 Task: Buy 2 Hot-Air Brushes from Drying Hoods section under best seller category for shipping address: Caroline Robinson, 4548 Long Street, Gainesville, Florida 32653, Cell Number 3522153680. Pay from credit card ending with 5759, CVV 953
Action: Mouse moved to (20, 83)
Screenshot: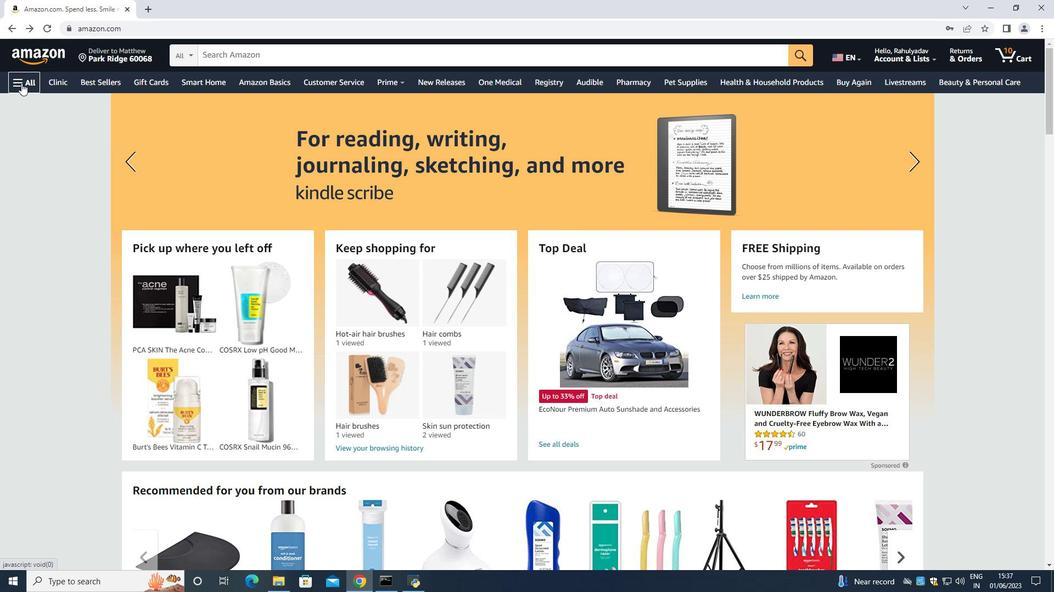 
Action: Mouse pressed left at (20, 83)
Screenshot: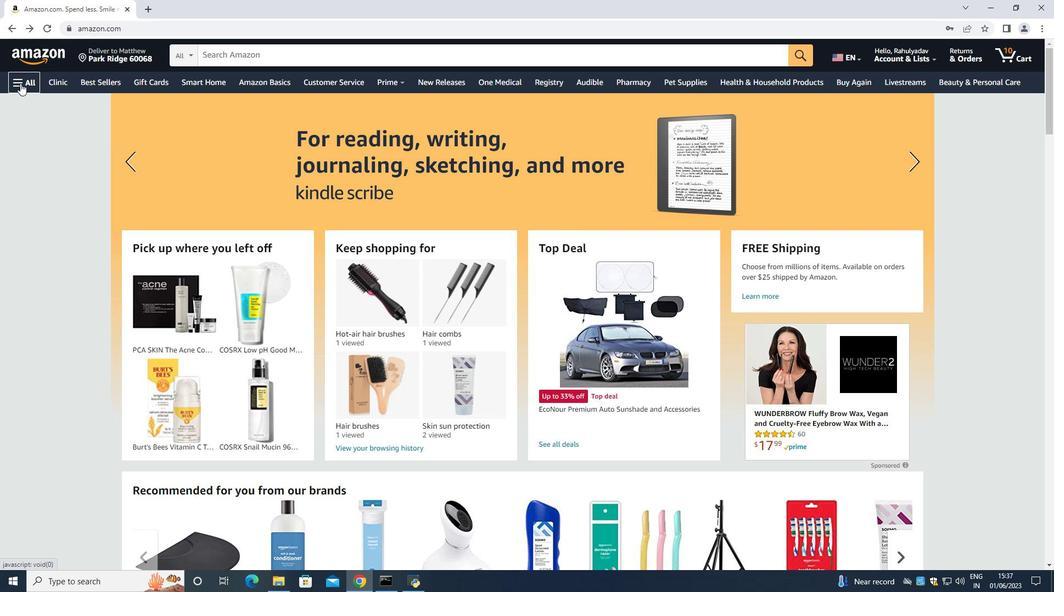
Action: Mouse moved to (52, 103)
Screenshot: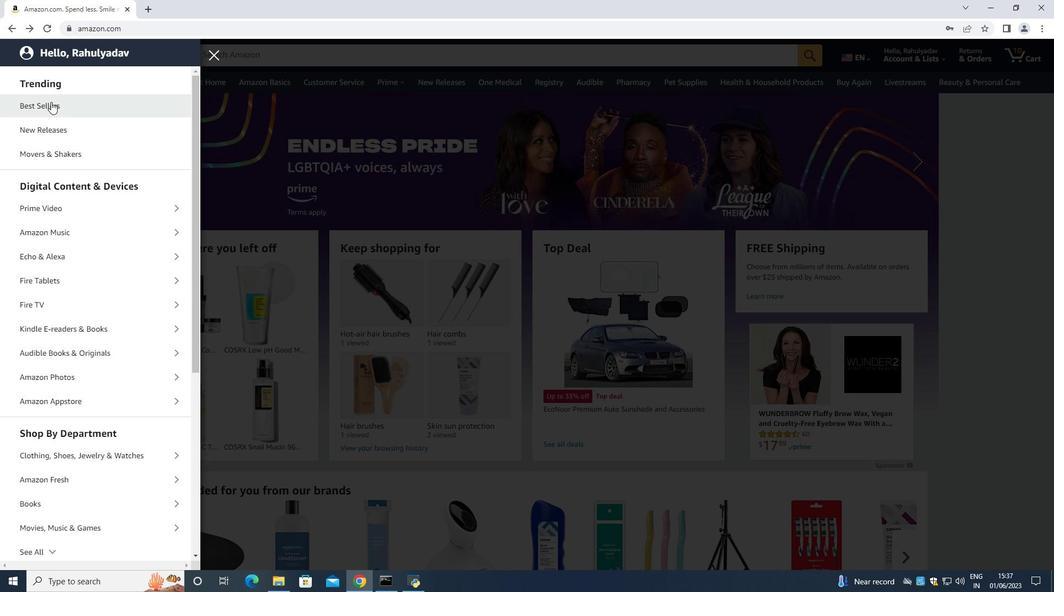 
Action: Mouse pressed left at (52, 103)
Screenshot: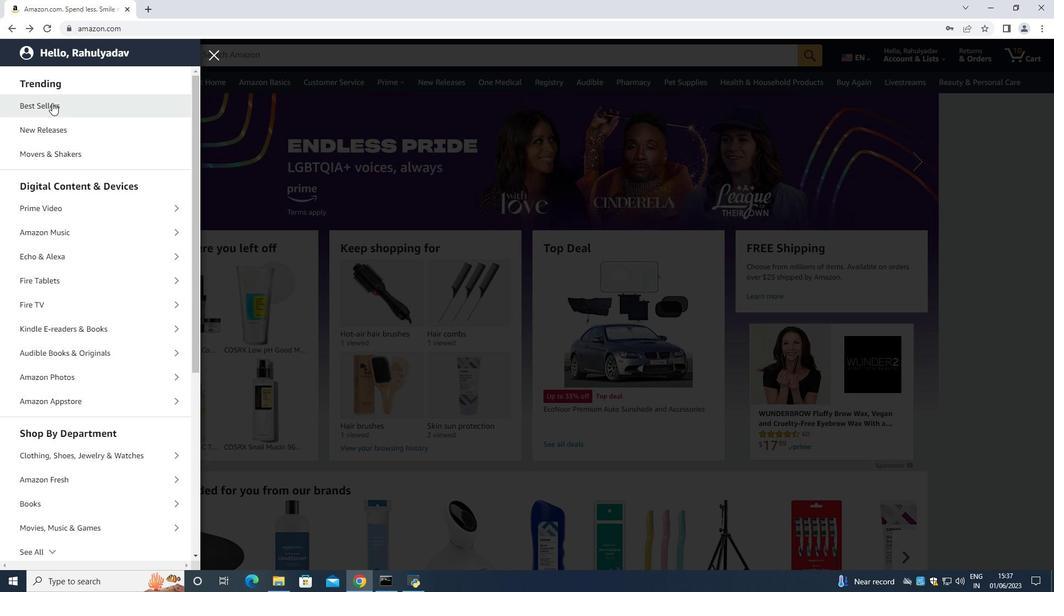 
Action: Mouse moved to (235, 56)
Screenshot: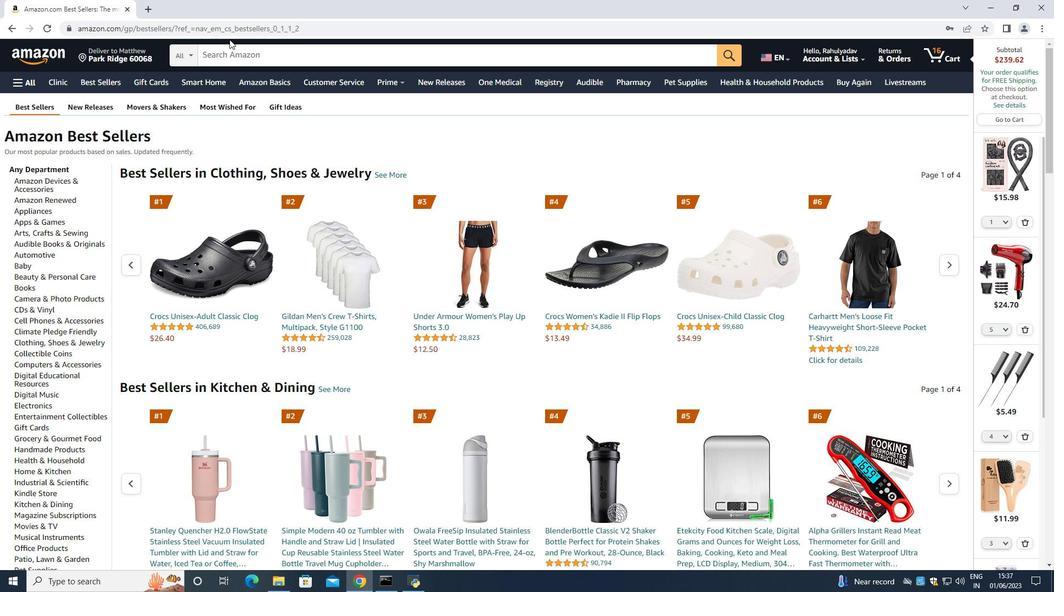 
Action: Mouse pressed left at (235, 56)
Screenshot: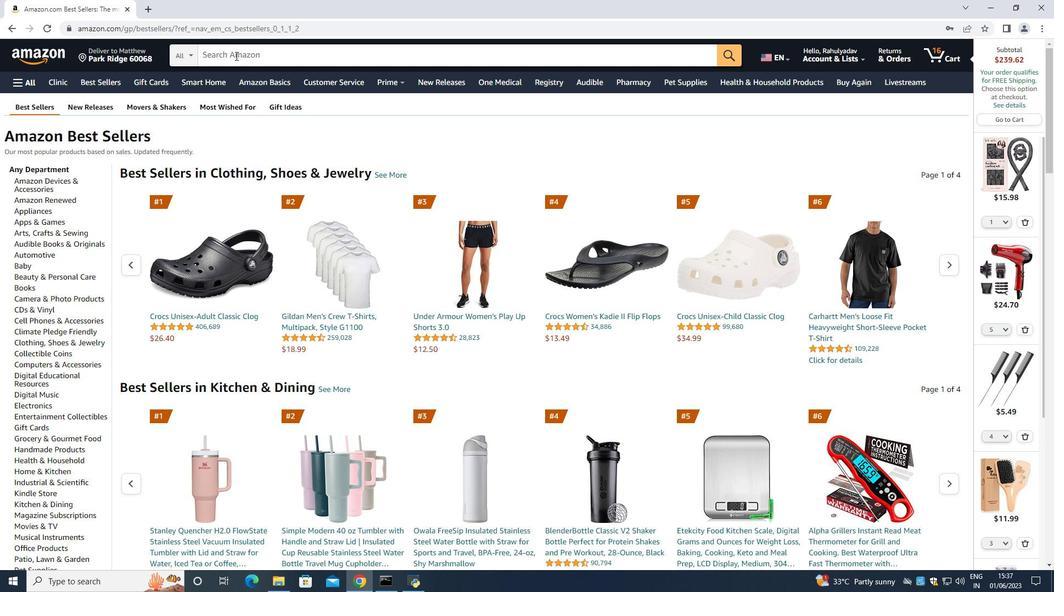 
Action: Mouse moved to (236, 62)
Screenshot: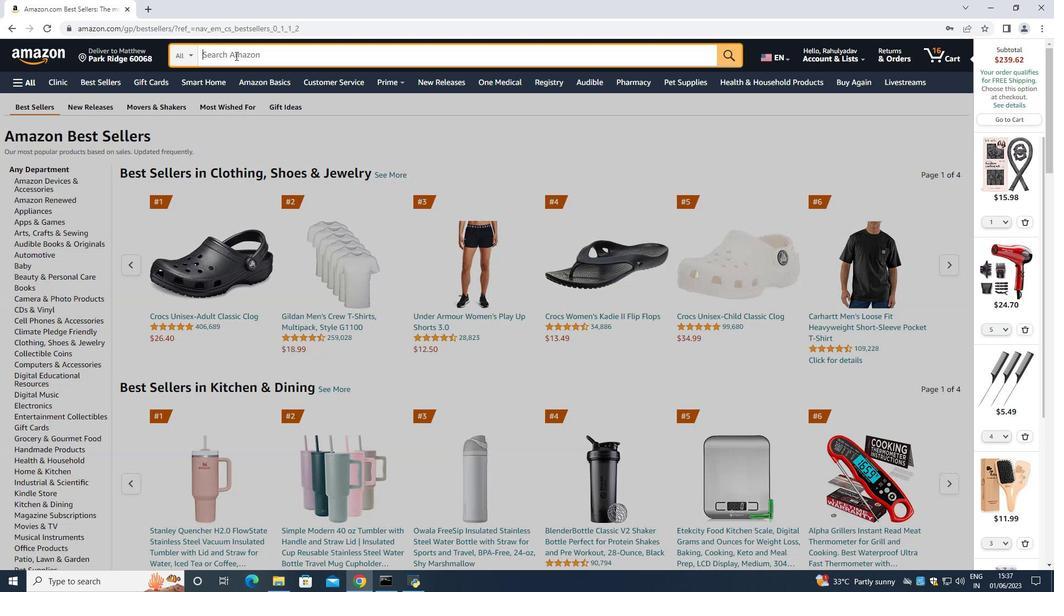 
Action: Key pressed <Key.shift>Hotn<Key.backspace>-<Key.shift>Air<Key.space><Key.shift>Brushes<Key.space><Key.enter>
Screenshot: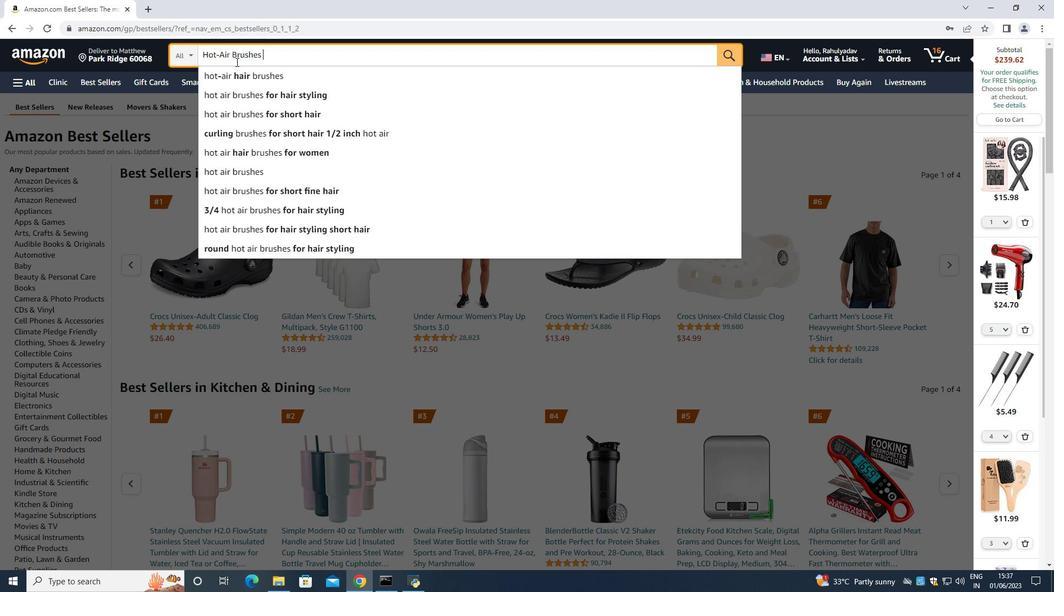 
Action: Mouse moved to (36, 240)
Screenshot: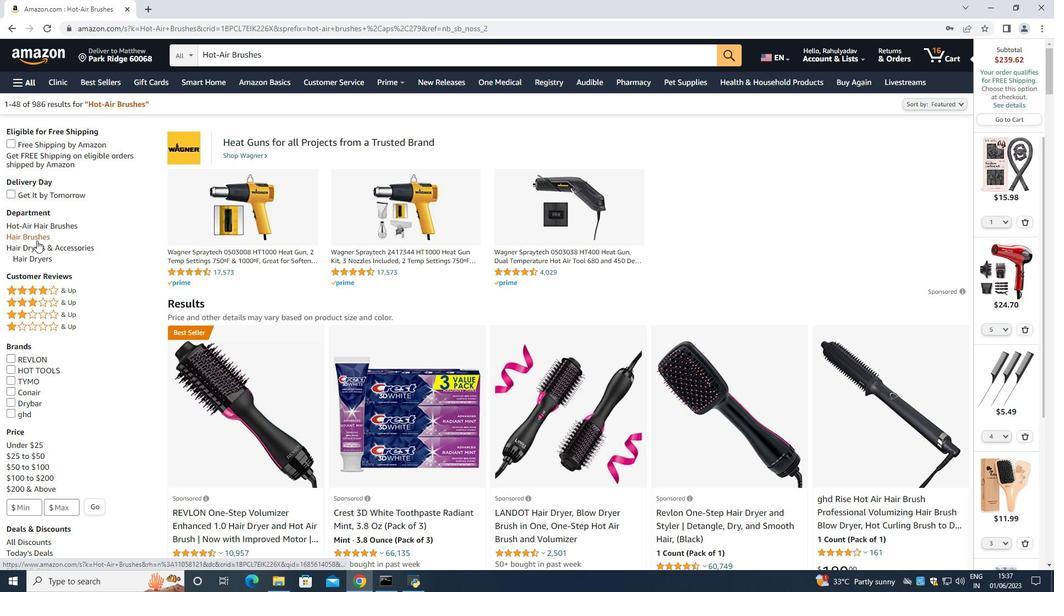 
Action: Mouse pressed left at (36, 240)
Screenshot: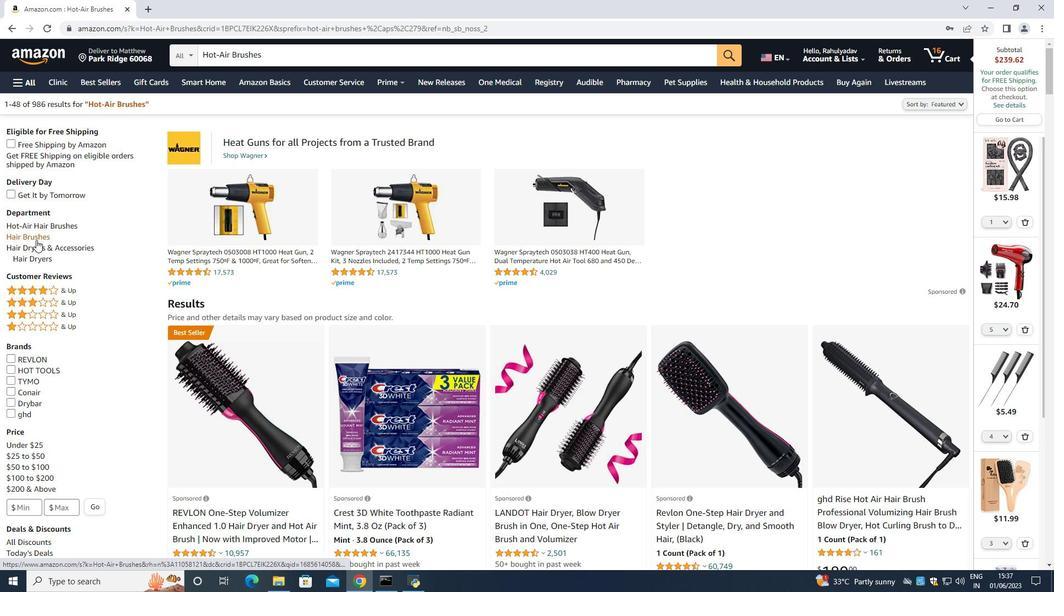 
Action: Mouse moved to (230, 263)
Screenshot: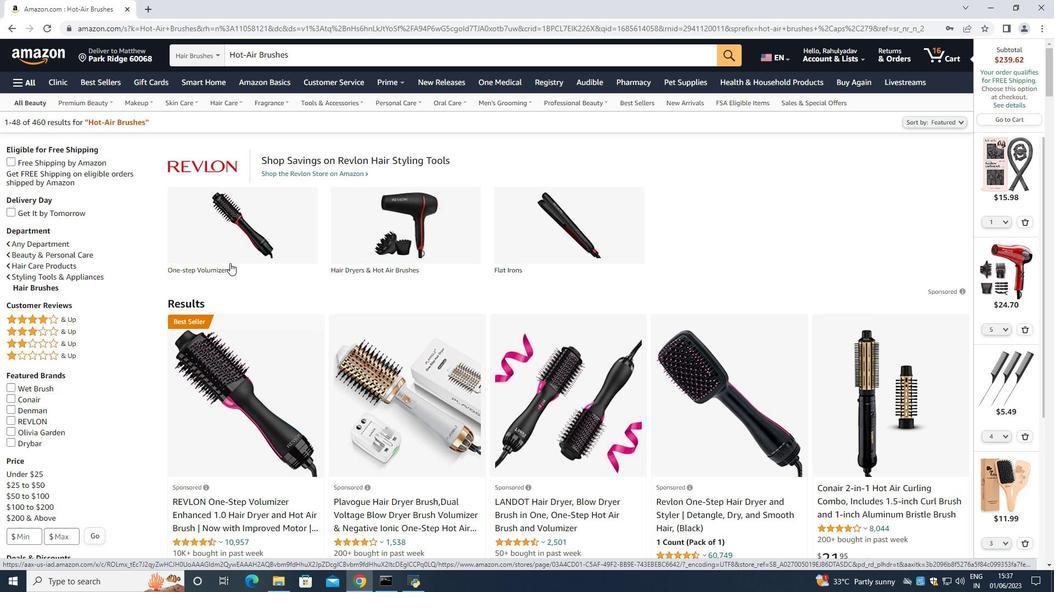 
Action: Mouse scrolled (230, 262) with delta (0, 0)
Screenshot: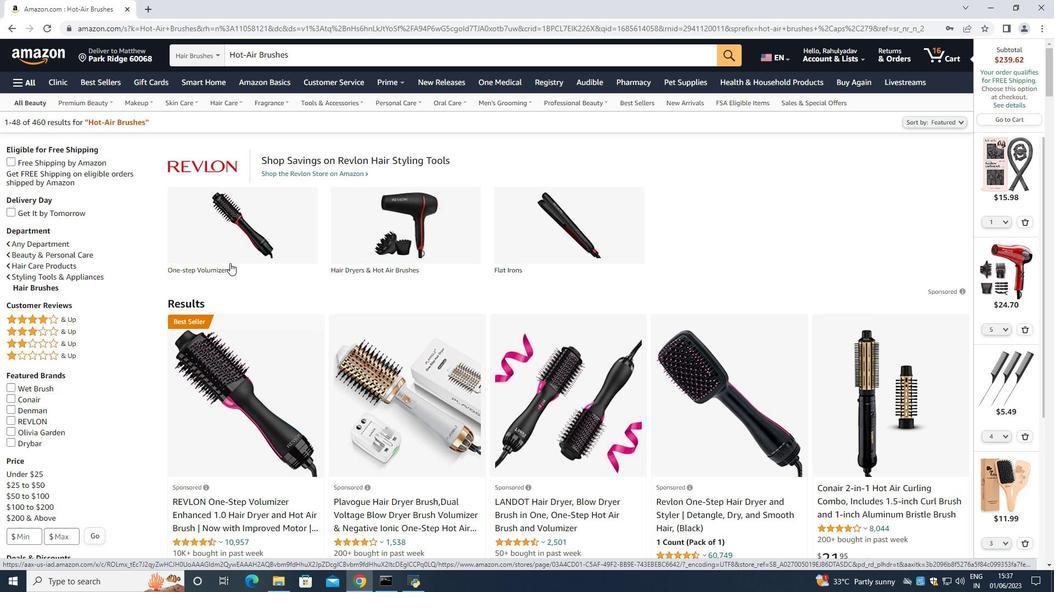 
Action: Mouse moved to (230, 263)
Screenshot: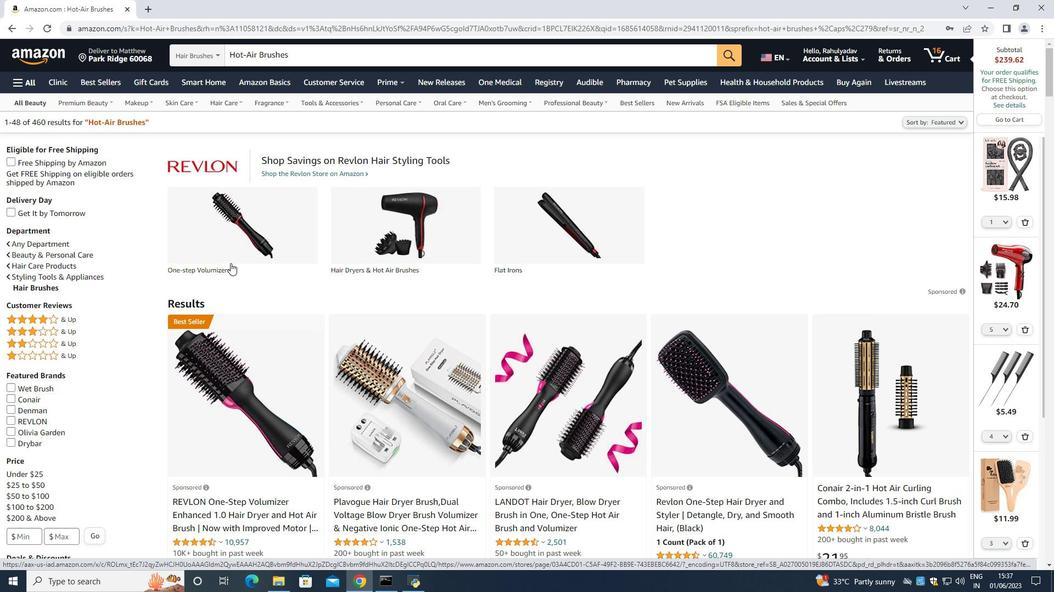
Action: Mouse scrolled (230, 262) with delta (0, 0)
Screenshot: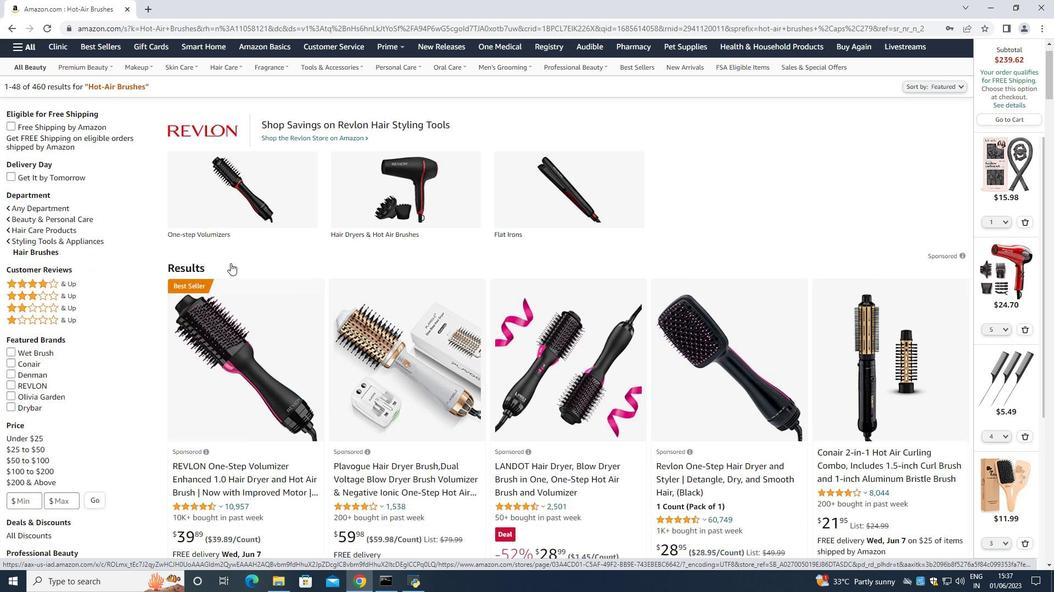 
Action: Mouse moved to (231, 264)
Screenshot: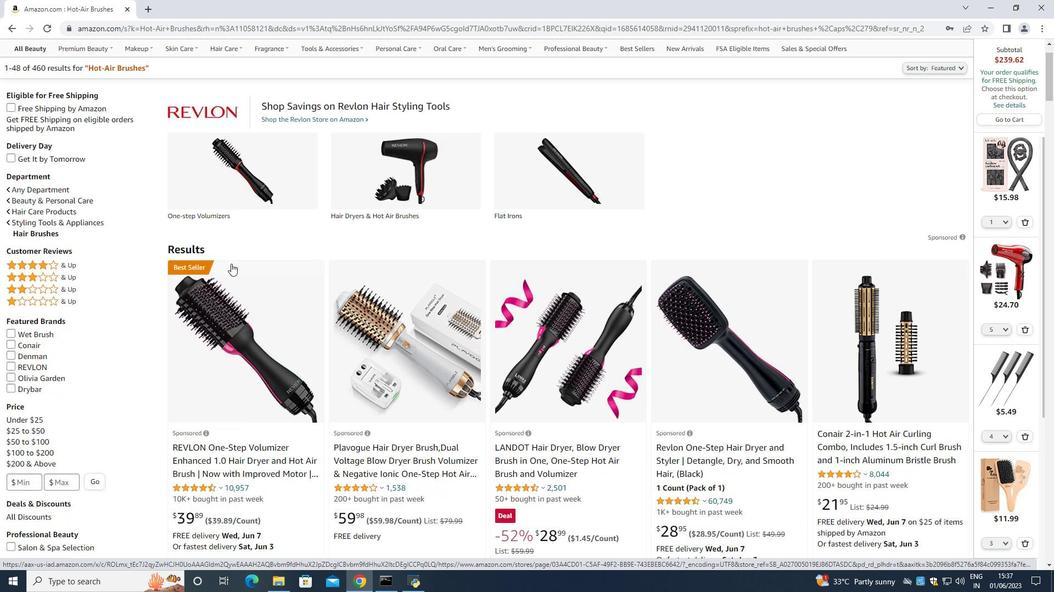 
Action: Mouse scrolled (231, 263) with delta (0, 0)
Screenshot: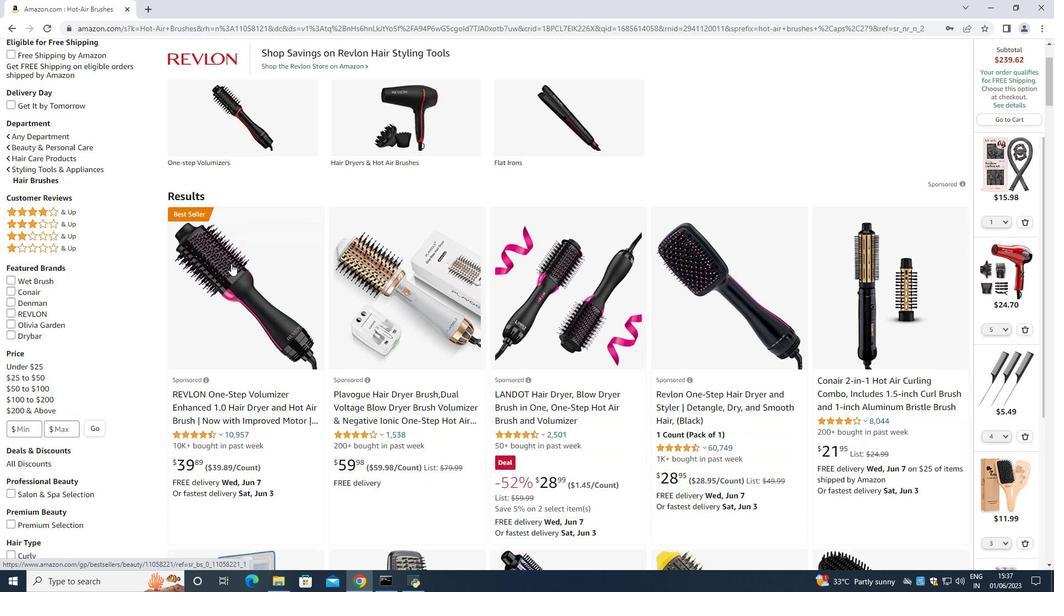 
Action: Mouse moved to (591, 395)
Screenshot: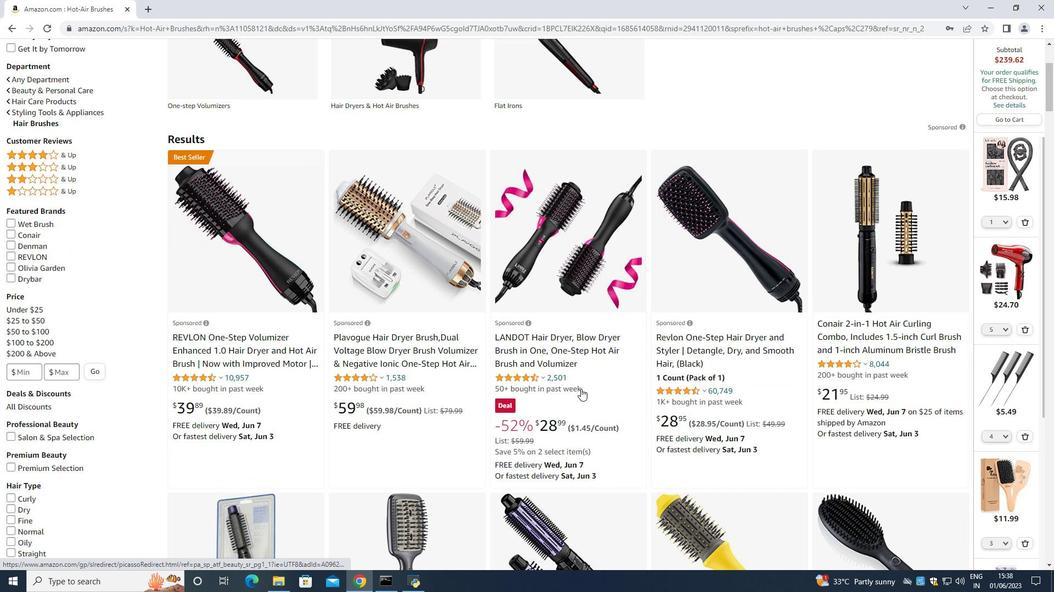 
Action: Mouse scrolled (591, 396) with delta (0, 0)
Screenshot: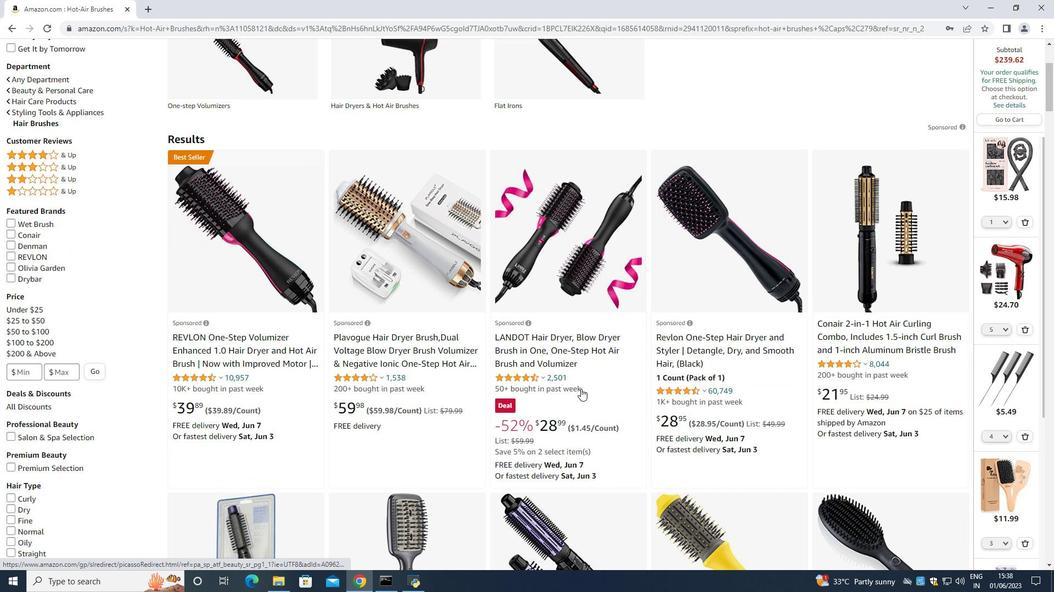 
Action: Mouse moved to (1026, 227)
Screenshot: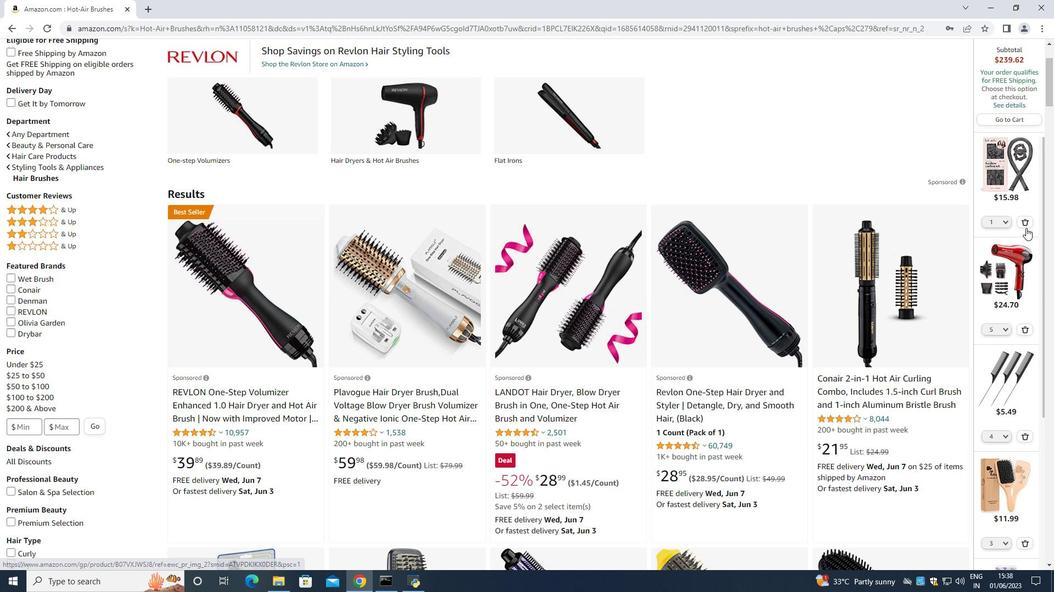 
Action: Mouse pressed left at (1026, 227)
Screenshot: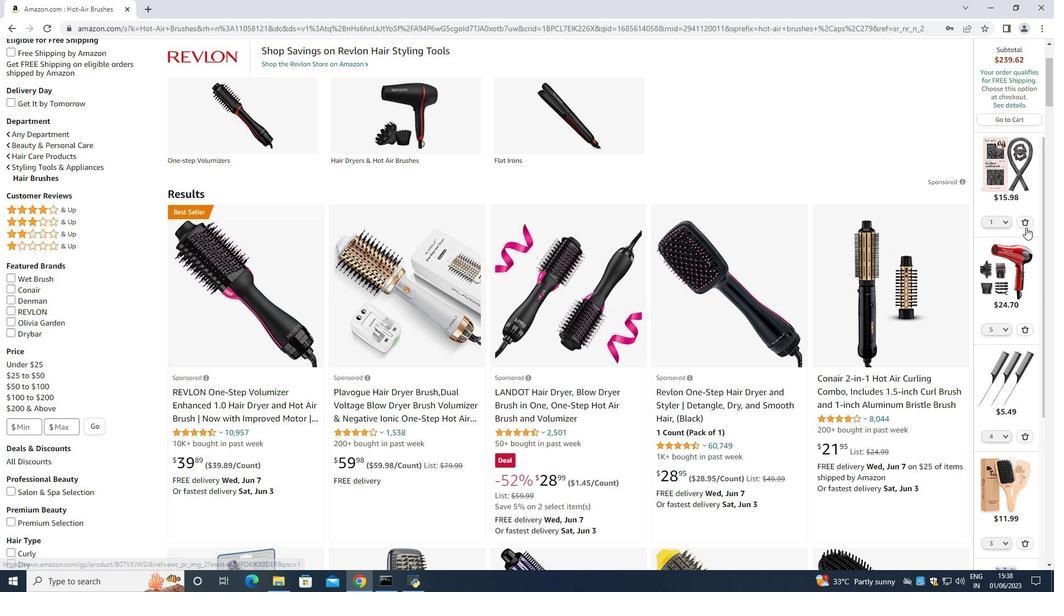 
Action: Mouse moved to (1026, 225)
Screenshot: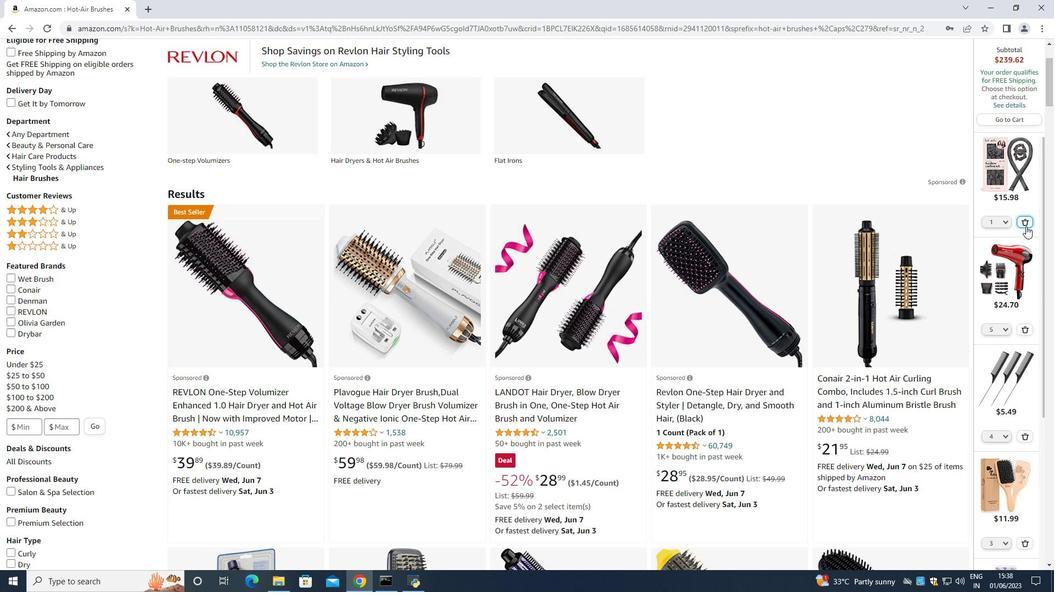 
Action: Mouse pressed left at (1026, 225)
Screenshot: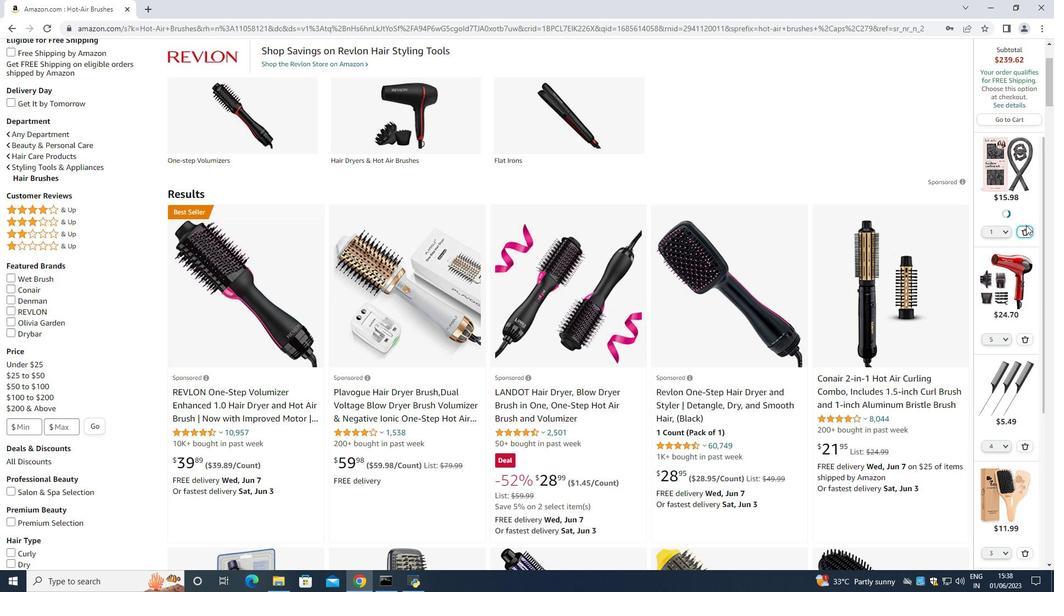 
Action: Mouse moved to (1026, 282)
Screenshot: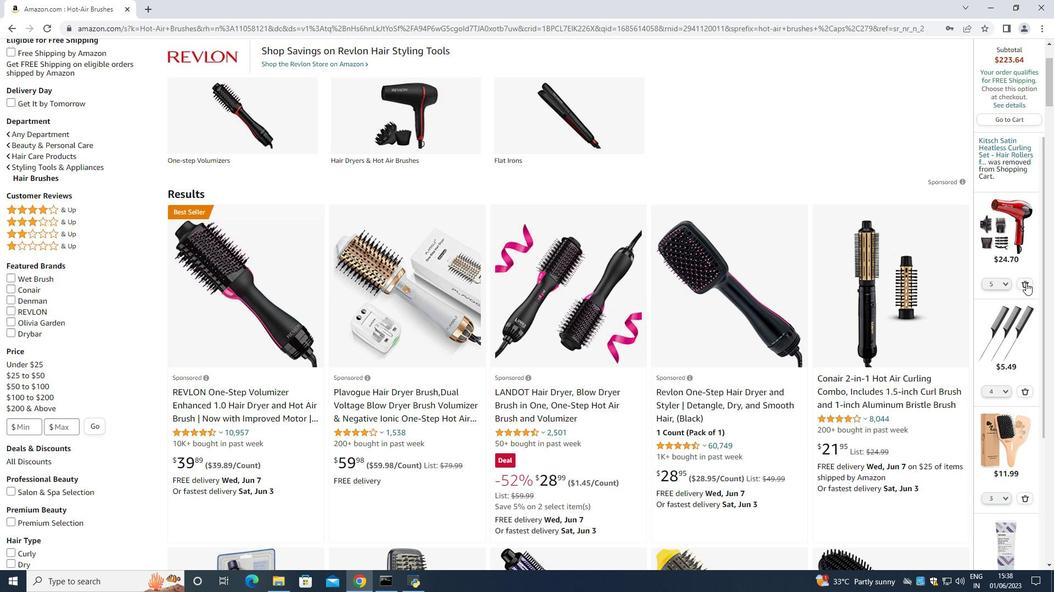 
Action: Mouse pressed left at (1026, 282)
Screenshot: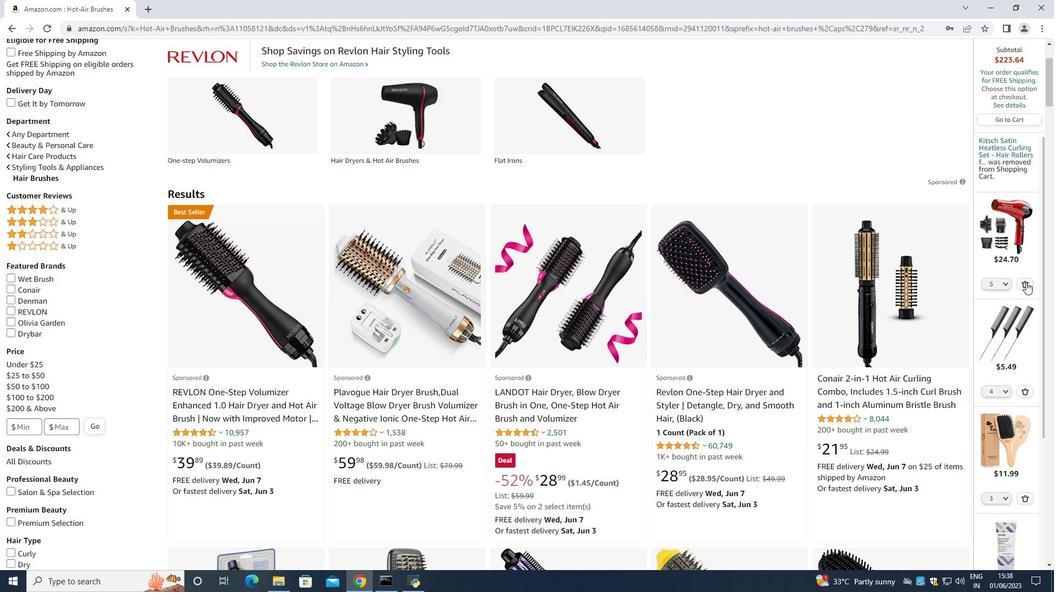 
Action: Mouse moved to (1025, 281)
Screenshot: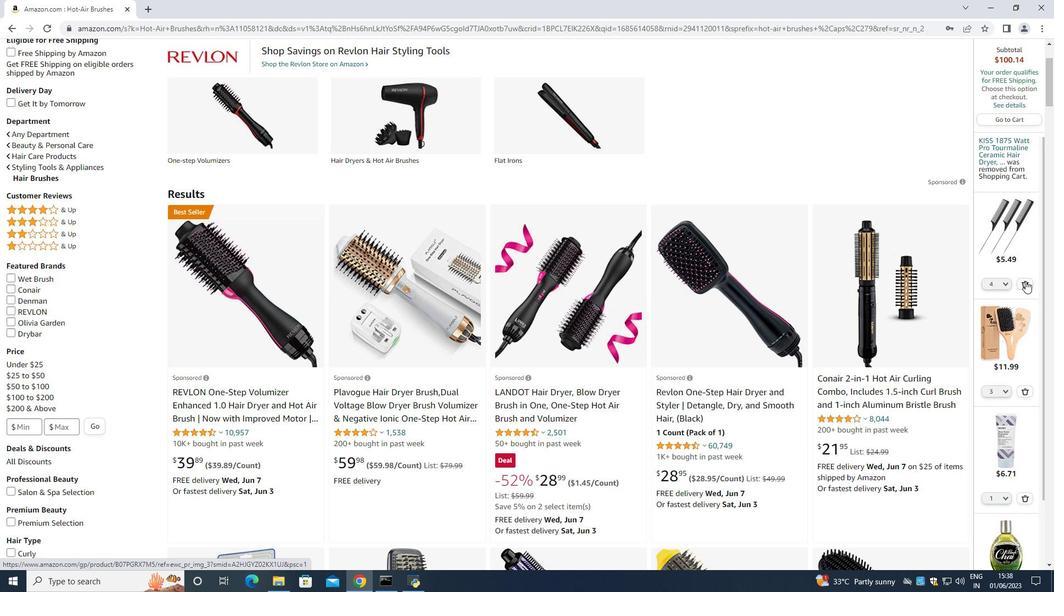 
Action: Mouse pressed left at (1025, 281)
Screenshot: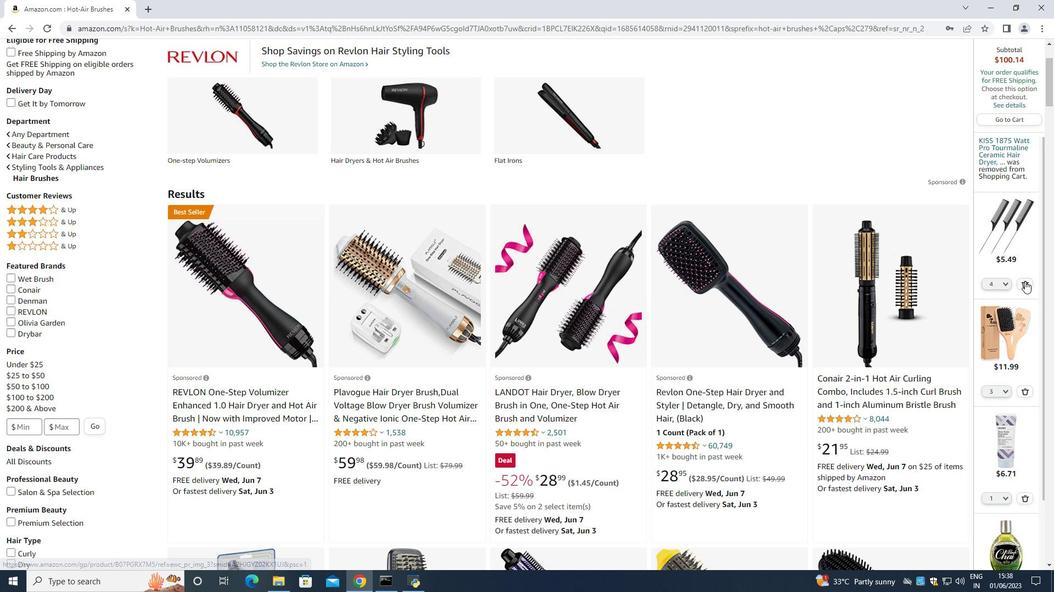 
Action: Mouse moved to (1024, 281)
Screenshot: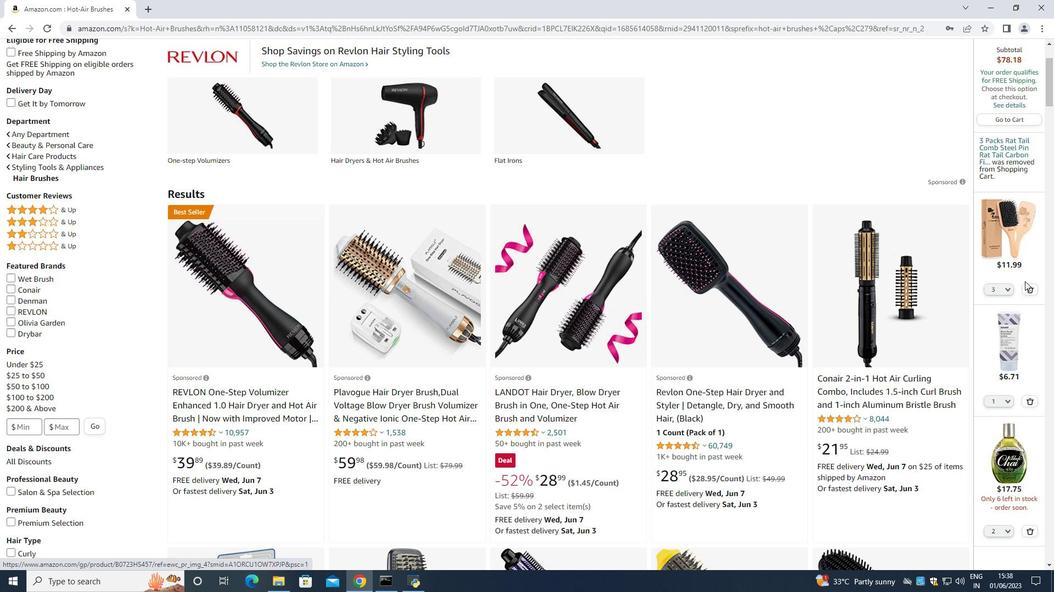 
Action: Mouse pressed left at (1024, 281)
Screenshot: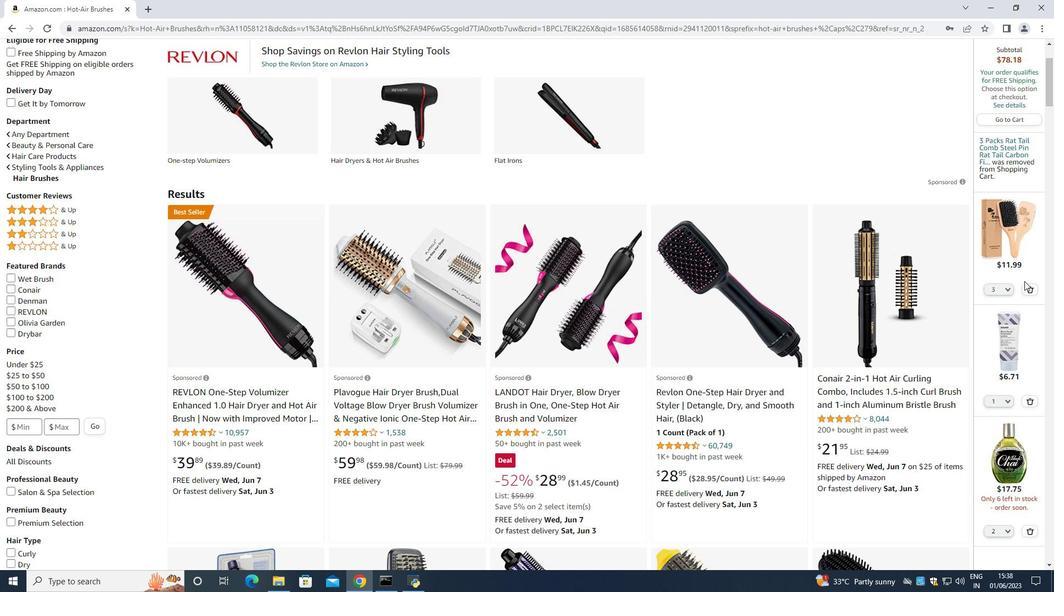 
Action: Mouse moved to (1027, 289)
Screenshot: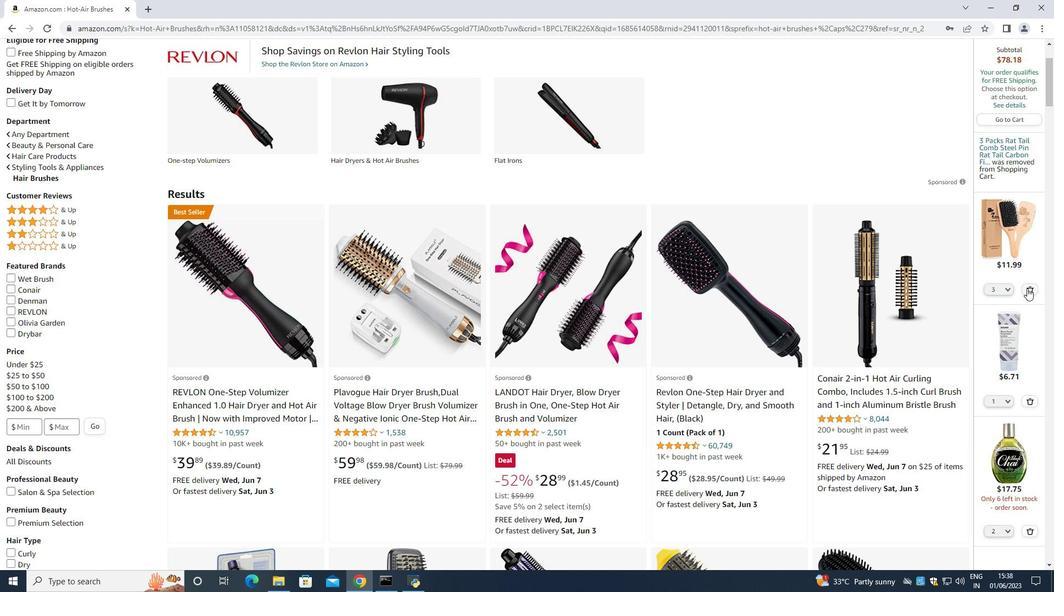 
Action: Mouse pressed left at (1027, 289)
Screenshot: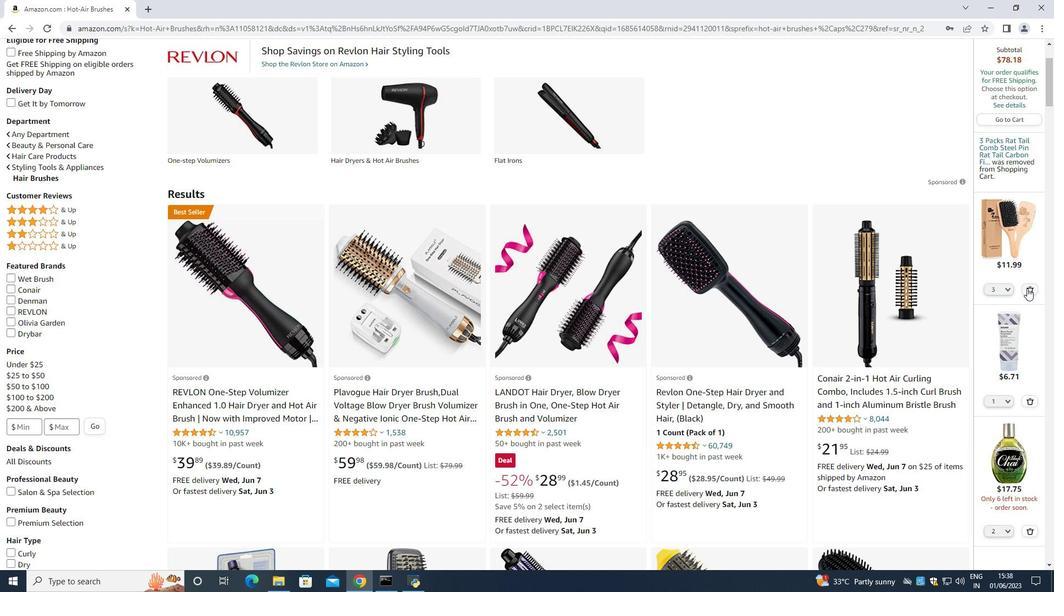
Action: Mouse moved to (1026, 289)
Screenshot: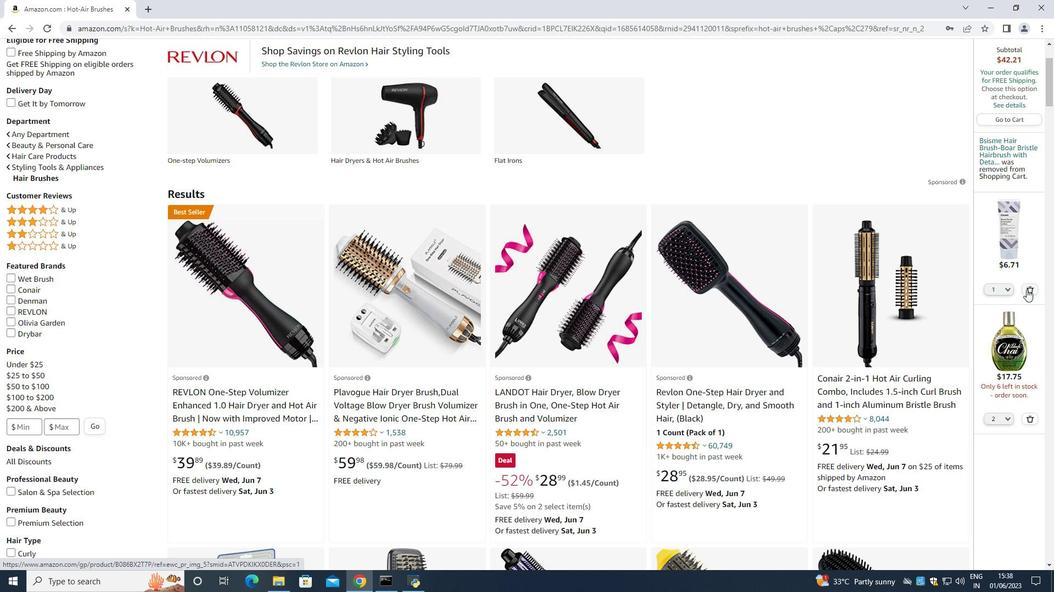 
Action: Mouse pressed left at (1026, 289)
Screenshot: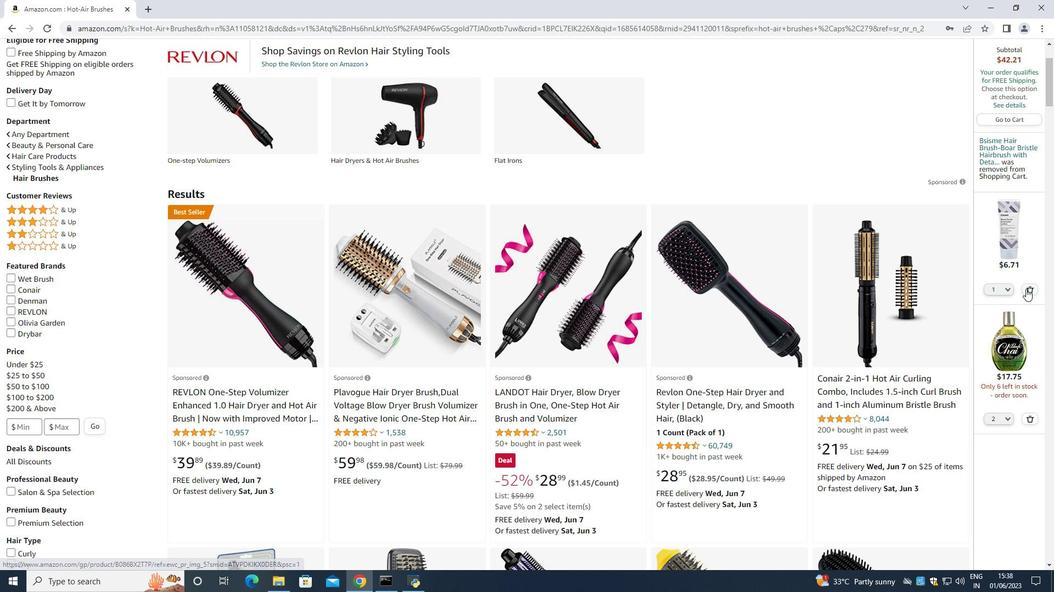 
Action: Mouse moved to (1028, 307)
Screenshot: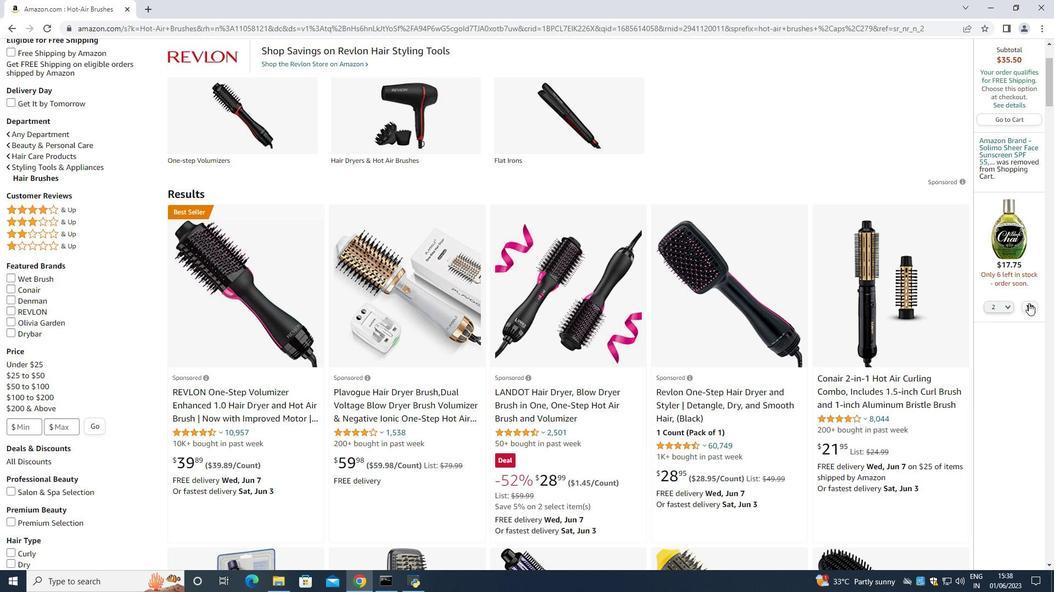 
Action: Mouse pressed left at (1028, 307)
Screenshot: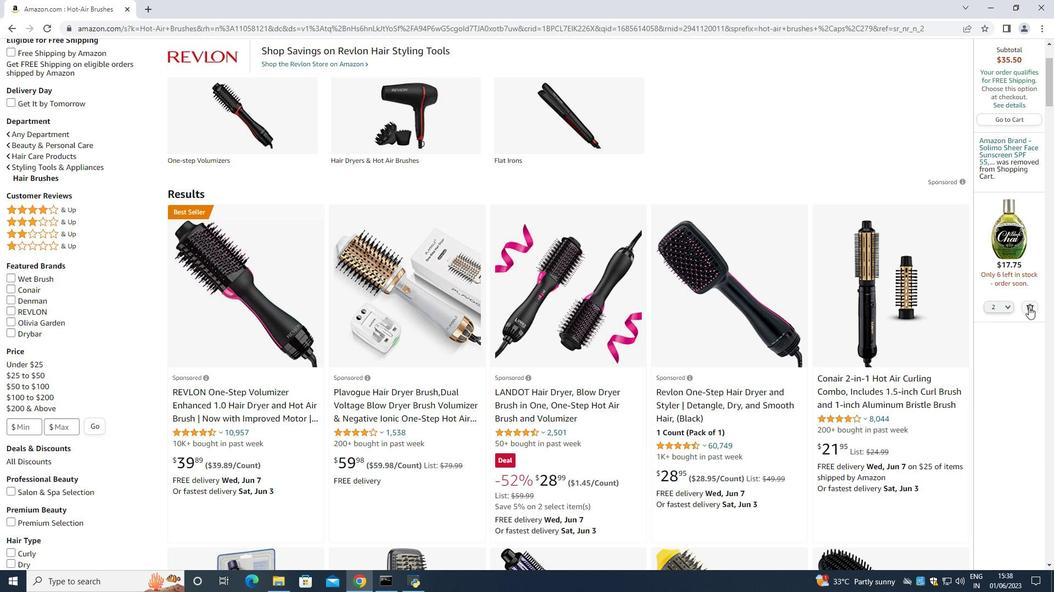 
Action: Mouse moved to (546, 272)
Screenshot: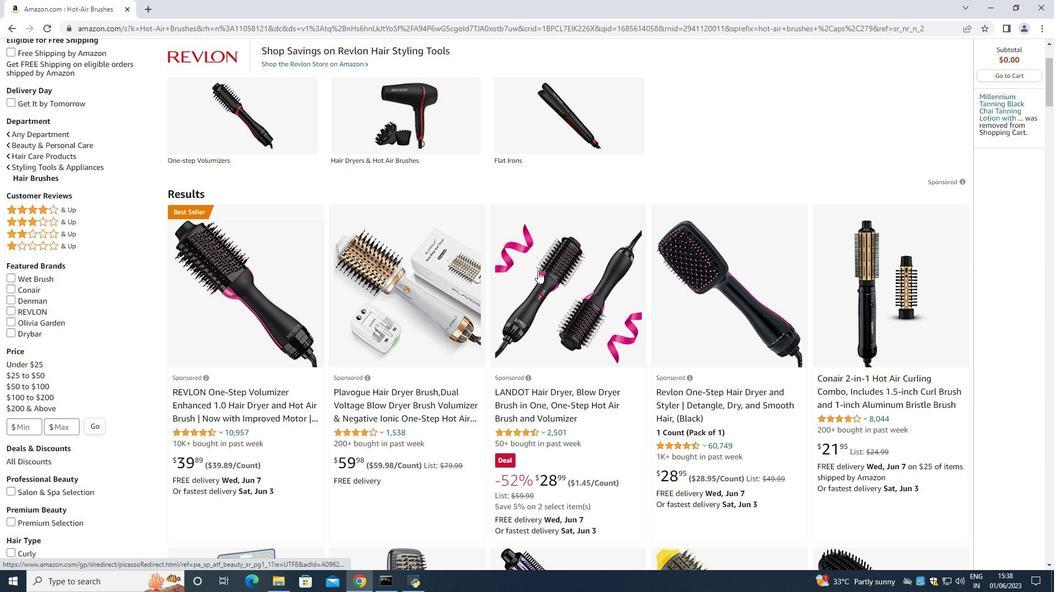 
Action: Mouse scrolled (546, 271) with delta (0, 0)
Screenshot: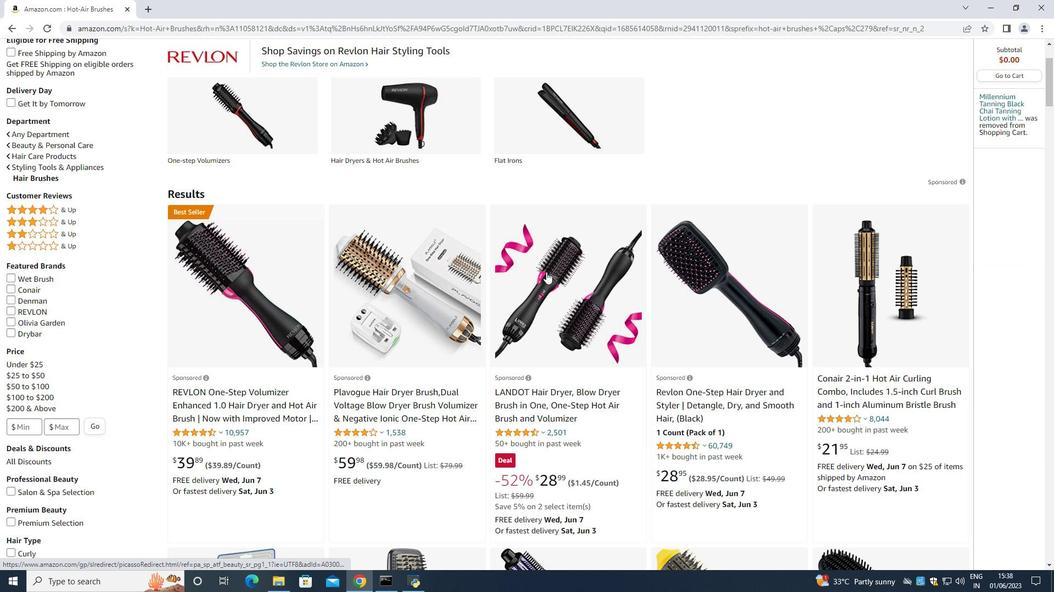 
Action: Mouse scrolled (546, 271) with delta (0, 0)
Screenshot: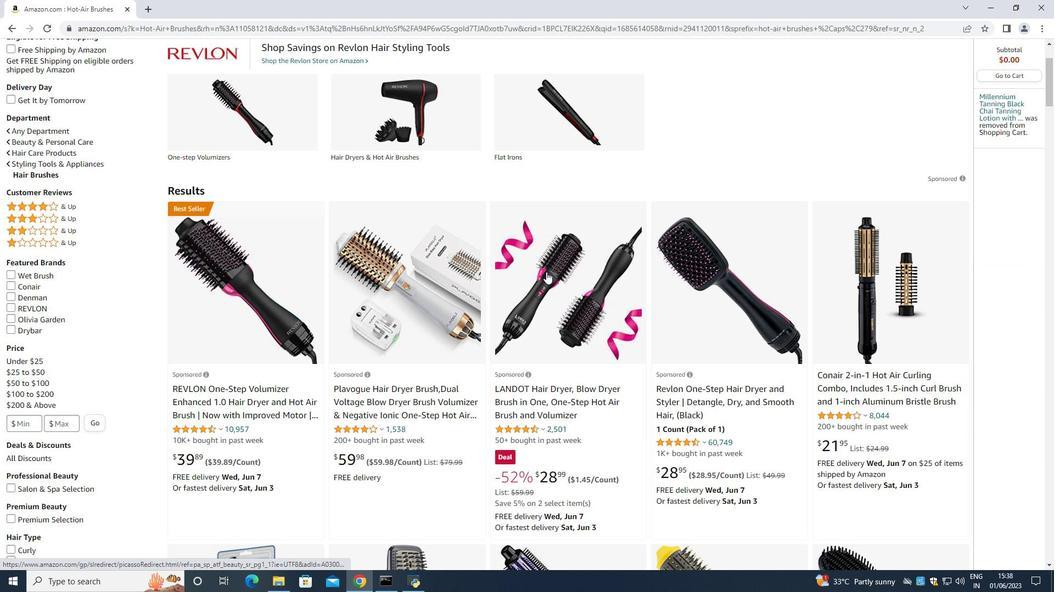 
Action: Mouse scrolled (546, 271) with delta (0, 0)
Screenshot: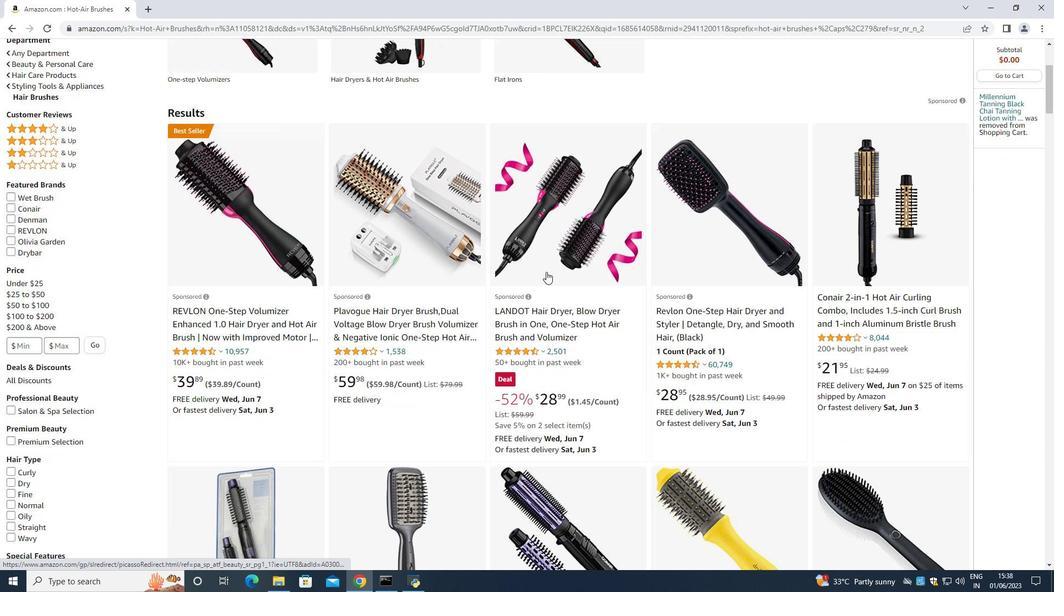 
Action: Mouse scrolled (546, 271) with delta (0, 0)
Screenshot: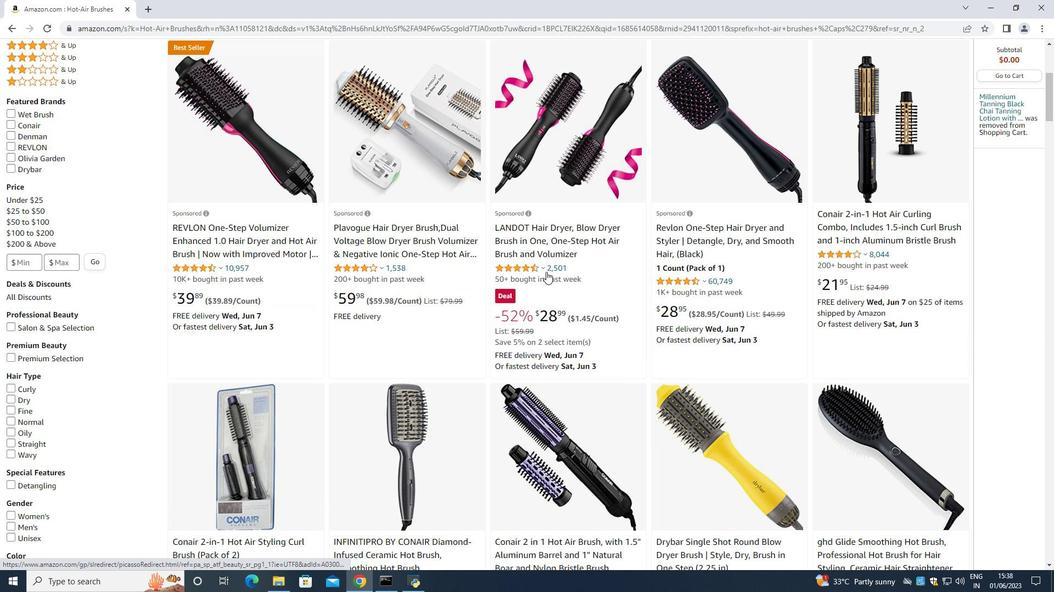 
Action: Mouse scrolled (546, 271) with delta (0, 0)
Screenshot: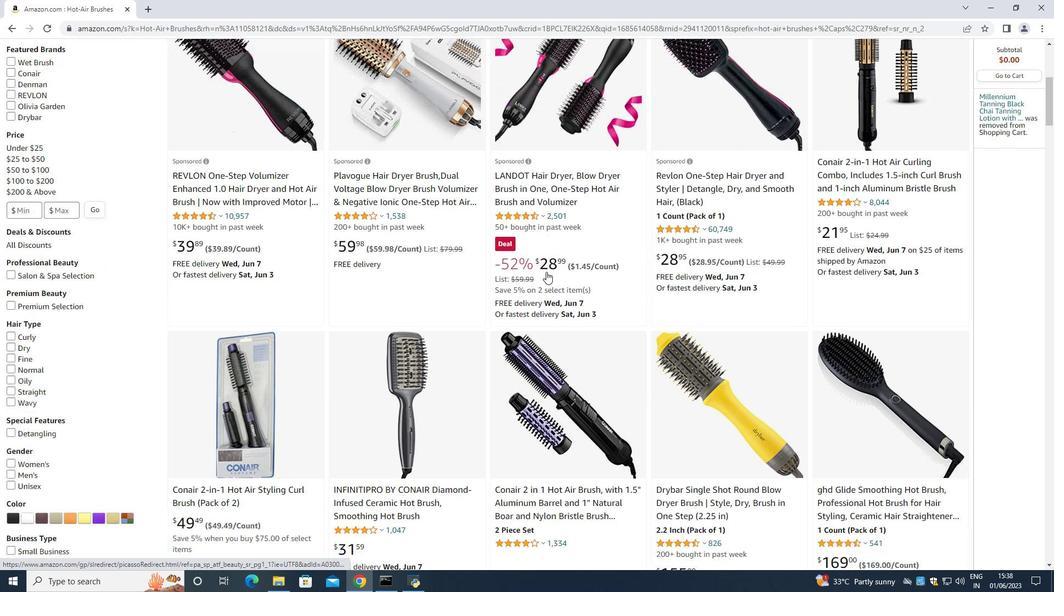 
Action: Mouse moved to (541, 344)
Screenshot: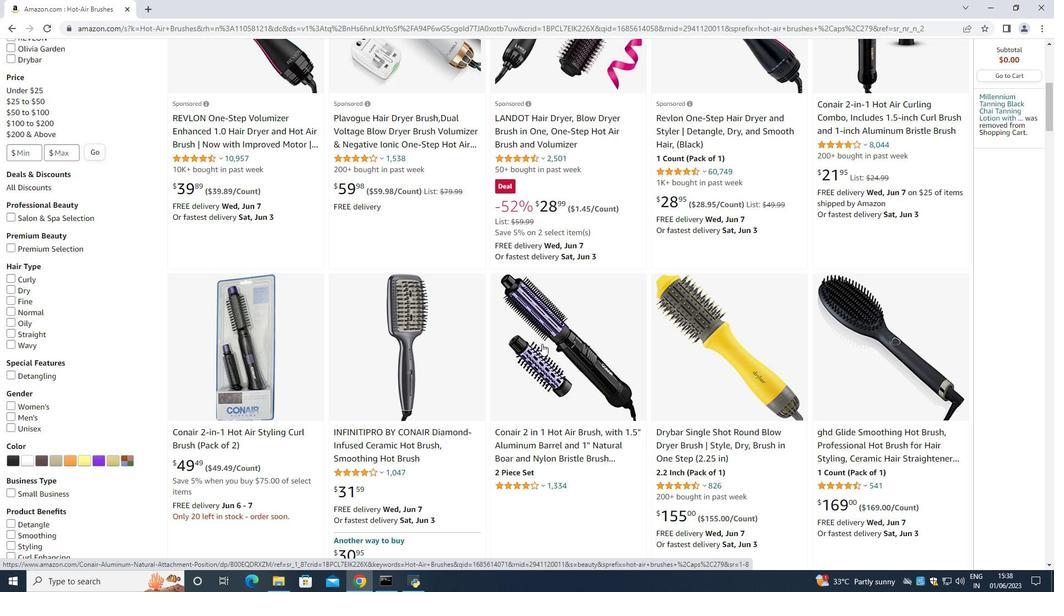 
Action: Mouse scrolled (541, 343) with delta (0, 0)
Screenshot: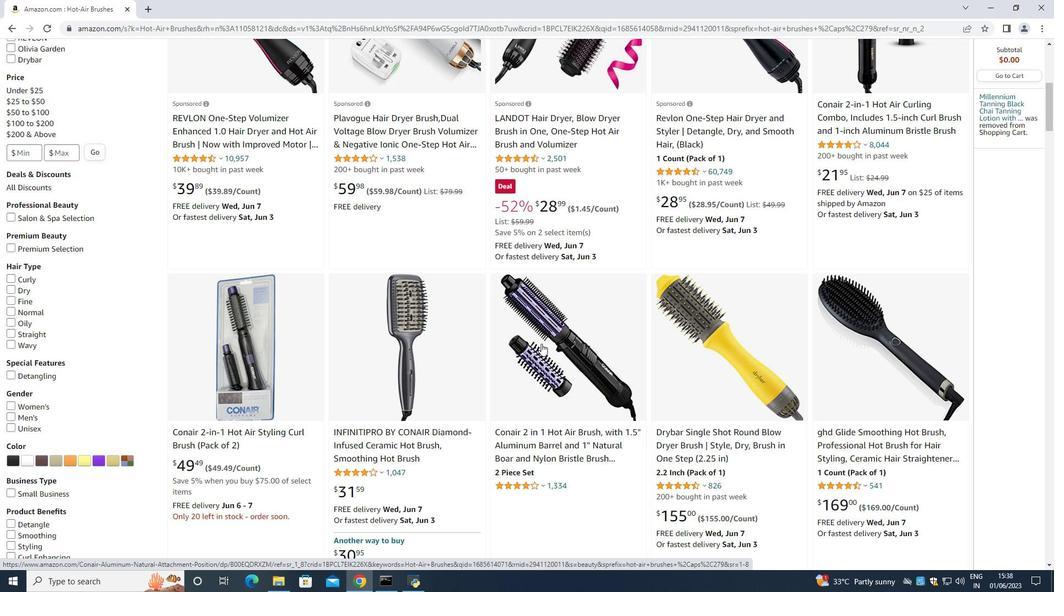 
Action: Mouse moved to (540, 344)
Screenshot: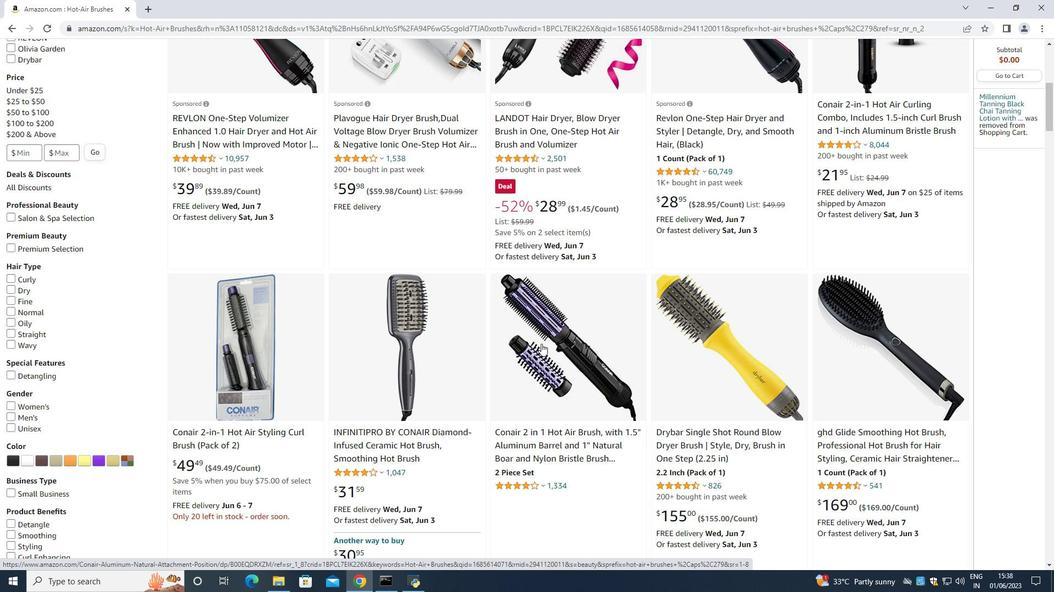
Action: Mouse scrolled (540, 343) with delta (0, 0)
Screenshot: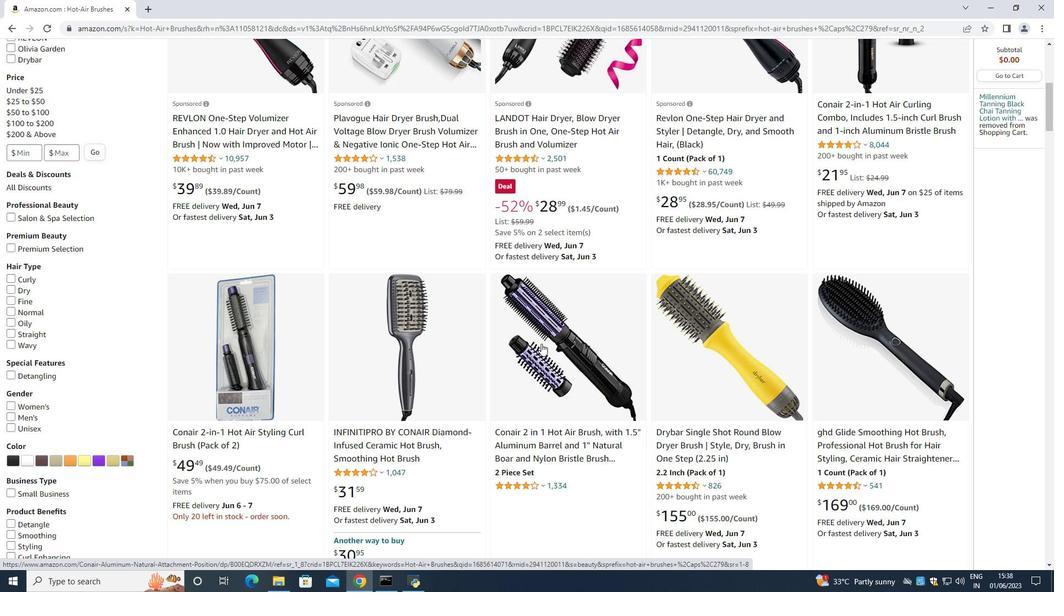 
Action: Mouse scrolled (540, 343) with delta (0, 0)
Screenshot: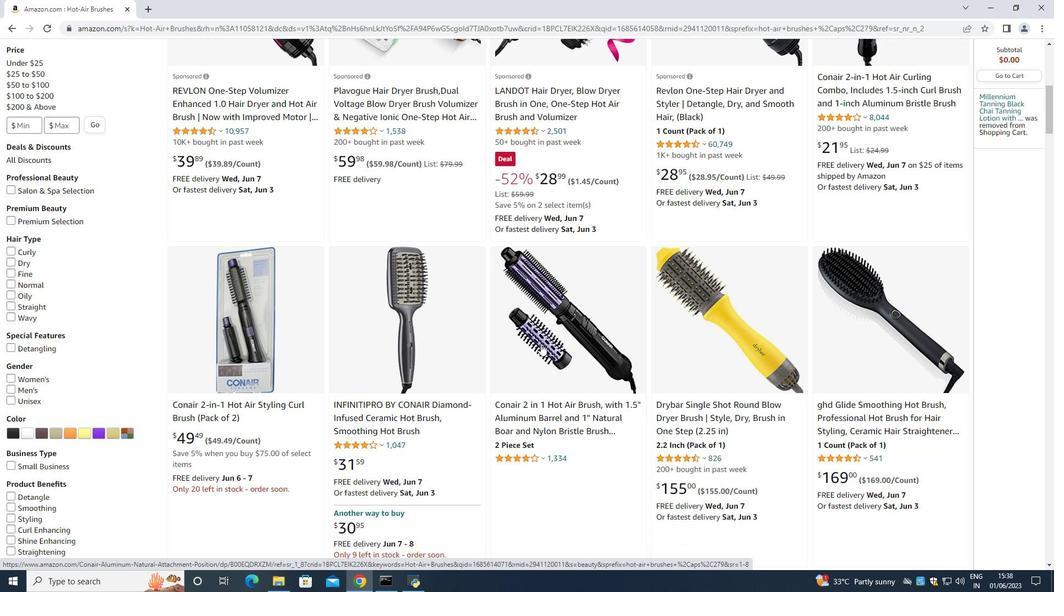 
Action: Mouse moved to (530, 348)
Screenshot: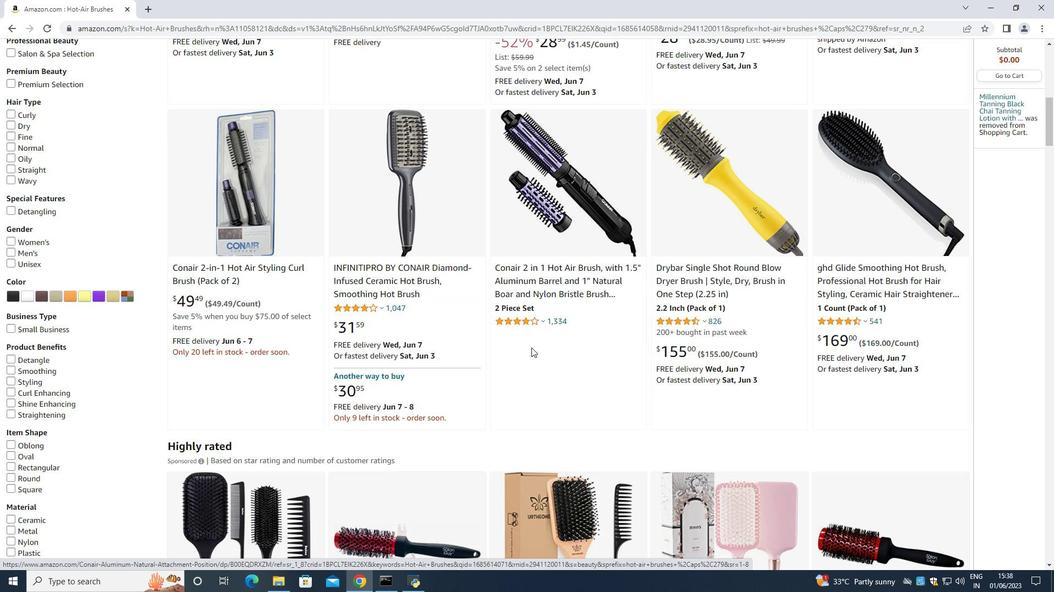 
Action: Mouse scrolled (530, 347) with delta (0, 0)
Screenshot: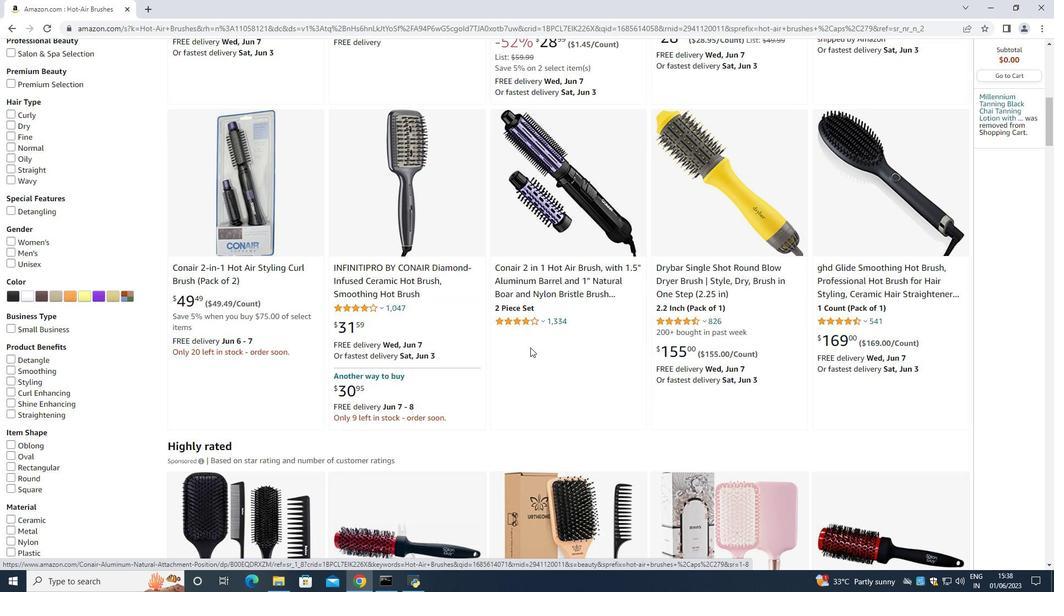 
Action: Mouse scrolled (530, 347) with delta (0, 0)
Screenshot: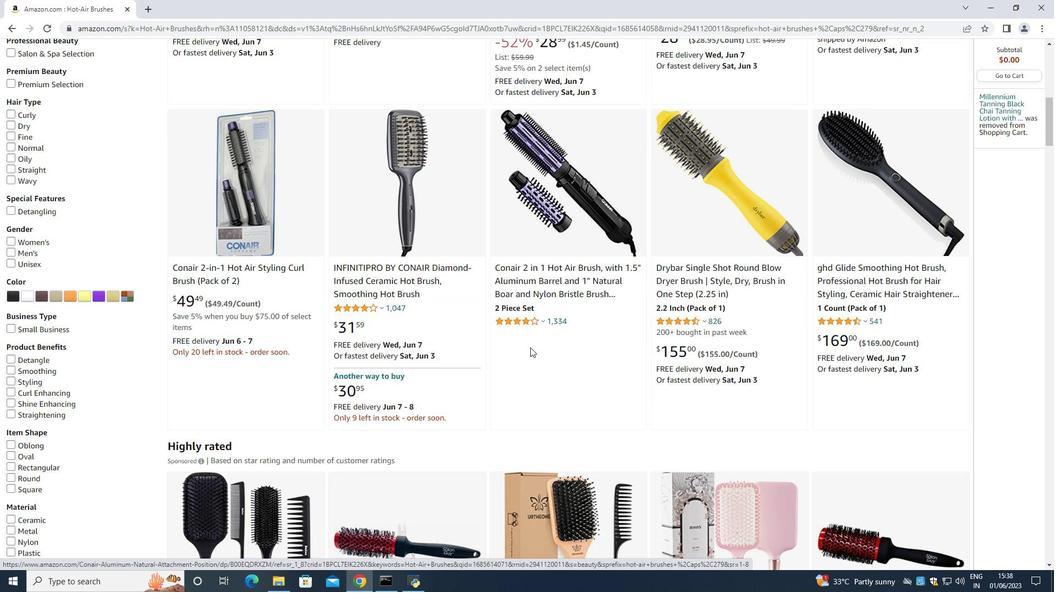 
Action: Mouse moved to (530, 348)
Screenshot: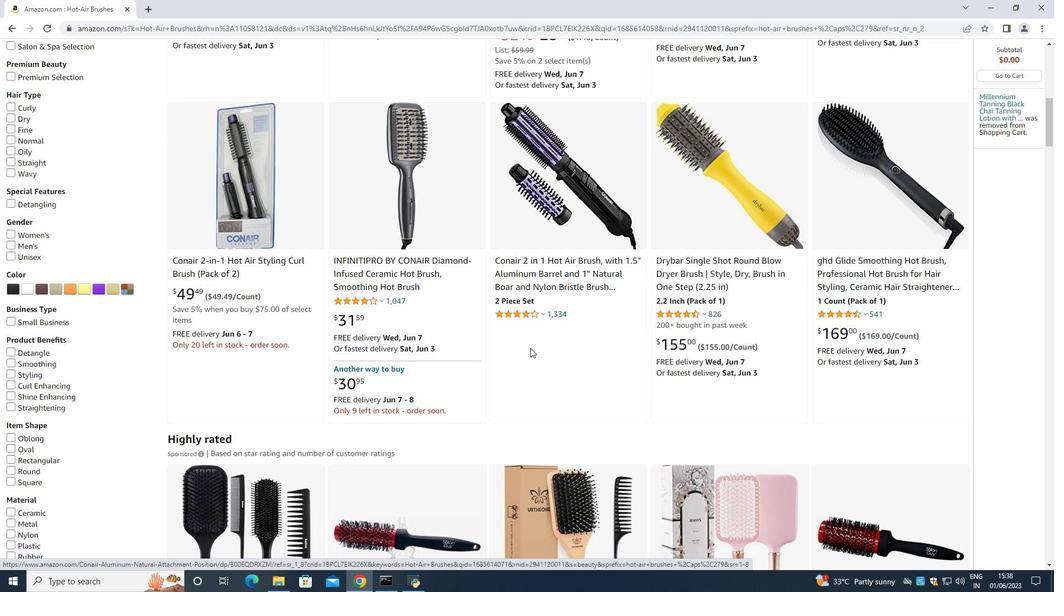 
Action: Mouse scrolled (530, 348) with delta (0, 0)
Screenshot: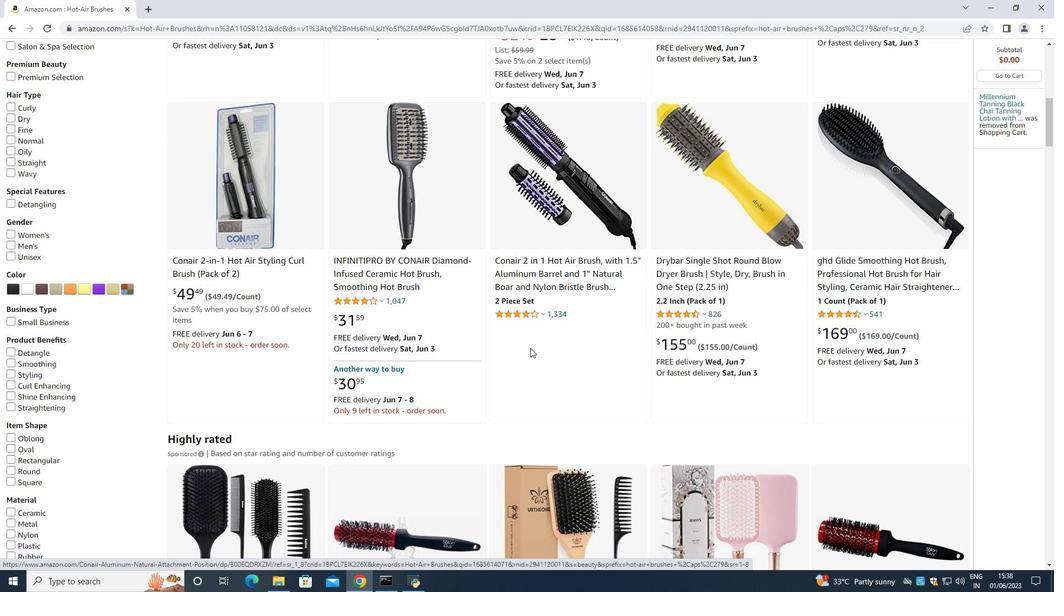 
Action: Mouse moved to (375, 489)
Screenshot: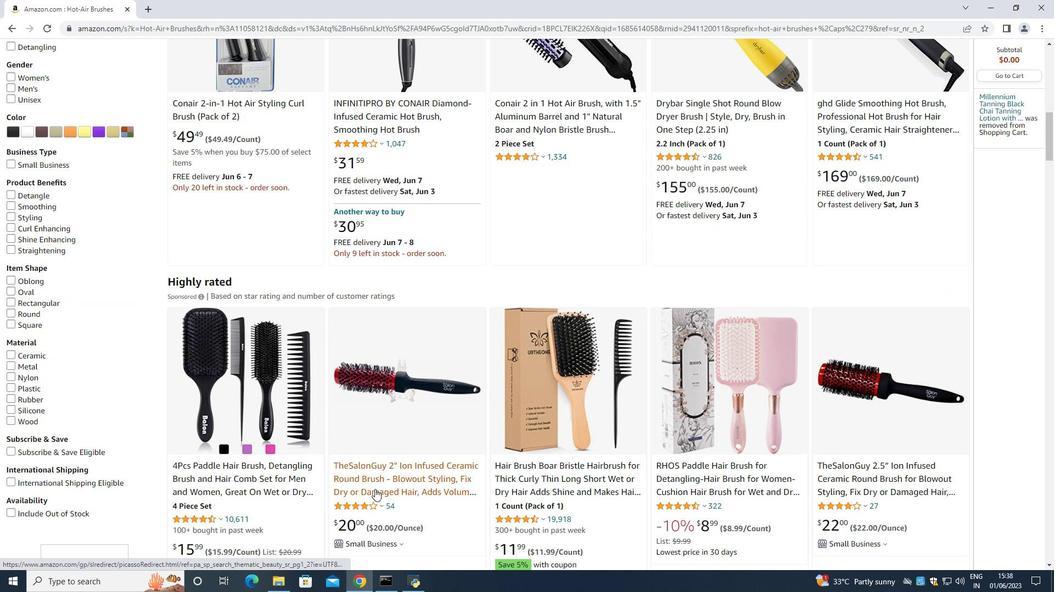
Action: Mouse scrolled (375, 489) with delta (0, 0)
Screenshot: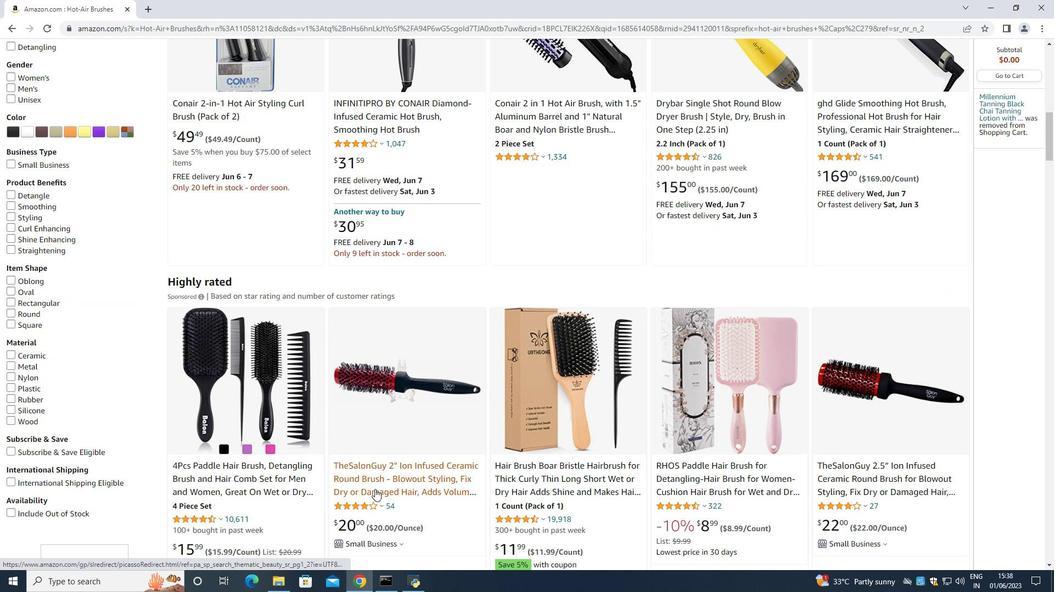 
Action: Mouse scrolled (375, 489) with delta (0, 0)
Screenshot: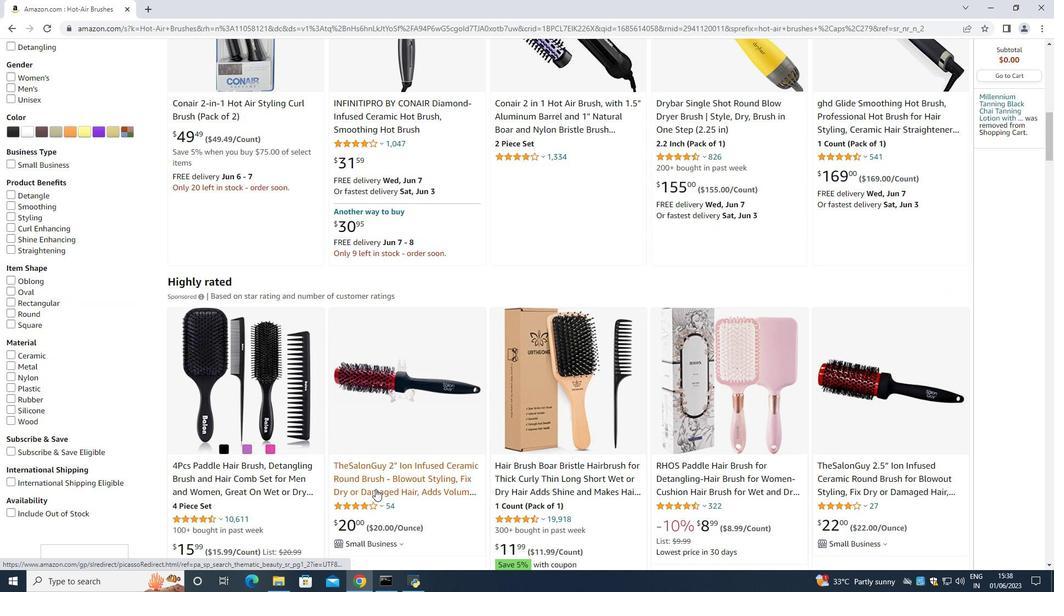 
Action: Mouse scrolled (375, 489) with delta (0, 0)
Screenshot: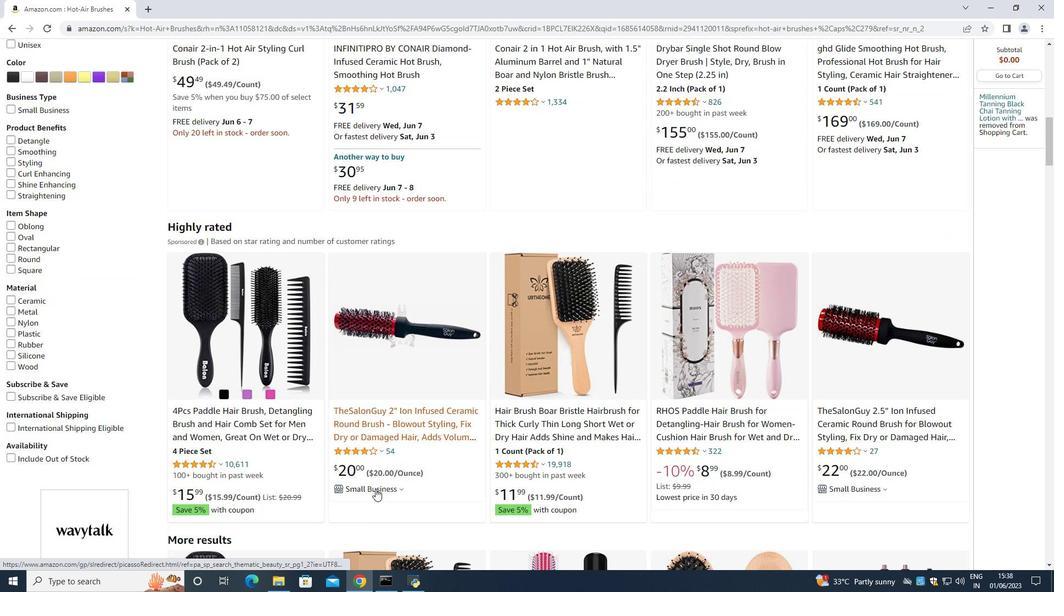 
Action: Mouse scrolled (375, 489) with delta (0, 0)
Screenshot: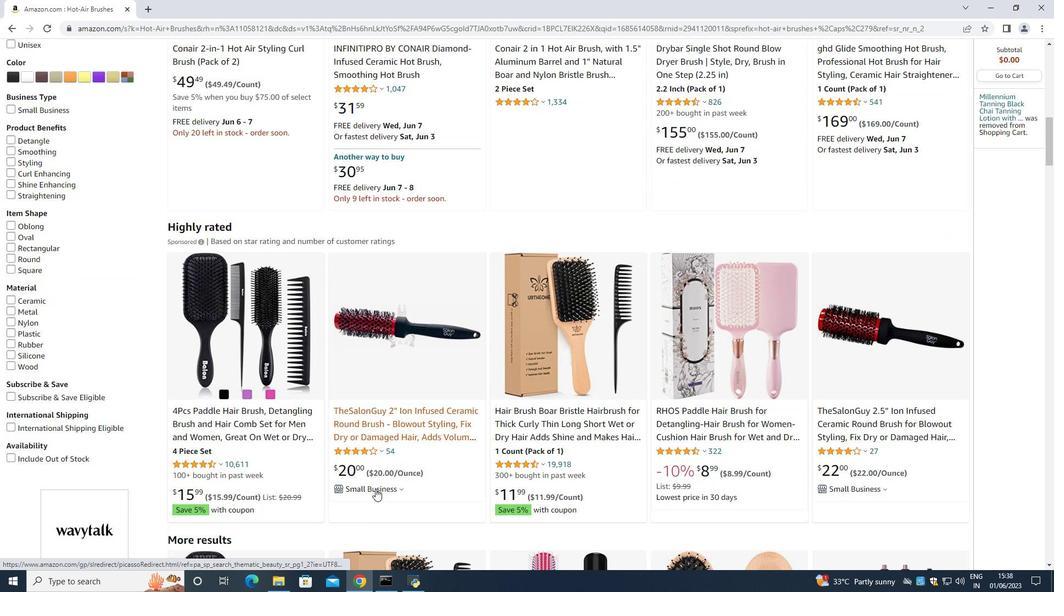 
Action: Mouse moved to (377, 484)
Screenshot: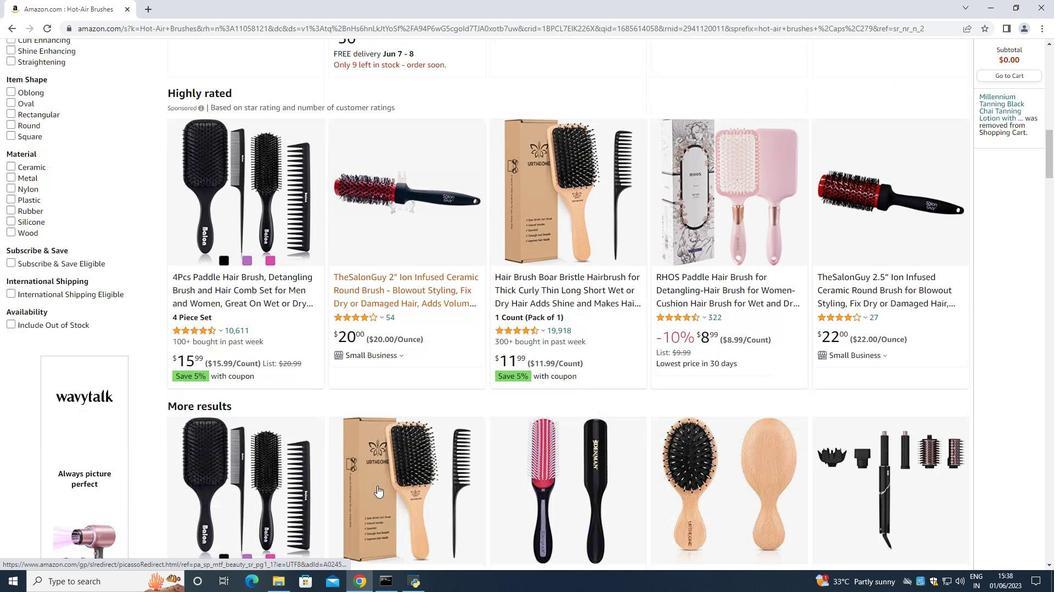 
Action: Mouse scrolled (377, 484) with delta (0, 0)
Screenshot: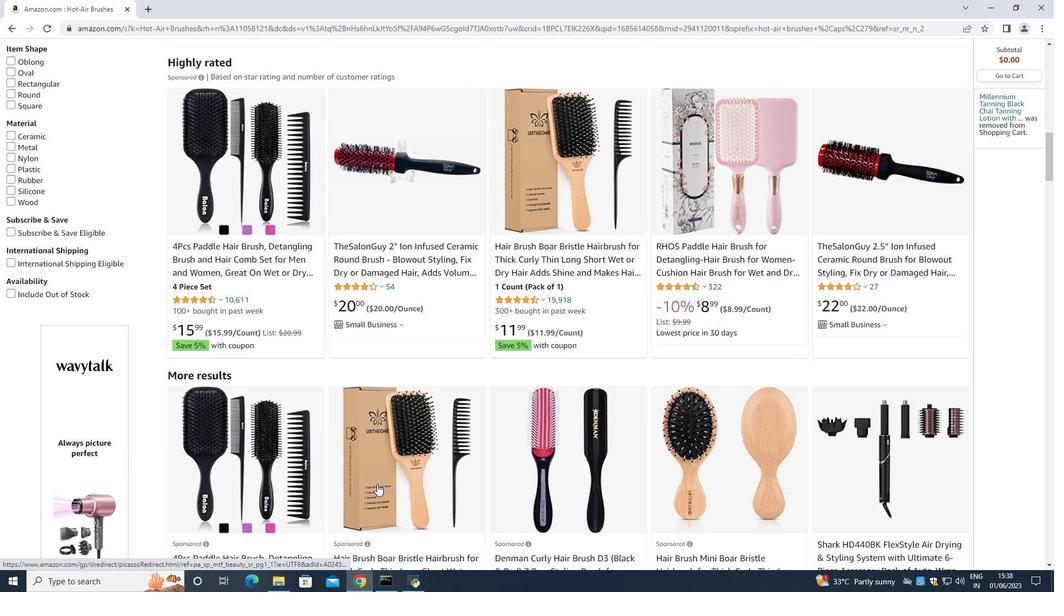 
Action: Mouse scrolled (377, 484) with delta (0, 0)
Screenshot: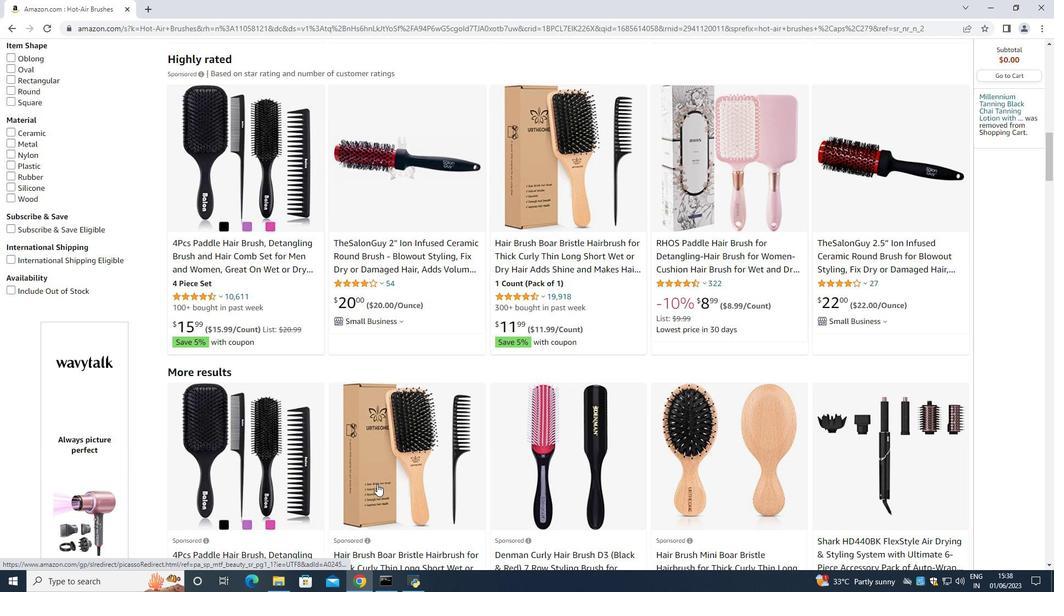 
Action: Mouse scrolled (377, 484) with delta (0, 0)
Screenshot: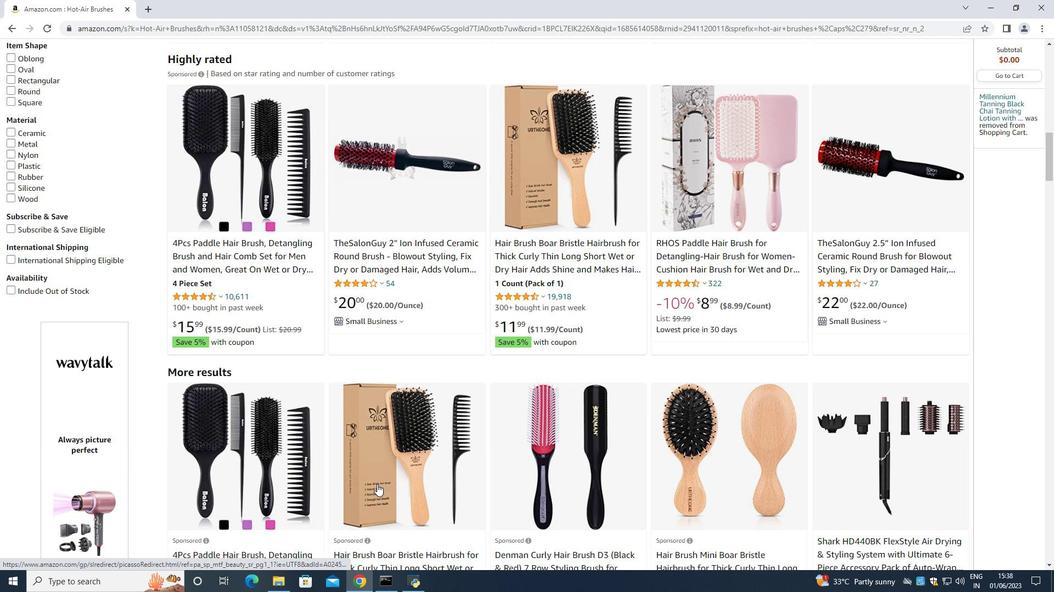 
Action: Mouse scrolled (377, 484) with delta (0, 0)
Screenshot: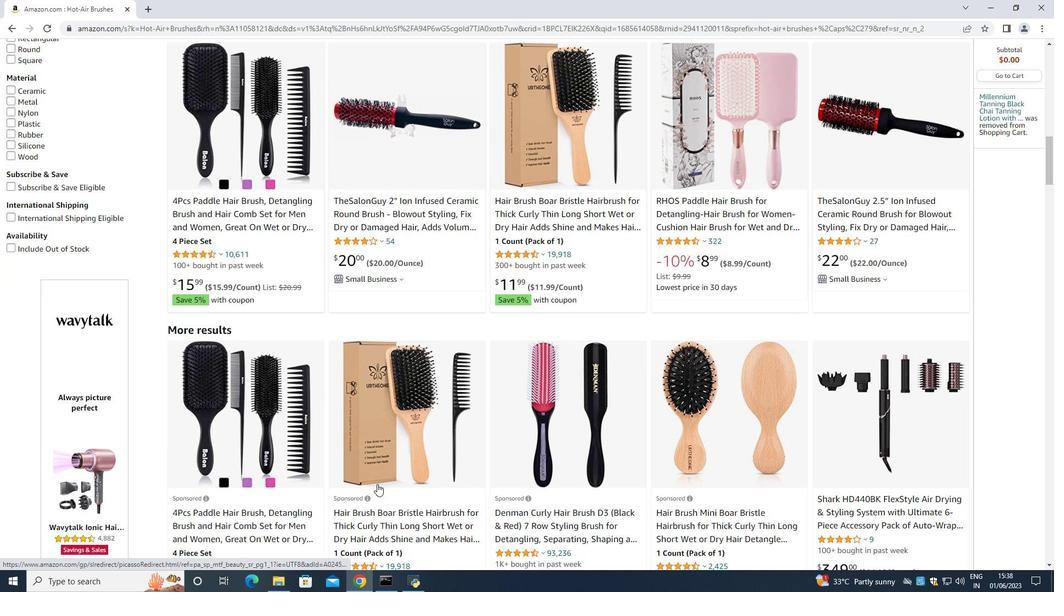 
Action: Mouse scrolled (377, 484) with delta (0, 0)
Screenshot: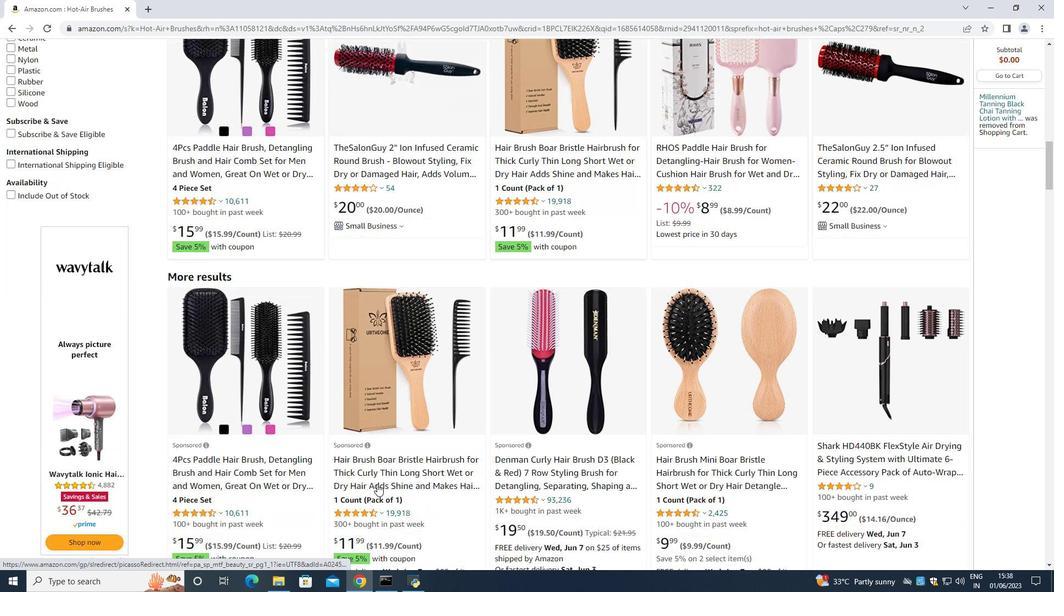 
Action: Mouse scrolled (377, 484) with delta (0, 0)
Screenshot: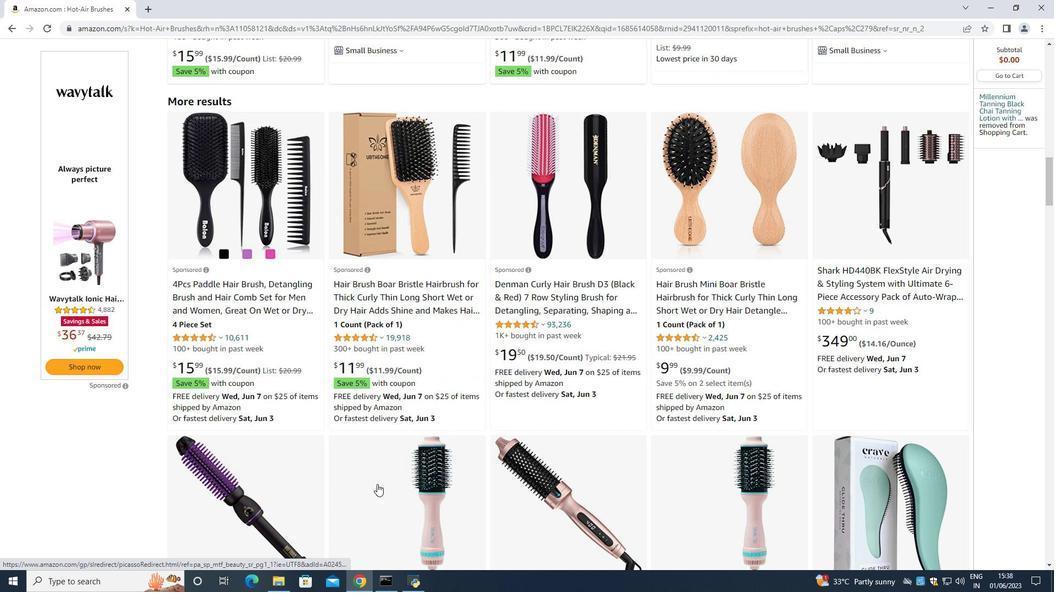 
Action: Mouse scrolled (377, 484) with delta (0, 0)
Screenshot: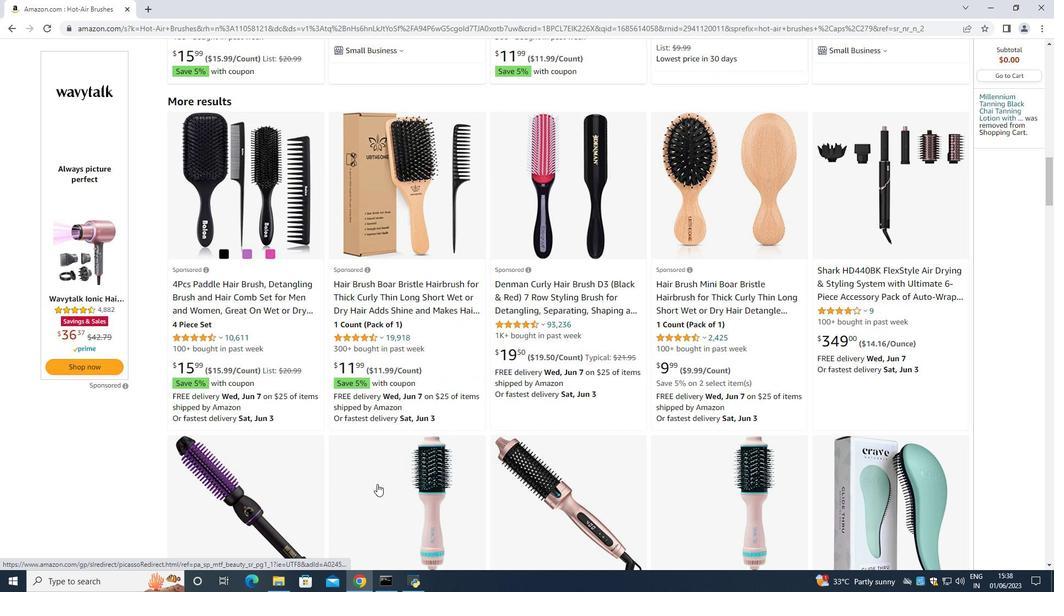 
Action: Mouse scrolled (377, 484) with delta (0, 0)
Screenshot: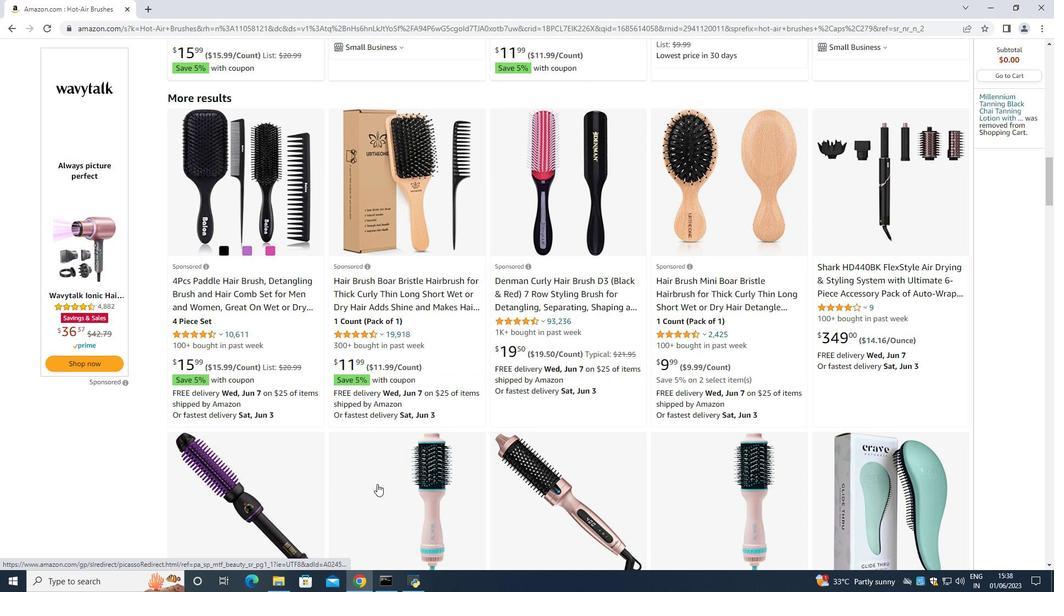 
Action: Mouse moved to (510, 374)
Screenshot: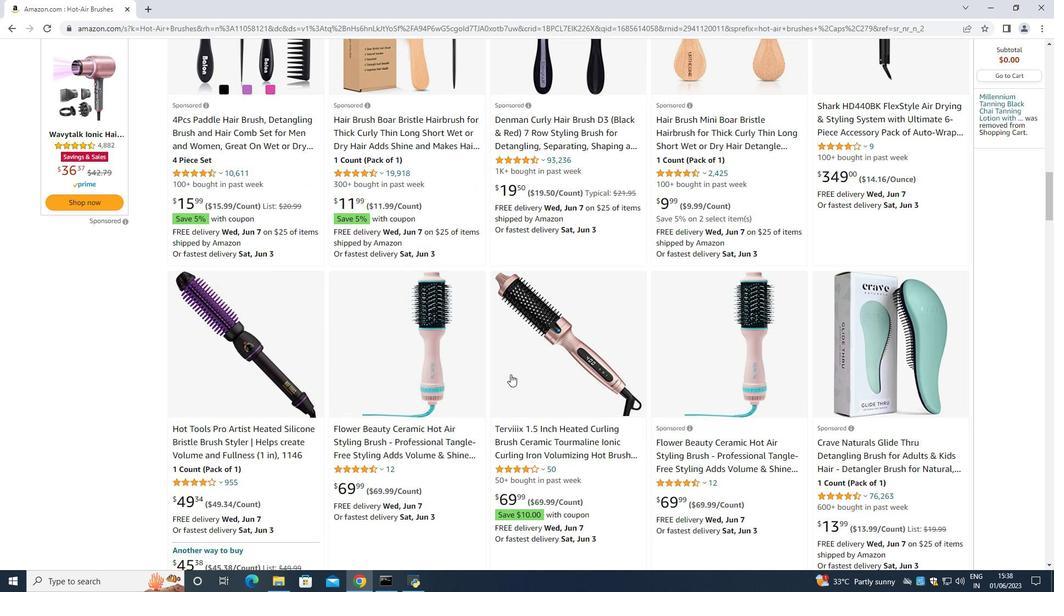
Action: Mouse scrolled (510, 373) with delta (0, 0)
Screenshot: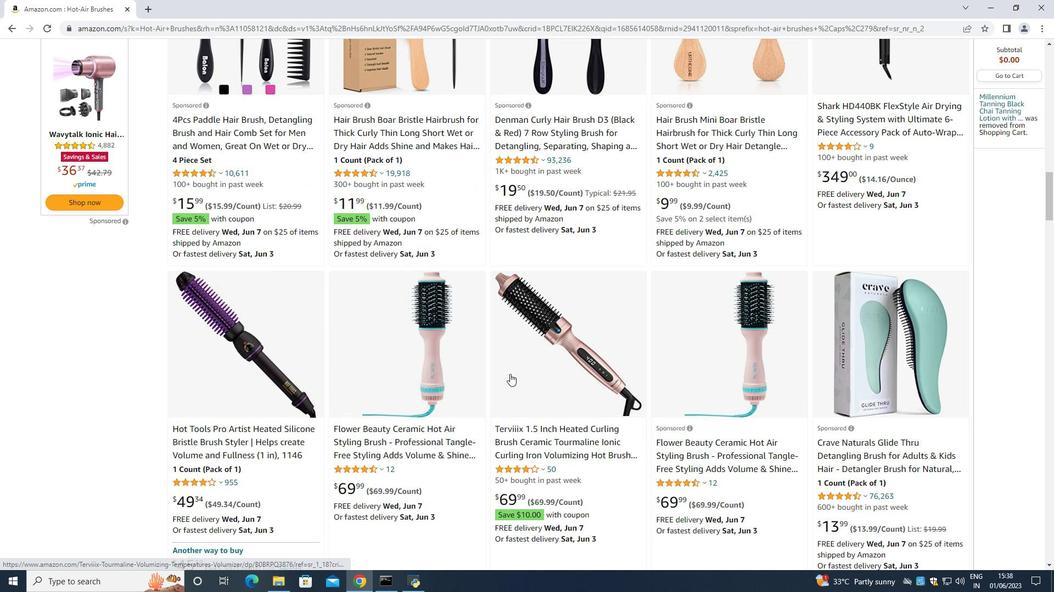 
Action: Mouse scrolled (510, 373) with delta (0, 0)
Screenshot: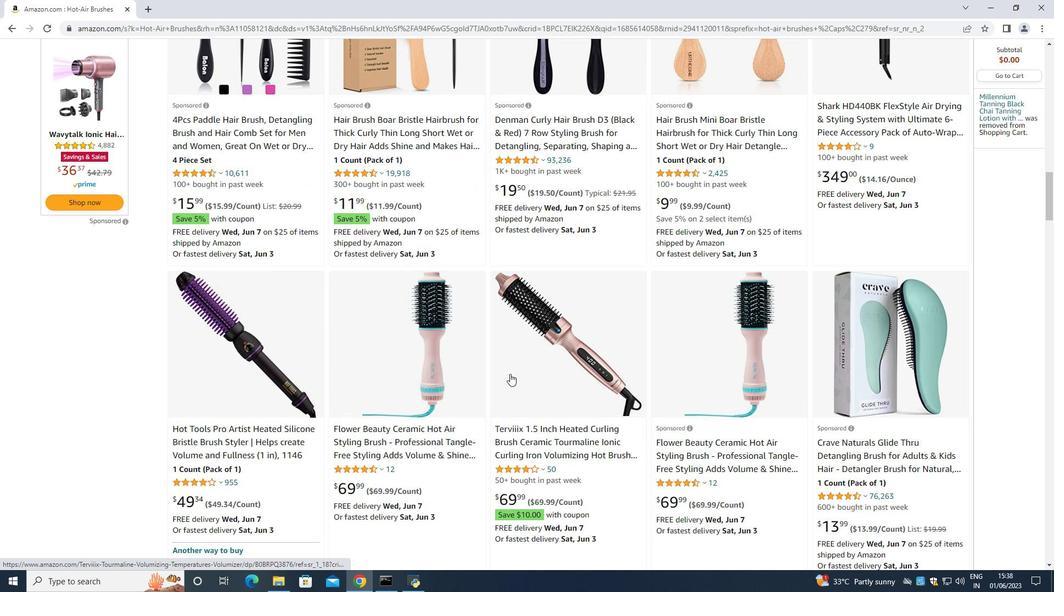 
Action: Mouse moved to (612, 392)
Screenshot: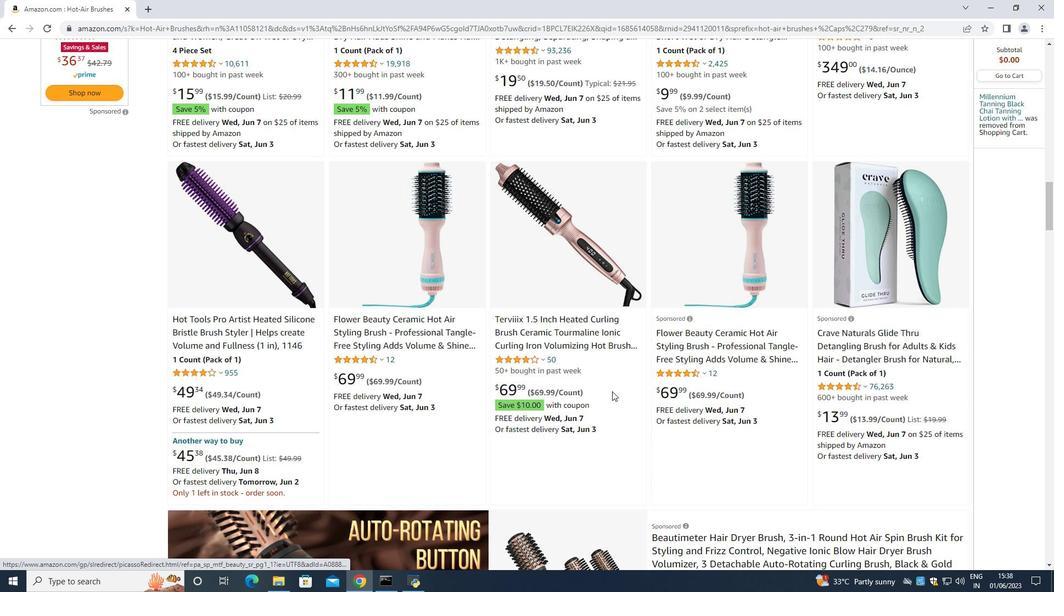 
Action: Mouse scrolled (612, 392) with delta (0, 0)
Screenshot: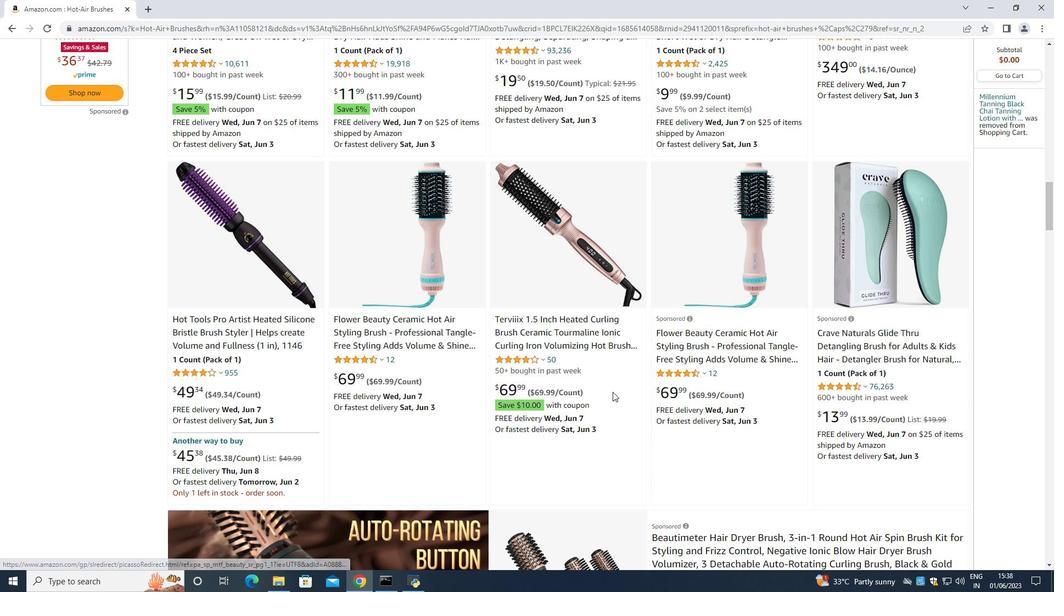 
Action: Mouse moved to (423, 339)
Screenshot: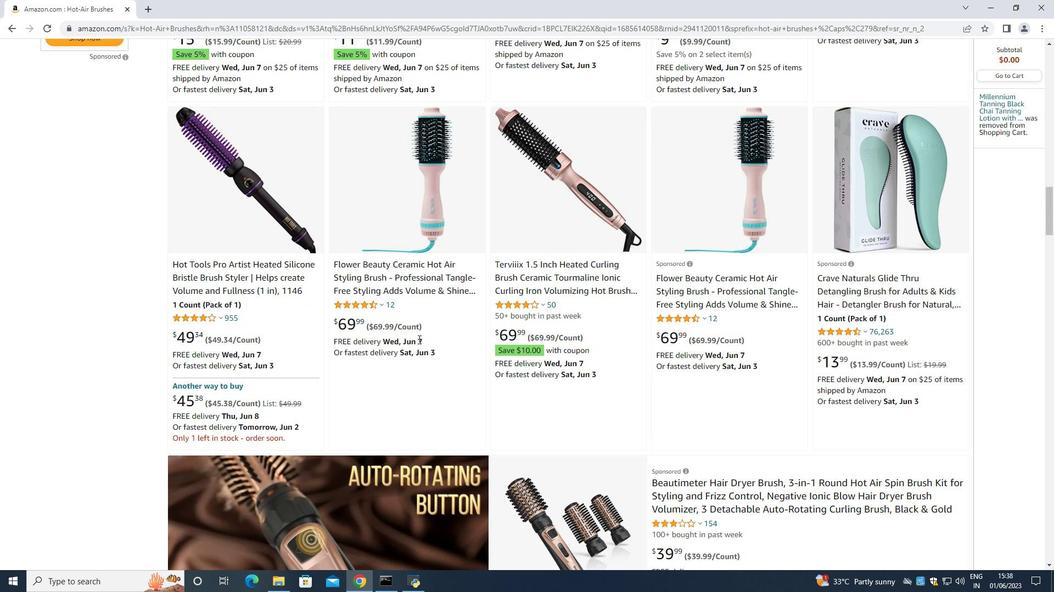 
Action: Mouse scrolled (423, 339) with delta (0, 0)
Screenshot: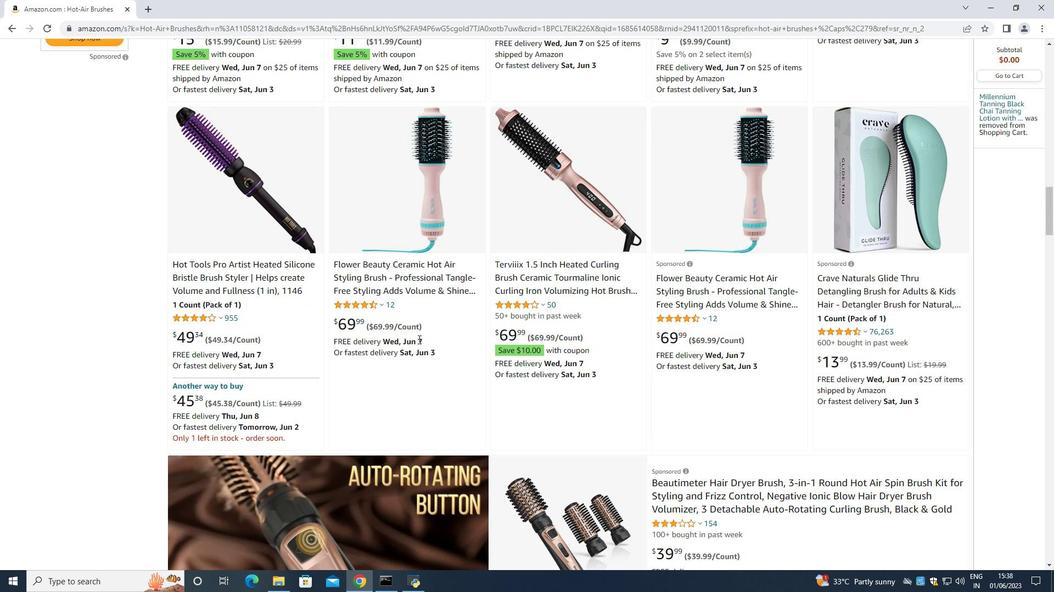 
Action: Mouse moved to (429, 340)
Screenshot: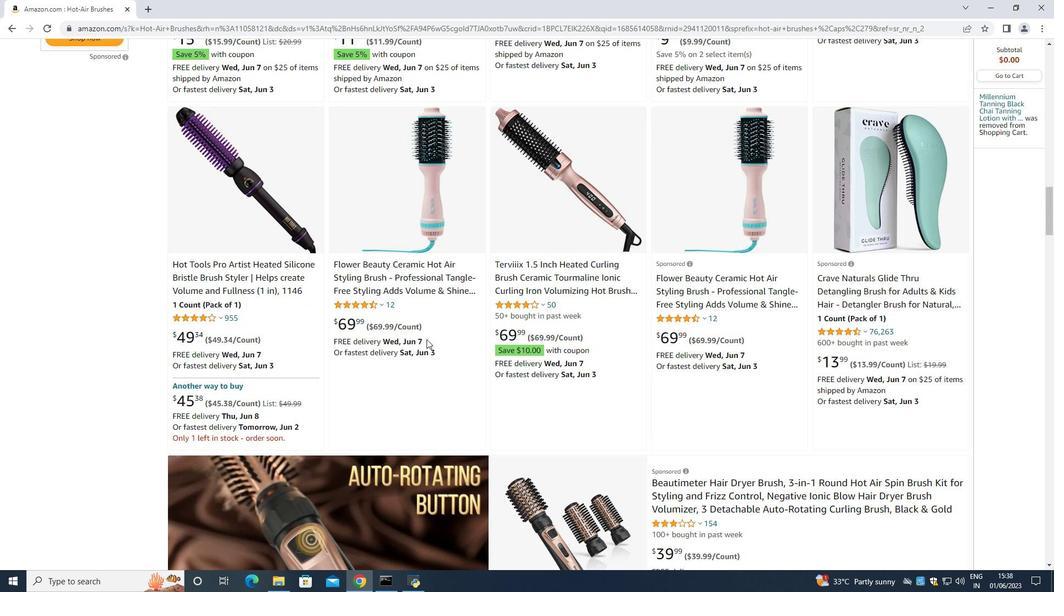 
Action: Mouse scrolled (429, 340) with delta (0, 0)
Screenshot: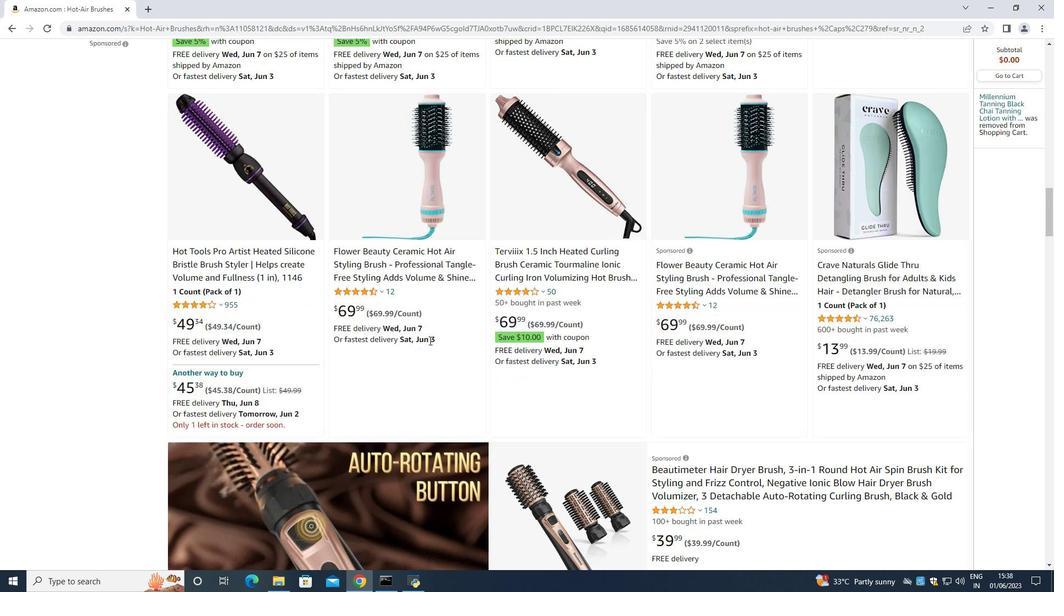 
Action: Mouse moved to (435, 339)
Screenshot: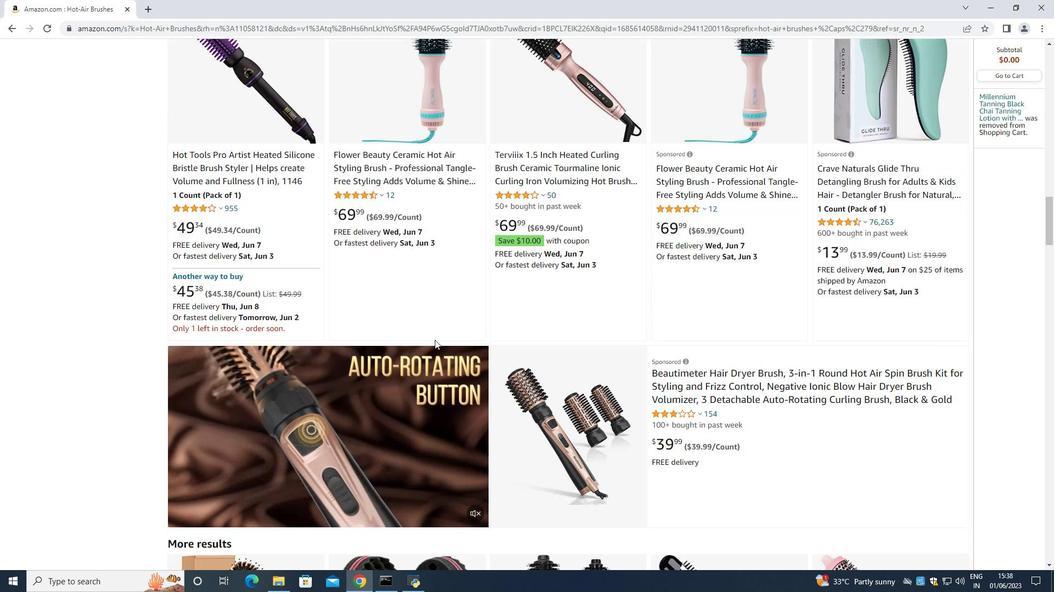 
Action: Mouse scrolled (435, 339) with delta (0, 0)
Screenshot: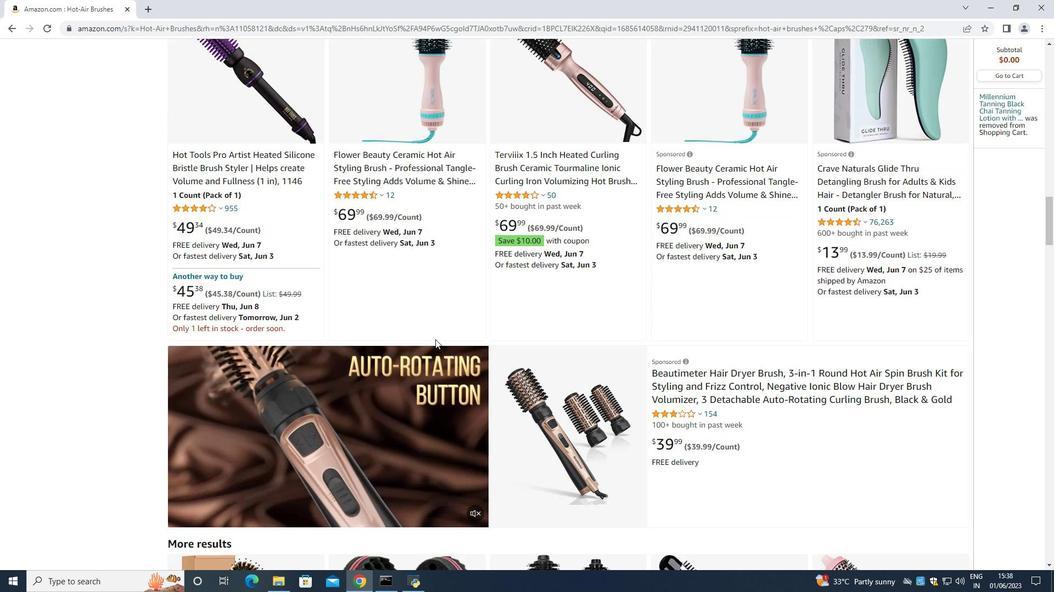 
Action: Mouse moved to (437, 339)
Screenshot: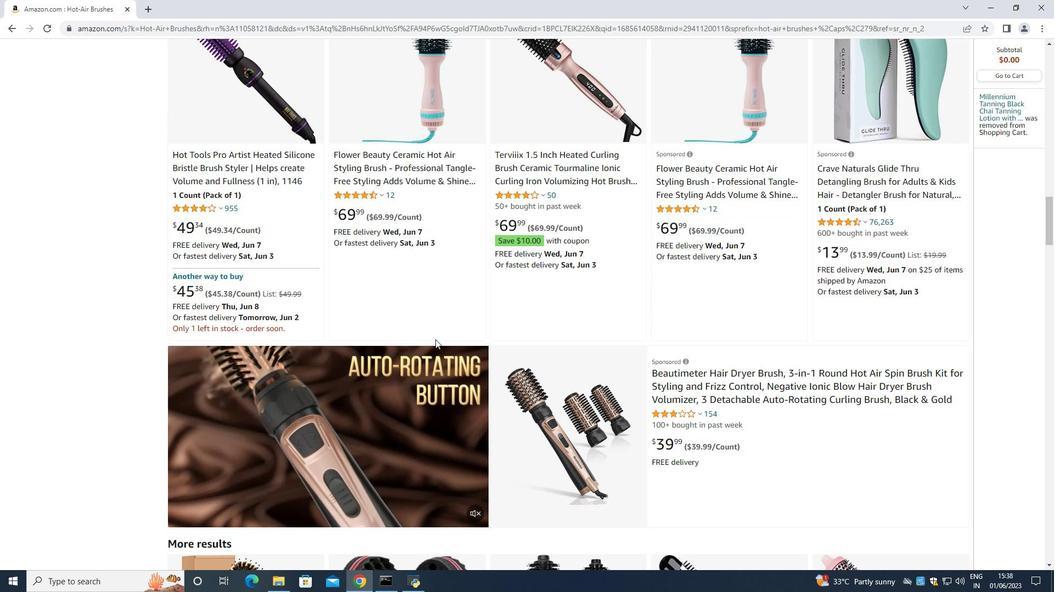 
Action: Mouse scrolled (437, 338) with delta (0, 0)
Screenshot: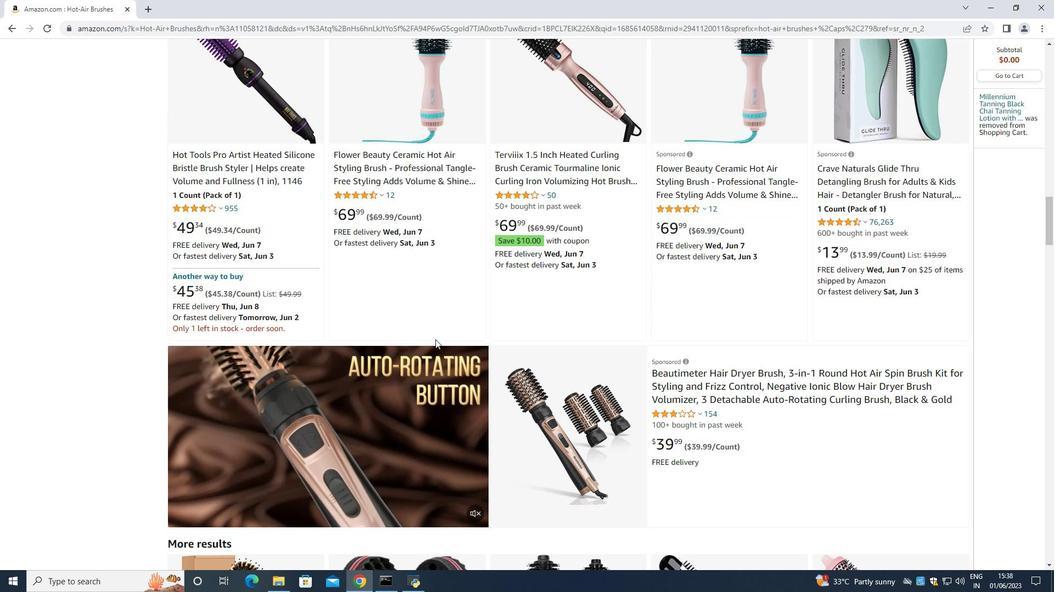 
Action: Mouse scrolled (437, 338) with delta (0, 0)
Screenshot: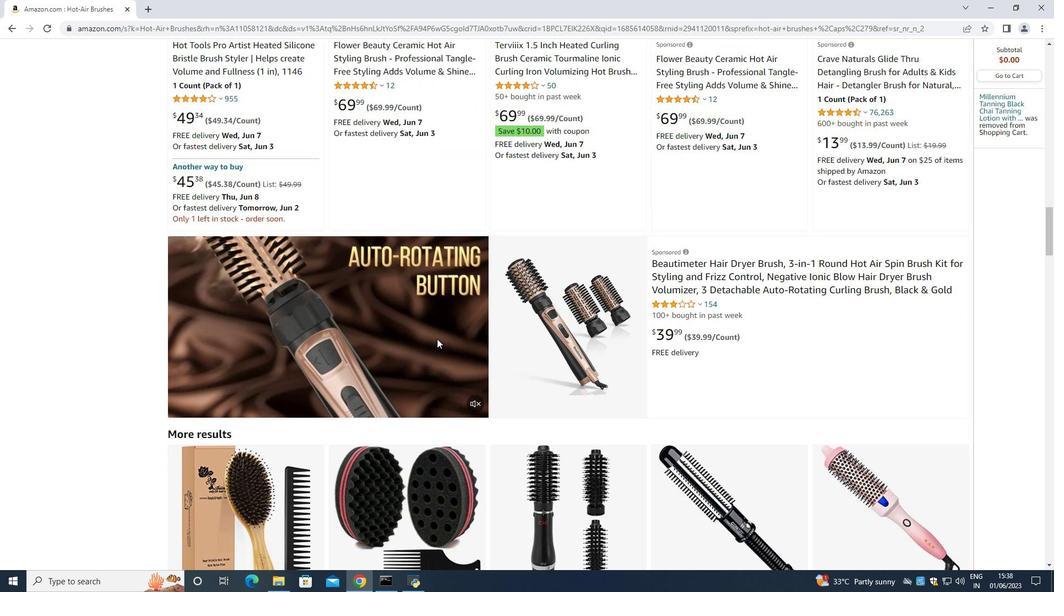 
Action: Mouse scrolled (437, 338) with delta (0, 0)
Screenshot: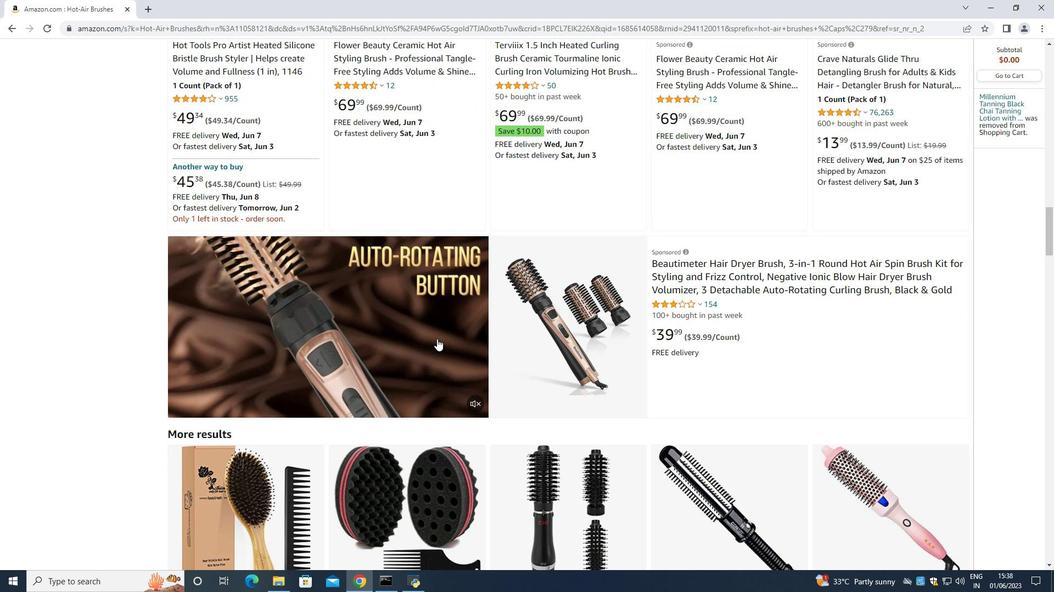 
Action: Mouse scrolled (437, 338) with delta (0, 0)
Screenshot: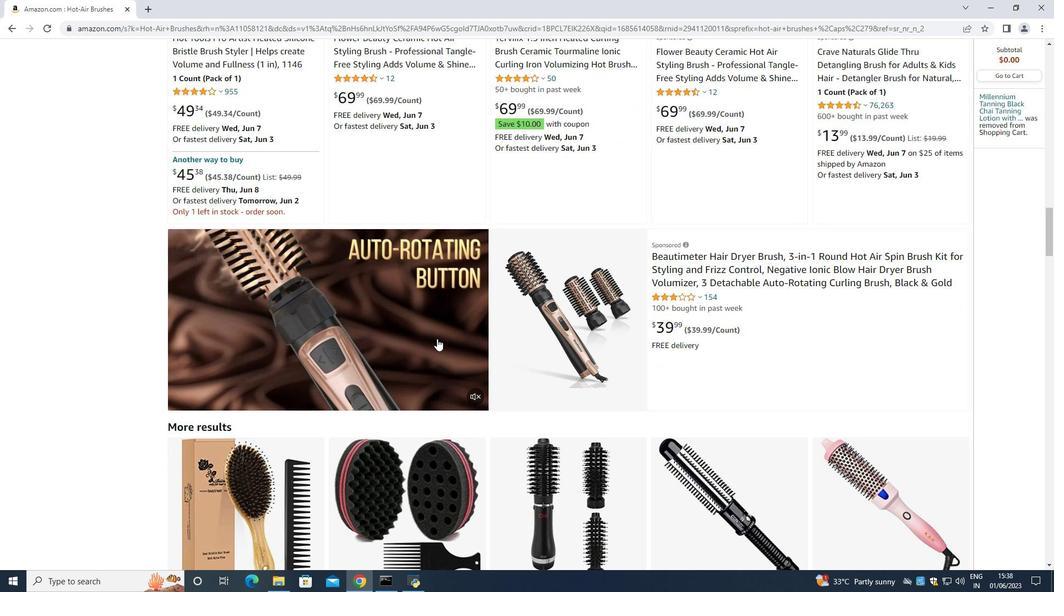 
Action: Mouse moved to (437, 339)
Screenshot: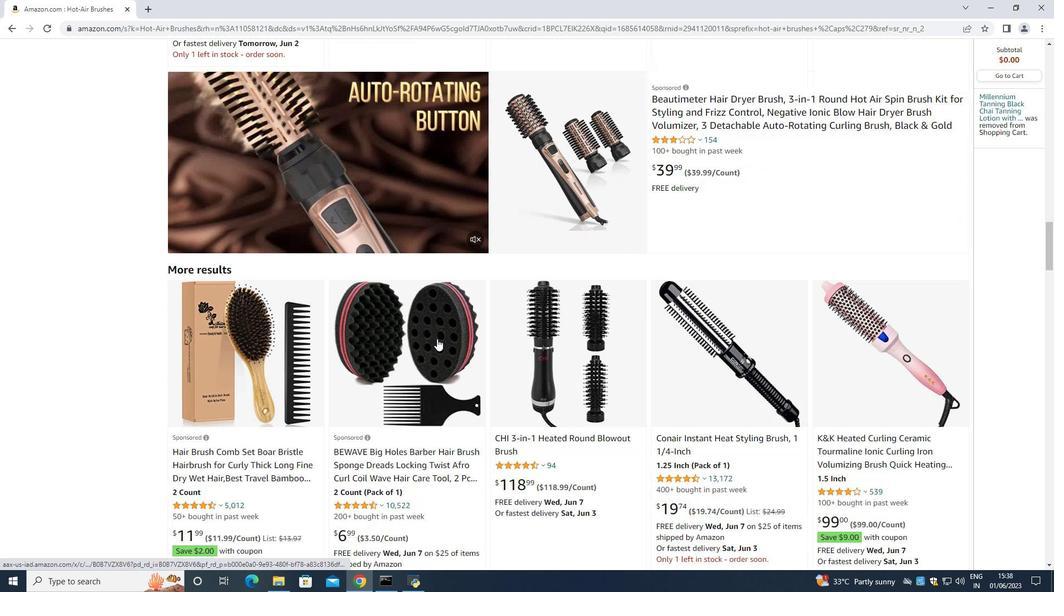 
Action: Mouse scrolled (437, 338) with delta (0, 0)
Screenshot: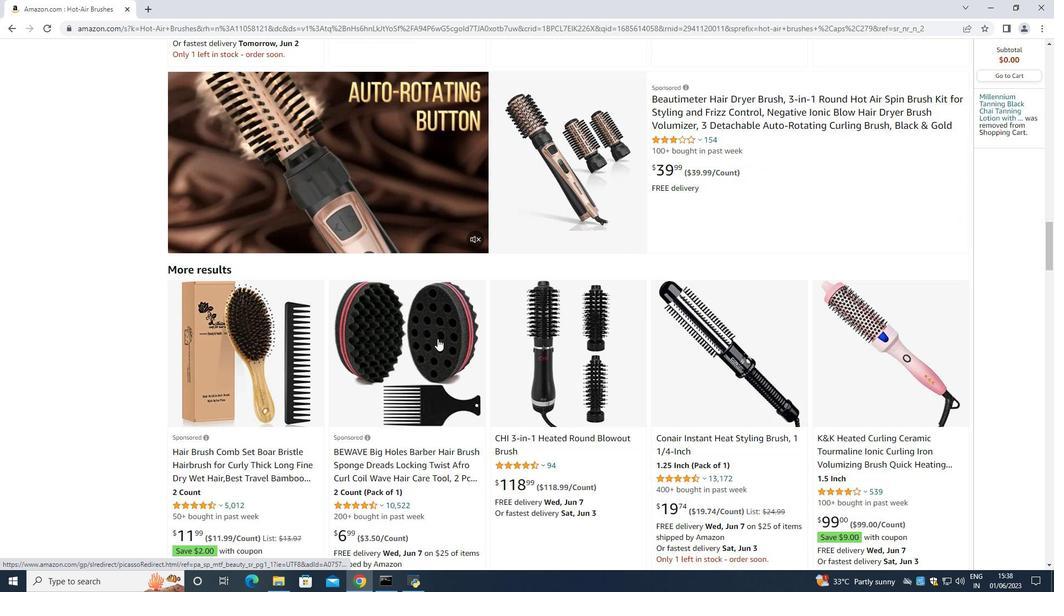 
Action: Mouse scrolled (437, 338) with delta (0, 0)
Screenshot: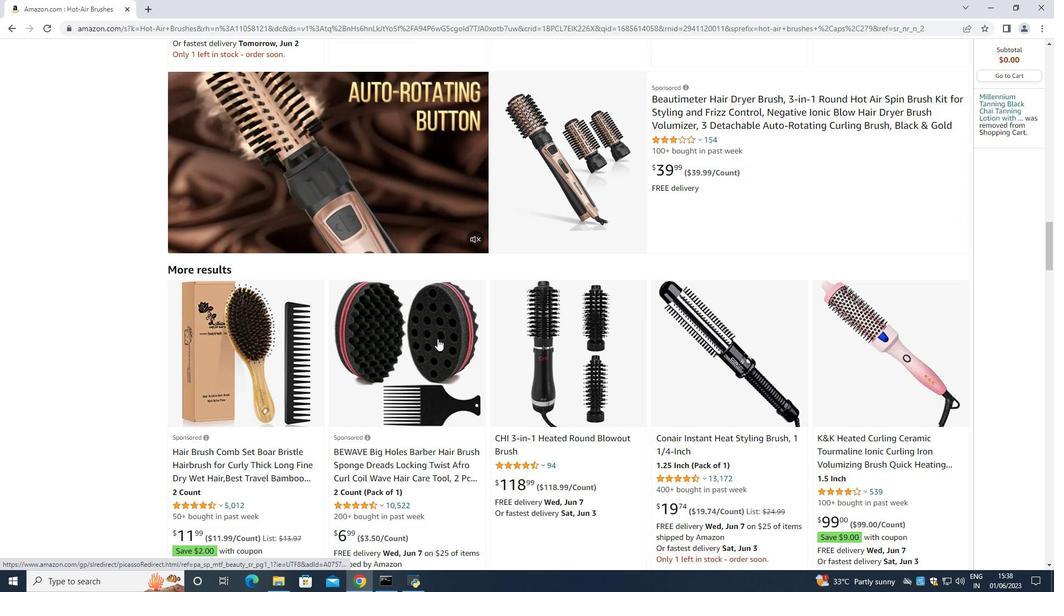 
Action: Mouse scrolled (437, 338) with delta (0, 0)
Screenshot: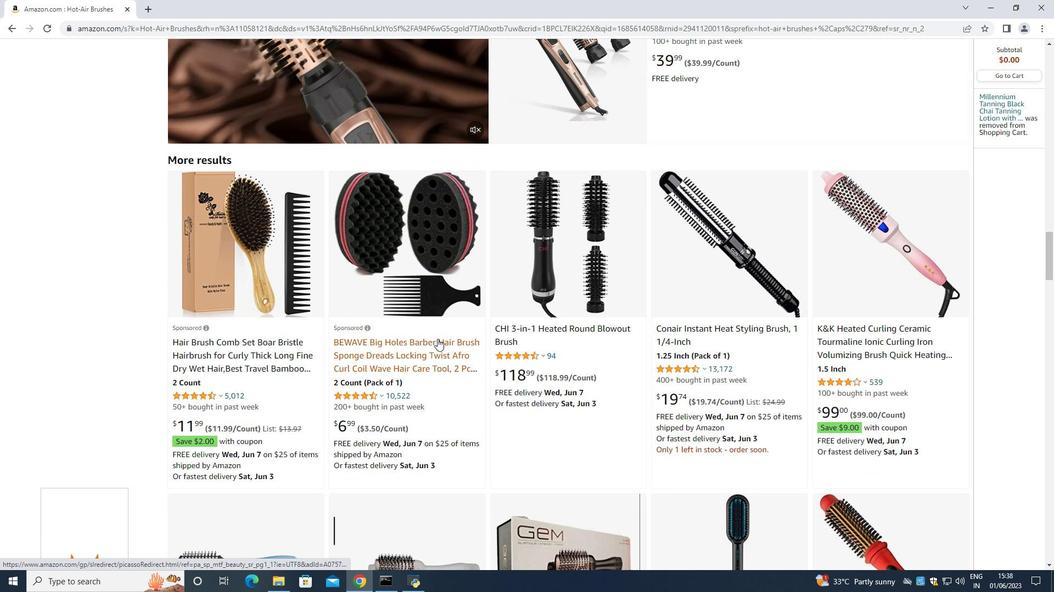 
Action: Mouse scrolled (437, 338) with delta (0, 0)
Screenshot: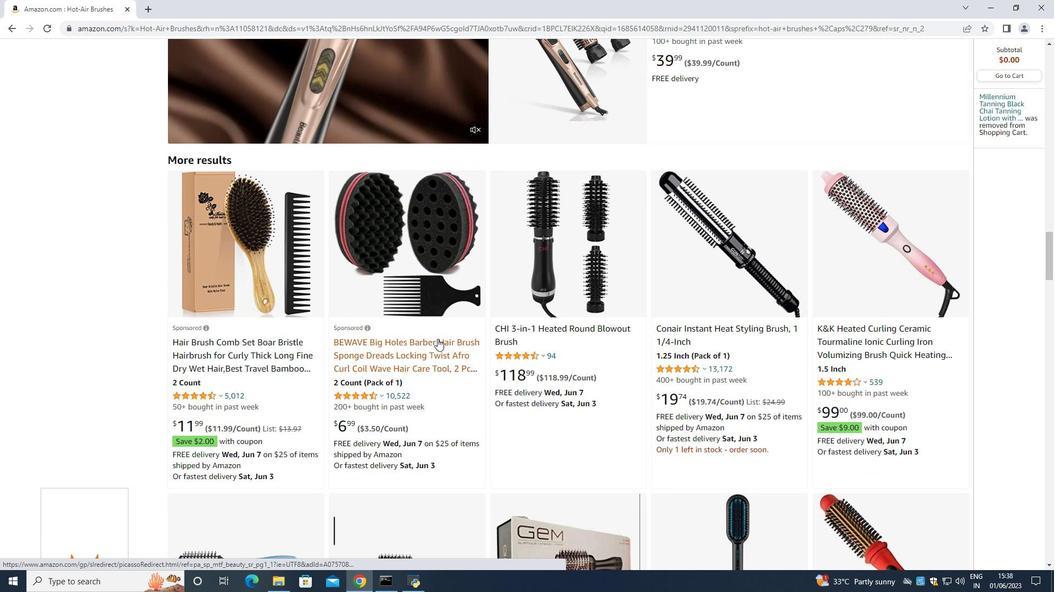 
Action: Mouse scrolled (437, 338) with delta (0, 0)
Screenshot: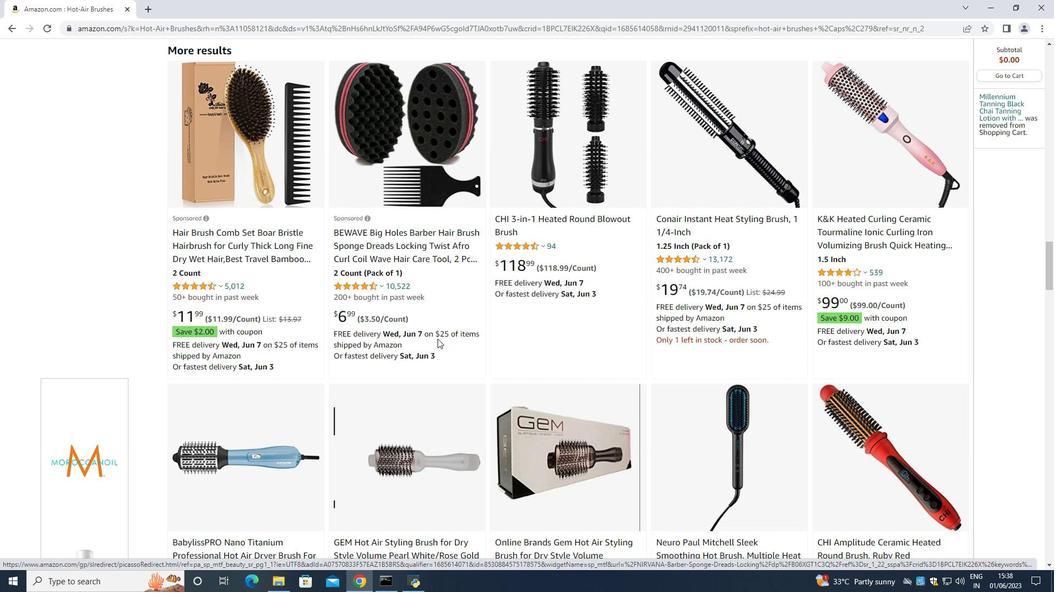 
Action: Mouse scrolled (437, 338) with delta (0, 0)
Screenshot: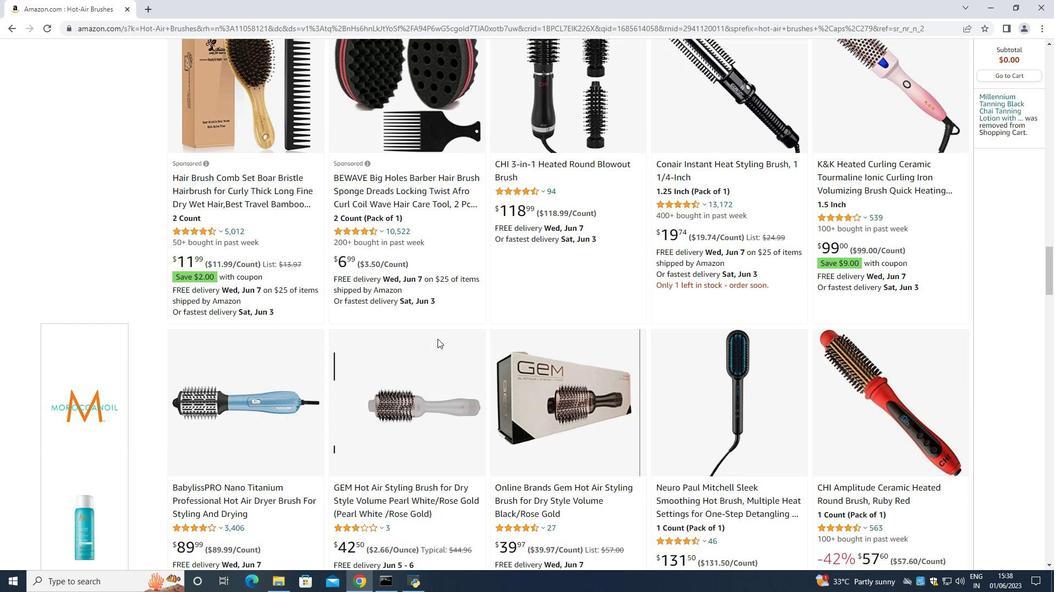
Action: Mouse scrolled (437, 338) with delta (0, 0)
Screenshot: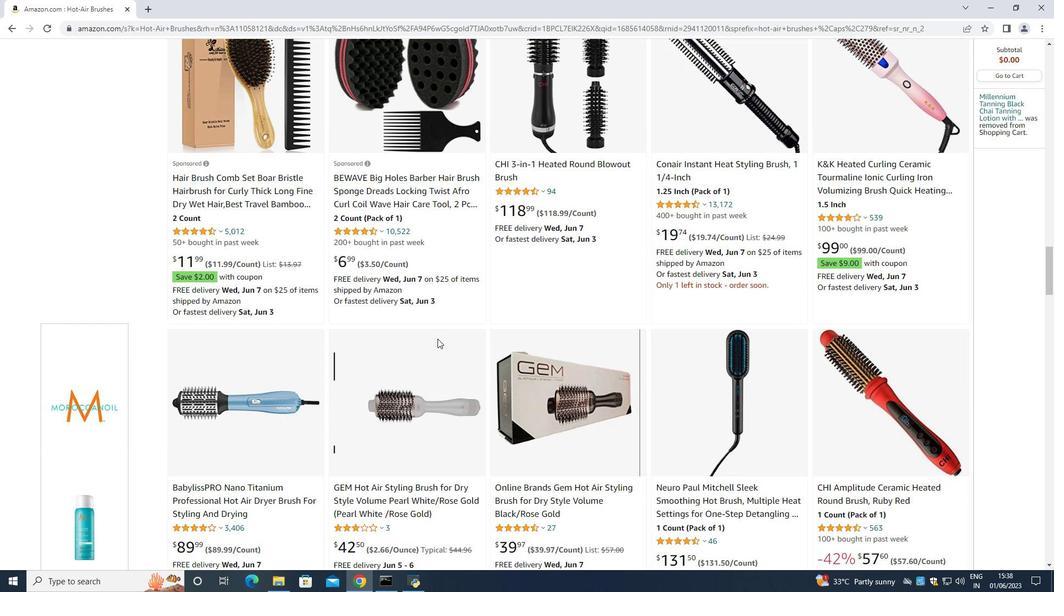 
Action: Mouse moved to (588, 384)
Screenshot: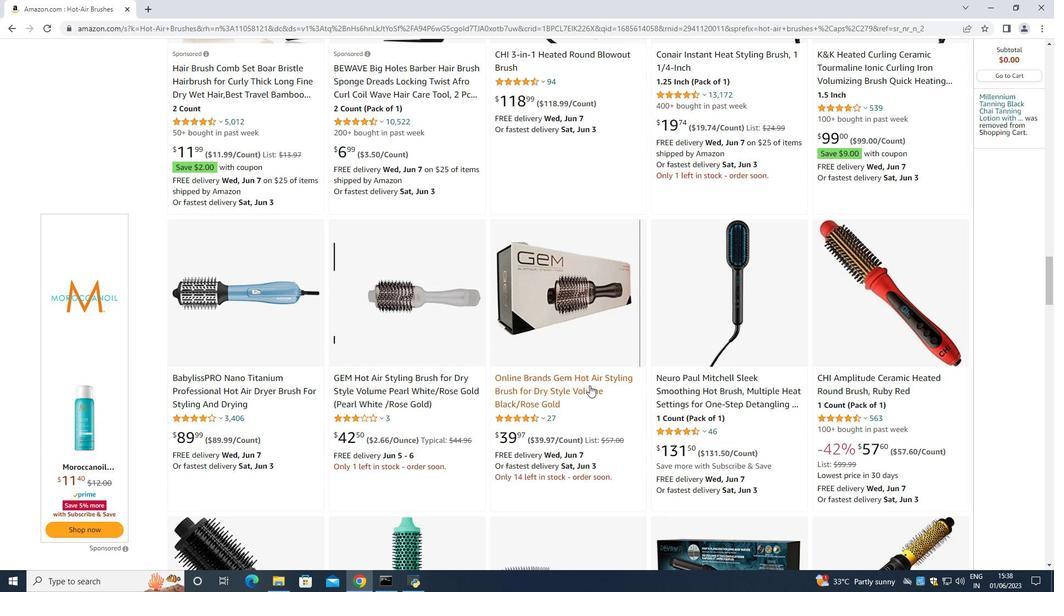 
Action: Mouse scrolled (588, 385) with delta (0, 0)
Screenshot: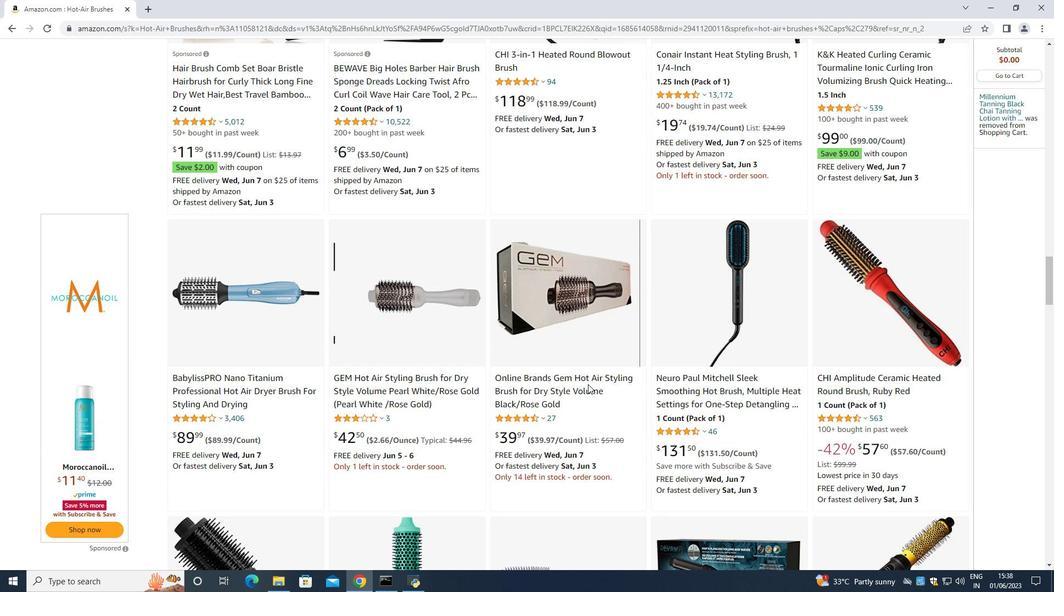 
Action: Mouse moved to (588, 384)
Screenshot: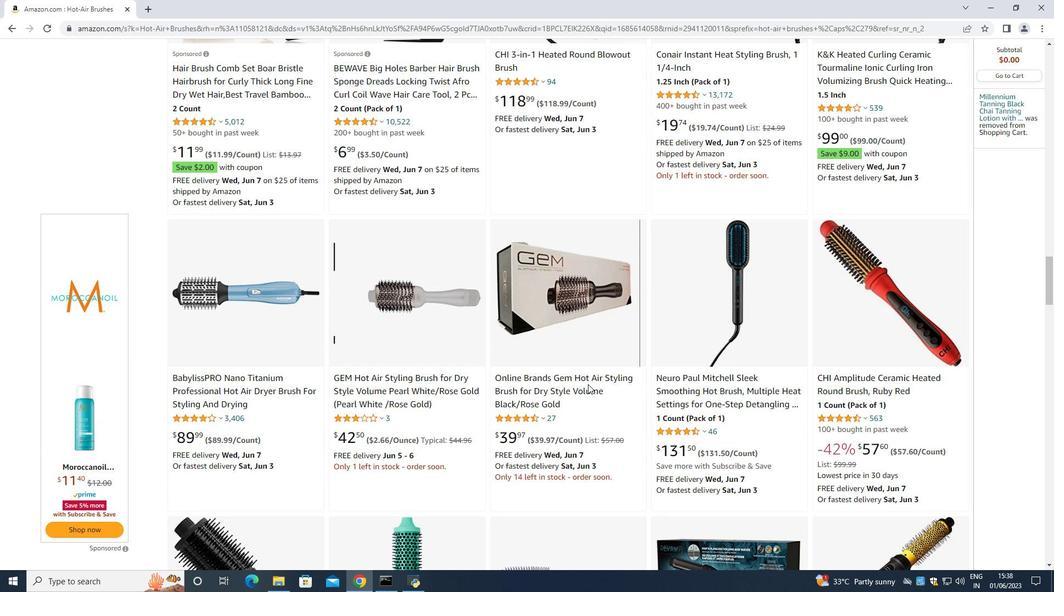 
Action: Mouse scrolled (588, 384) with delta (0, 0)
Screenshot: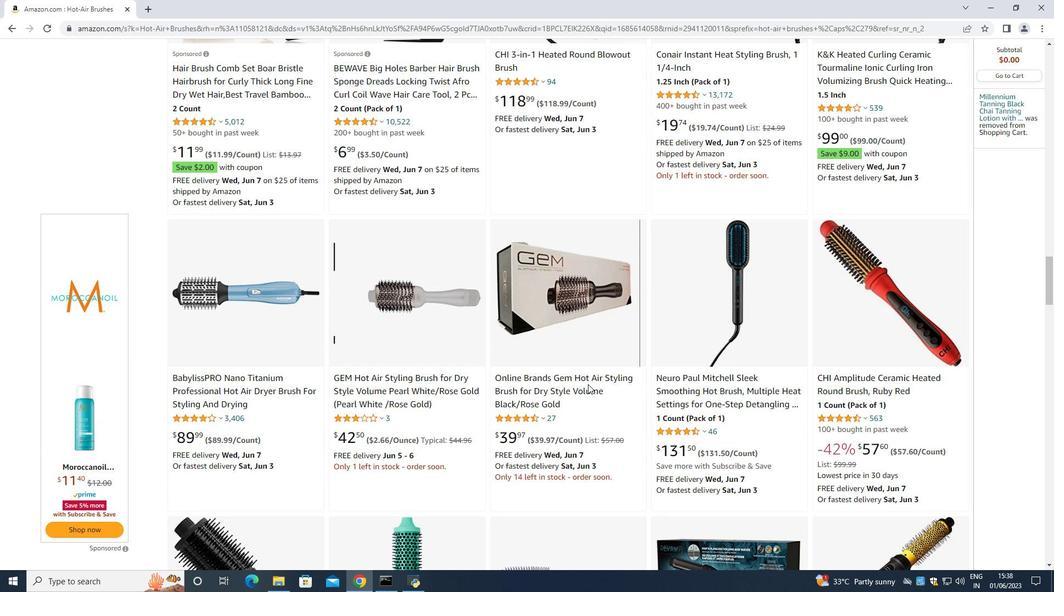 
Action: Mouse scrolled (588, 384) with delta (0, 0)
Screenshot: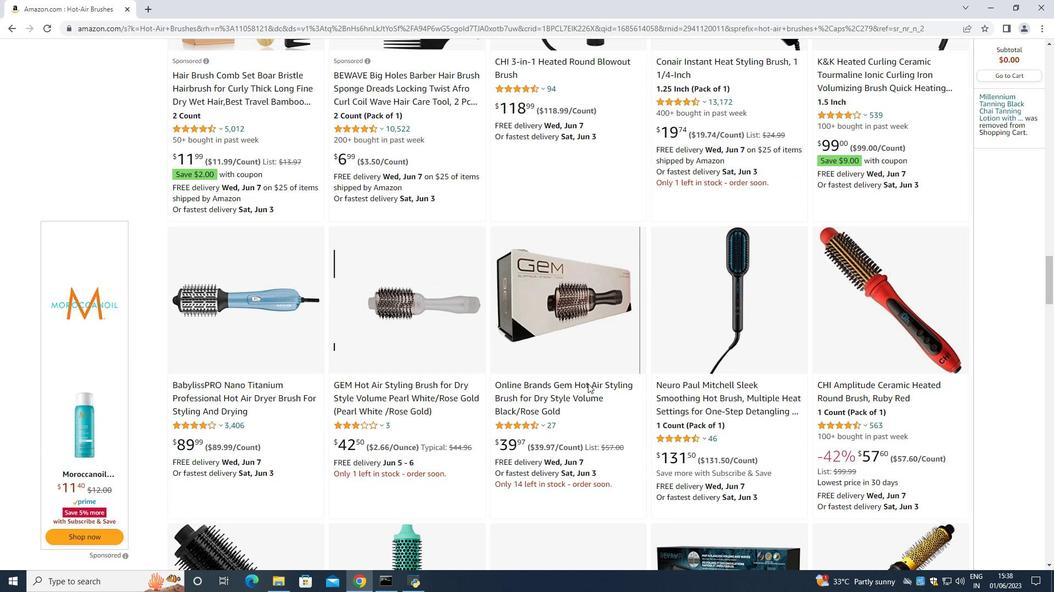 
Action: Mouse moved to (588, 383)
Screenshot: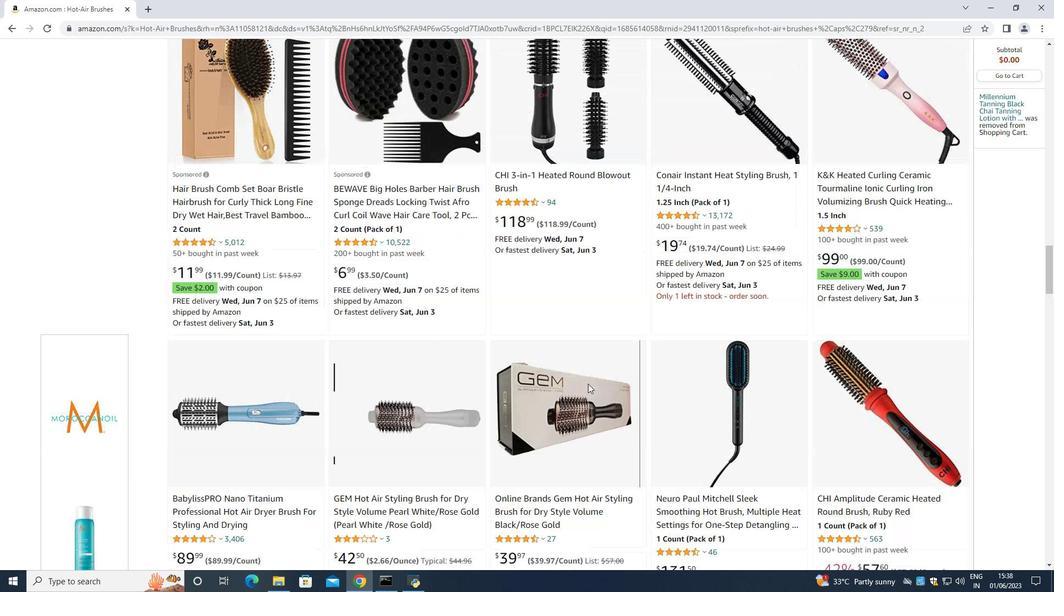 
Action: Mouse scrolled (588, 384) with delta (0, 0)
Screenshot: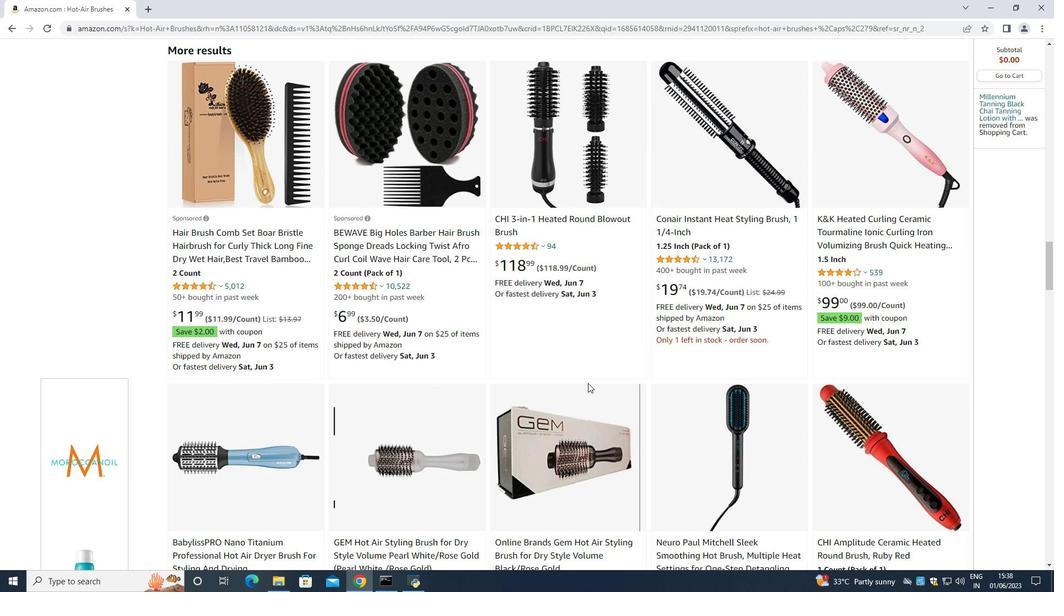 
Action: Mouse scrolled (588, 384) with delta (0, 0)
Screenshot: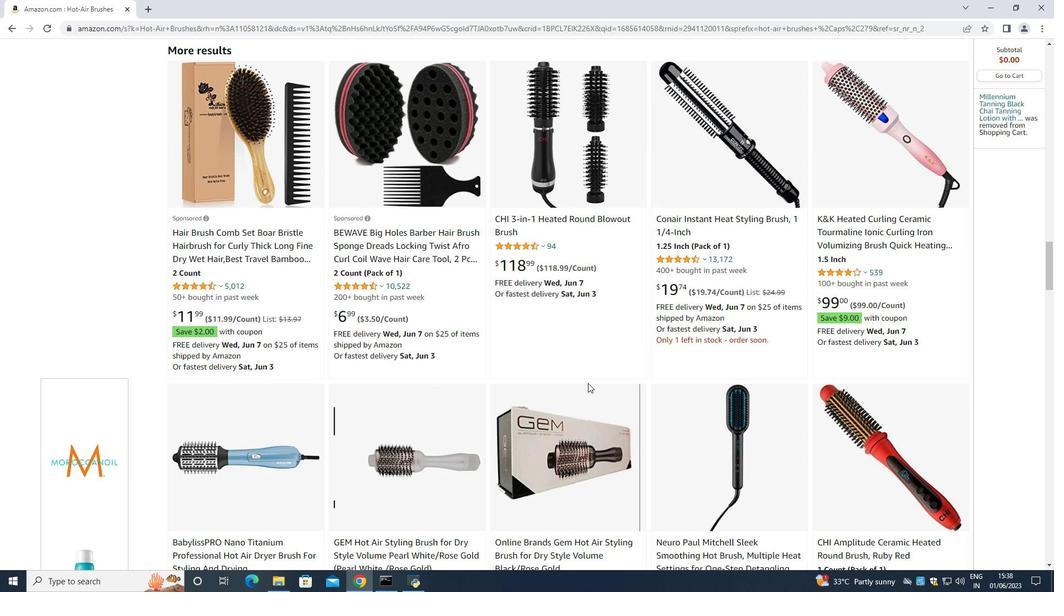 
Action: Mouse scrolled (588, 384) with delta (0, 0)
Screenshot: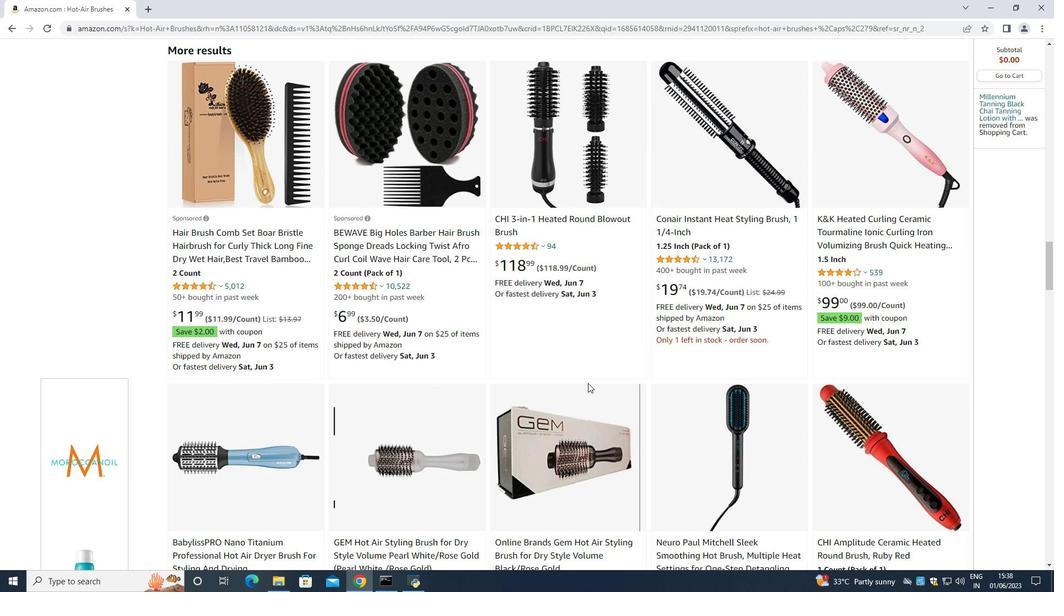 
Action: Mouse scrolled (588, 384) with delta (0, 0)
Screenshot: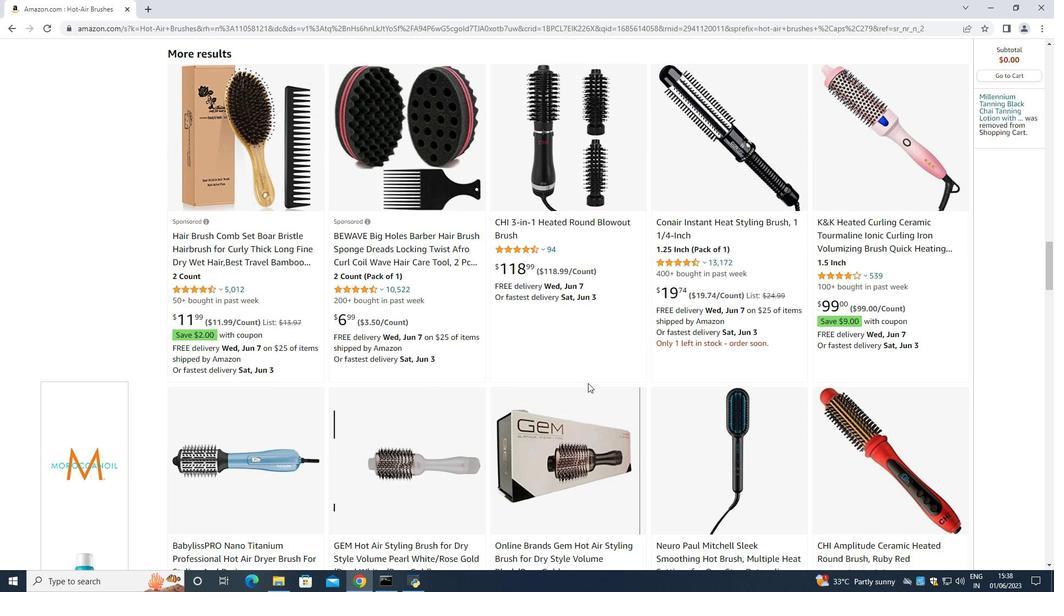 
Action: Mouse moved to (588, 383)
Screenshot: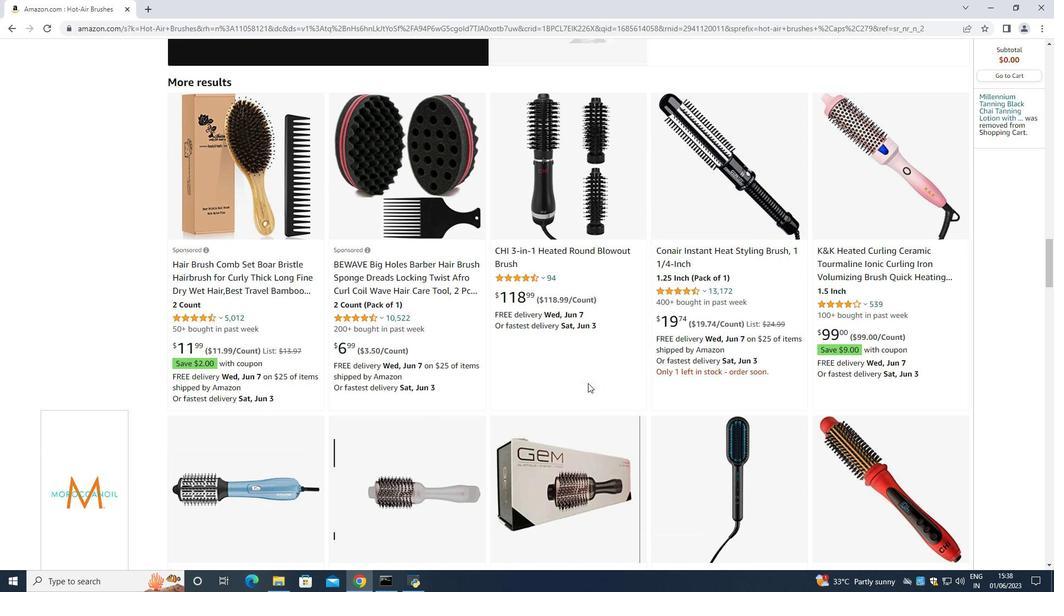 
Action: Mouse scrolled (588, 383) with delta (0, 0)
Screenshot: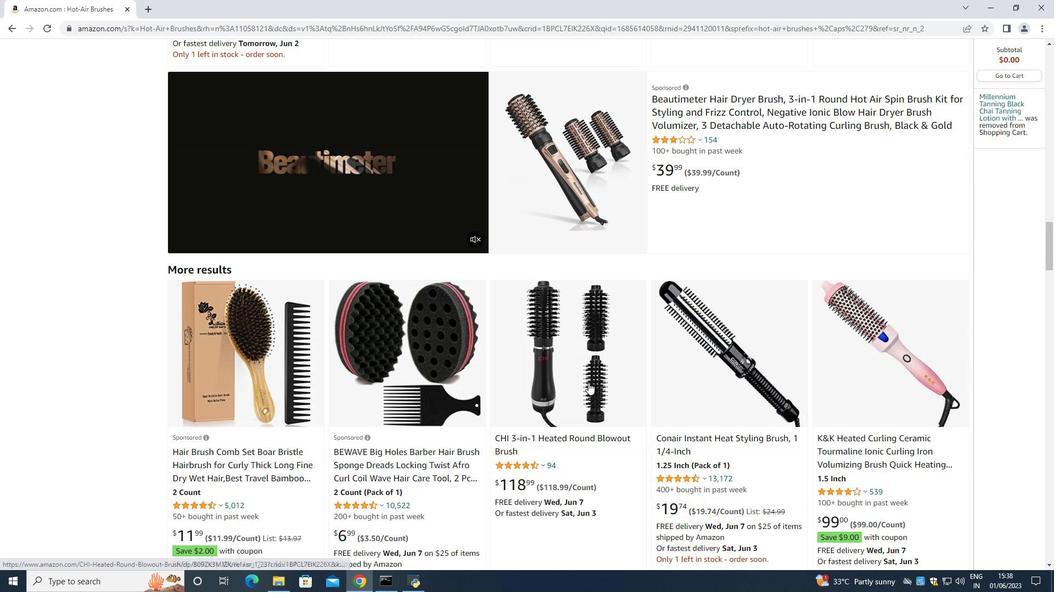 
Action: Mouse scrolled (588, 383) with delta (0, 0)
Screenshot: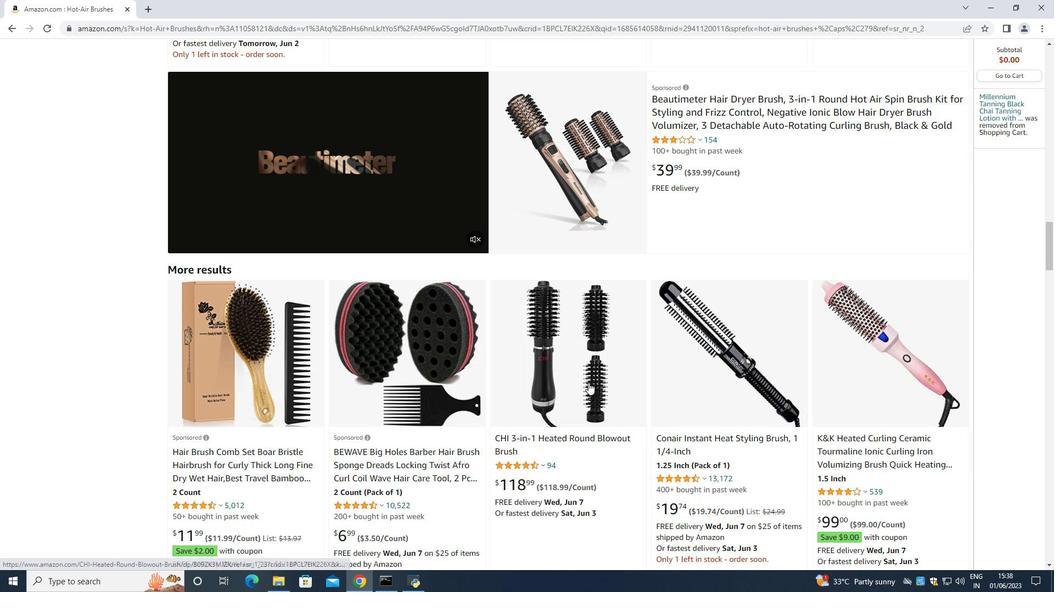 
Action: Mouse scrolled (588, 383) with delta (0, 0)
Screenshot: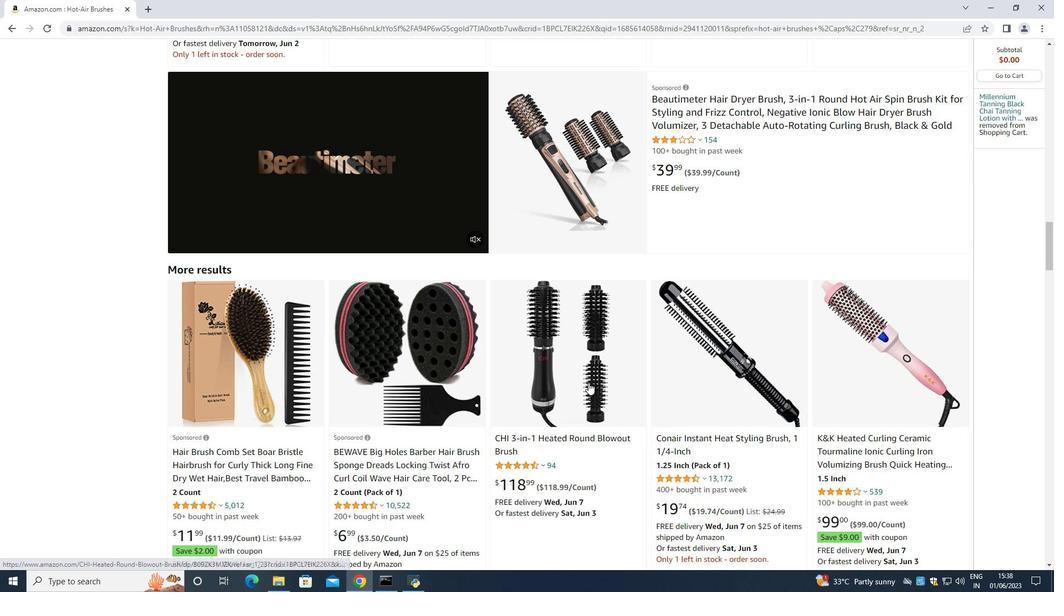 
Action: Mouse scrolled (588, 383) with delta (0, 0)
Screenshot: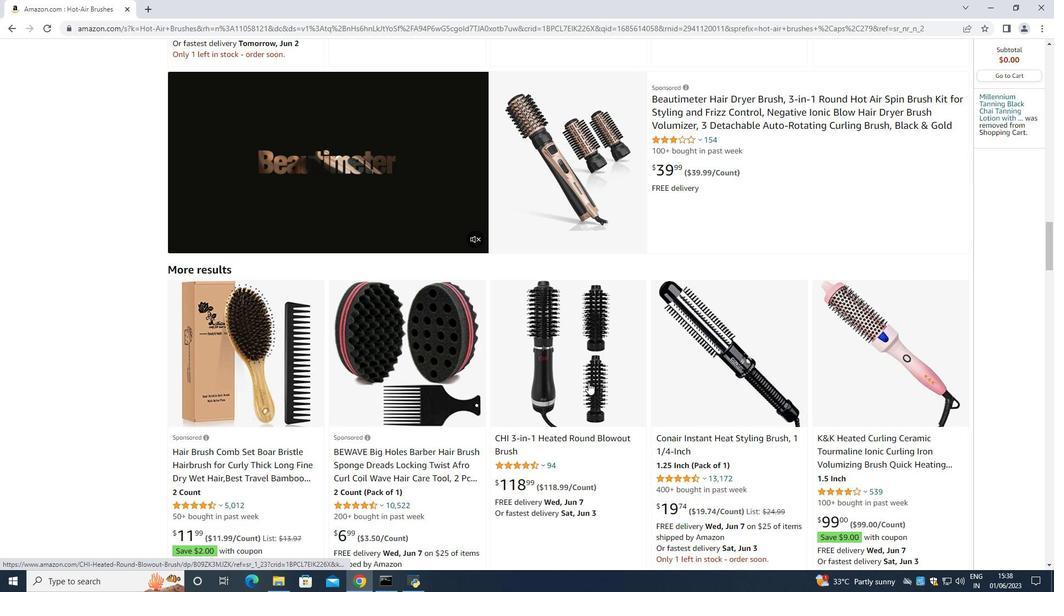 
Action: Mouse moved to (588, 382)
Screenshot: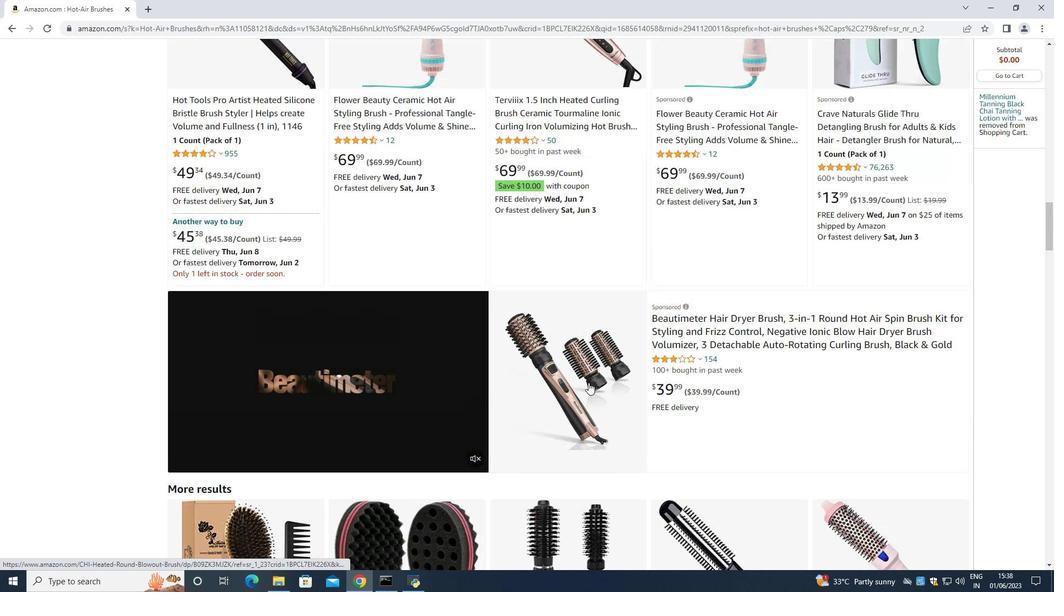
Action: Mouse scrolled (588, 382) with delta (0, 0)
Screenshot: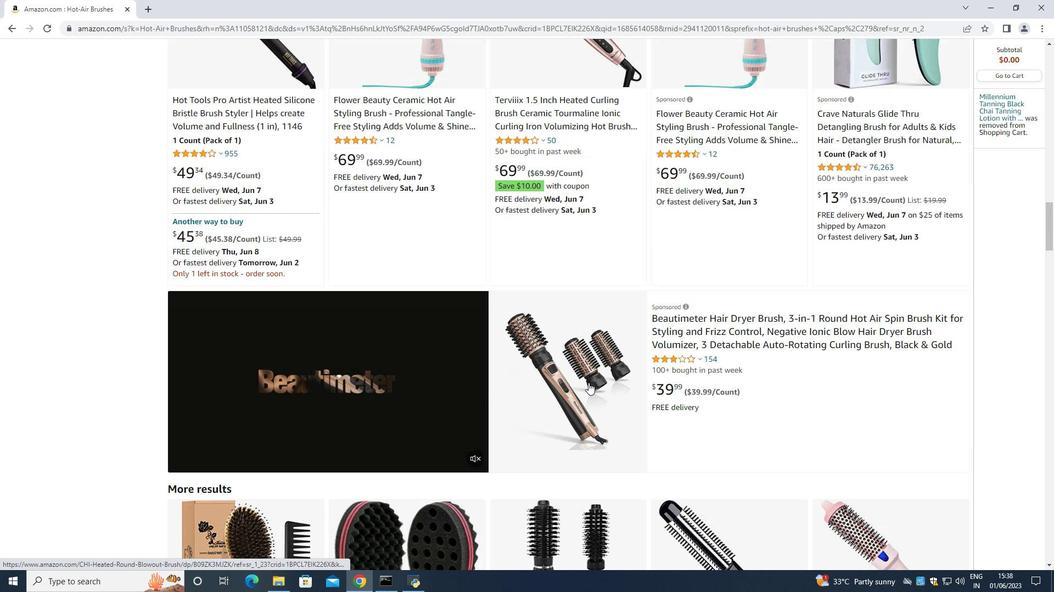 
Action: Mouse scrolled (588, 382) with delta (0, 0)
Screenshot: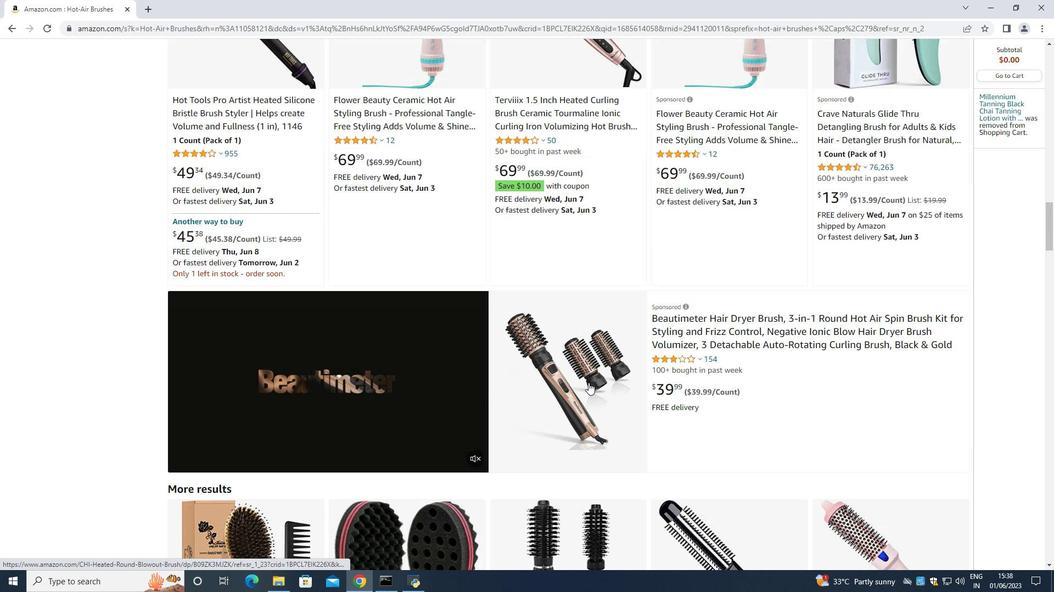 
Action: Mouse scrolled (588, 382) with delta (0, 0)
Screenshot: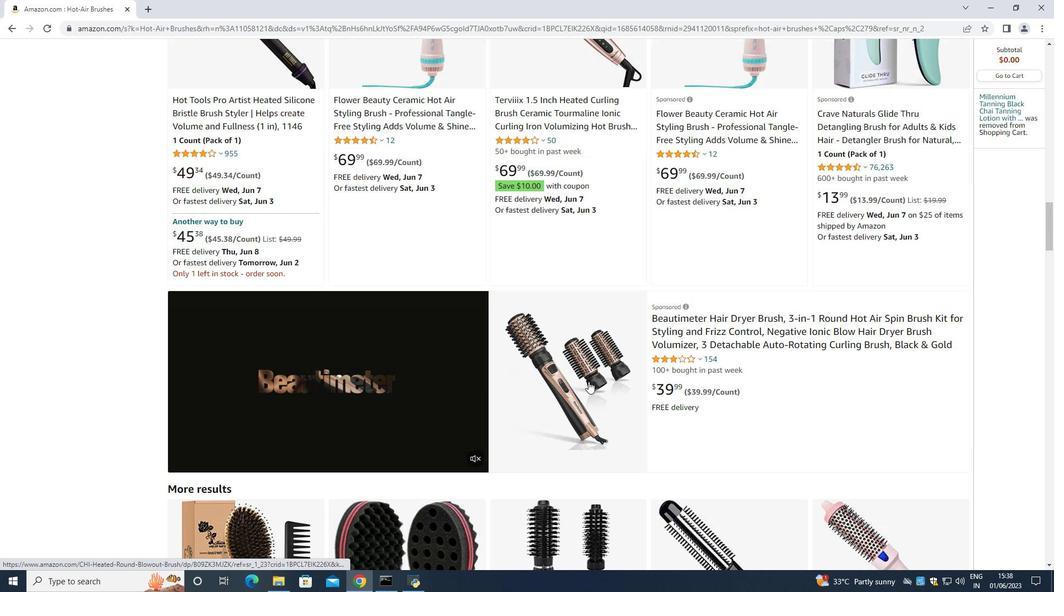 
Action: Mouse scrolled (588, 382) with delta (0, 0)
Screenshot: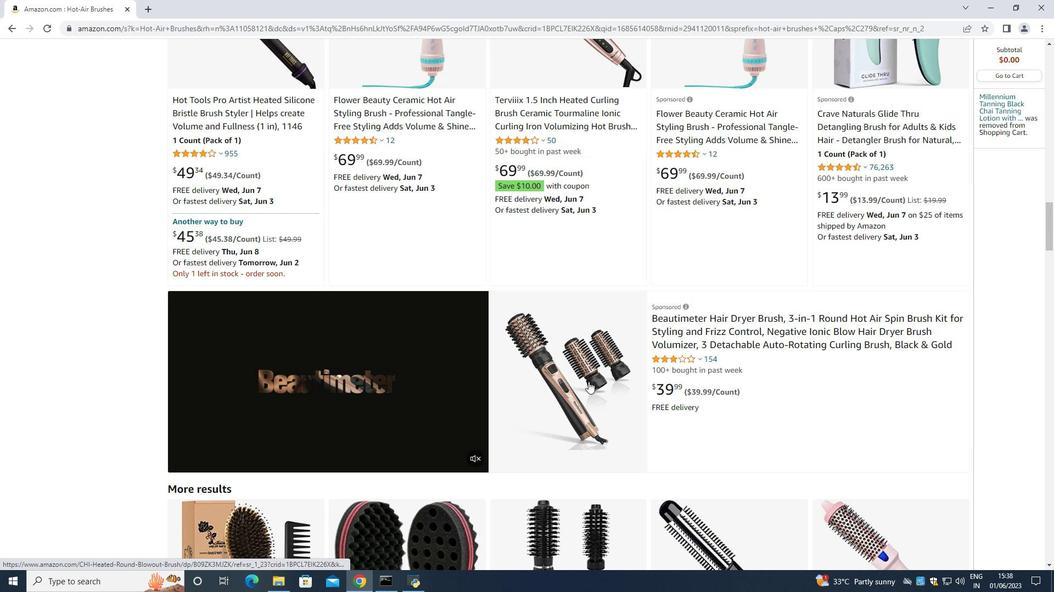 
Action: Mouse moved to (588, 381)
Screenshot: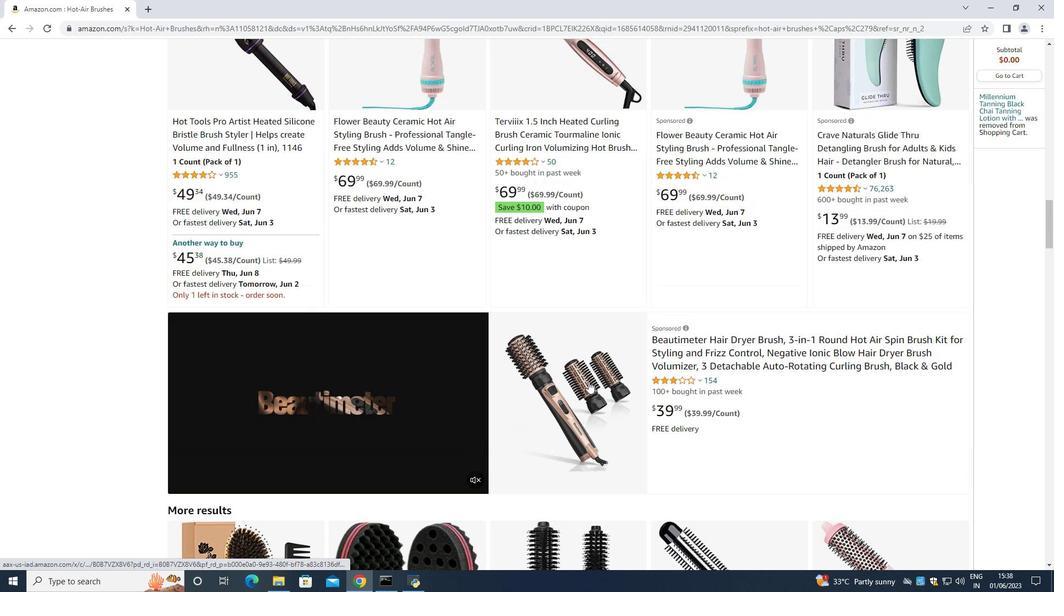 
Action: Mouse scrolled (588, 382) with delta (0, 0)
Screenshot: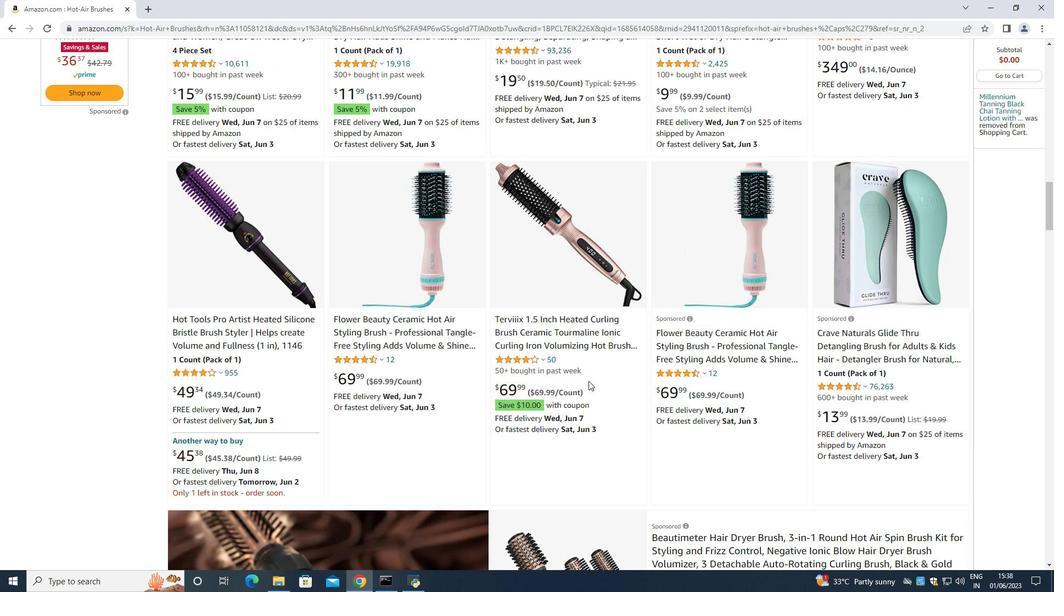 
Action: Mouse scrolled (588, 382) with delta (0, 0)
Screenshot: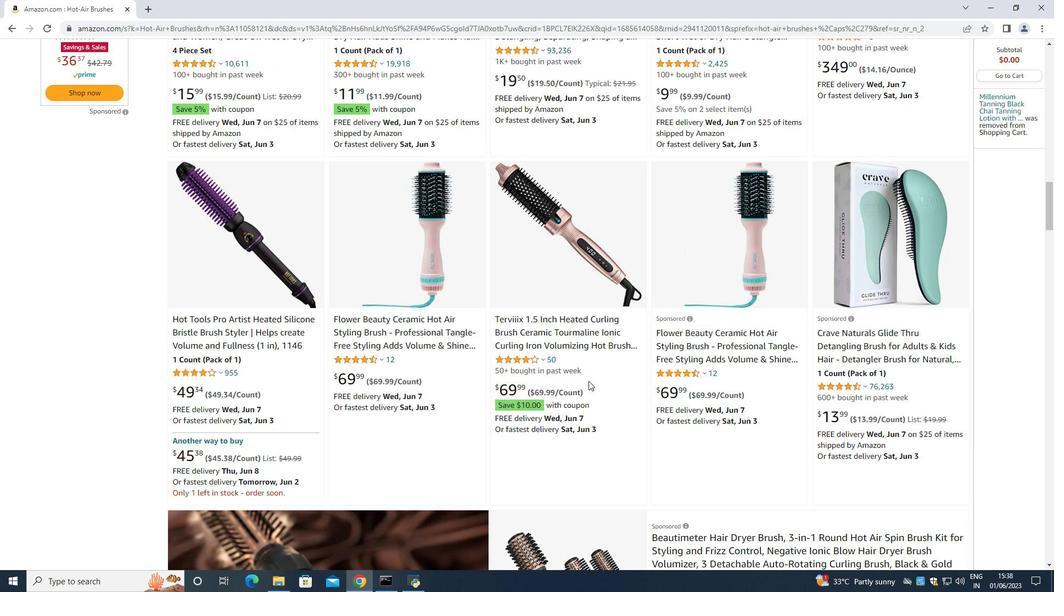 
Action: Mouse scrolled (588, 382) with delta (0, 0)
Screenshot: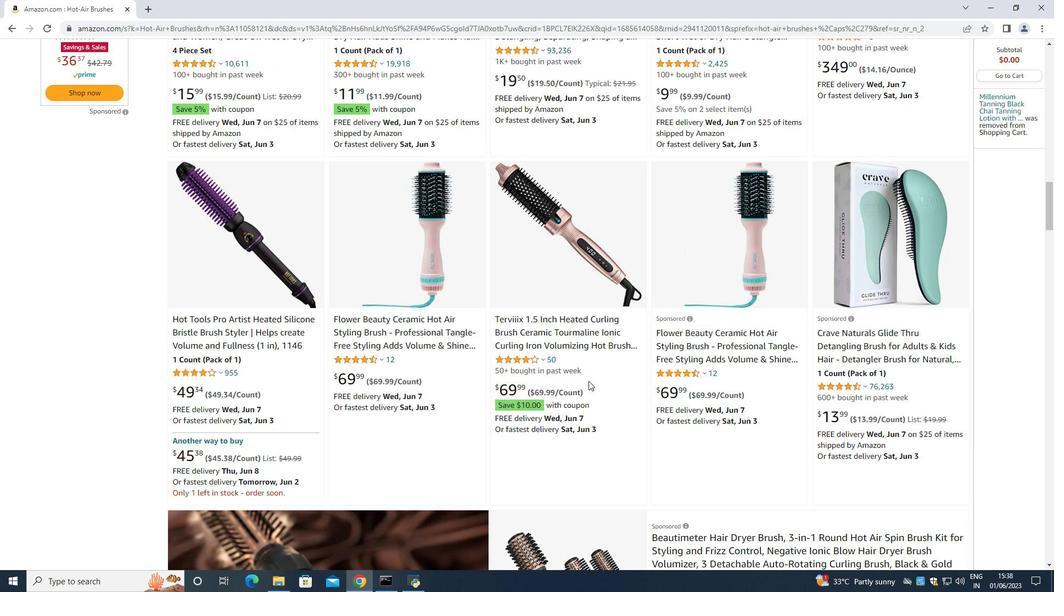 
Action: Mouse scrolled (588, 382) with delta (0, 0)
Screenshot: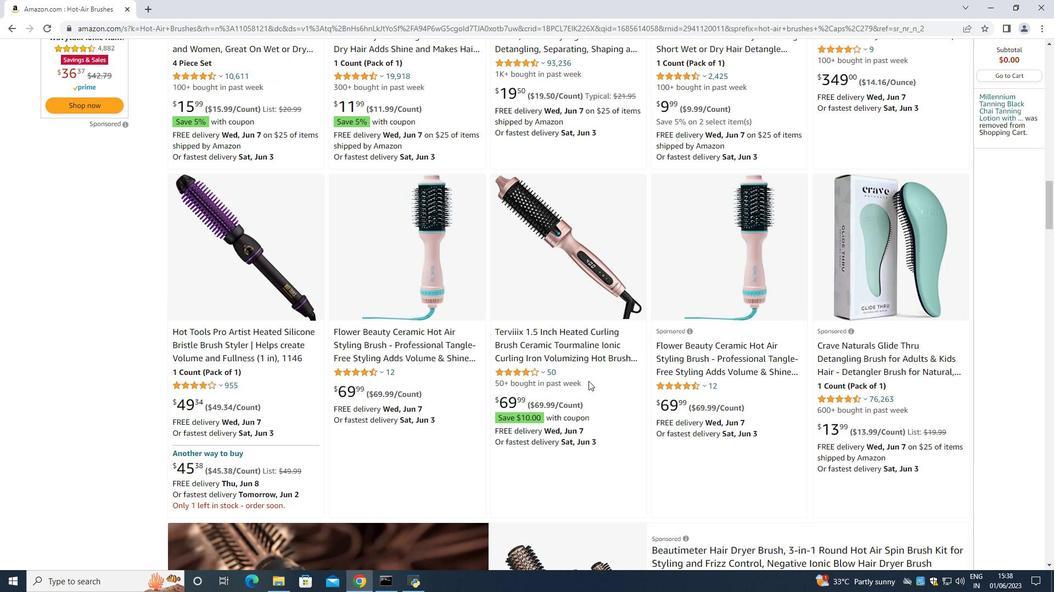 
Action: Mouse scrolled (588, 382) with delta (0, 0)
Screenshot: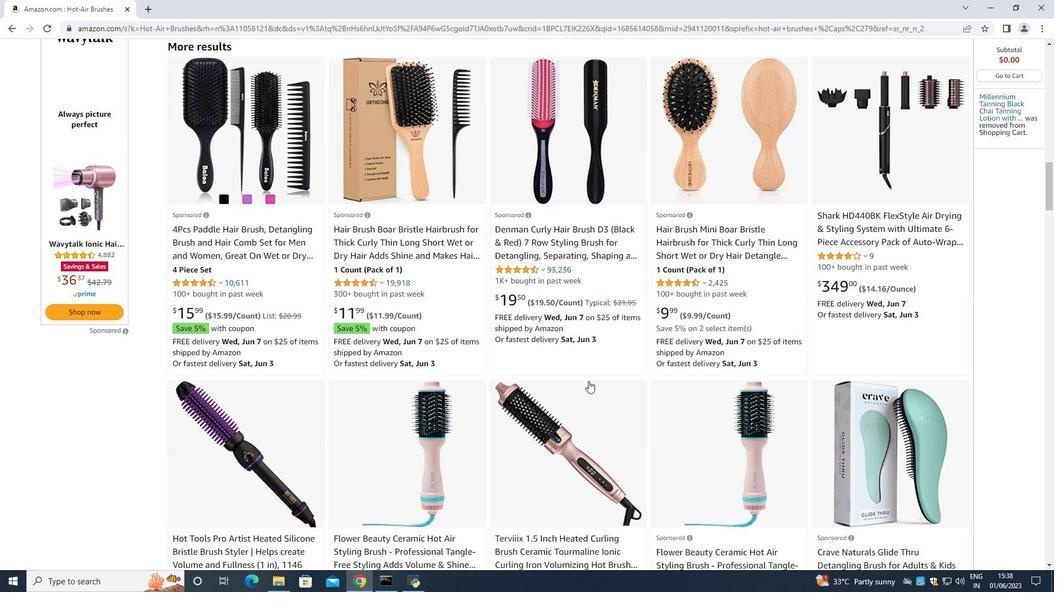 
Action: Mouse scrolled (588, 382) with delta (0, 0)
Screenshot: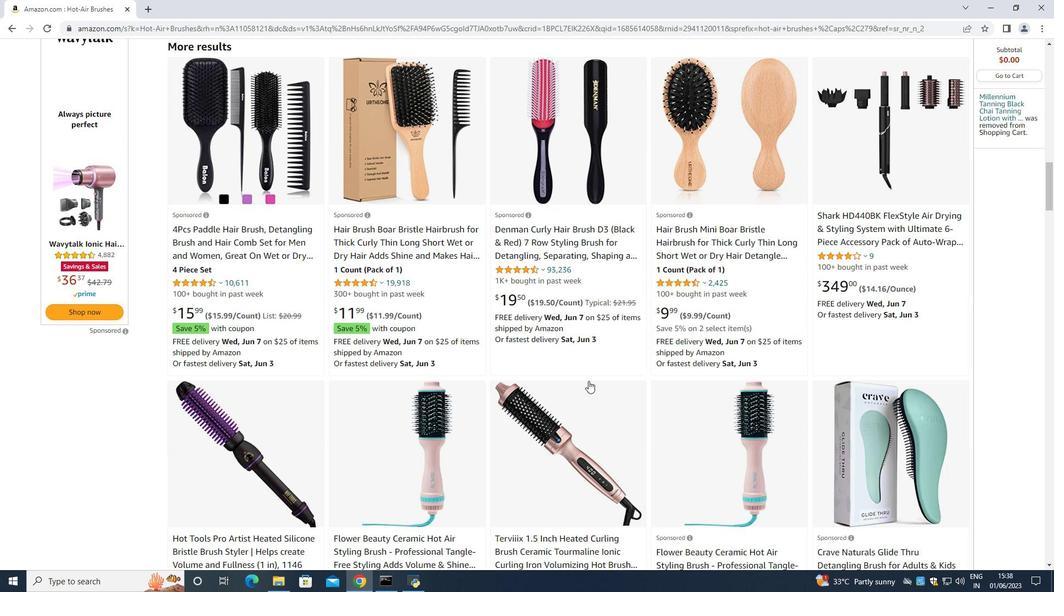 
Action: Mouse scrolled (588, 382) with delta (0, 0)
Screenshot: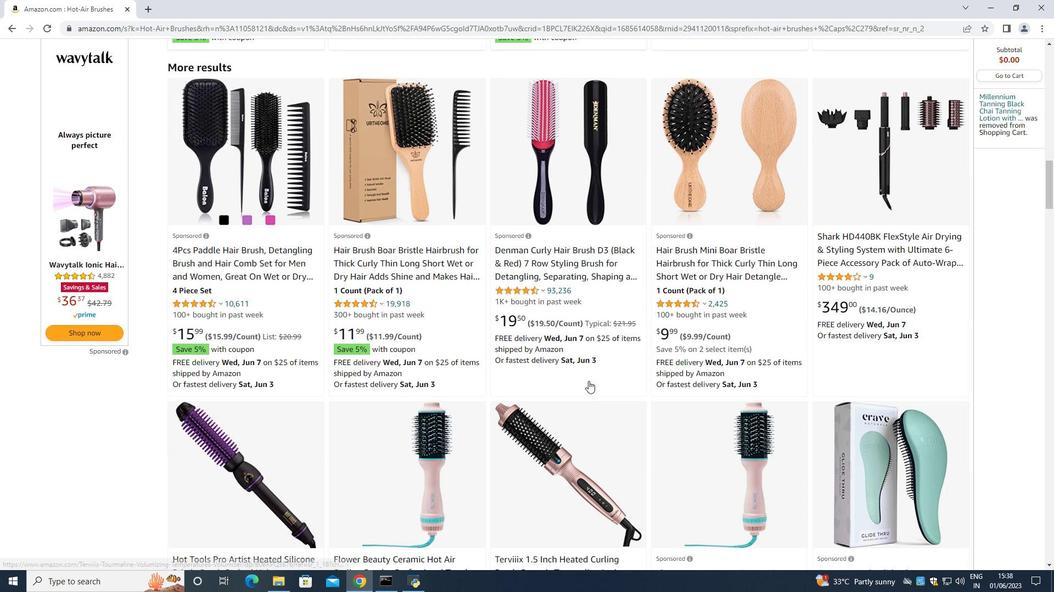 
Action: Mouse scrolled (588, 381) with delta (0, 0)
Screenshot: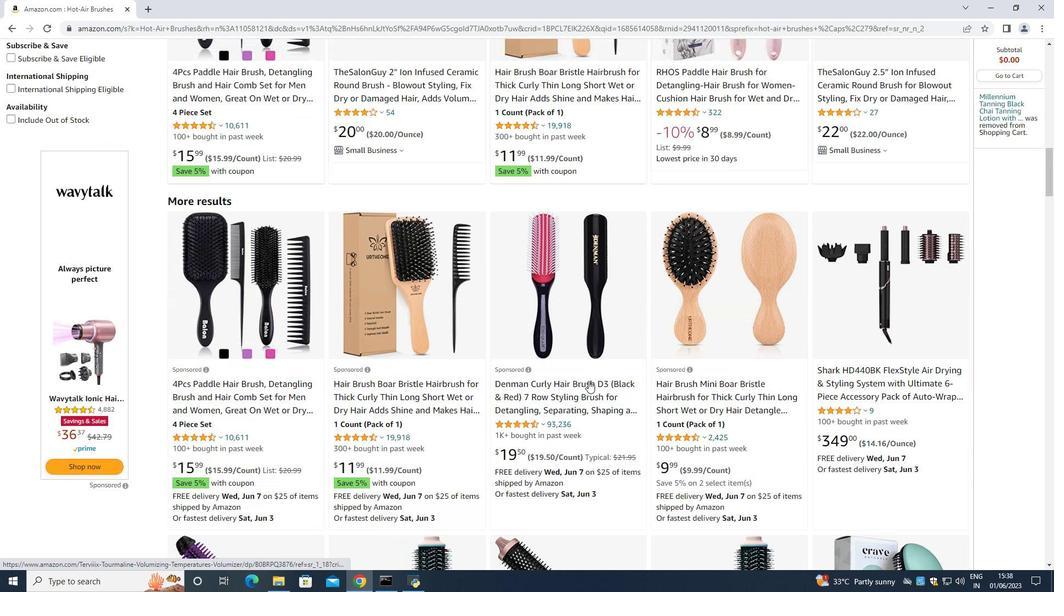 
Action: Mouse scrolled (588, 381) with delta (0, 0)
Screenshot: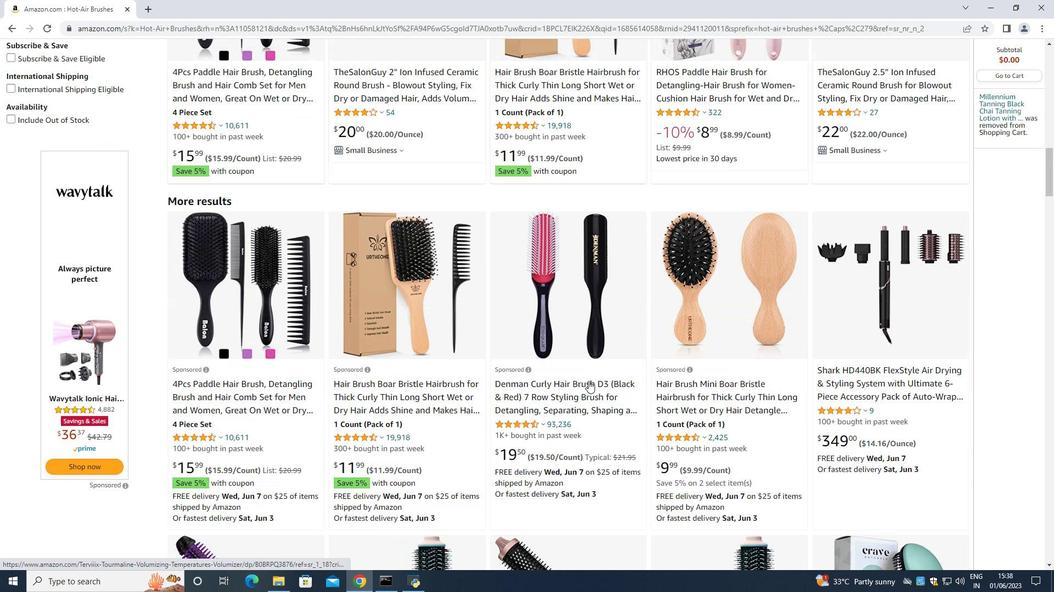 
Action: Mouse moved to (594, 372)
Screenshot: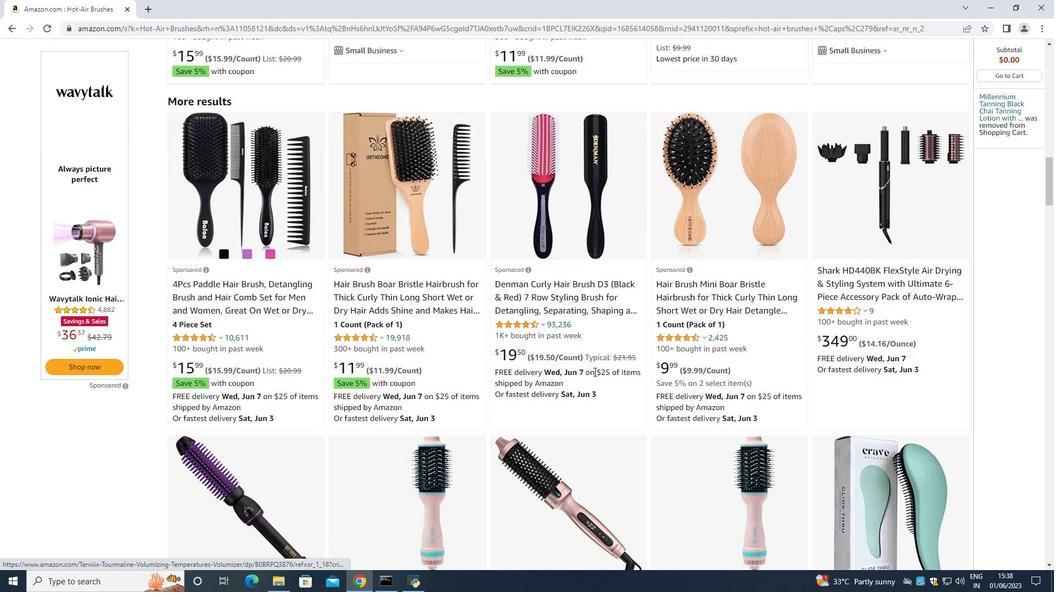
Action: Mouse scrolled (594, 371) with delta (0, 0)
Screenshot: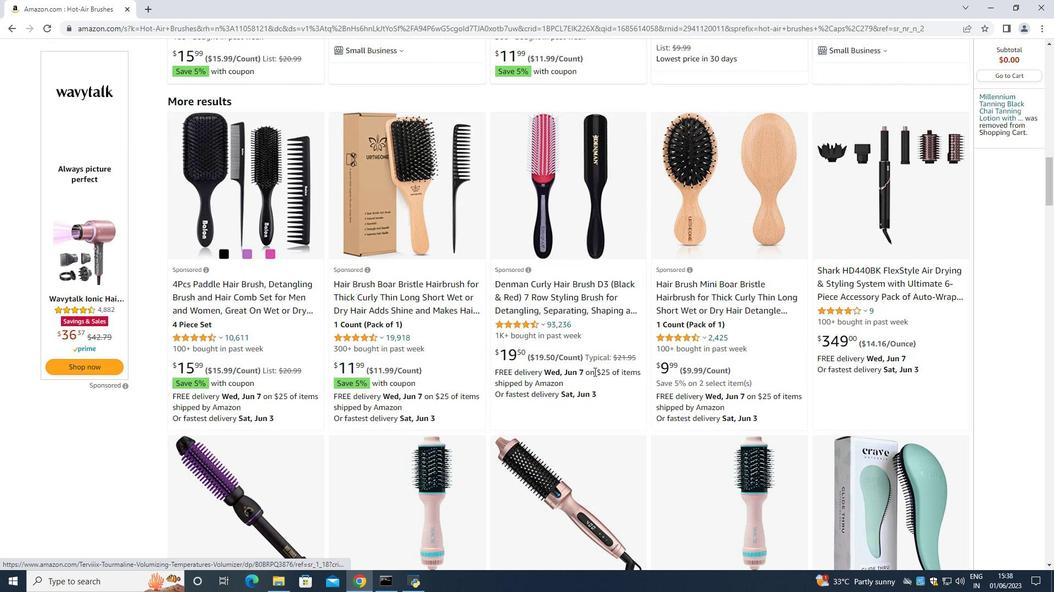 
Action: Mouse scrolled (594, 371) with delta (0, 0)
Screenshot: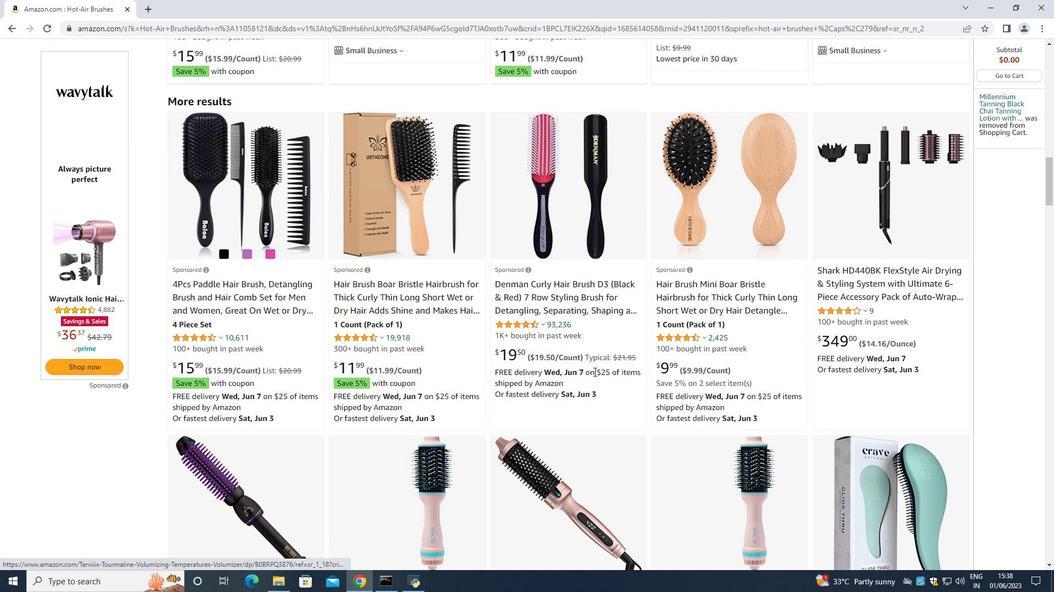 
Action: Mouse moved to (735, 460)
Screenshot: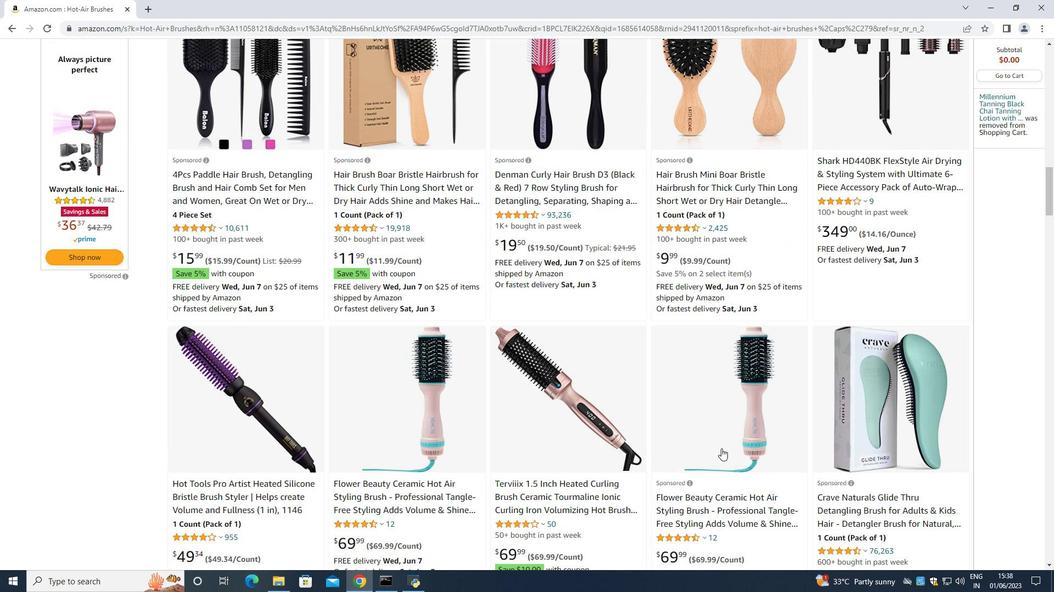 
Action: Mouse scrolled (735, 460) with delta (0, 0)
Screenshot: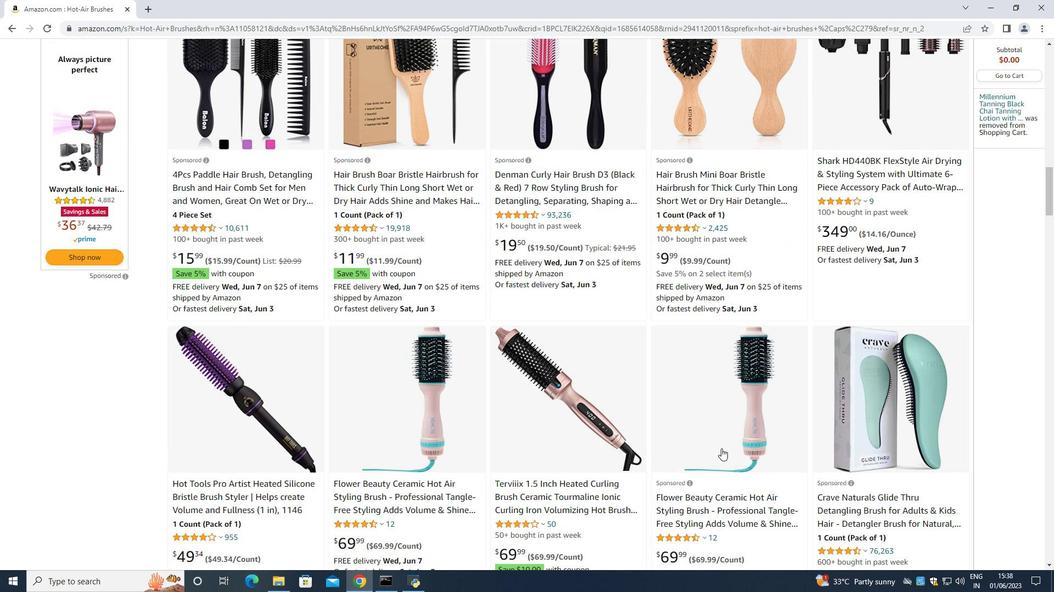 
Action: Mouse moved to (720, 449)
Screenshot: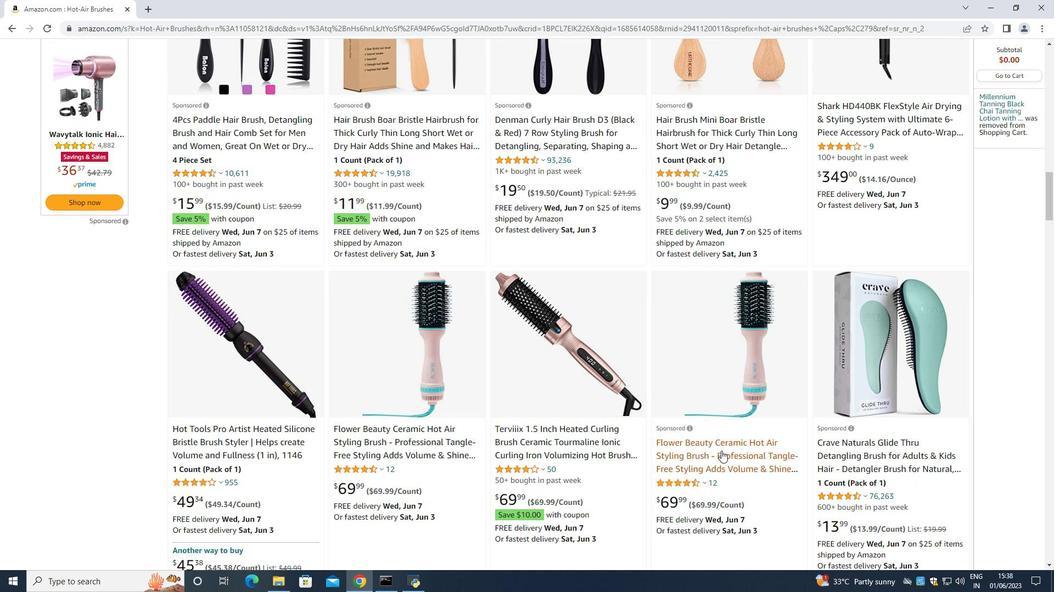 
Action: Mouse pressed left at (720, 449)
Screenshot: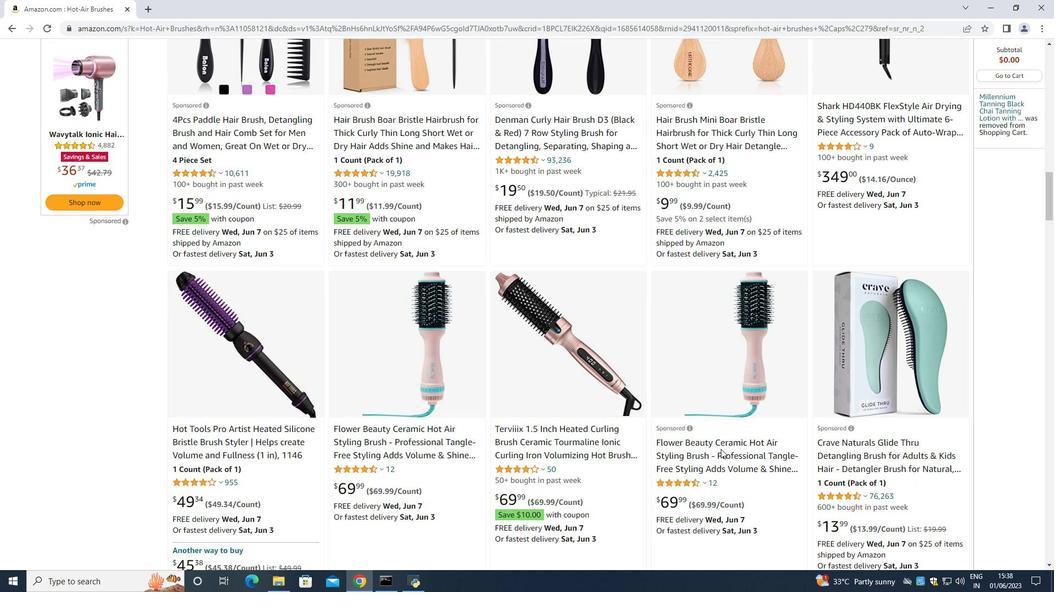 
Action: Mouse moved to (720, 454)
Screenshot: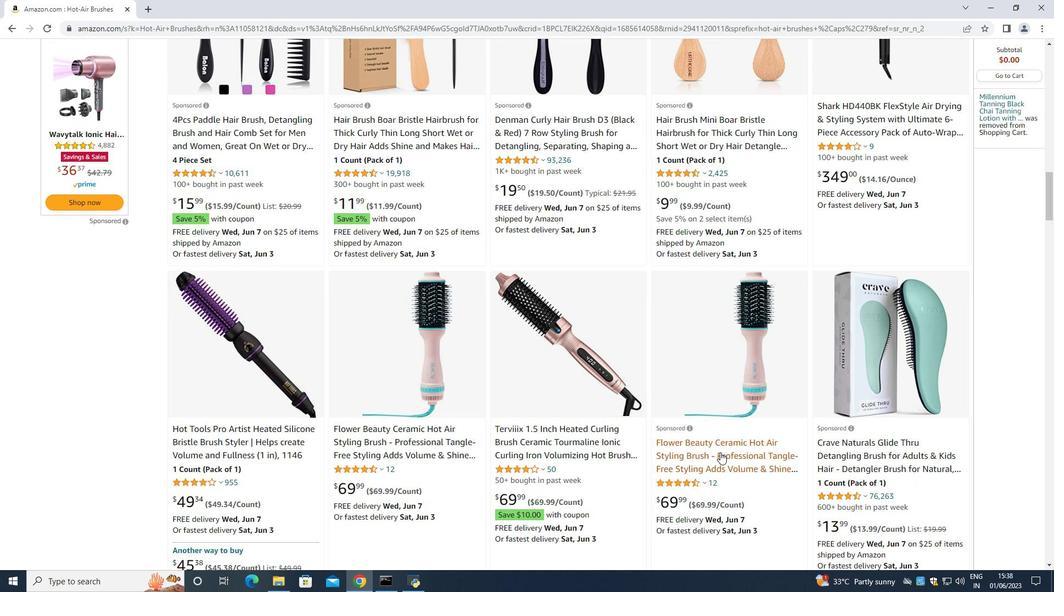 
Action: Mouse pressed left at (720, 454)
Screenshot: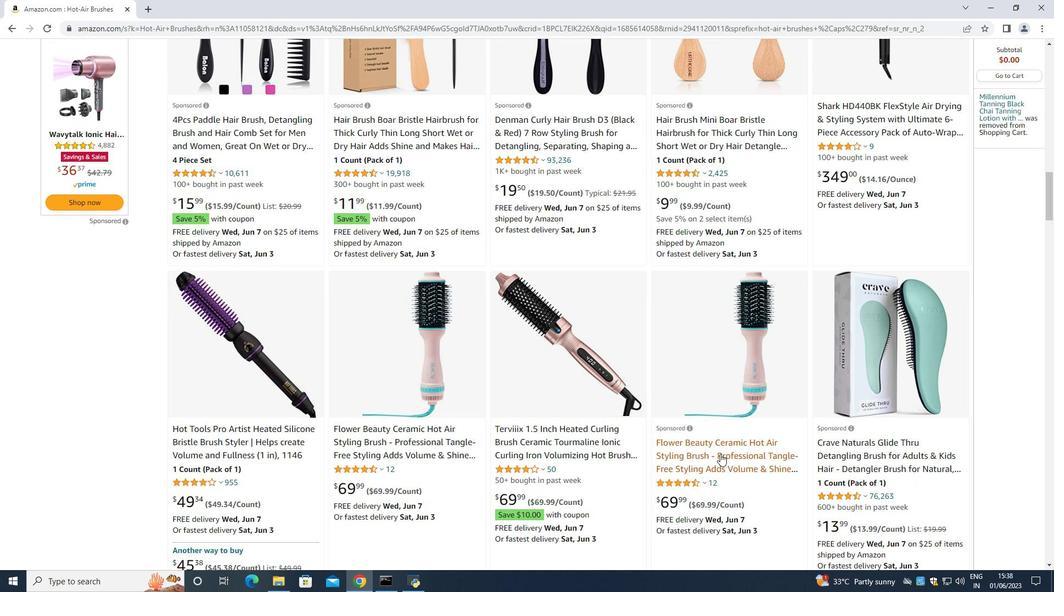 
Action: Mouse moved to (562, 262)
Screenshot: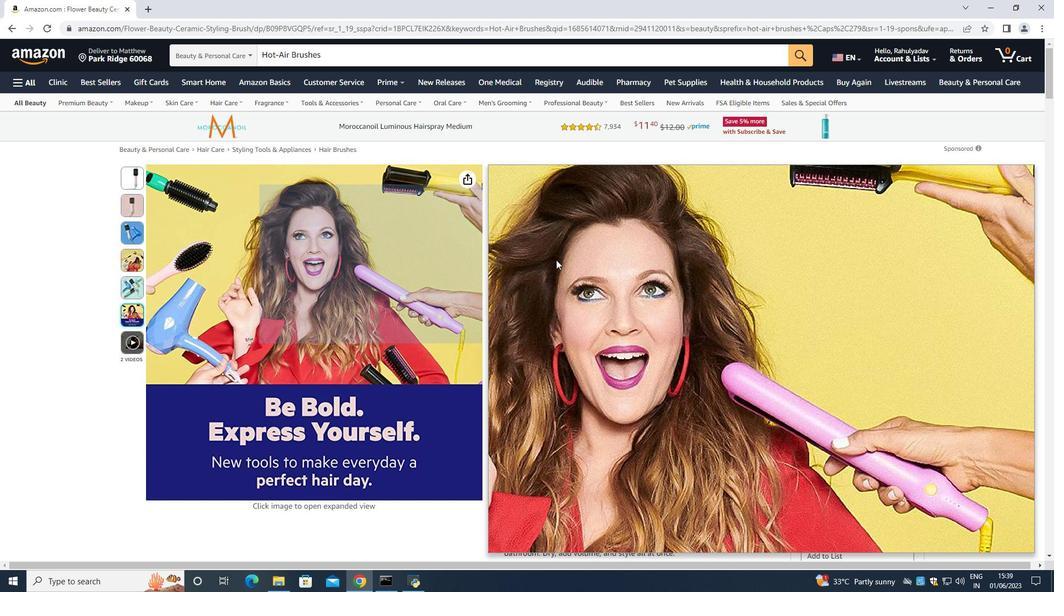 
Action: Mouse scrolled (562, 261) with delta (0, 0)
Screenshot: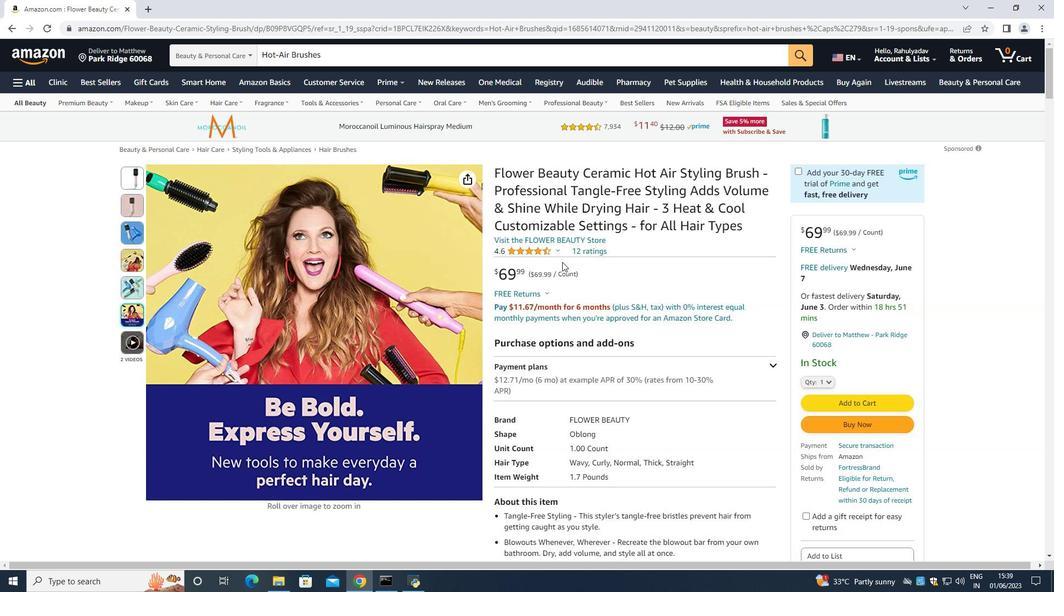 
Action: Mouse moved to (562, 264)
Screenshot: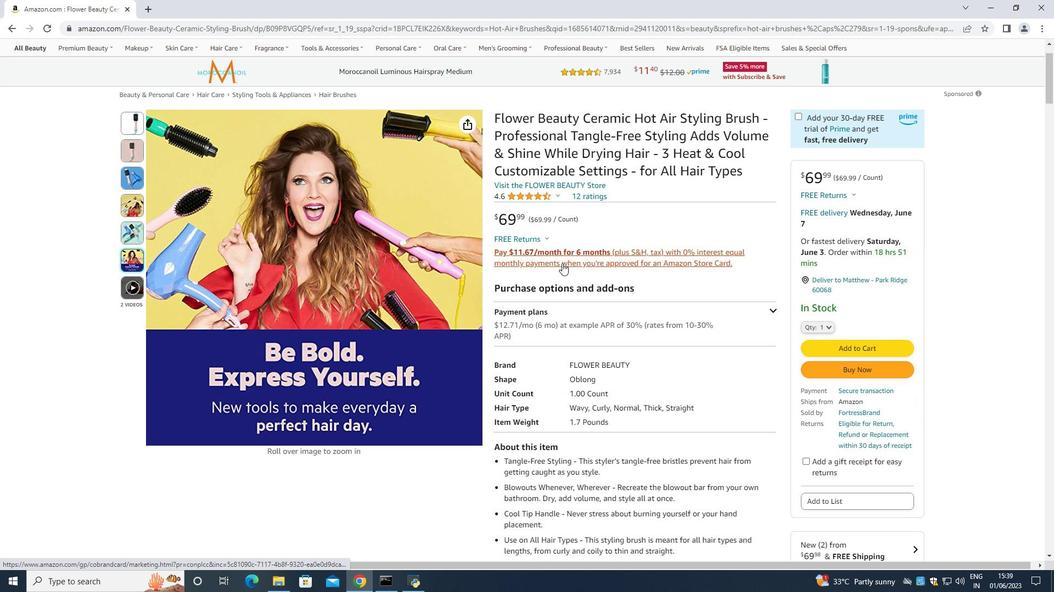 
Action: Mouse scrolled (562, 263) with delta (0, 0)
Screenshot: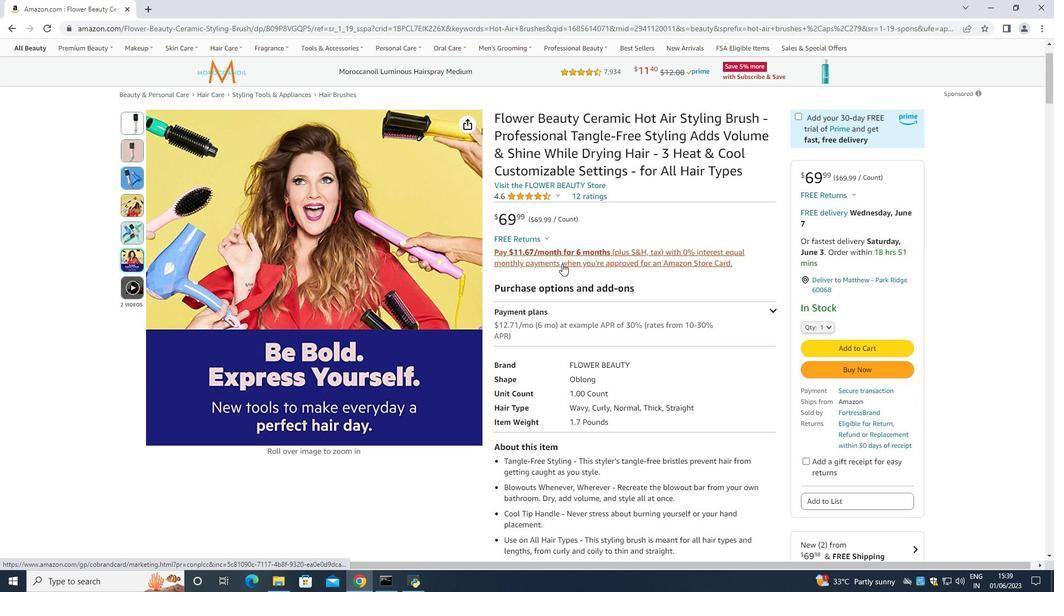 
Action: Mouse scrolled (562, 263) with delta (0, 0)
Screenshot: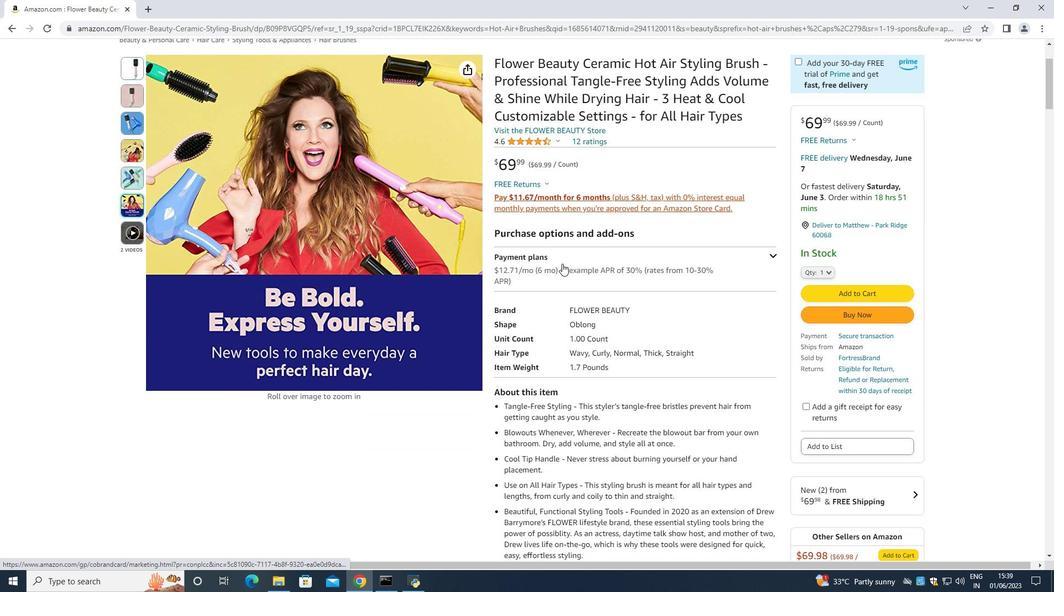 
Action: Mouse scrolled (562, 263) with delta (0, 0)
Screenshot: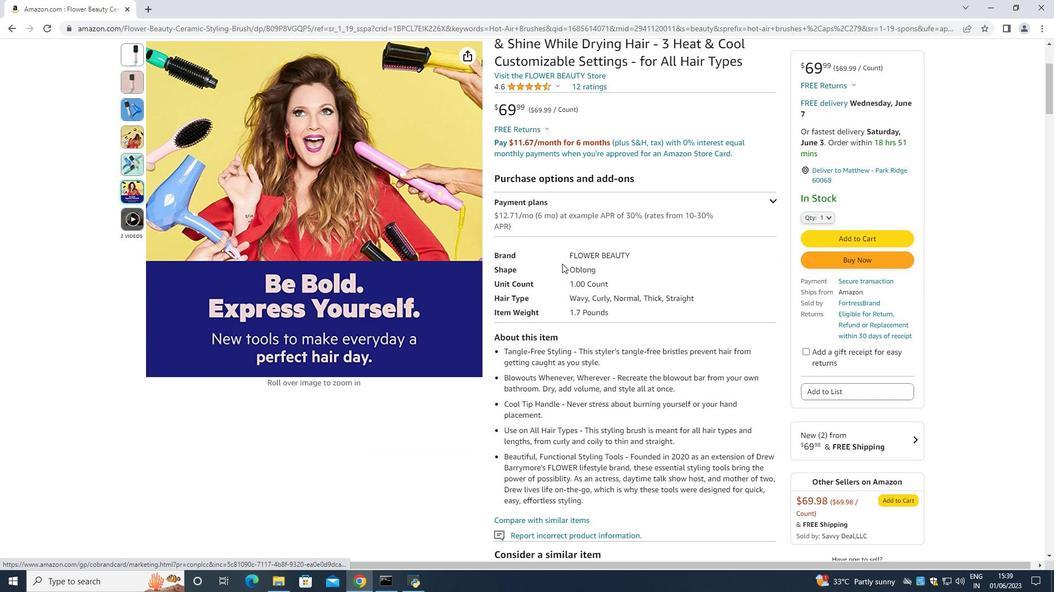
Action: Mouse scrolled (562, 263) with delta (0, 0)
Screenshot: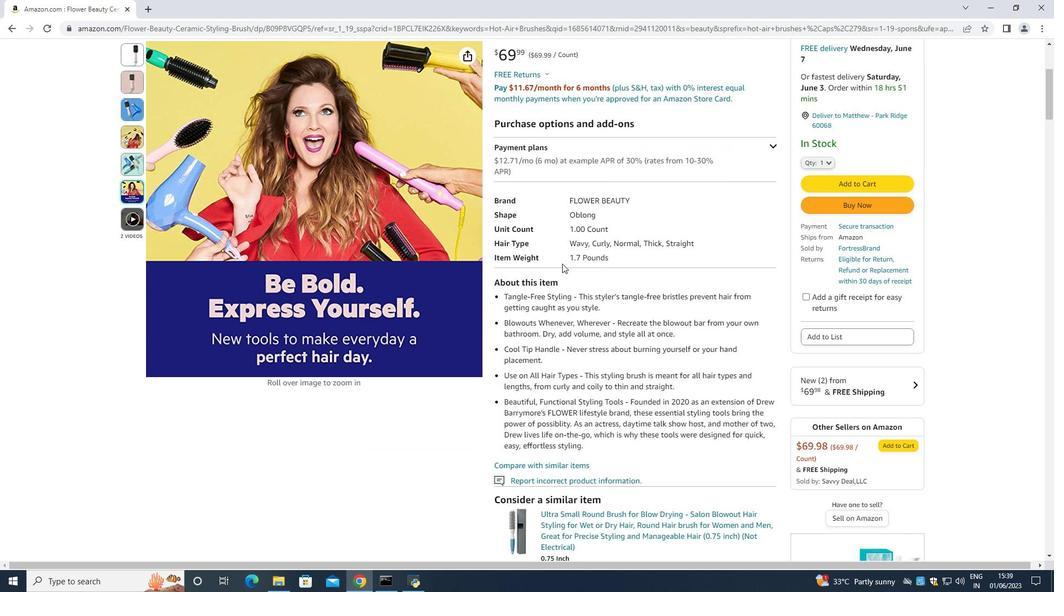 
Action: Mouse scrolled (562, 263) with delta (0, 0)
Screenshot: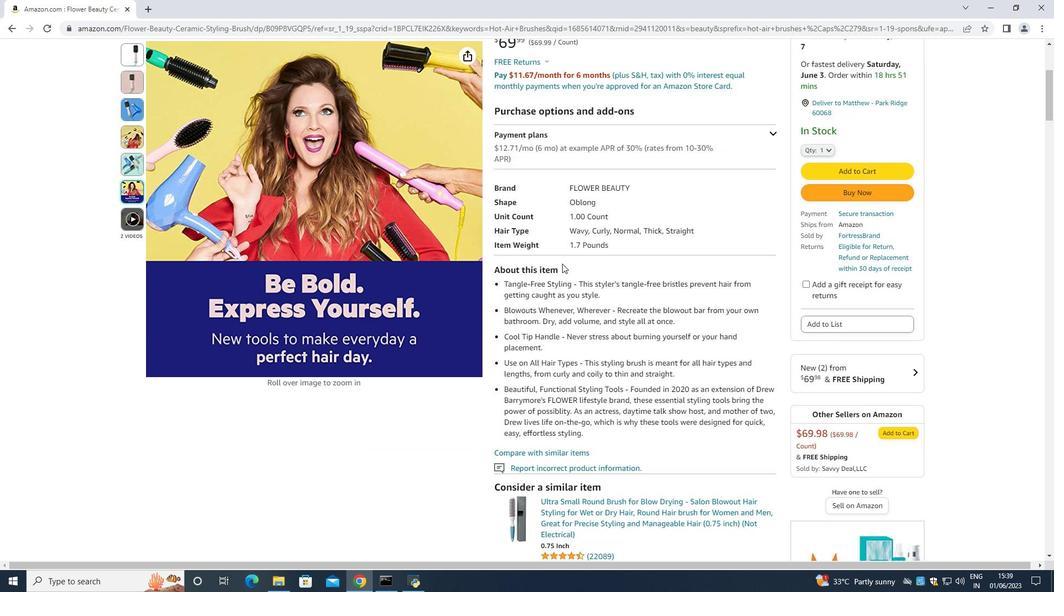 
Action: Mouse scrolled (562, 263) with delta (0, 0)
Screenshot: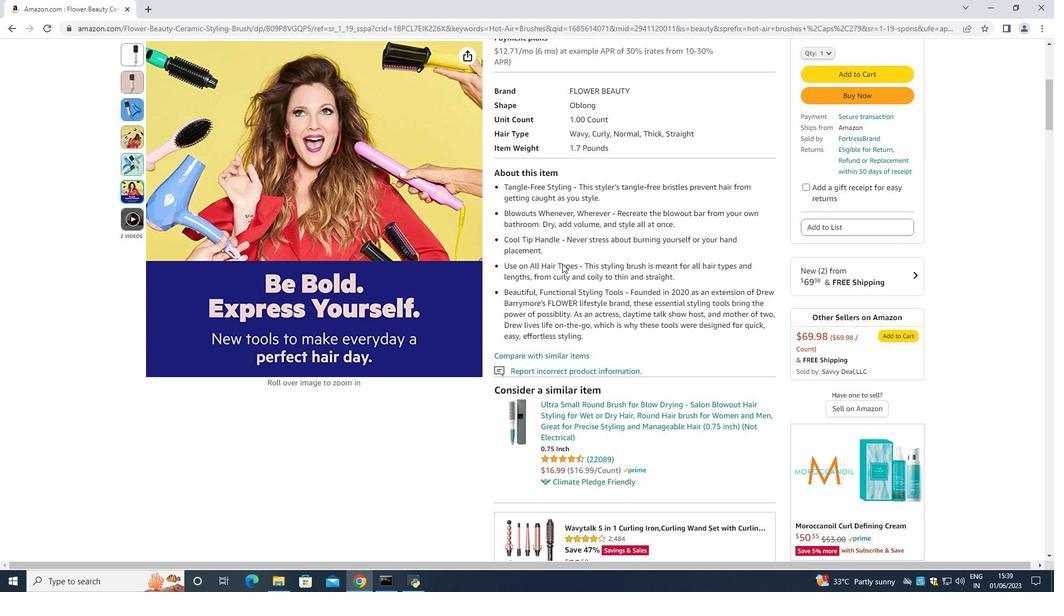 
Action: Mouse scrolled (562, 263) with delta (0, 0)
Screenshot: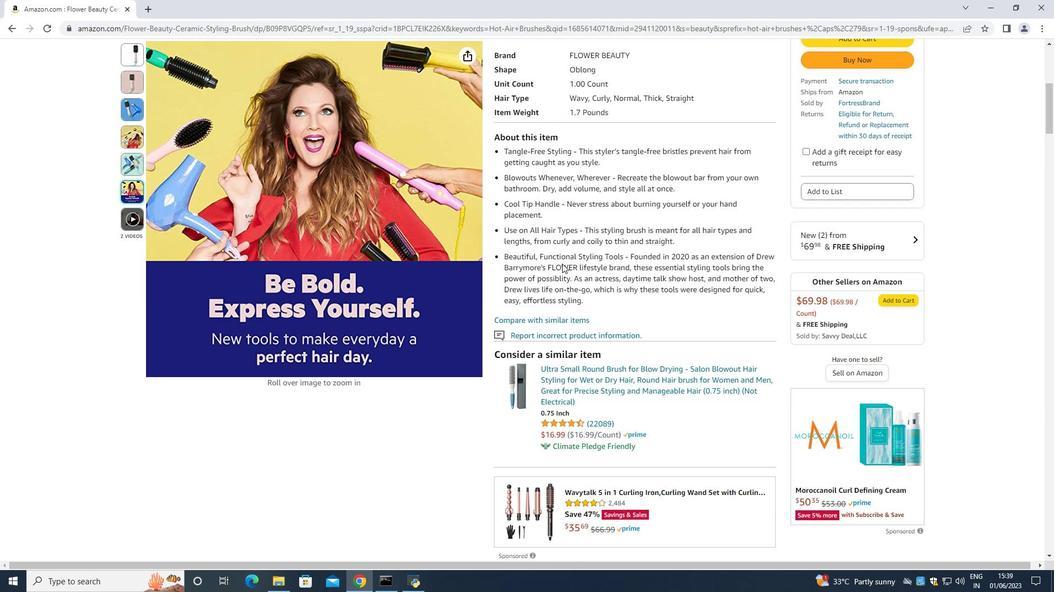 
Action: Mouse scrolled (562, 263) with delta (0, 0)
Screenshot: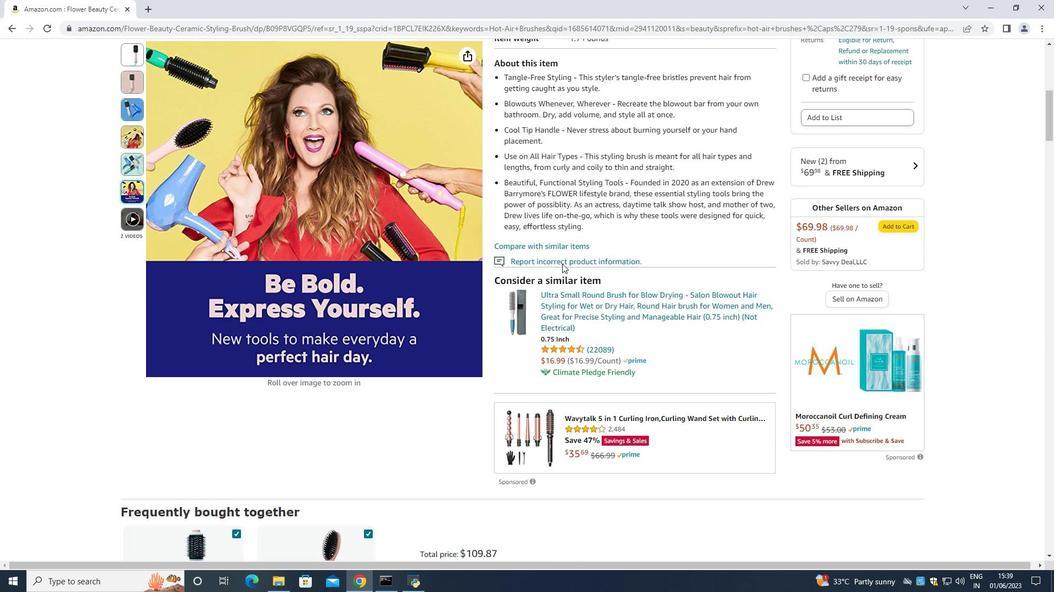 
Action: Mouse scrolled (562, 263) with delta (0, 0)
Screenshot: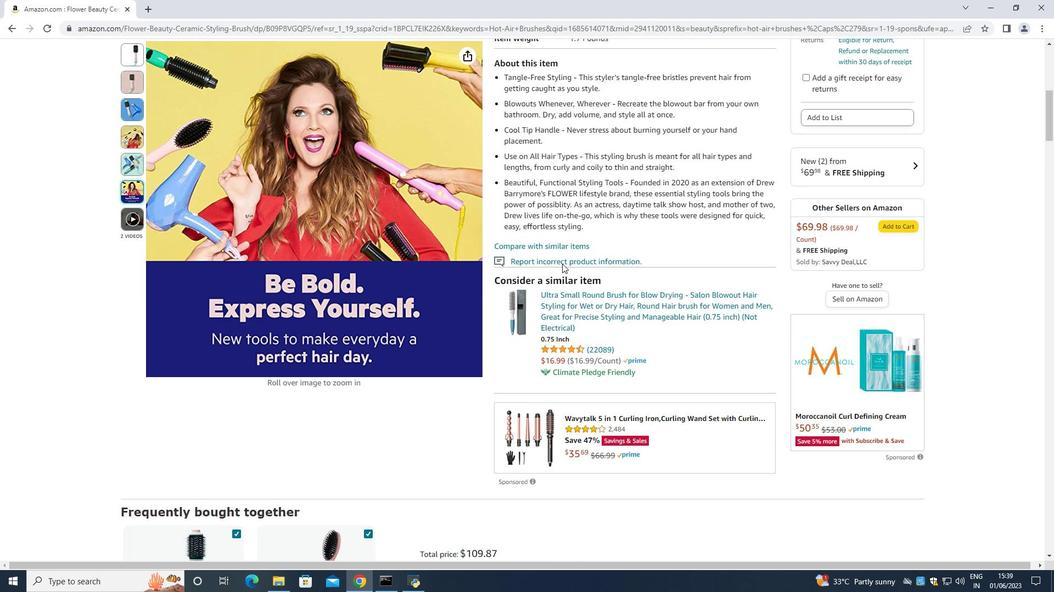 
Action: Mouse scrolled (562, 263) with delta (0, 0)
Screenshot: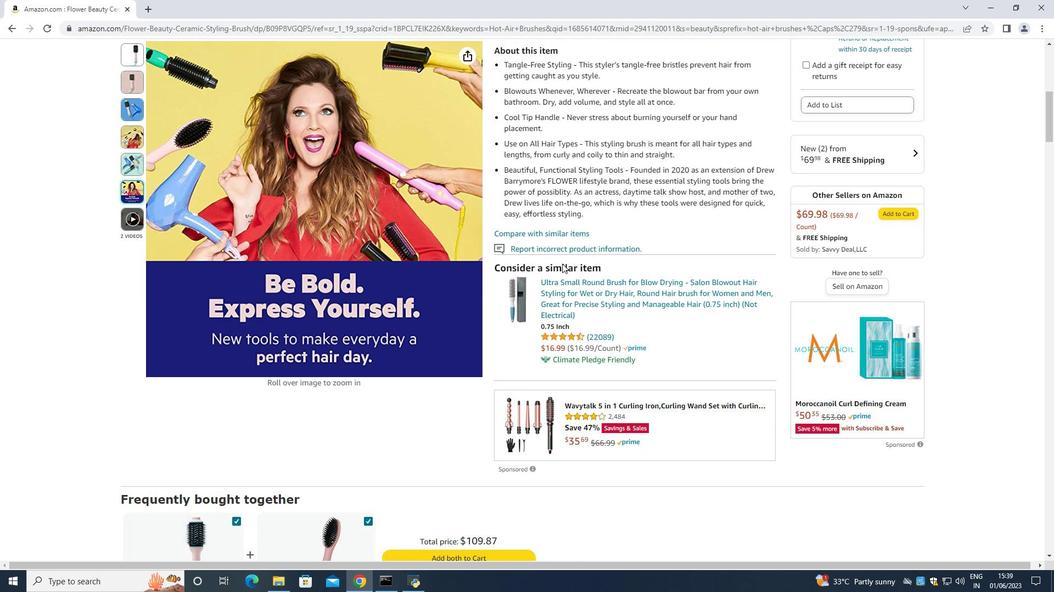 
Action: Mouse scrolled (562, 263) with delta (0, 0)
Screenshot: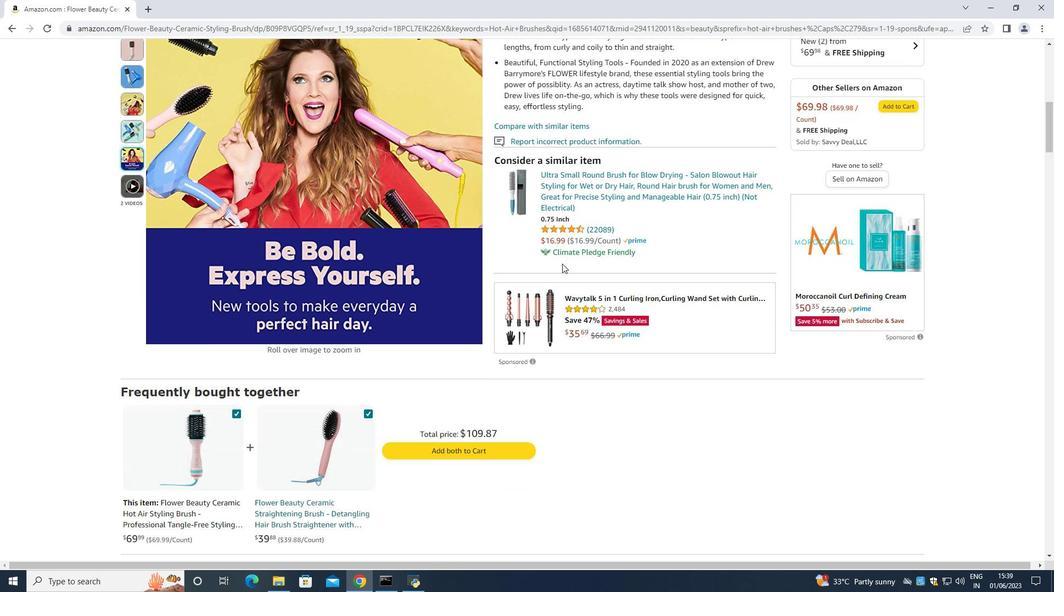 
Action: Mouse scrolled (562, 263) with delta (0, 0)
Screenshot: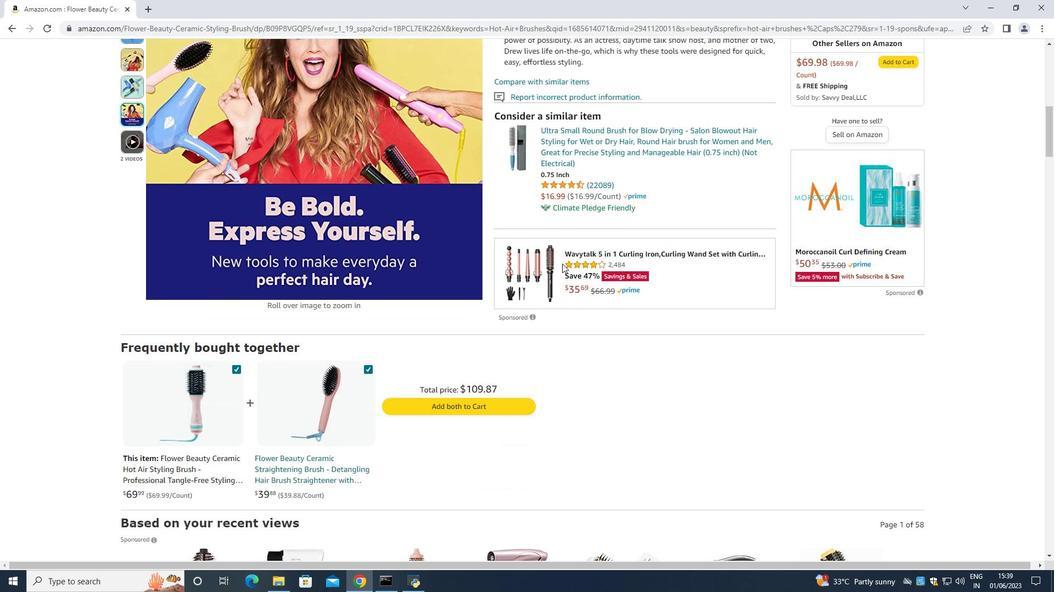 
Action: Mouse scrolled (562, 263) with delta (0, 0)
Screenshot: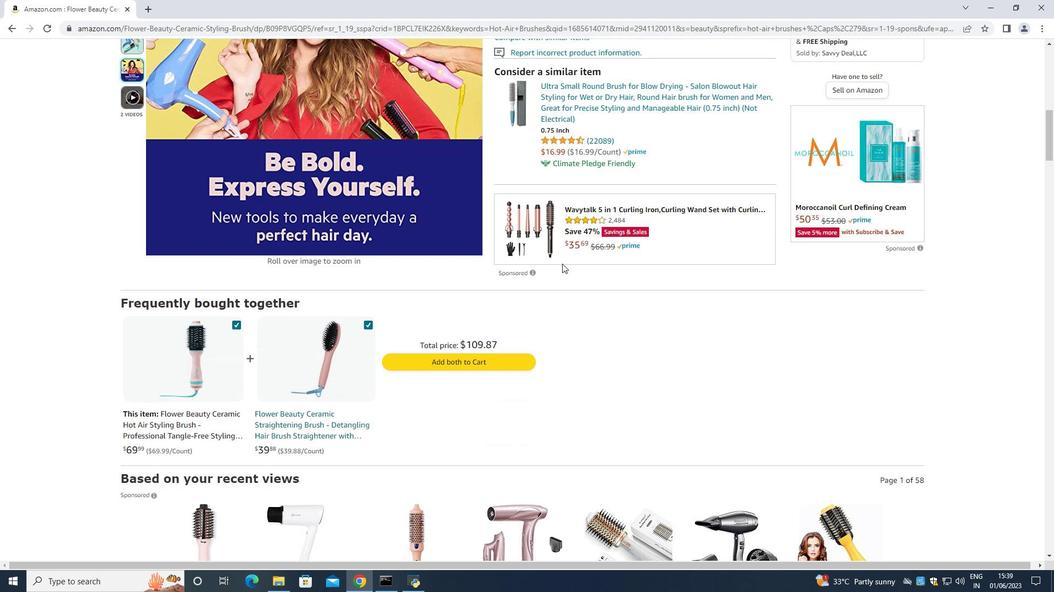 
Action: Mouse scrolled (562, 263) with delta (0, 0)
Screenshot: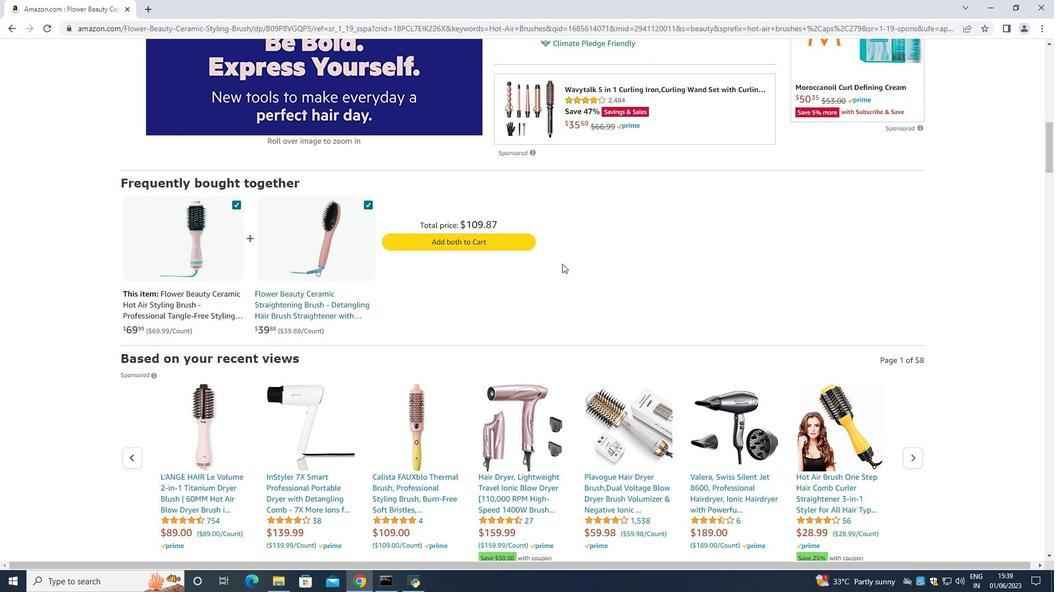 
Action: Mouse scrolled (562, 263) with delta (0, 0)
Screenshot: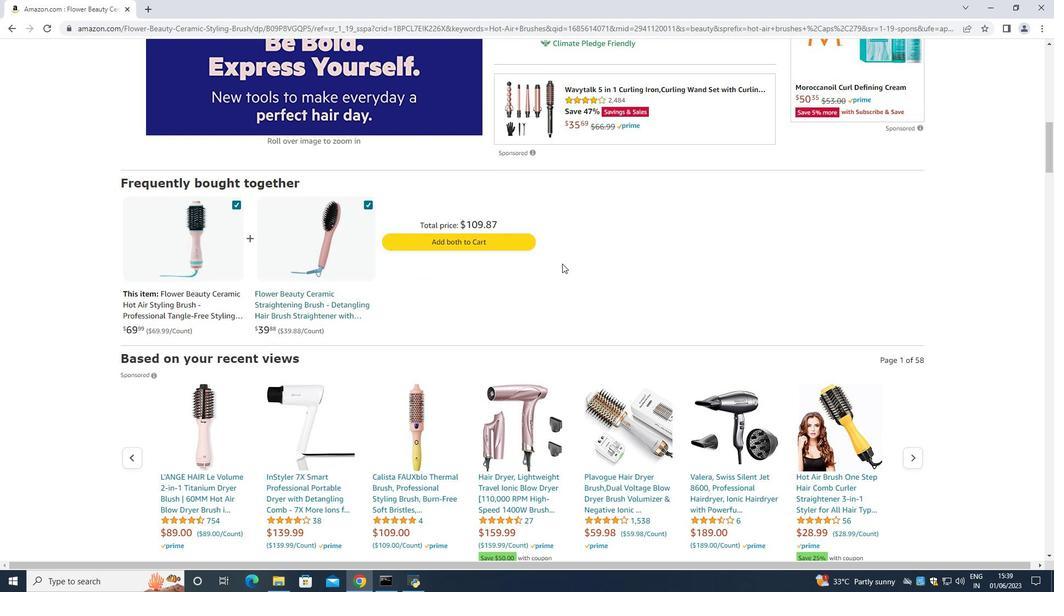 
Action: Mouse scrolled (562, 263) with delta (0, 0)
Screenshot: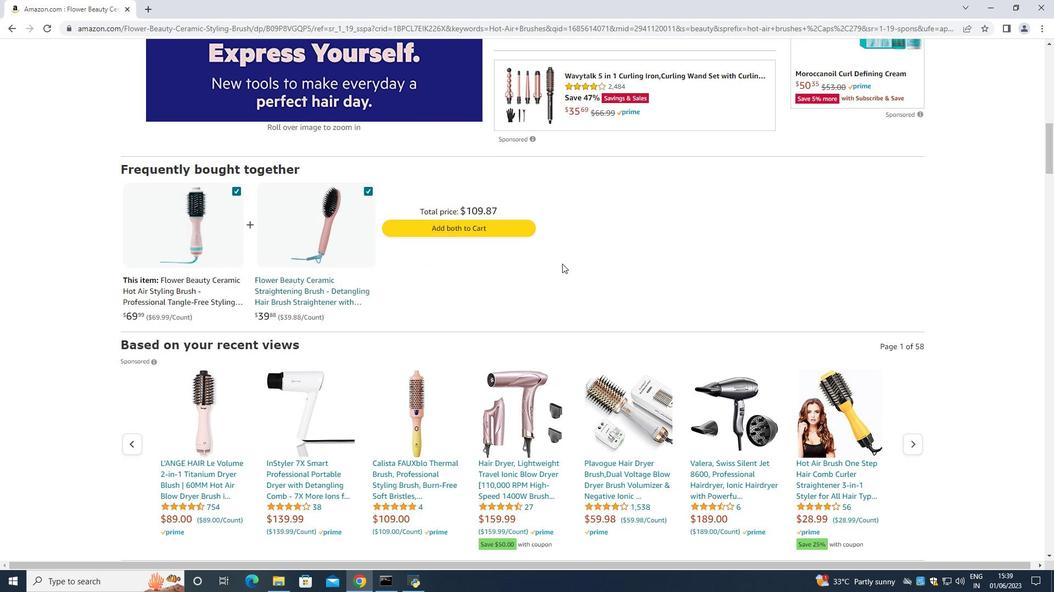 
Action: Mouse scrolled (562, 263) with delta (0, 0)
Screenshot: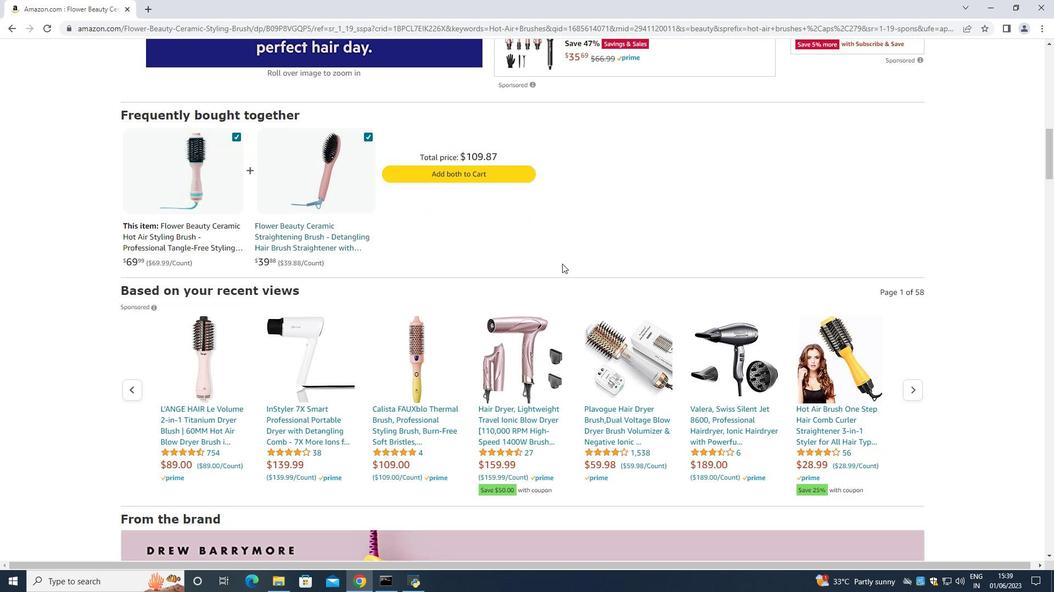 
Action: Mouse scrolled (562, 263) with delta (0, 0)
Screenshot: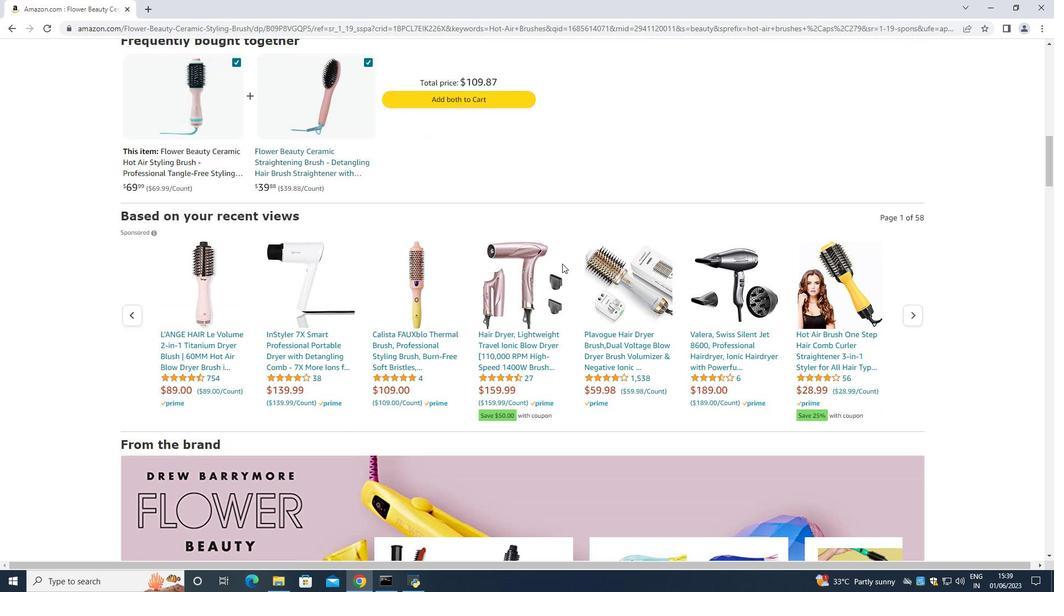 
Action: Mouse scrolled (562, 263) with delta (0, 0)
Screenshot: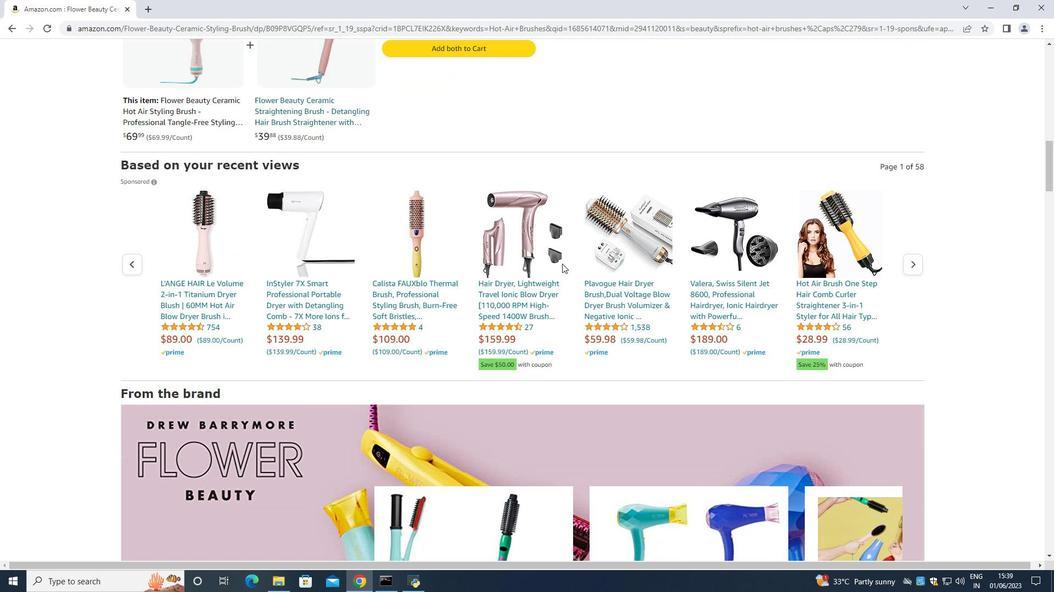 
Action: Mouse scrolled (562, 263) with delta (0, 0)
Screenshot: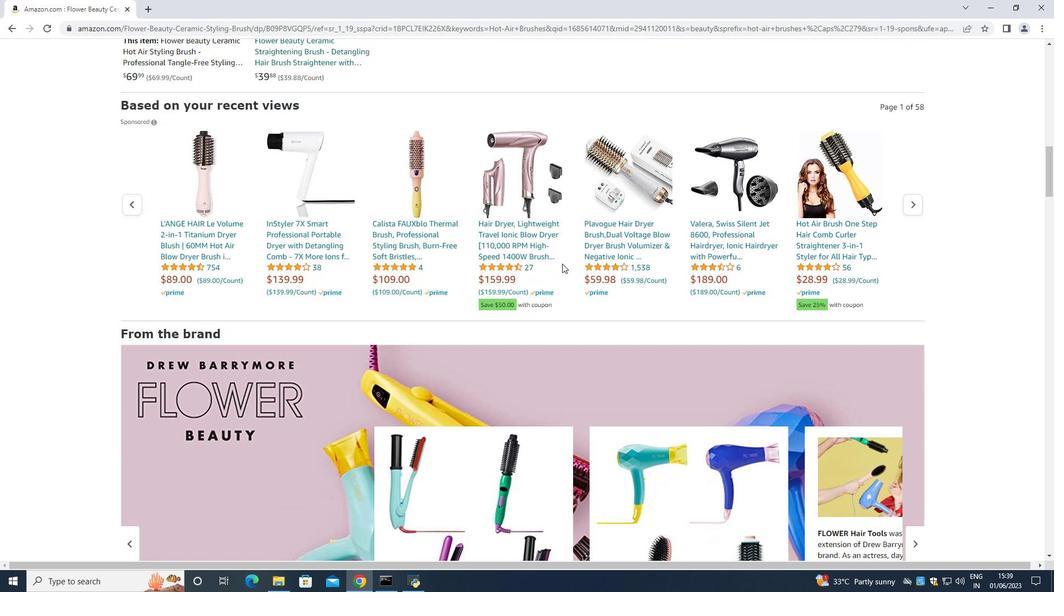 
Action: Mouse scrolled (562, 263) with delta (0, 0)
Screenshot: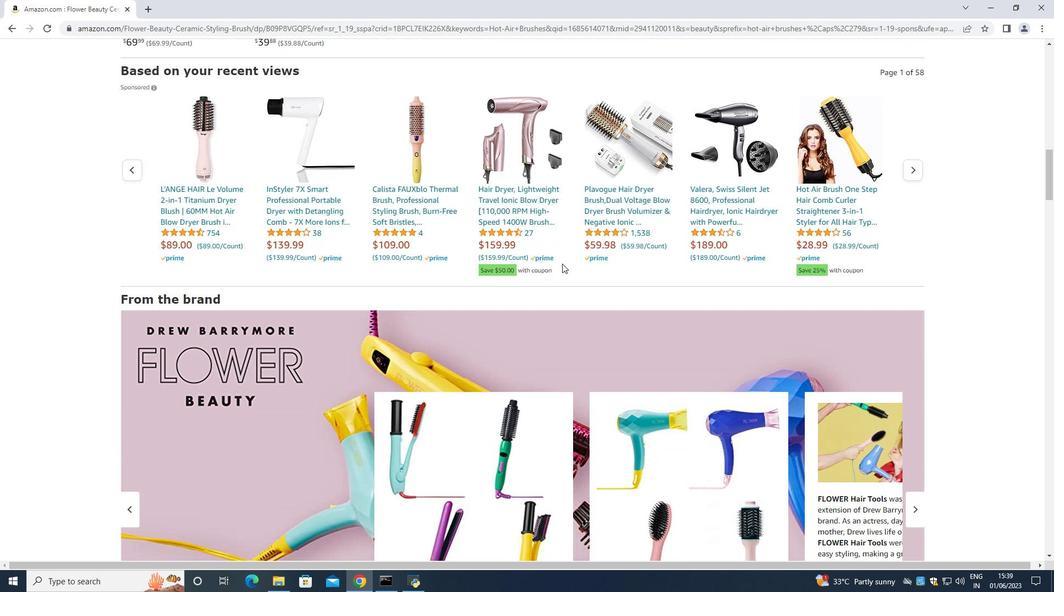 
Action: Mouse scrolled (562, 263) with delta (0, 0)
Screenshot: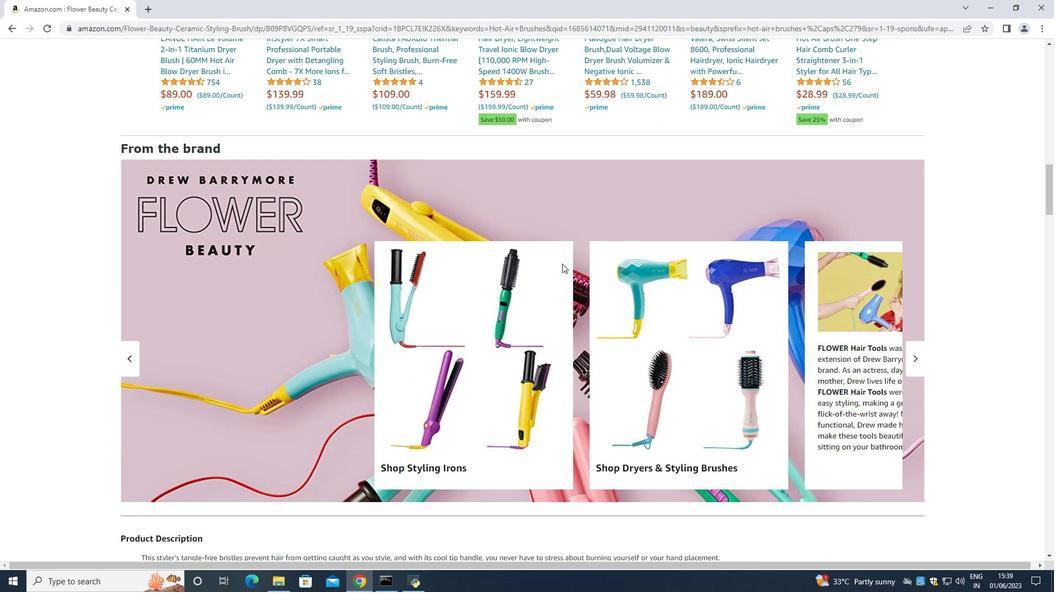 
Action: Mouse moved to (909, 314)
Screenshot: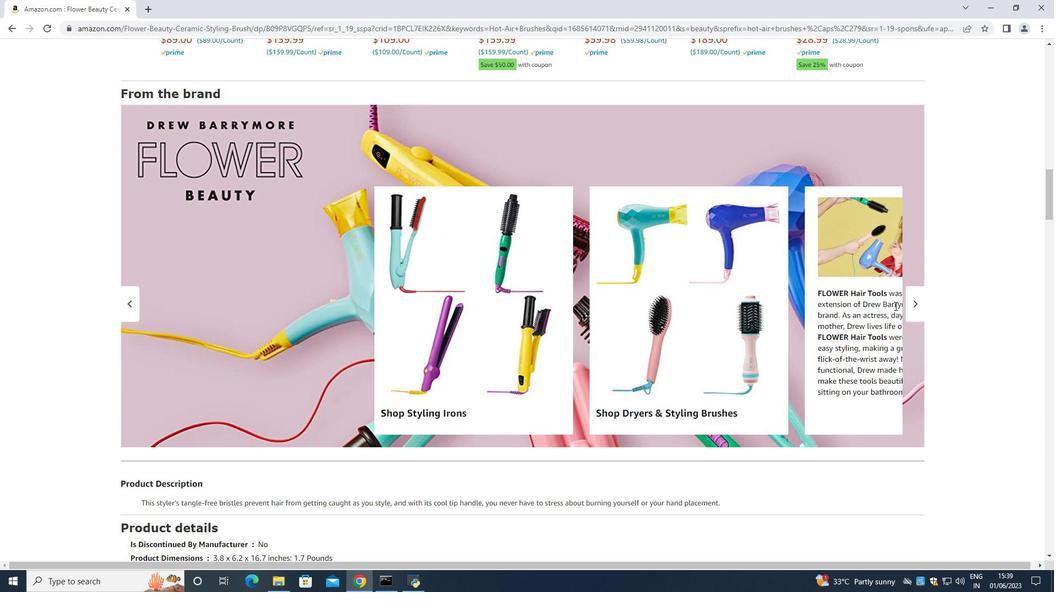 
Action: Mouse pressed left at (909, 314)
Screenshot: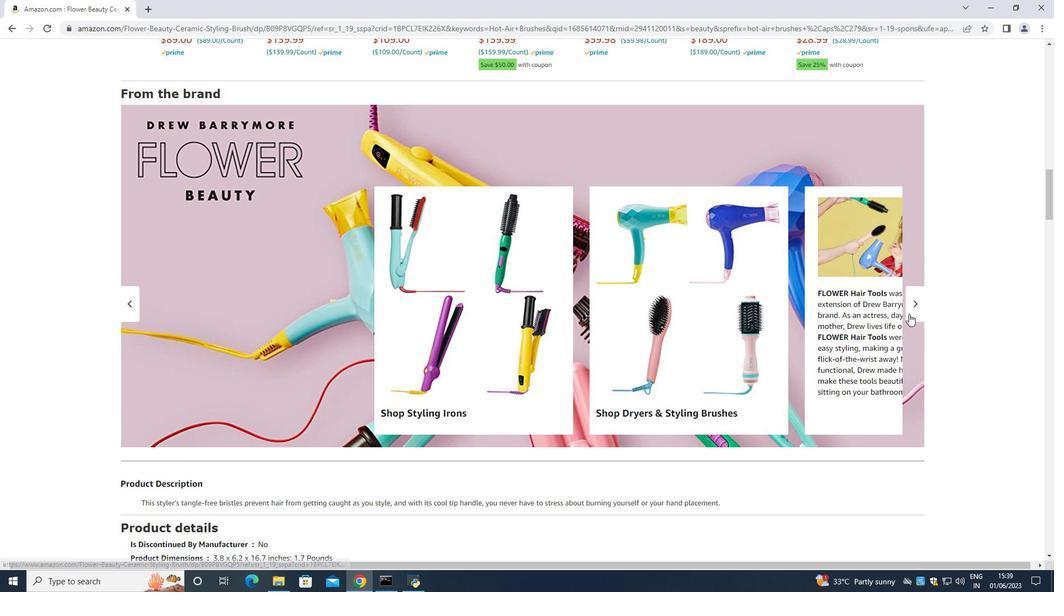
Action: Mouse moved to (449, 134)
Screenshot: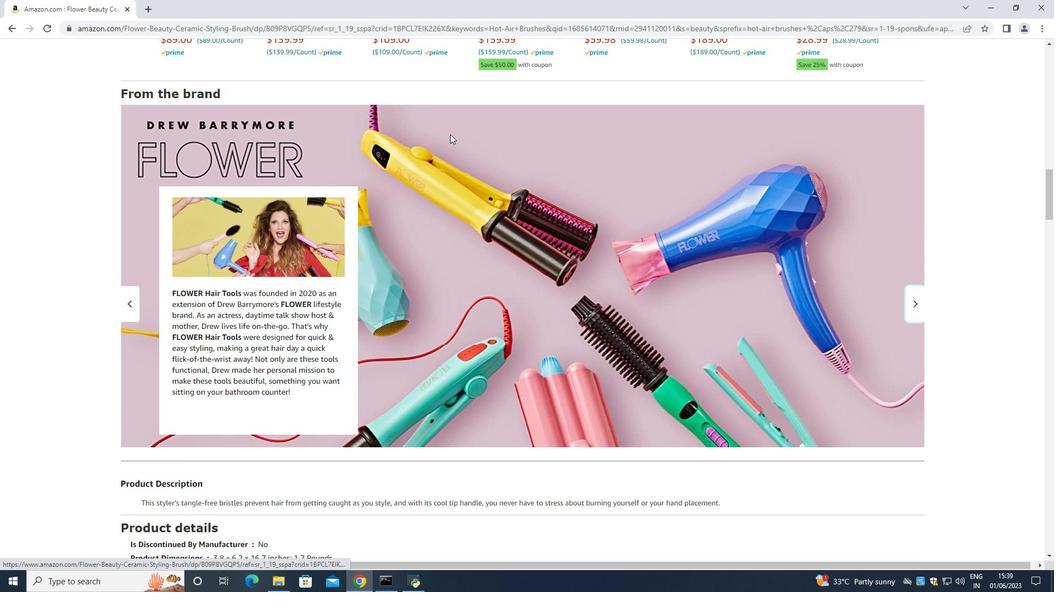 
Action: Mouse scrolled (449, 133) with delta (0, 0)
Screenshot: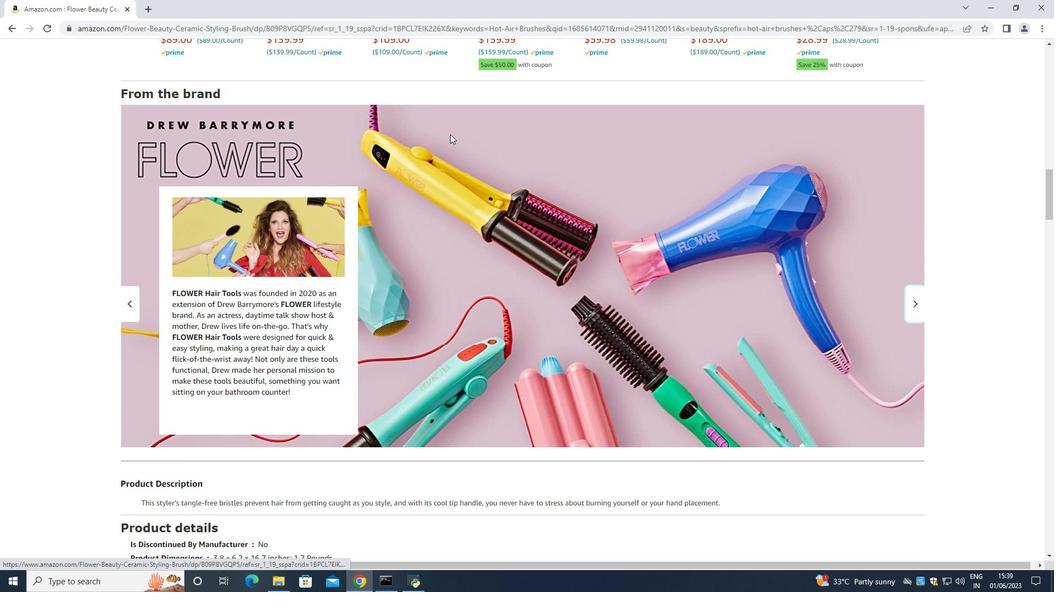
Action: Mouse moved to (448, 134)
Screenshot: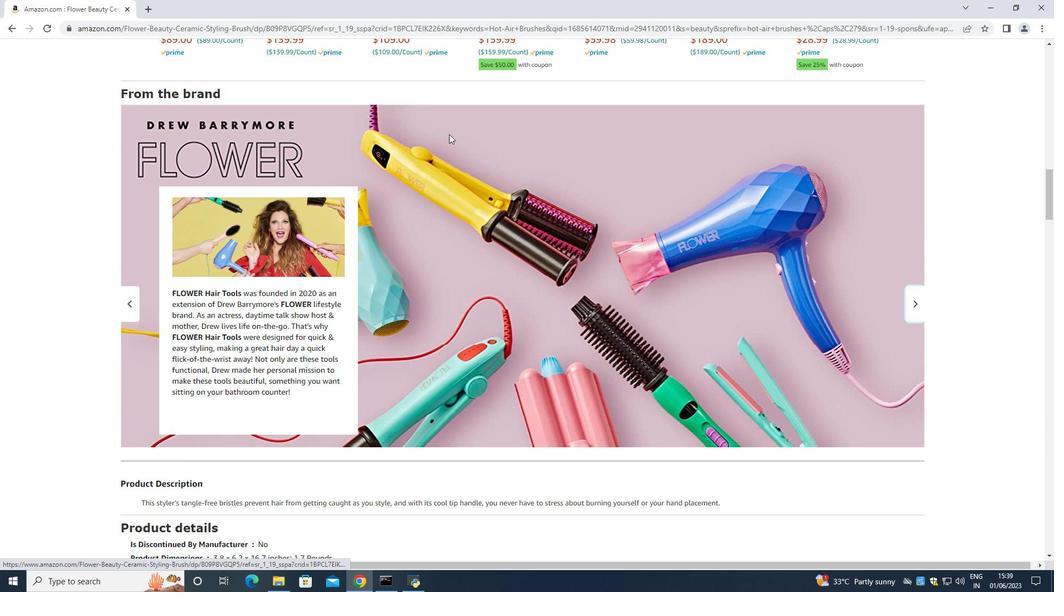 
Action: Mouse scrolled (448, 133) with delta (0, 0)
Screenshot: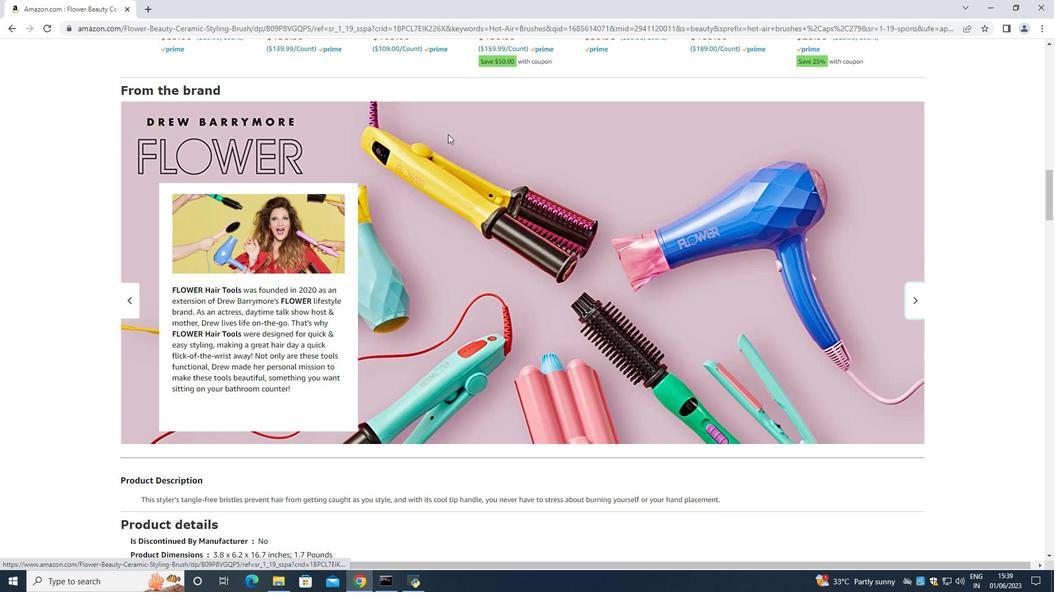 
Action: Mouse moved to (447, 135)
Screenshot: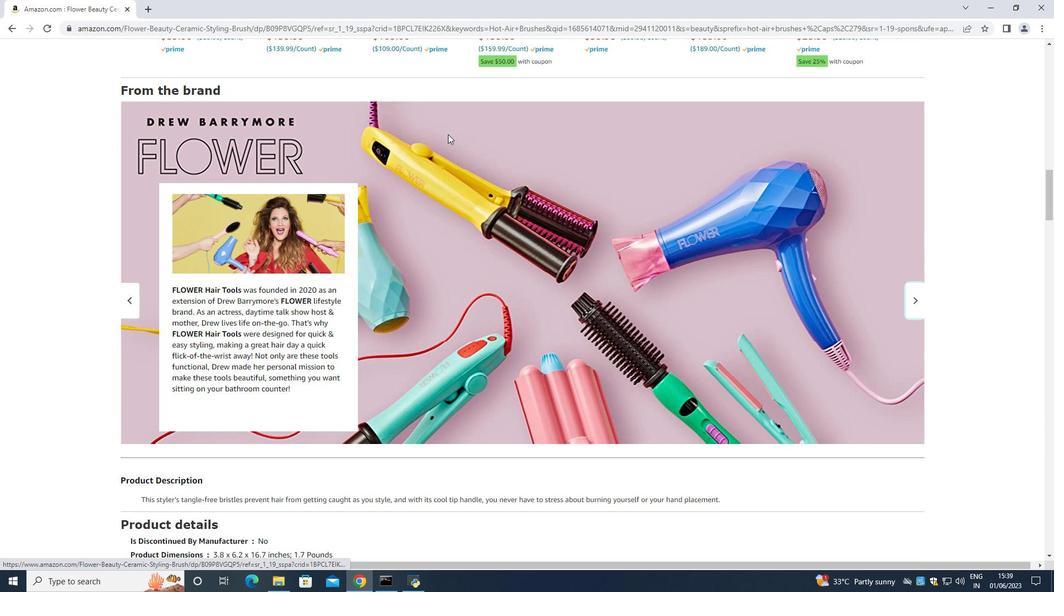 
Action: Mouse scrolled (447, 134) with delta (0, 0)
Screenshot: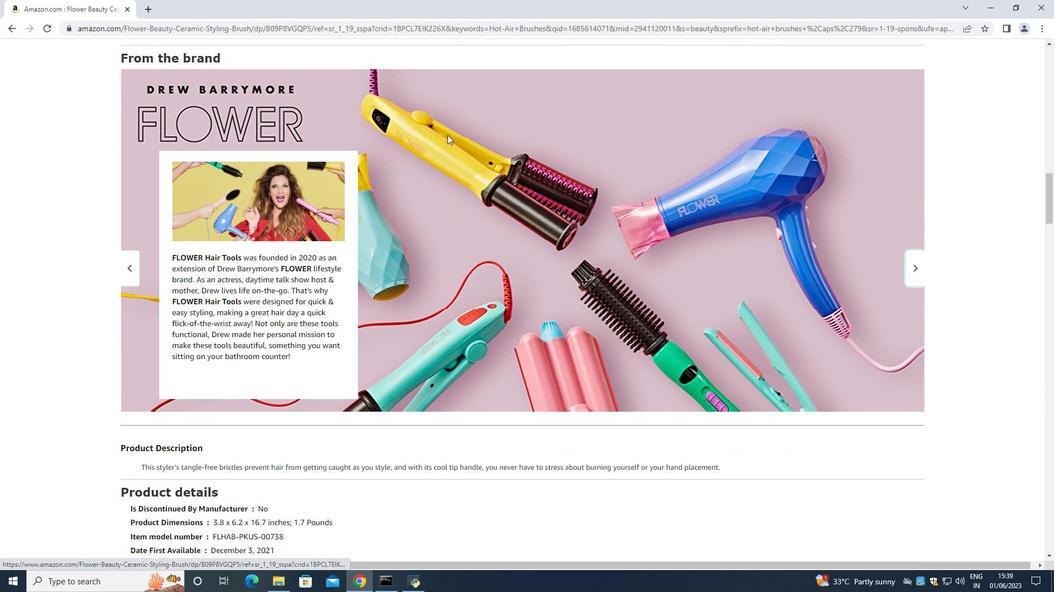 
Action: Mouse scrolled (447, 134) with delta (0, 0)
Screenshot: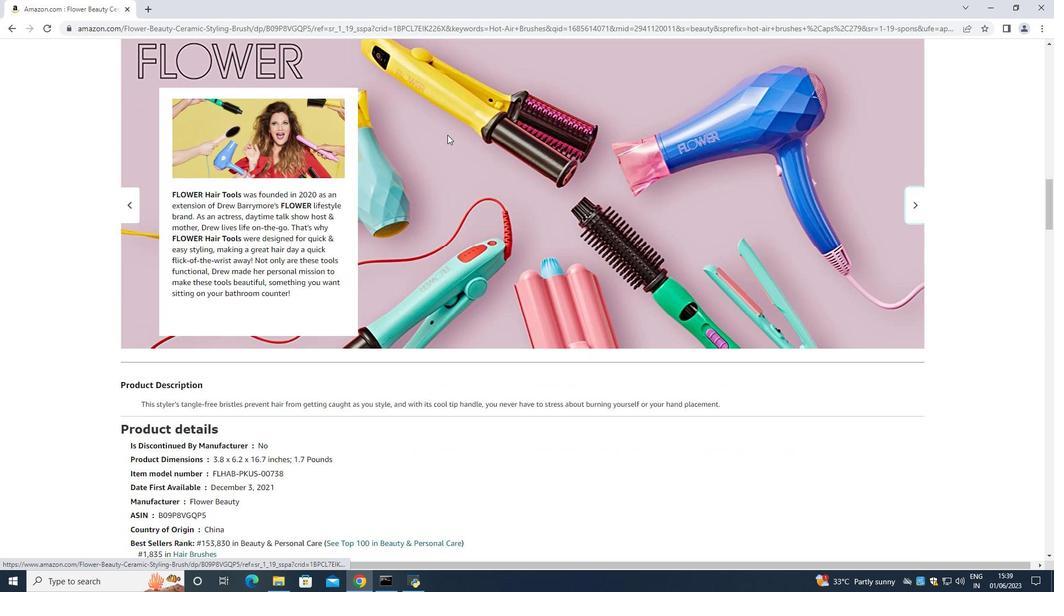
Action: Mouse scrolled (447, 134) with delta (0, 0)
Screenshot: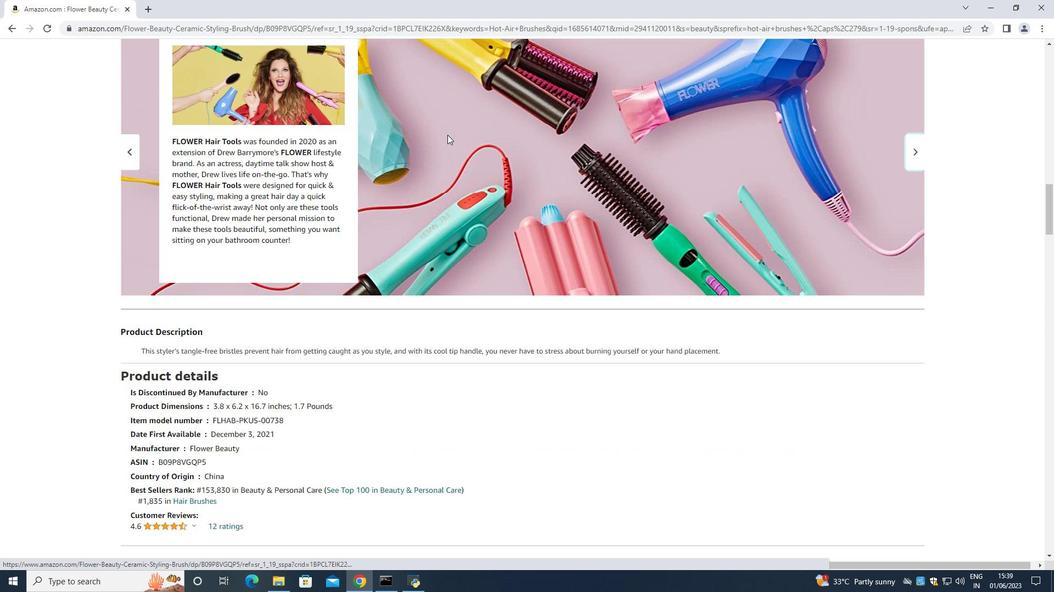 
Action: Mouse scrolled (447, 134) with delta (0, 0)
Screenshot: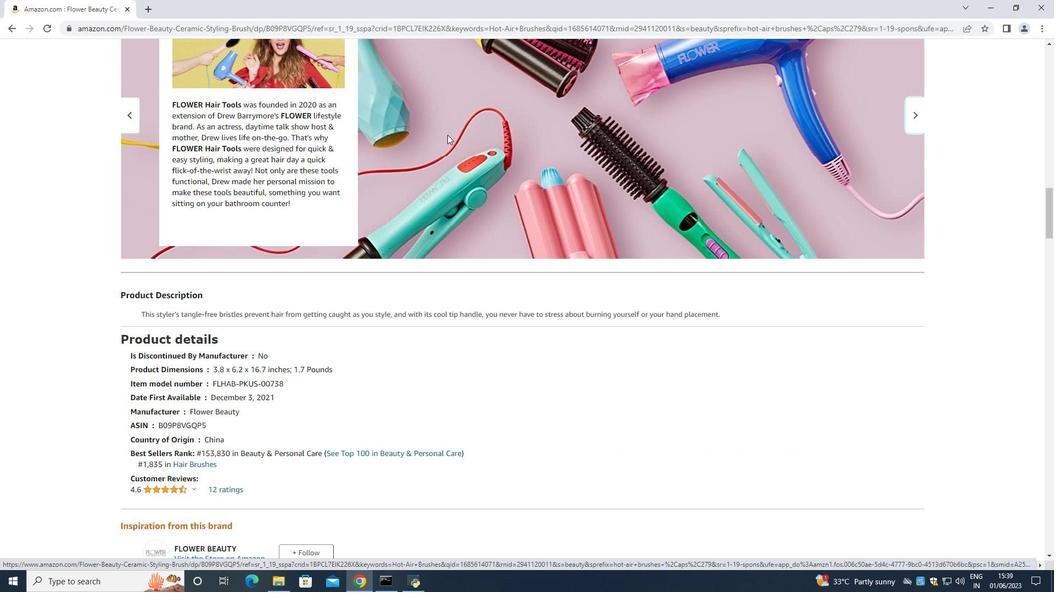 
Action: Mouse scrolled (447, 134) with delta (0, 0)
Screenshot: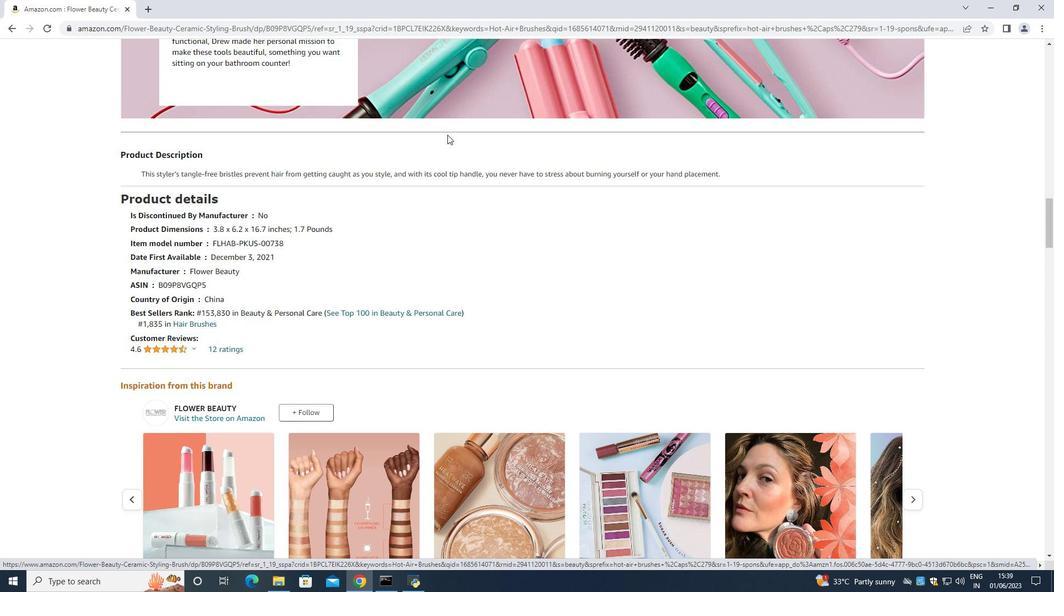 
Action: Mouse moved to (446, 135)
Screenshot: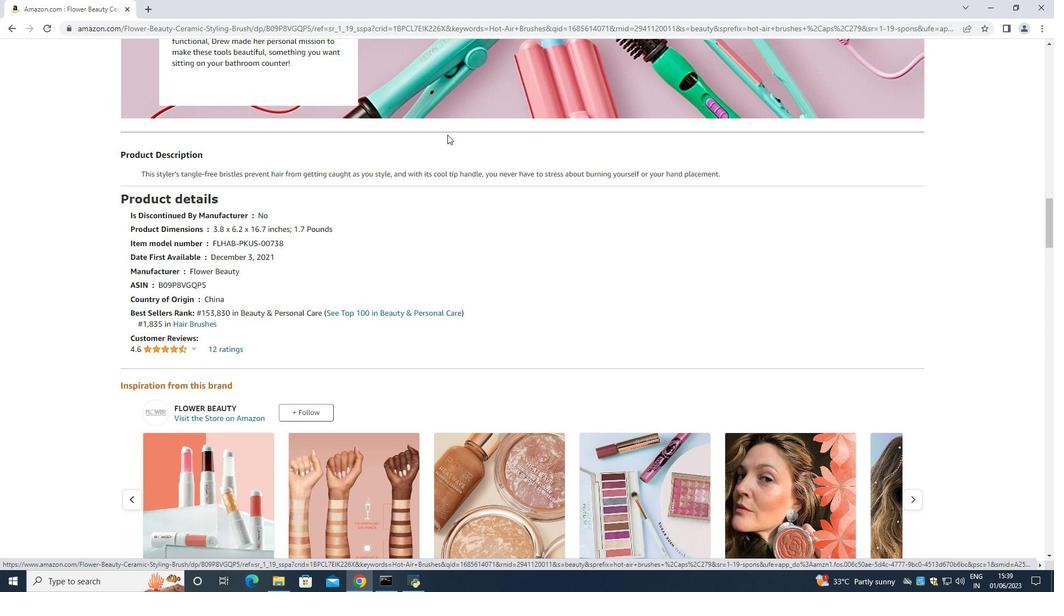 
Action: Mouse scrolled (446, 135) with delta (0, 0)
Screenshot: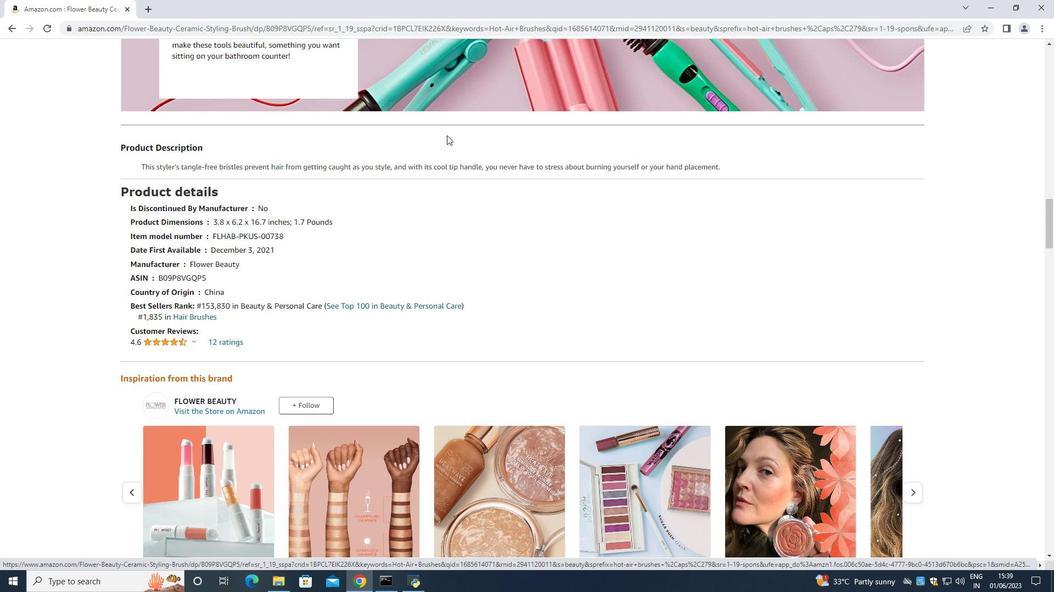 
Action: Mouse moved to (446, 136)
Screenshot: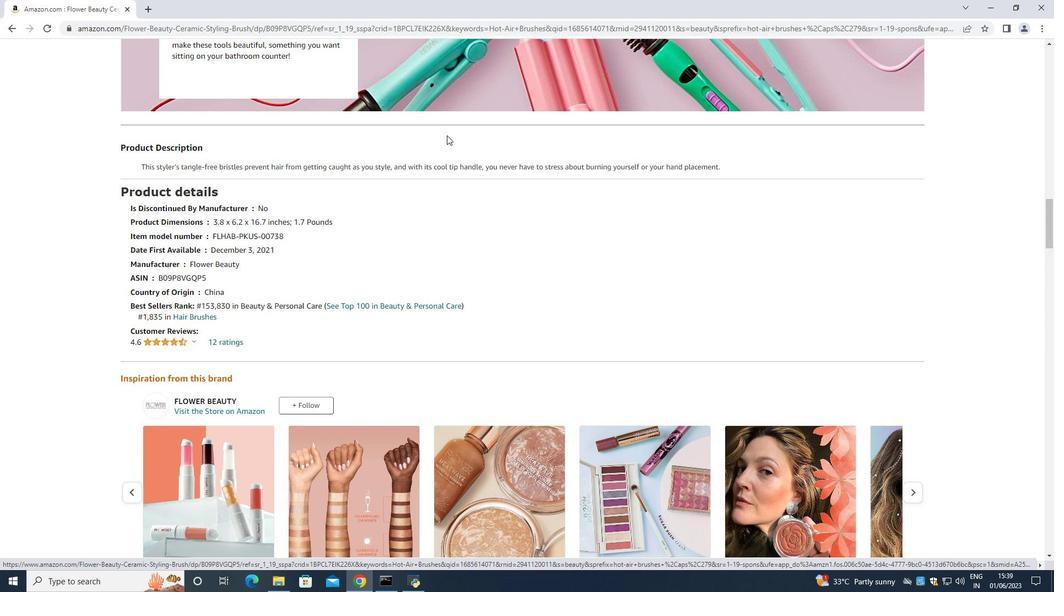 
Action: Mouse scrolled (446, 135) with delta (0, 0)
Screenshot: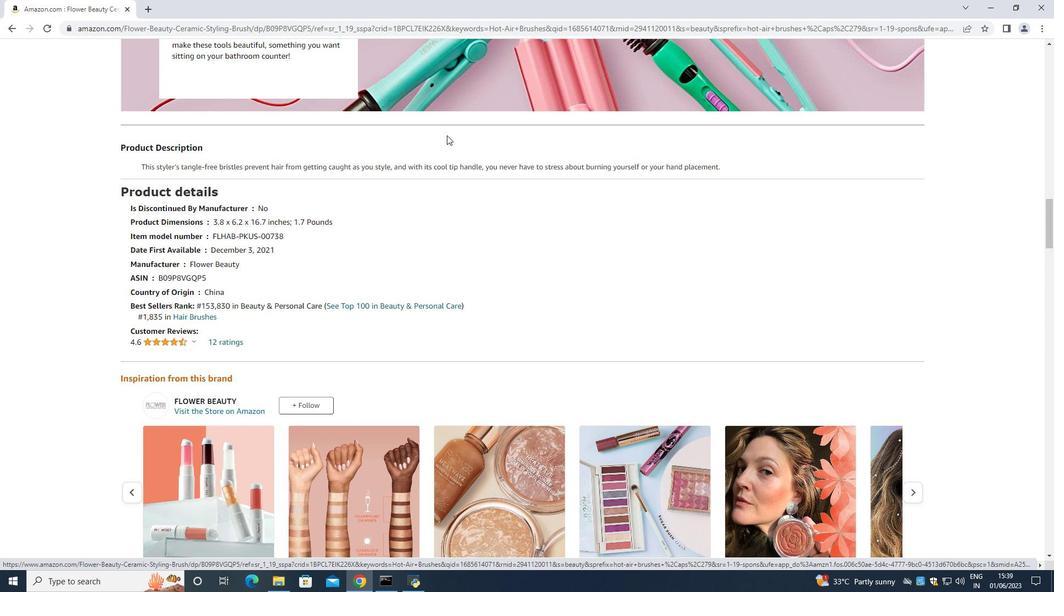 
Action: Mouse moved to (446, 137)
Screenshot: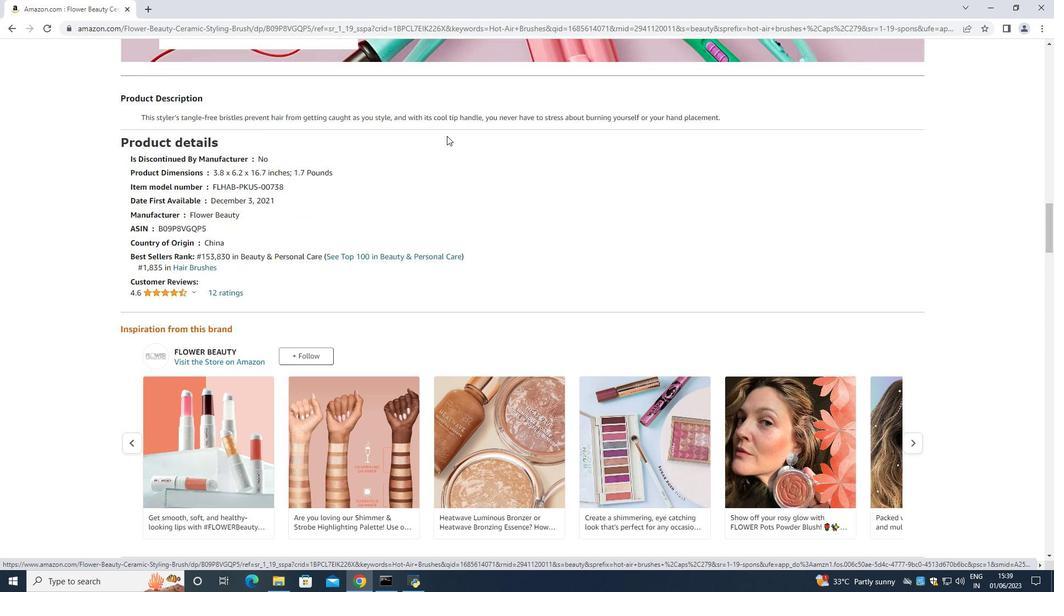 
Action: Mouse scrolled (446, 136) with delta (0, 0)
Screenshot: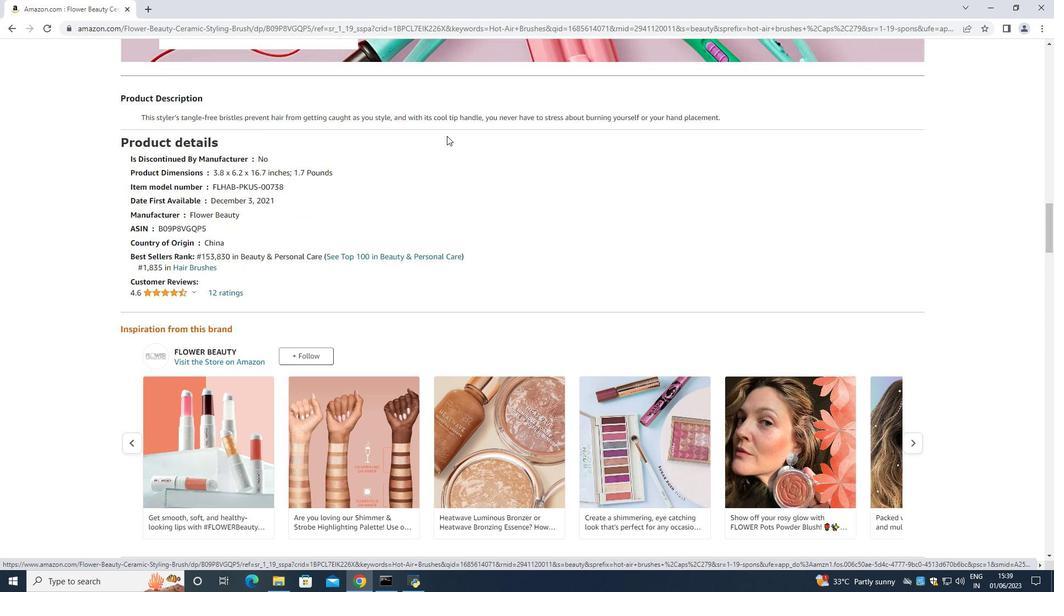 
Action: Mouse scrolled (446, 136) with delta (0, 0)
Screenshot: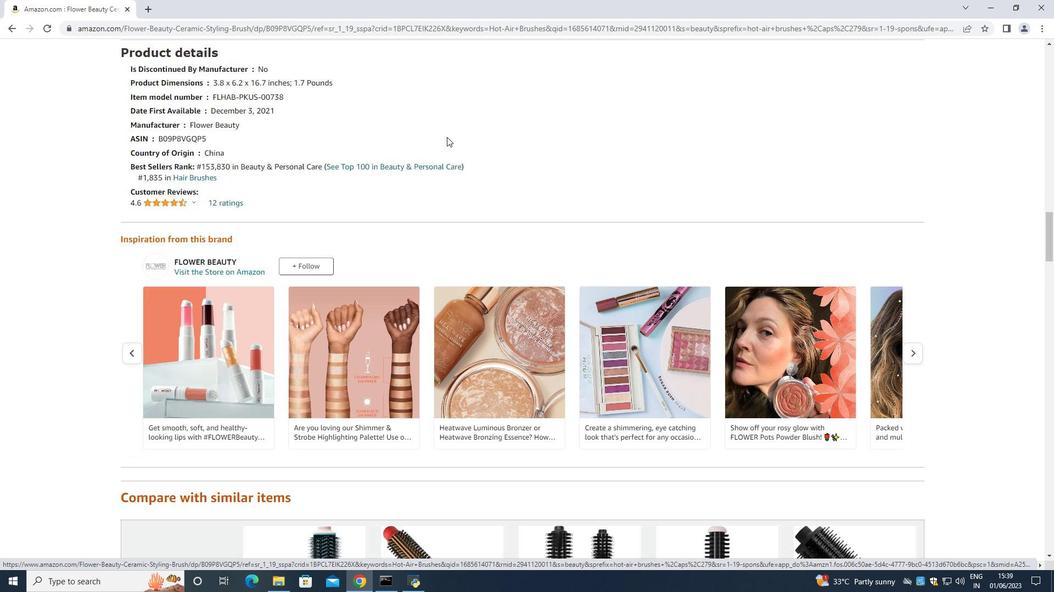 
Action: Mouse scrolled (446, 136) with delta (0, 0)
Screenshot: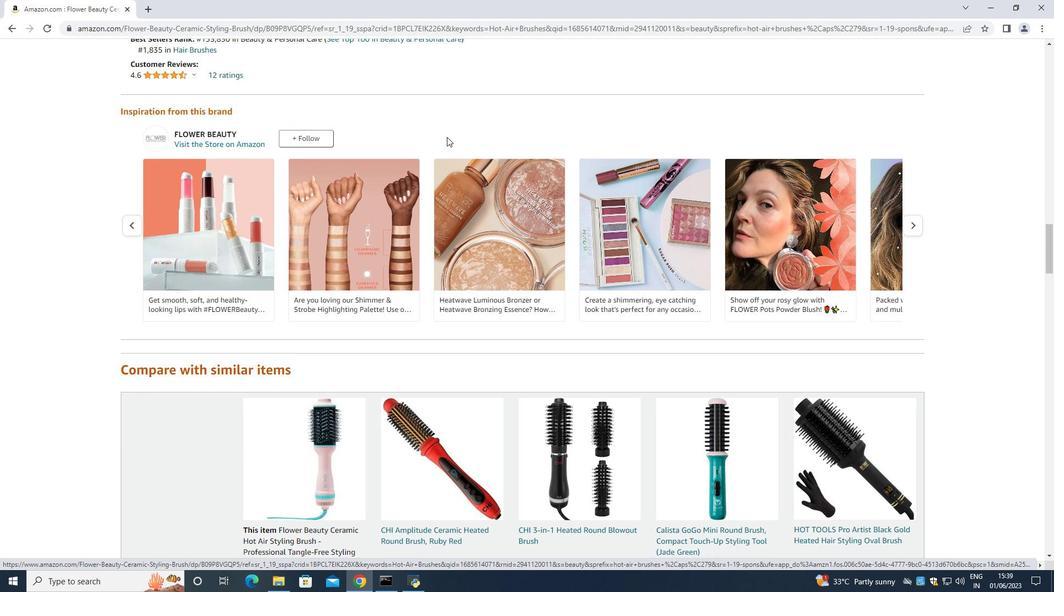
Action: Mouse scrolled (446, 136) with delta (0, 0)
Screenshot: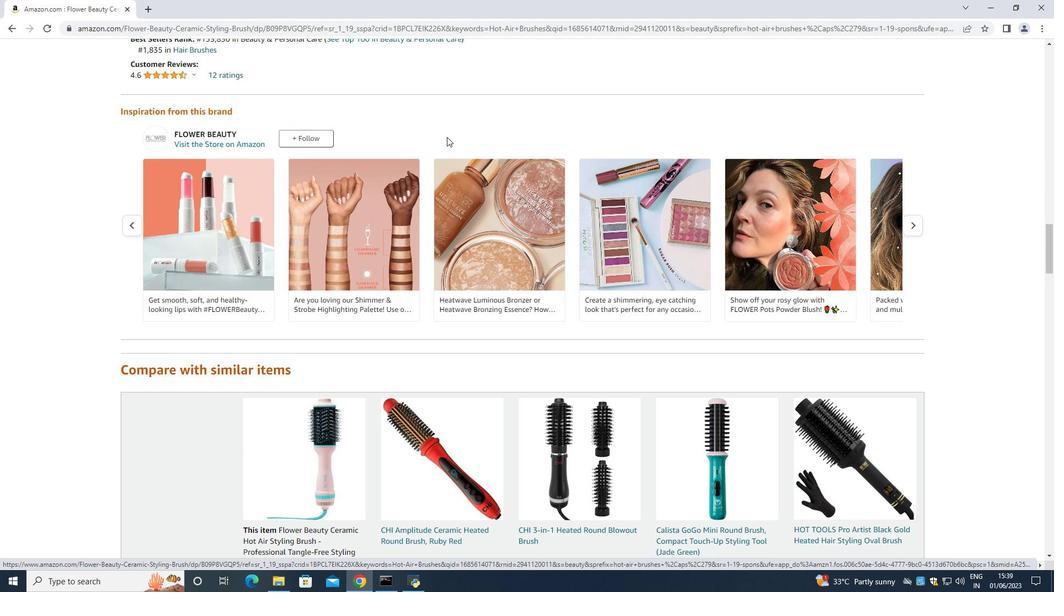 
Action: Mouse moved to (446, 137)
Screenshot: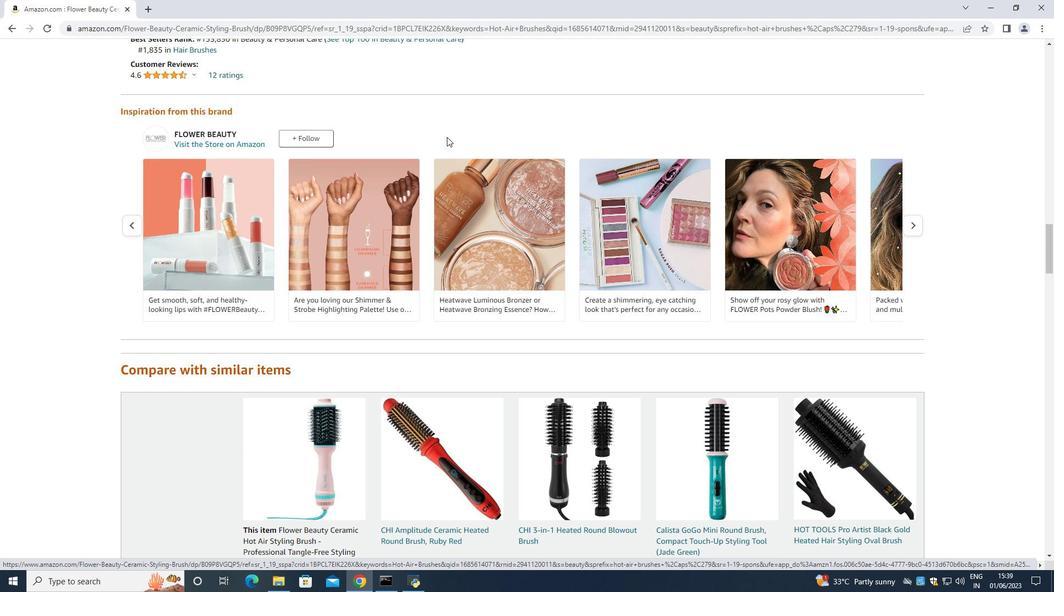 
Action: Mouse scrolled (446, 137) with delta (0, 0)
Screenshot: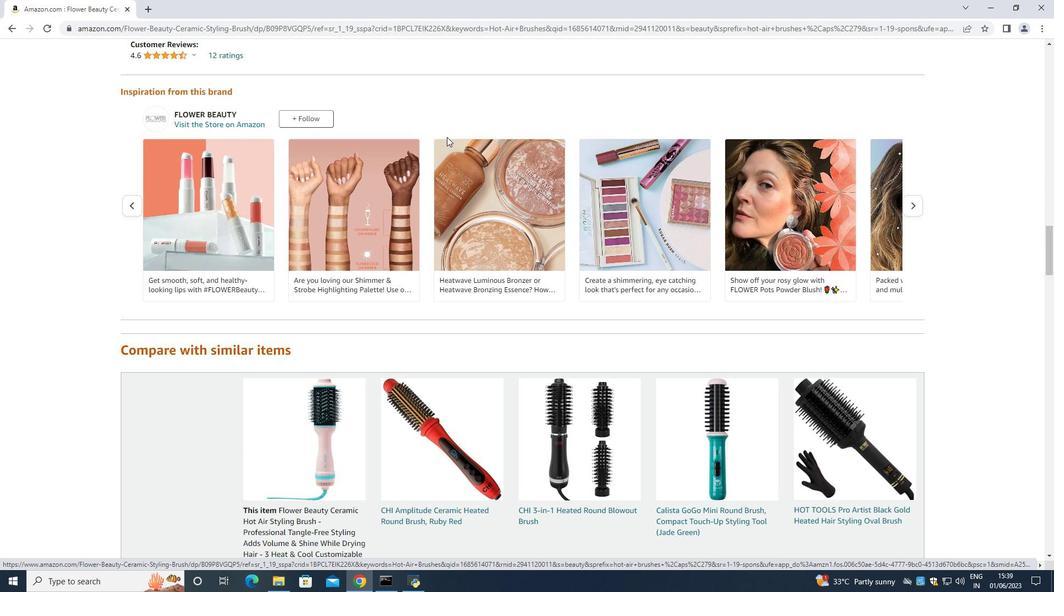 
Action: Mouse moved to (446, 138)
Screenshot: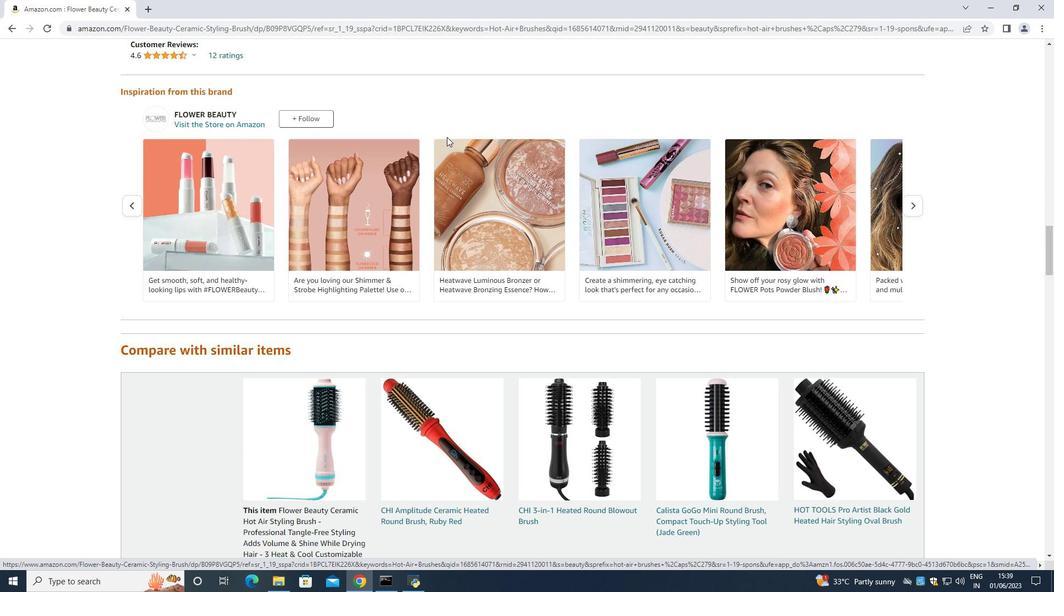 
Action: Mouse scrolled (446, 137) with delta (0, 0)
Screenshot: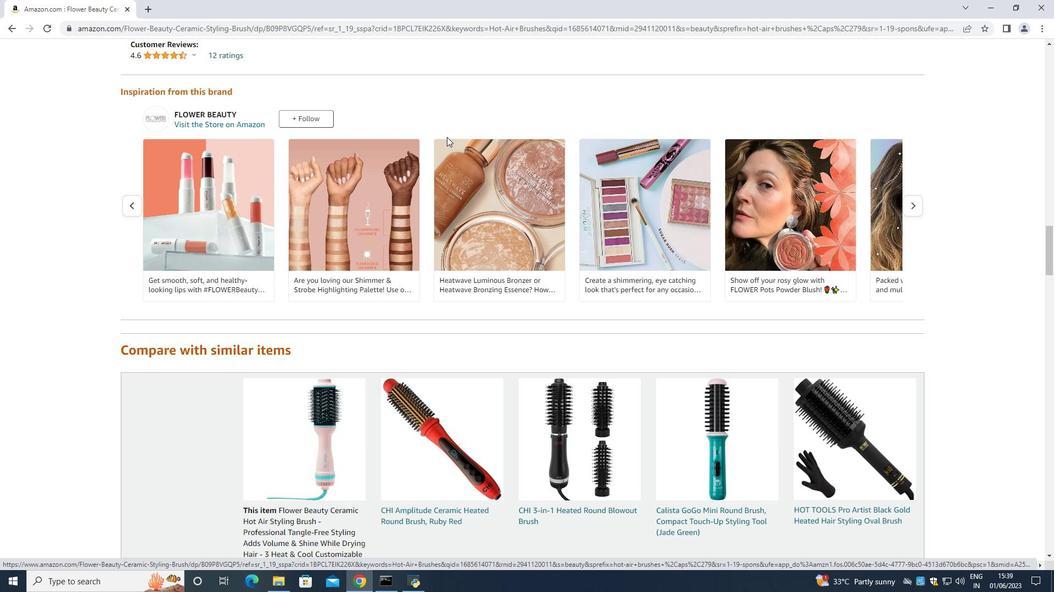 
Action: Mouse scrolled (446, 137) with delta (0, 0)
Screenshot: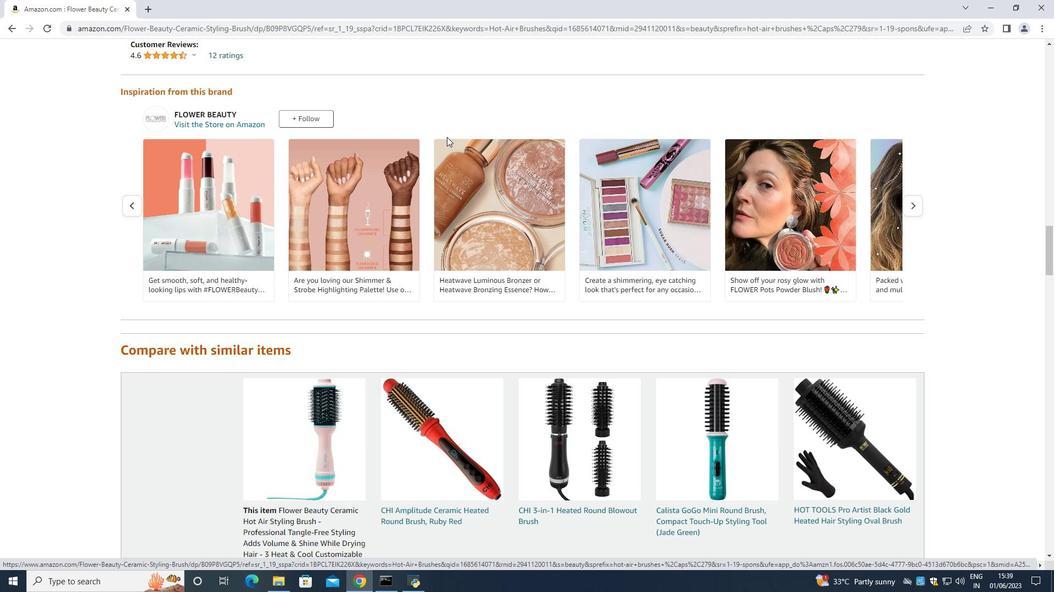
Action: Mouse moved to (446, 138)
Screenshot: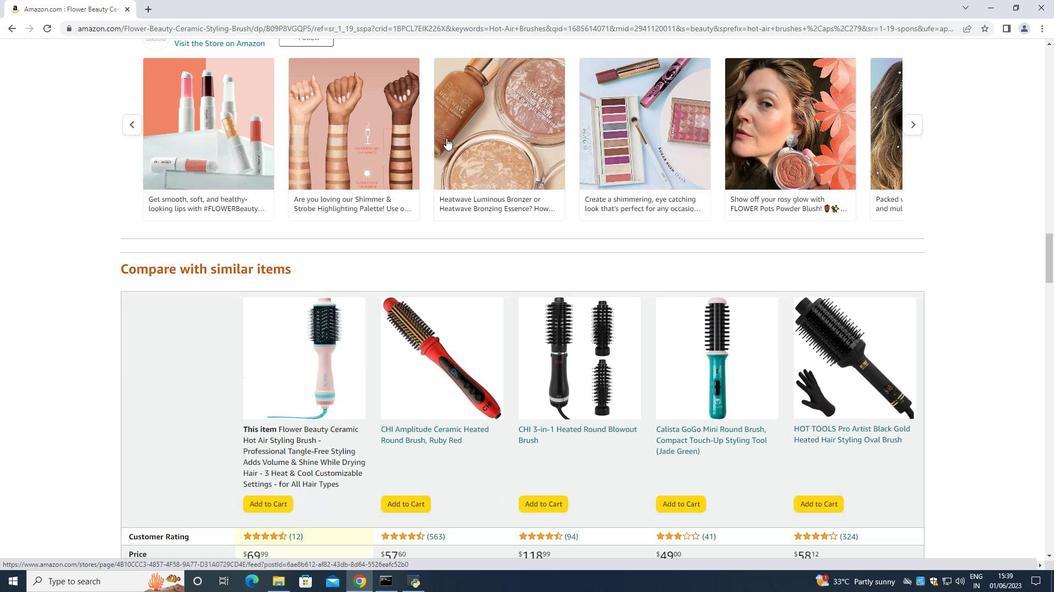 
Action: Mouse scrolled (446, 138) with delta (0, 0)
Screenshot: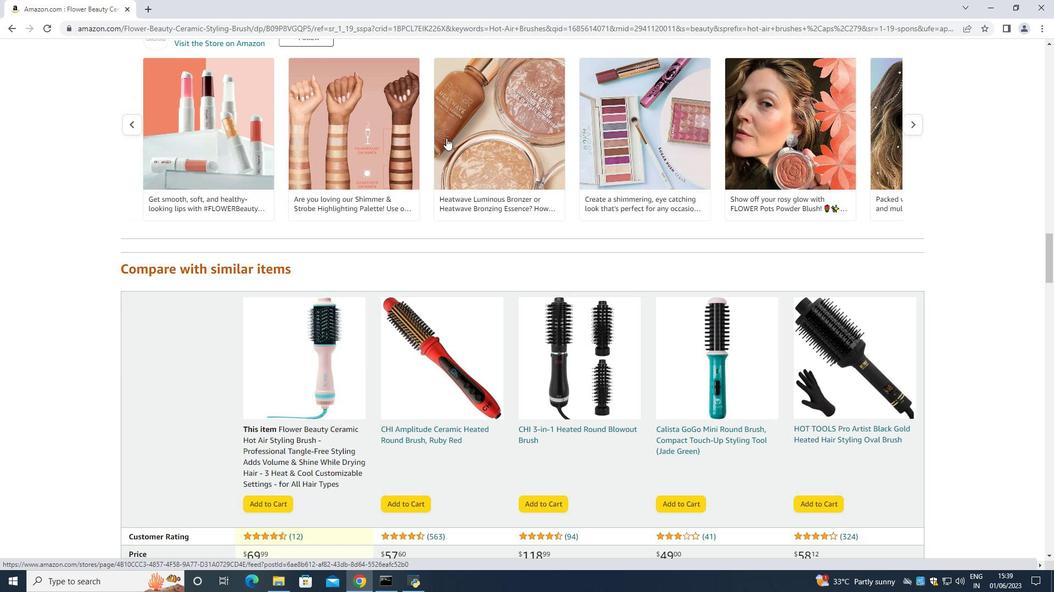 
Action: Mouse scrolled (446, 138) with delta (0, 0)
Screenshot: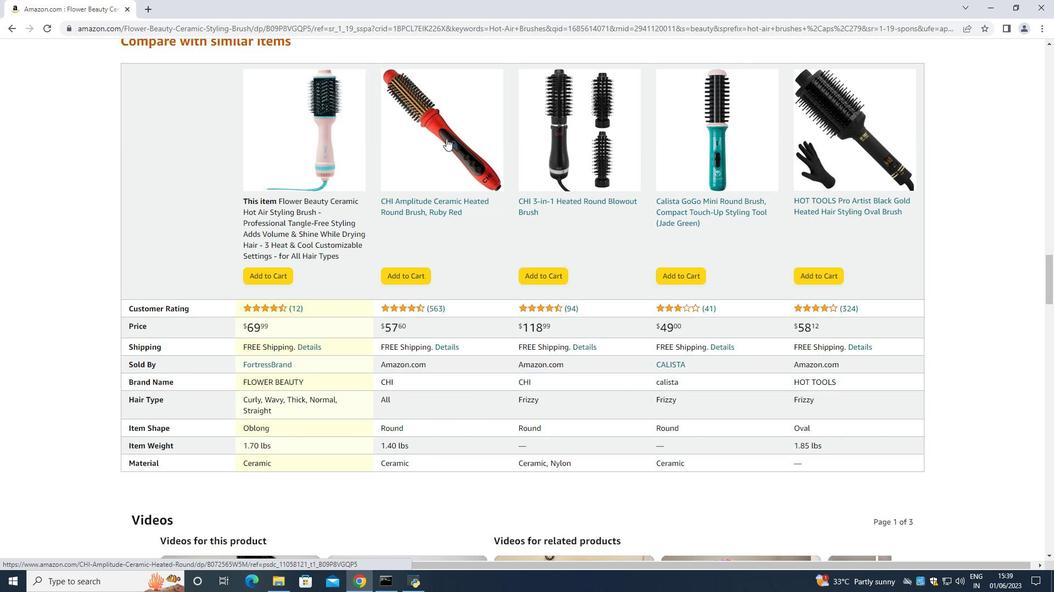 
Action: Mouse scrolled (446, 138) with delta (0, 0)
Screenshot: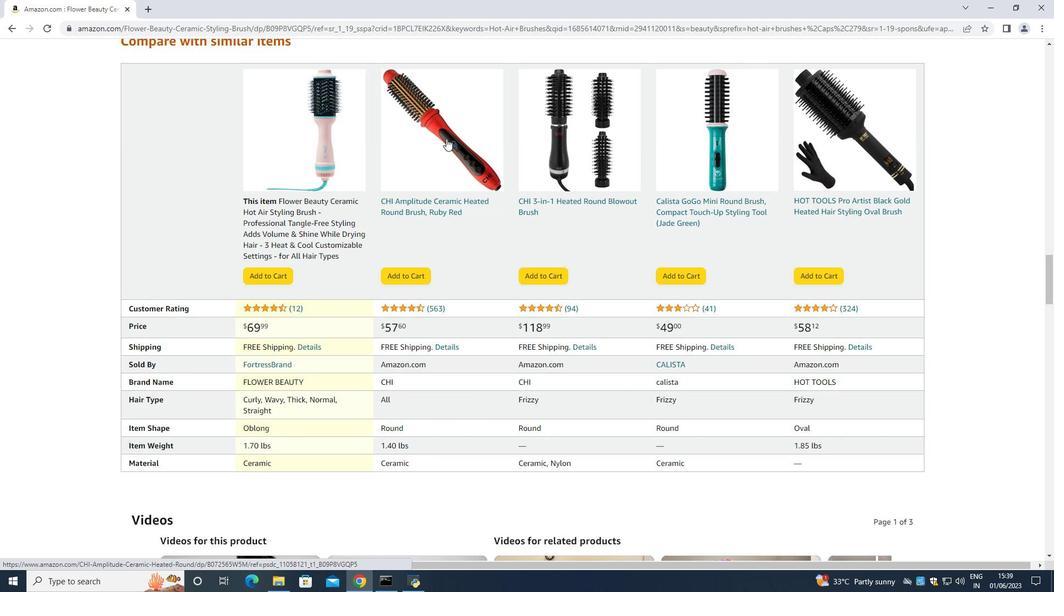 
Action: Mouse scrolled (446, 138) with delta (0, 0)
Screenshot: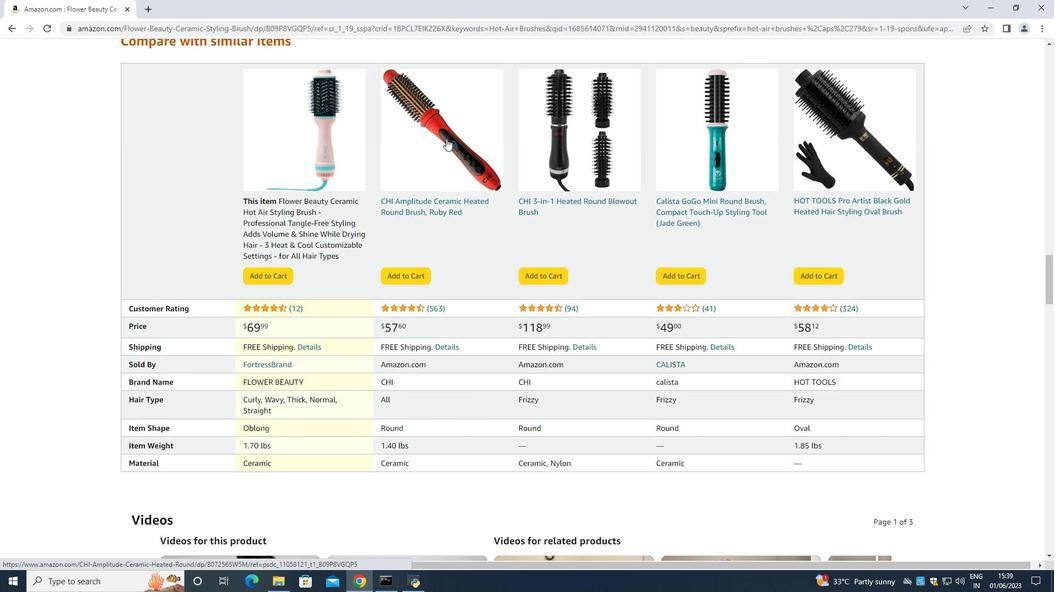 
Action: Mouse scrolled (446, 138) with delta (0, 0)
Screenshot: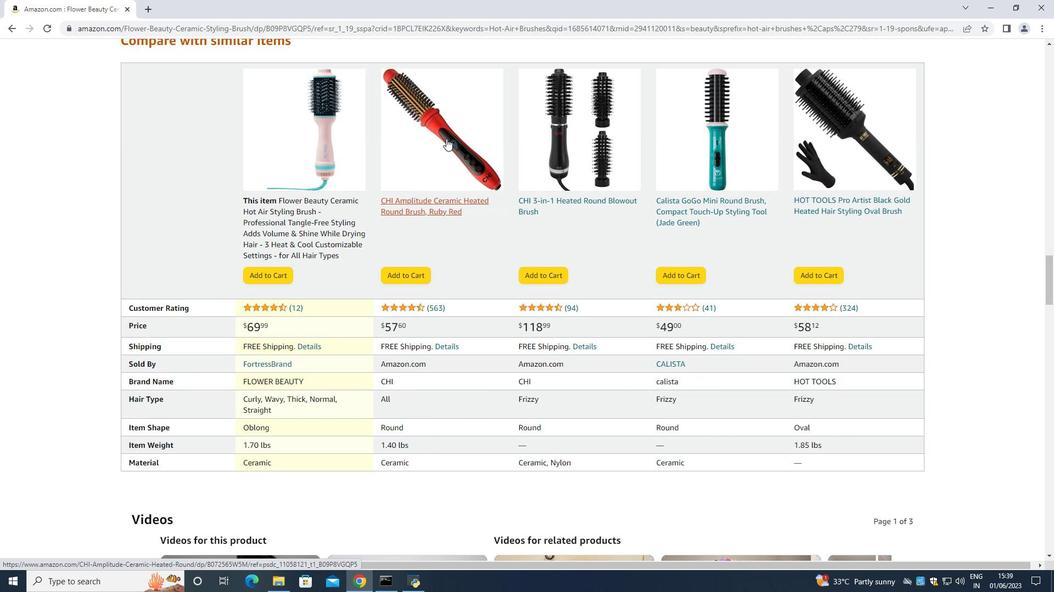 
Action: Mouse scrolled (446, 138) with delta (0, 0)
Screenshot: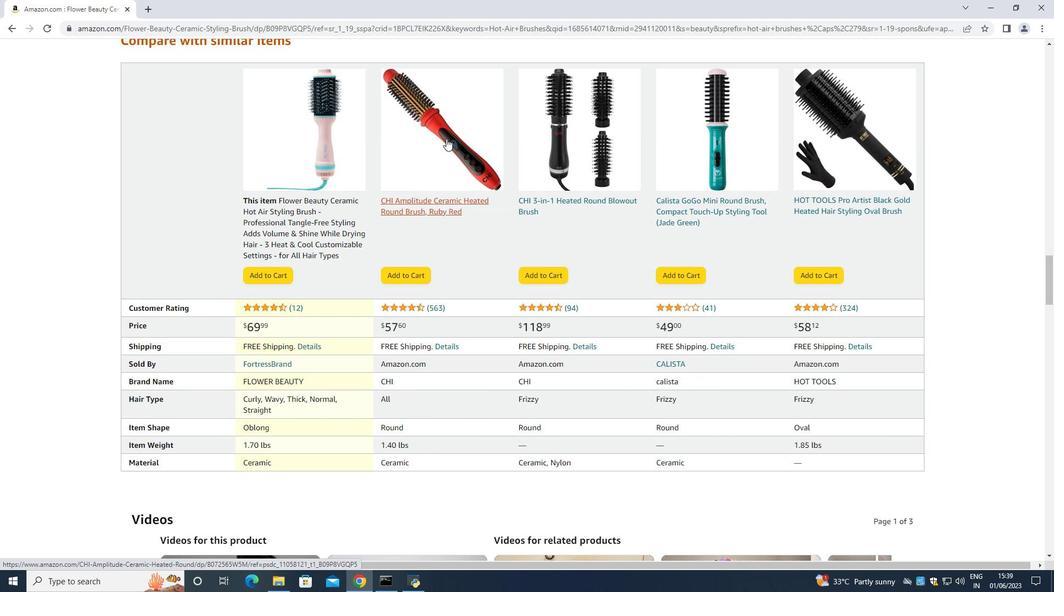 
Action: Mouse scrolled (446, 138) with delta (0, 0)
Screenshot: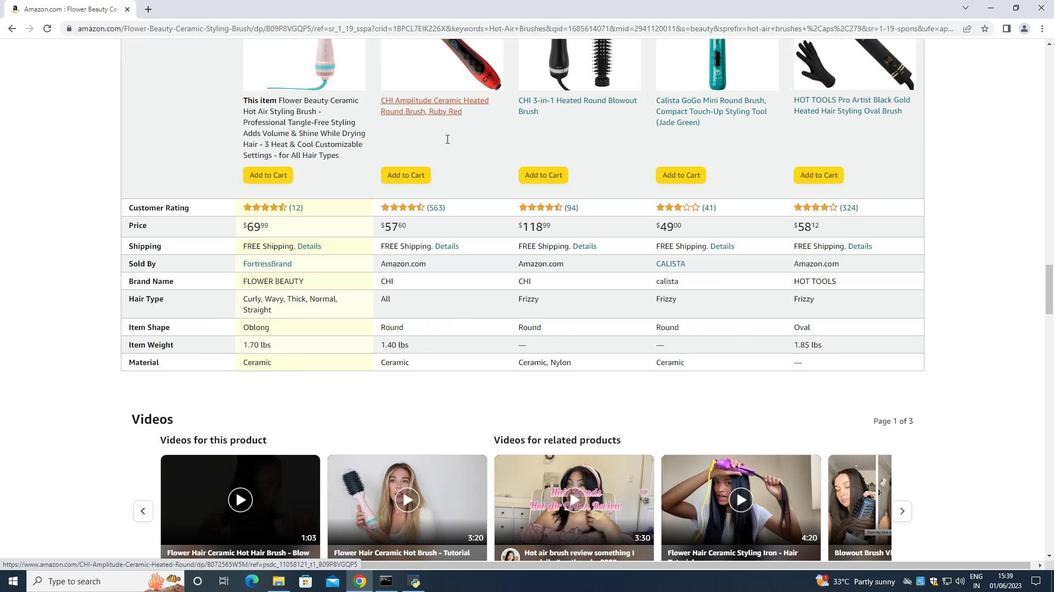 
Action: Mouse moved to (446, 139)
Screenshot: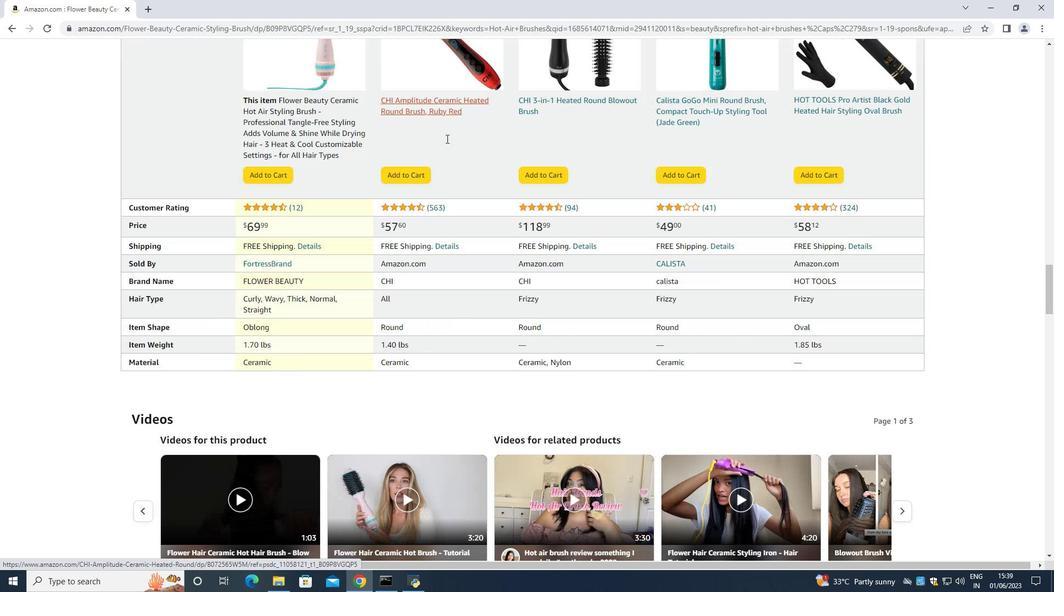 
Action: Mouse scrolled (446, 138) with delta (0, 0)
Screenshot: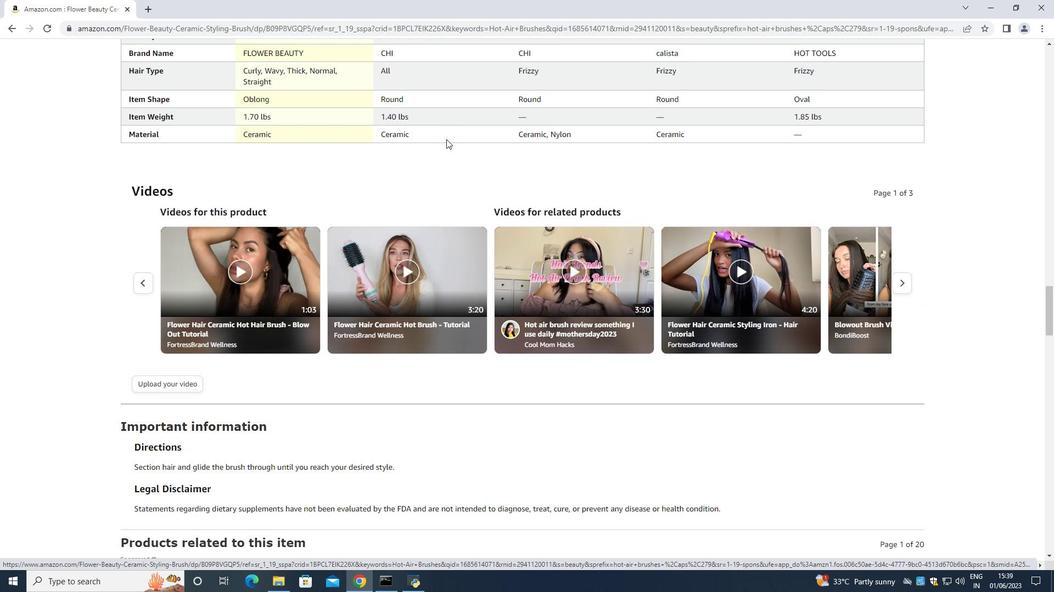 
Action: Mouse scrolled (446, 138) with delta (0, 0)
Screenshot: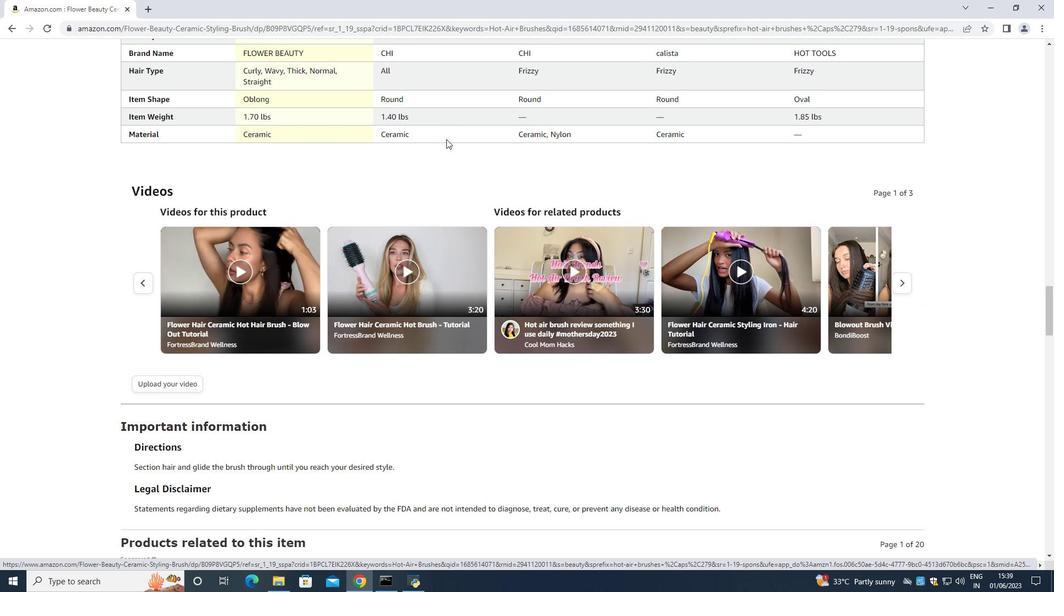 
Action: Mouse scrolled (446, 138) with delta (0, 0)
Screenshot: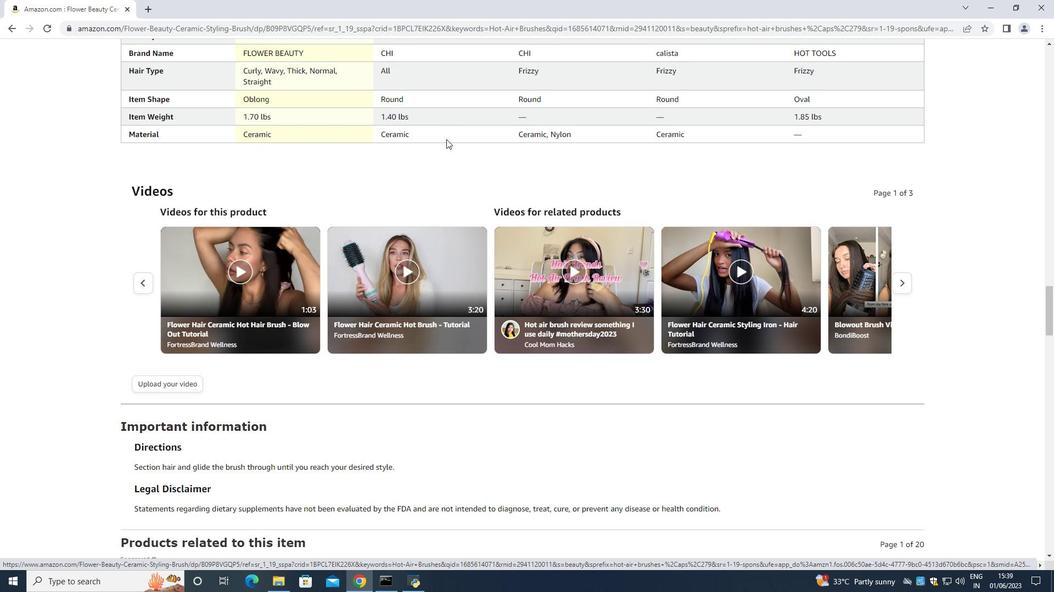 
Action: Mouse scrolled (446, 138) with delta (0, 0)
Screenshot: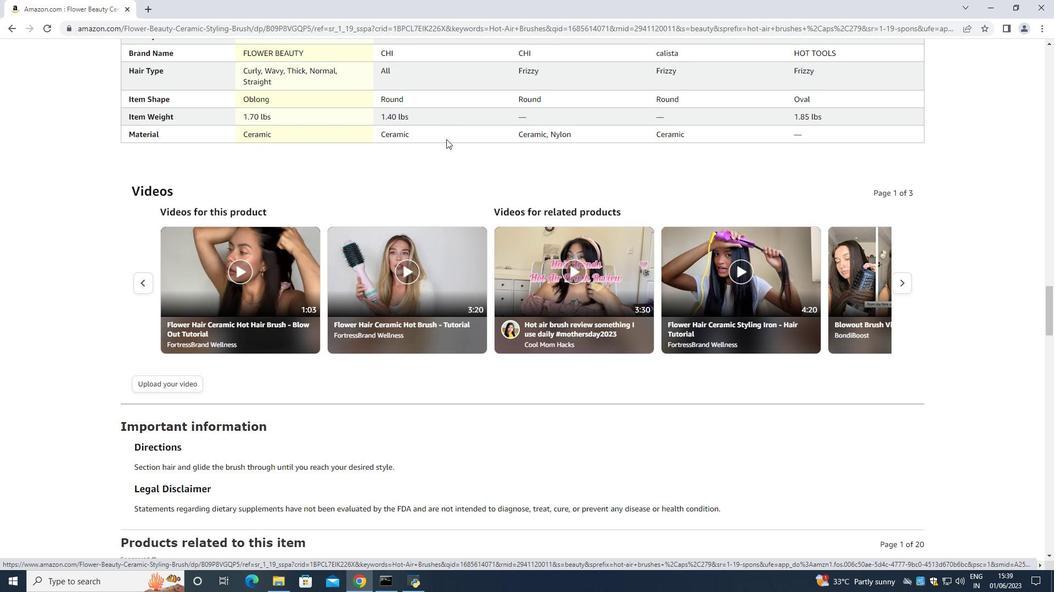 
Action: Mouse scrolled (446, 138) with delta (0, 0)
Screenshot: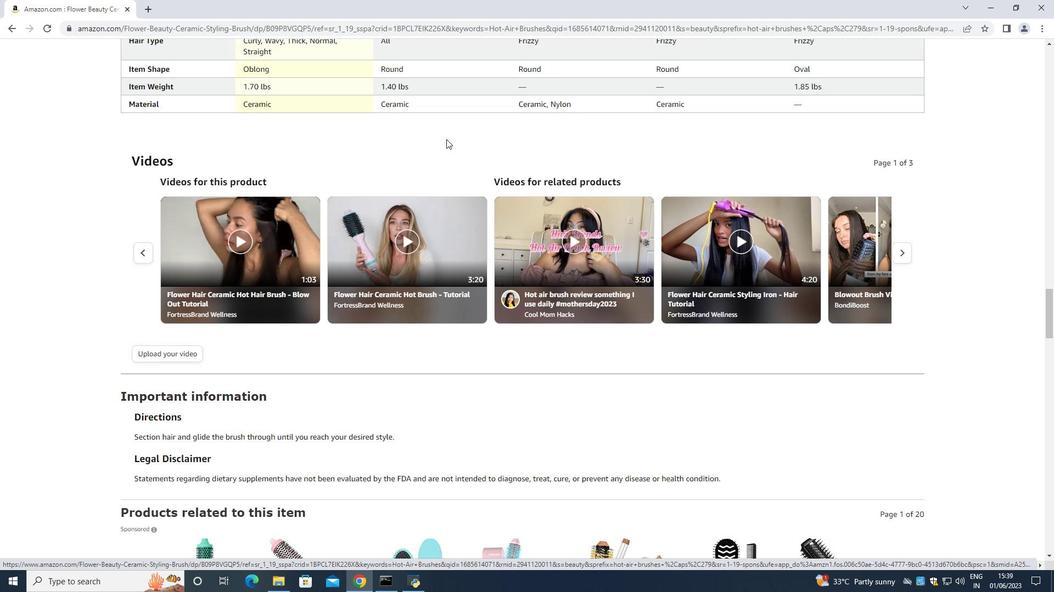 
Action: Mouse scrolled (446, 138) with delta (0, 0)
Screenshot: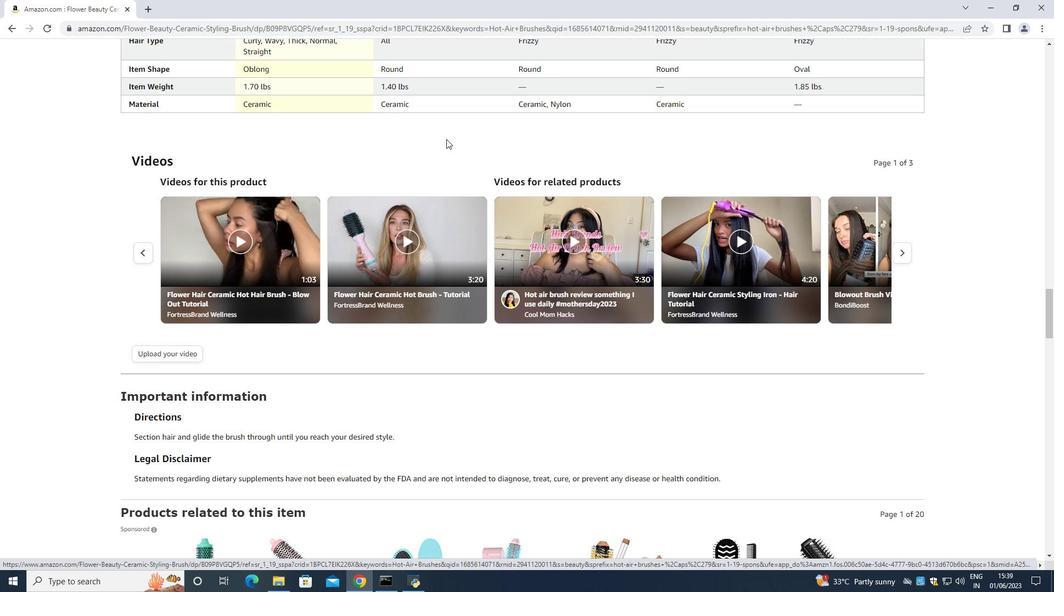 
Action: Mouse scrolled (446, 138) with delta (0, 0)
Screenshot: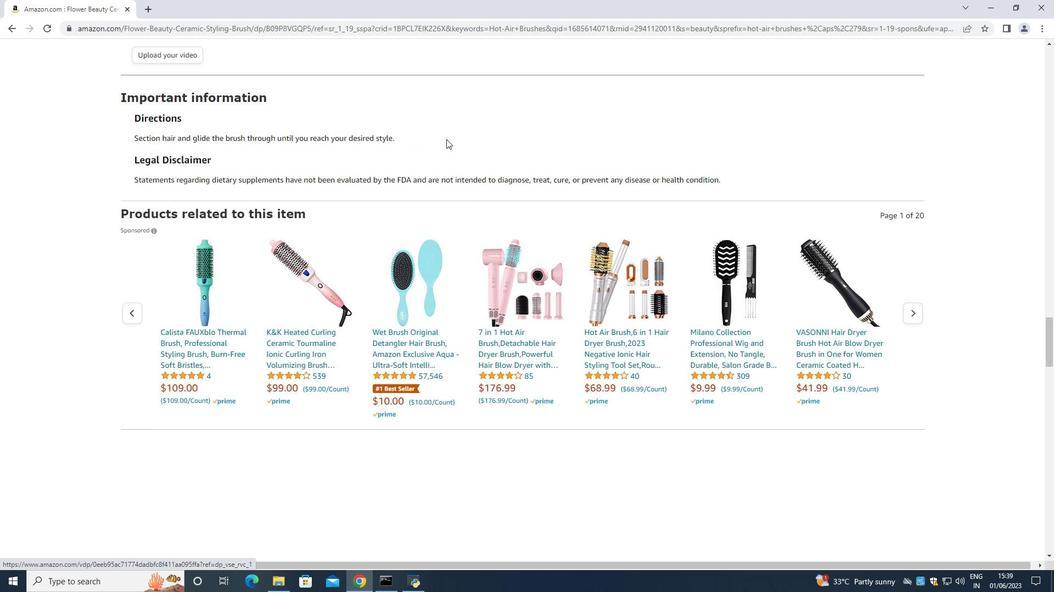 
Action: Mouse scrolled (446, 138) with delta (0, 0)
Screenshot: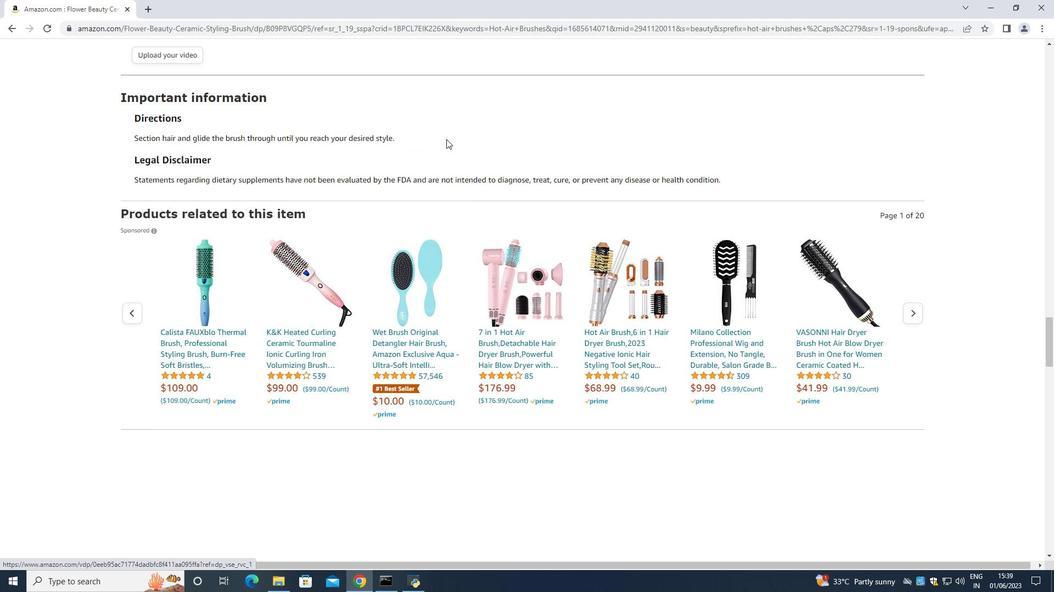 
Action: Mouse scrolled (446, 138) with delta (0, 0)
Screenshot: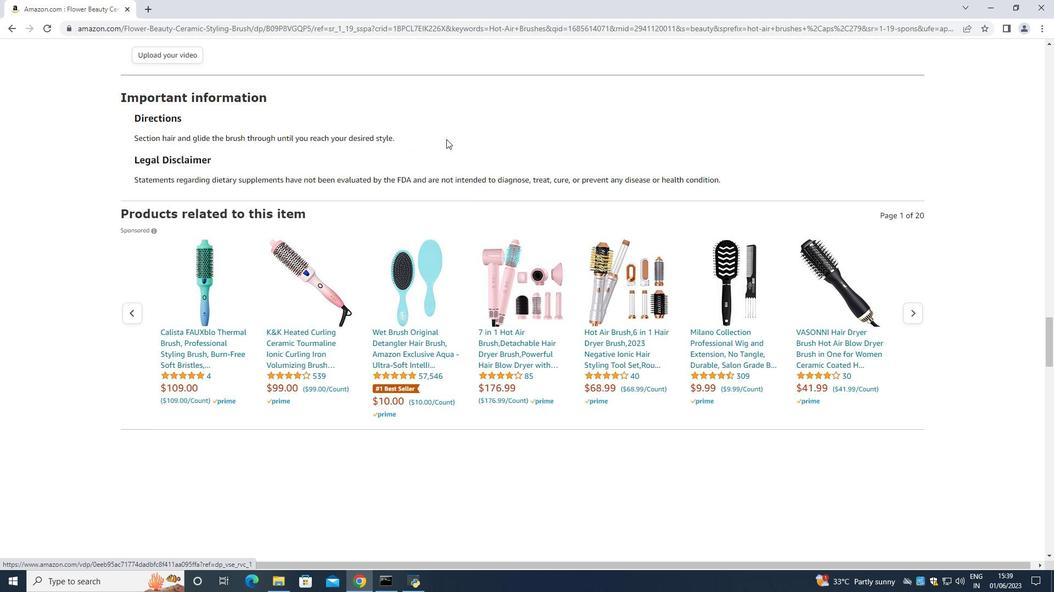 
Action: Mouse scrolled (446, 138) with delta (0, 0)
Screenshot: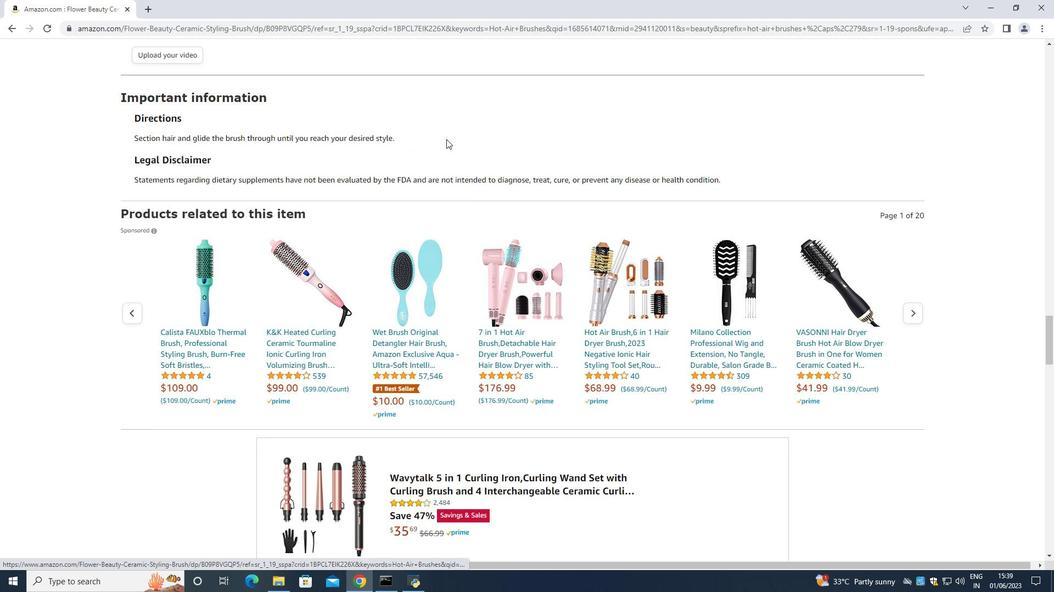 
Action: Mouse scrolled (446, 138) with delta (0, 0)
Screenshot: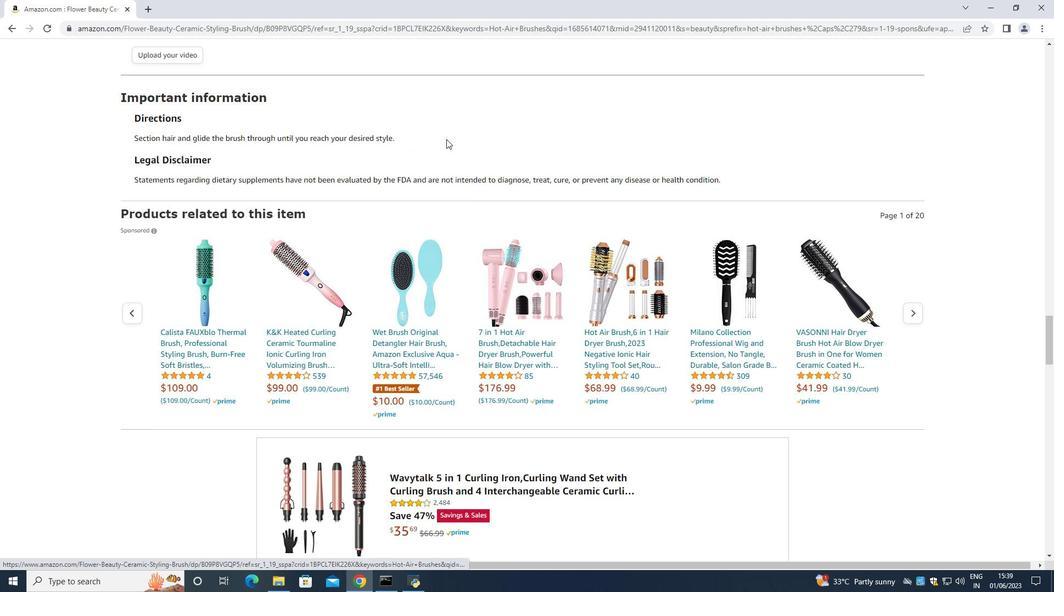 
Action: Mouse scrolled (446, 138) with delta (0, 0)
Screenshot: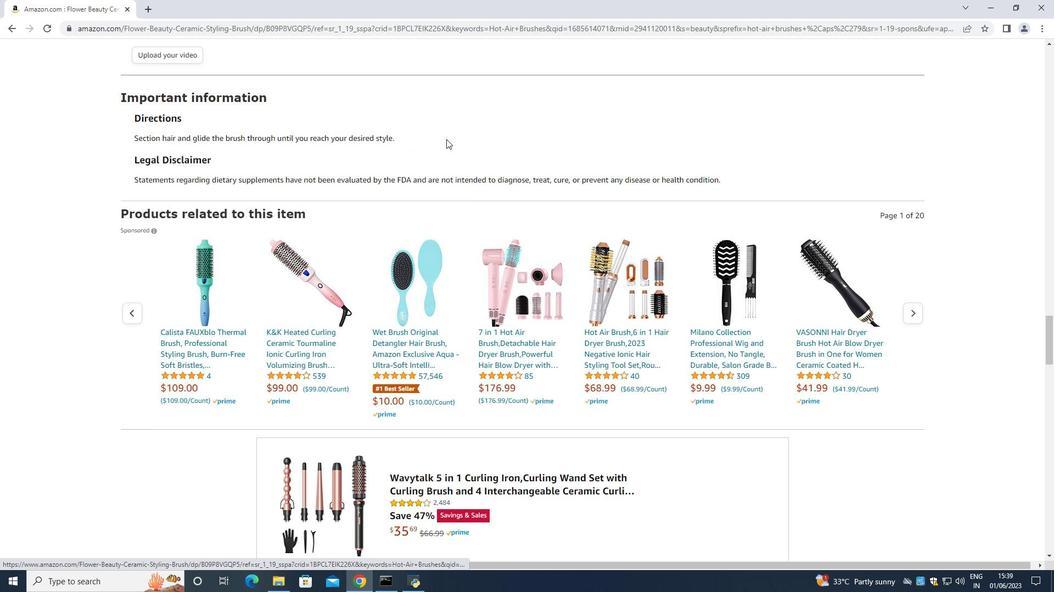 
Action: Mouse moved to (446, 139)
Screenshot: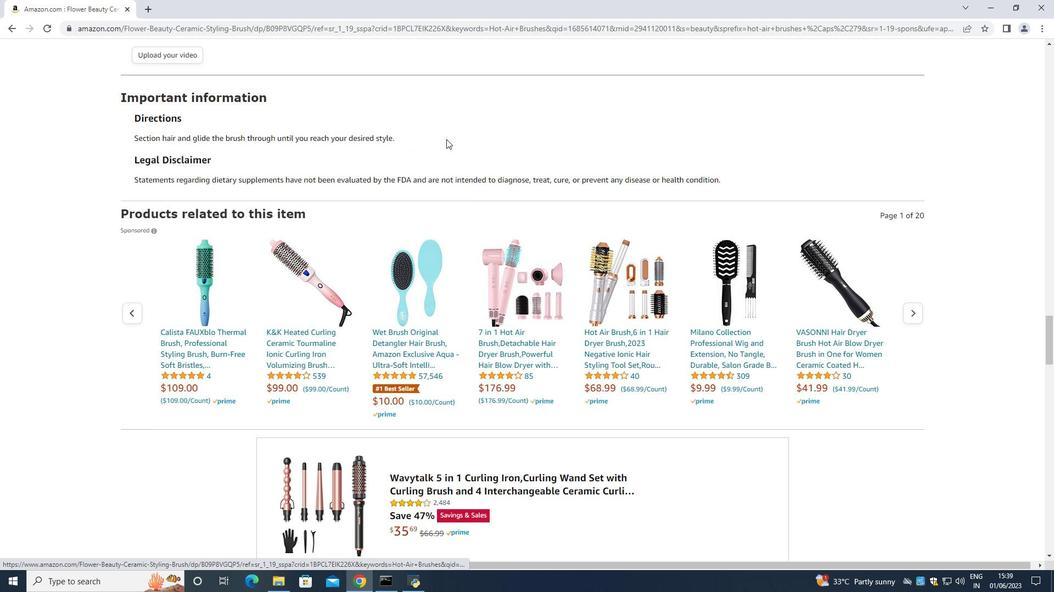 
Action: Mouse scrolled (446, 138) with delta (0, 0)
Screenshot: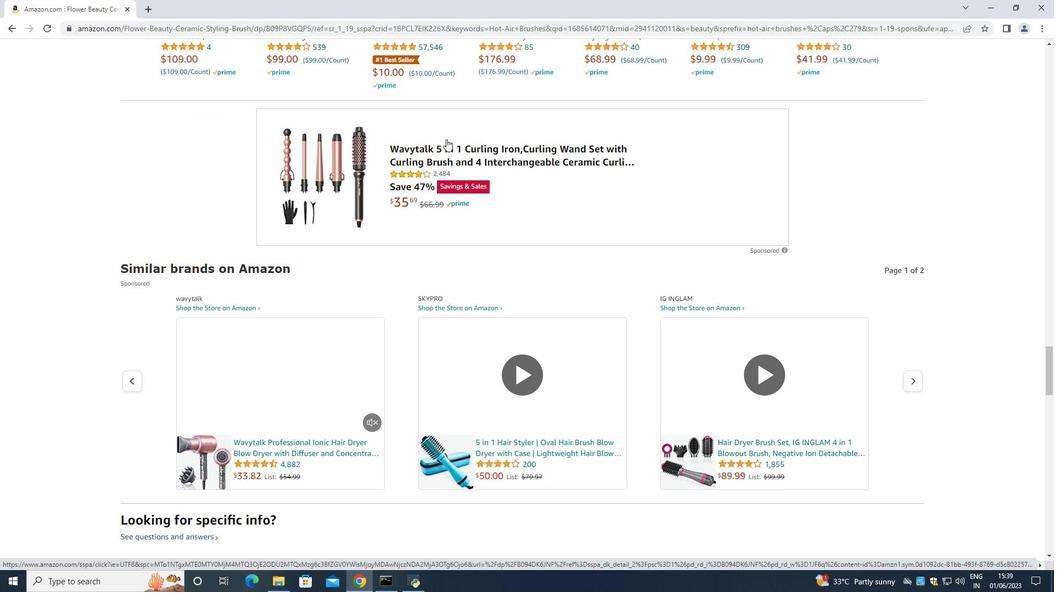
Action: Mouse scrolled (446, 138) with delta (0, 0)
Screenshot: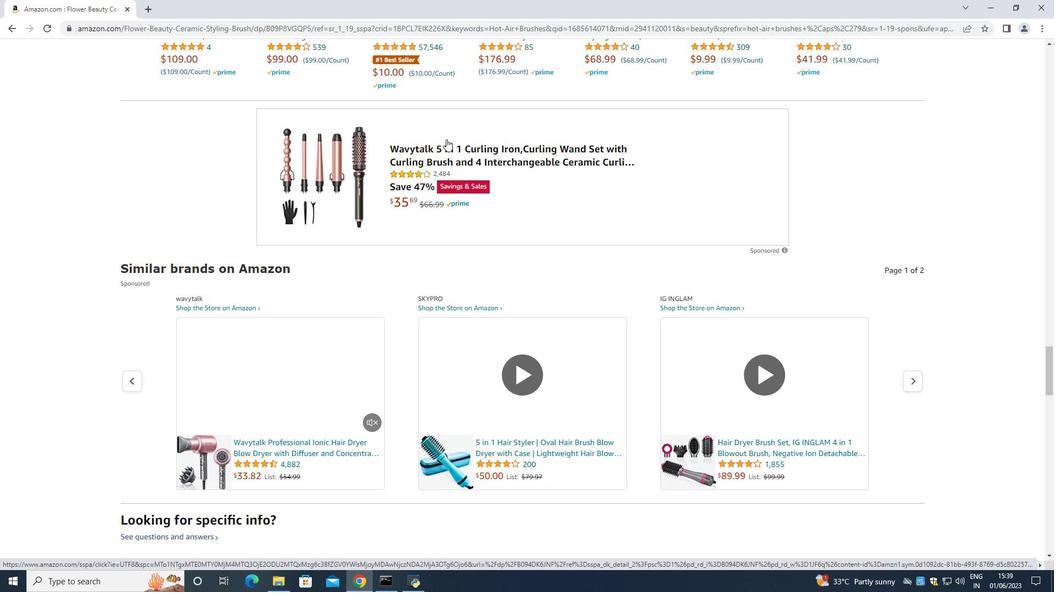 
Action: Mouse scrolled (446, 138) with delta (0, 0)
Screenshot: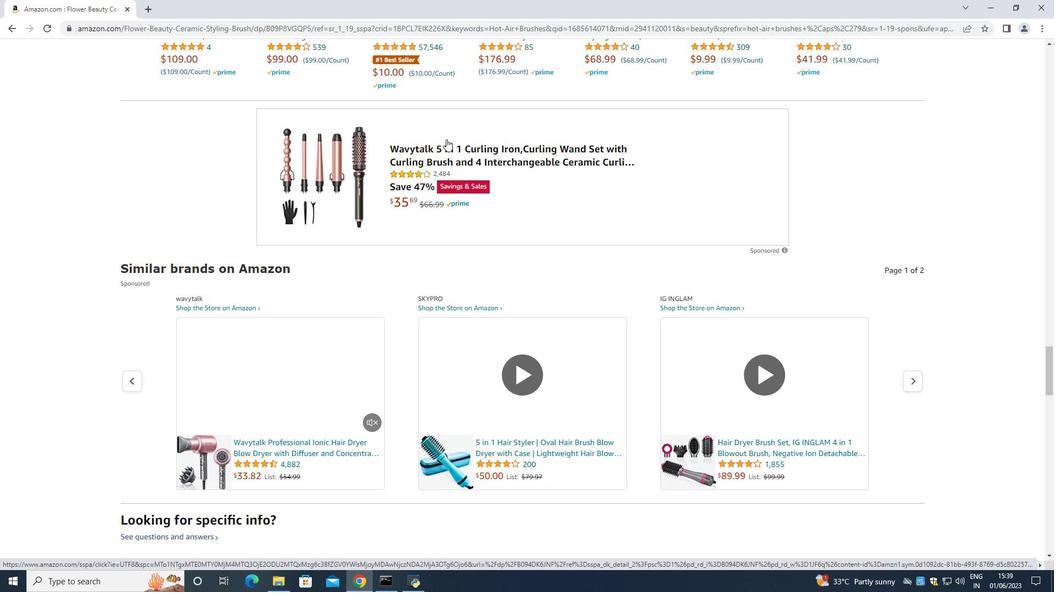 
Action: Mouse scrolled (446, 138) with delta (0, 0)
Screenshot: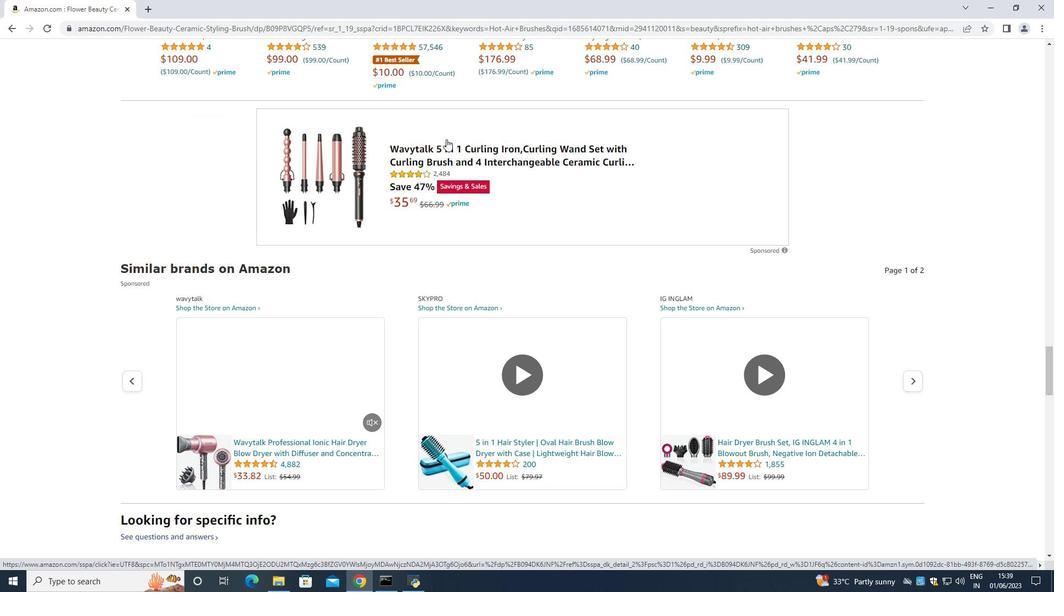 
Action: Mouse moved to (445, 140)
Screenshot: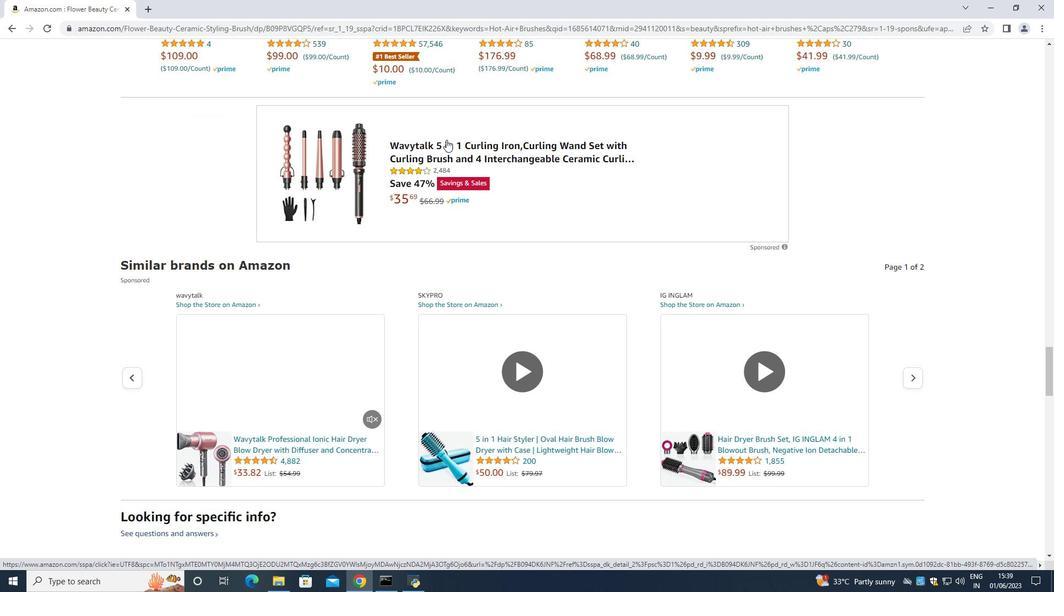 
Action: Mouse scrolled (445, 139) with delta (0, 0)
Screenshot: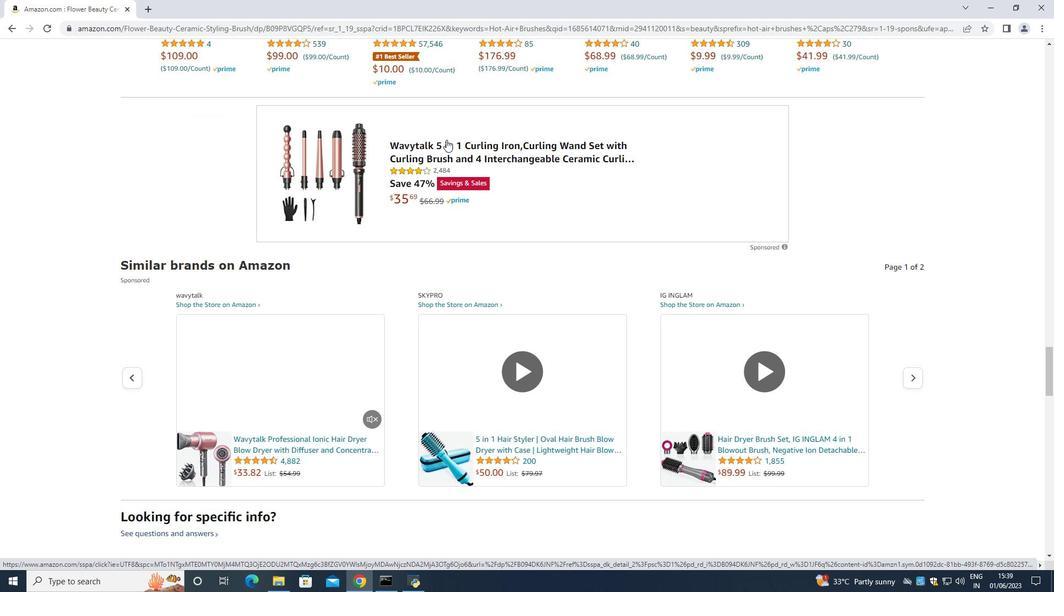 
Action: Mouse scrolled (445, 139) with delta (0, 0)
Screenshot: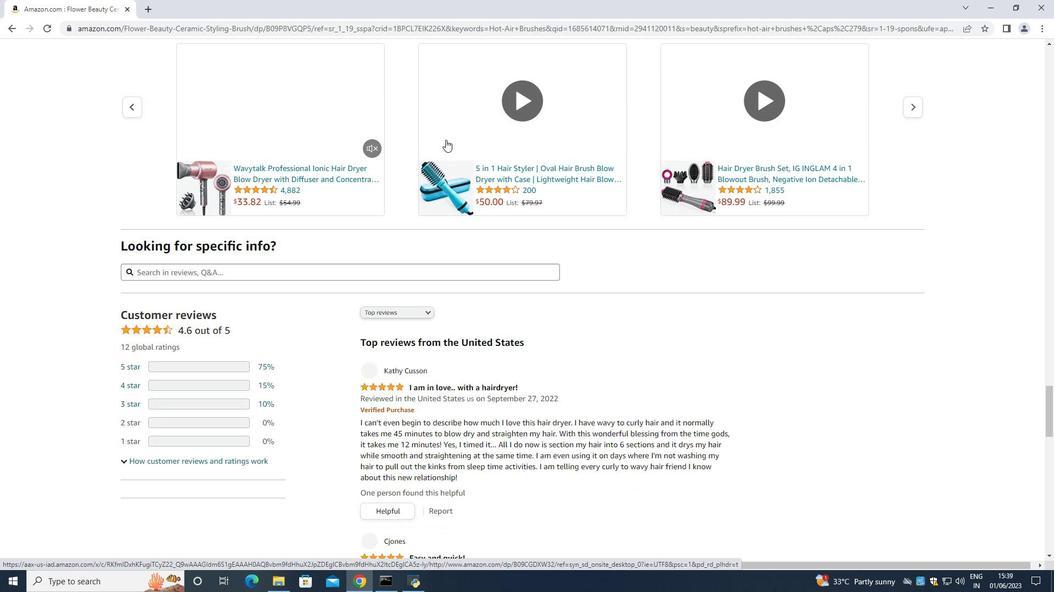 
Action: Mouse scrolled (445, 139) with delta (0, 0)
Screenshot: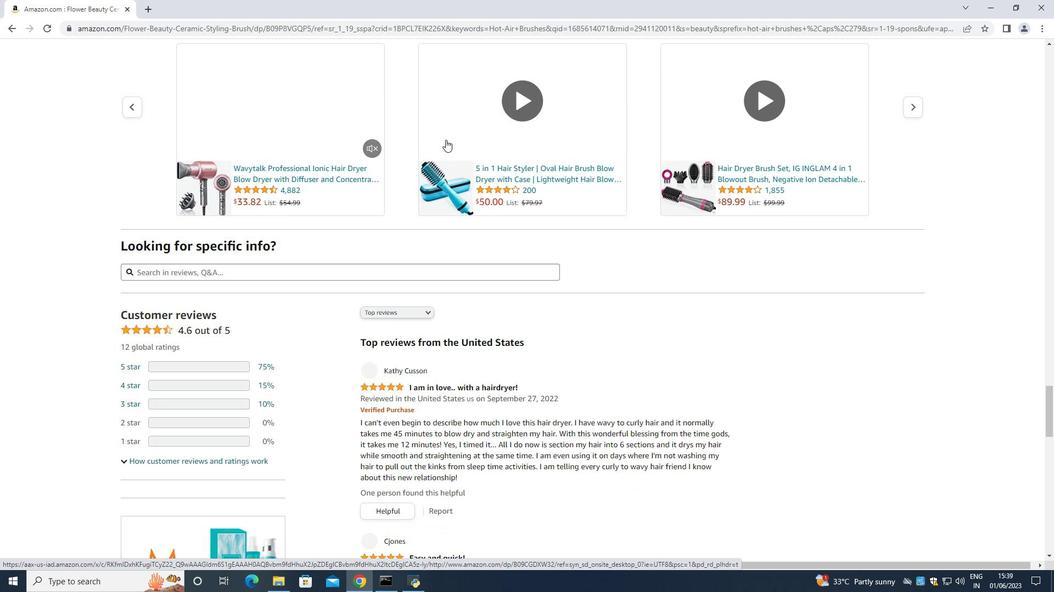 
Action: Mouse scrolled (445, 139) with delta (0, 0)
Screenshot: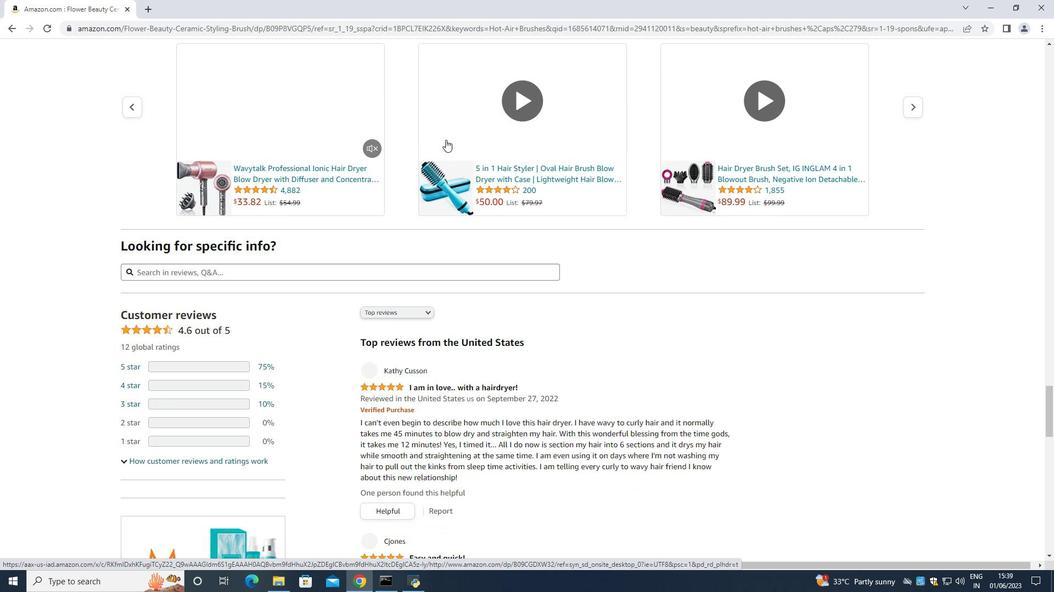 
Action: Mouse scrolled (445, 139) with delta (0, 0)
Screenshot: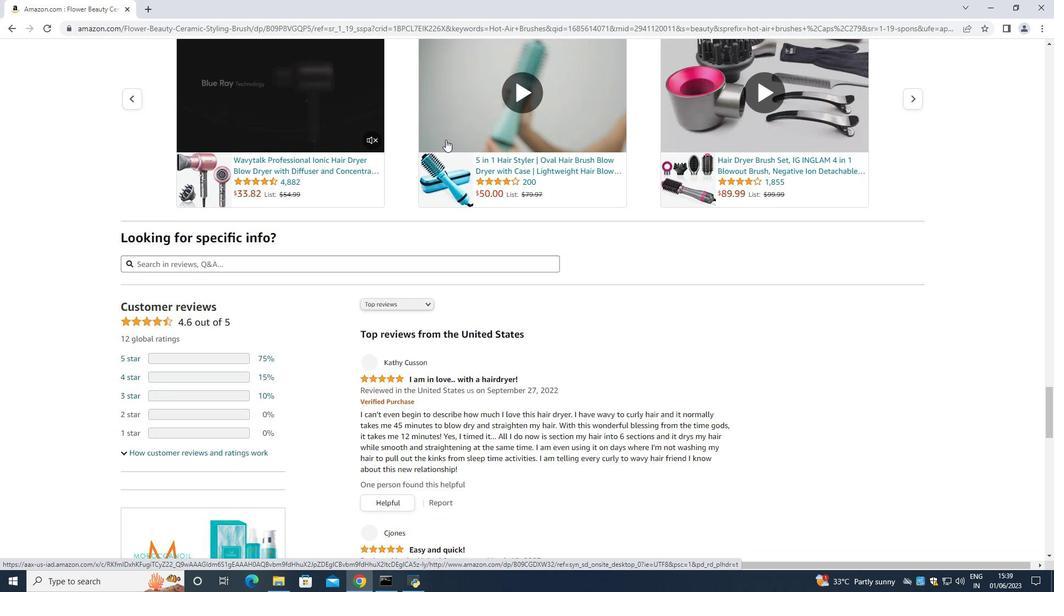 
Action: Mouse scrolled (445, 139) with delta (0, 0)
Screenshot: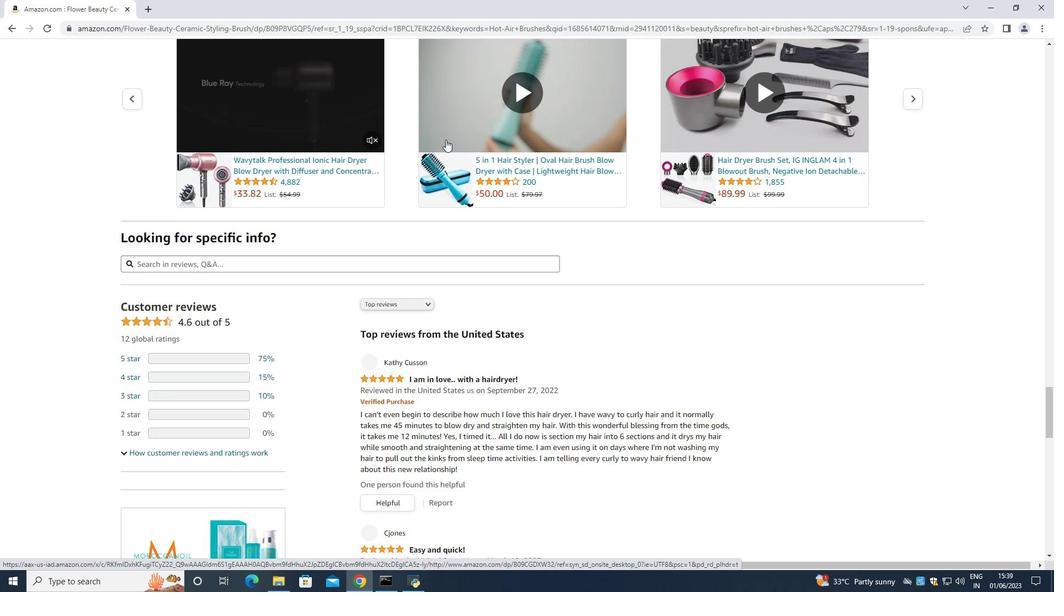 
Action: Mouse scrolled (445, 139) with delta (0, 0)
Screenshot: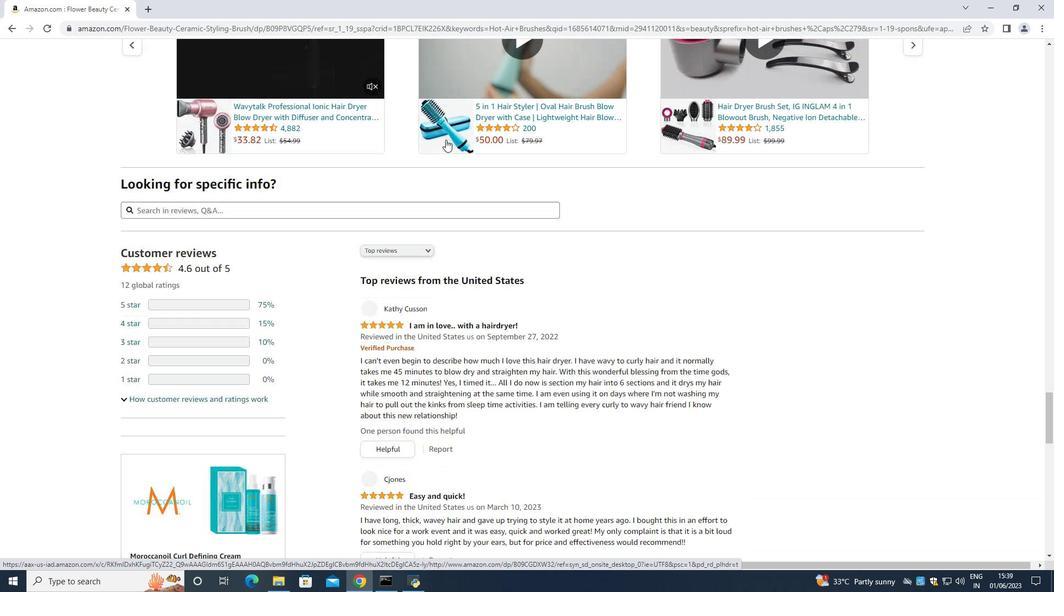 
Action: Mouse scrolled (445, 139) with delta (0, 0)
Screenshot: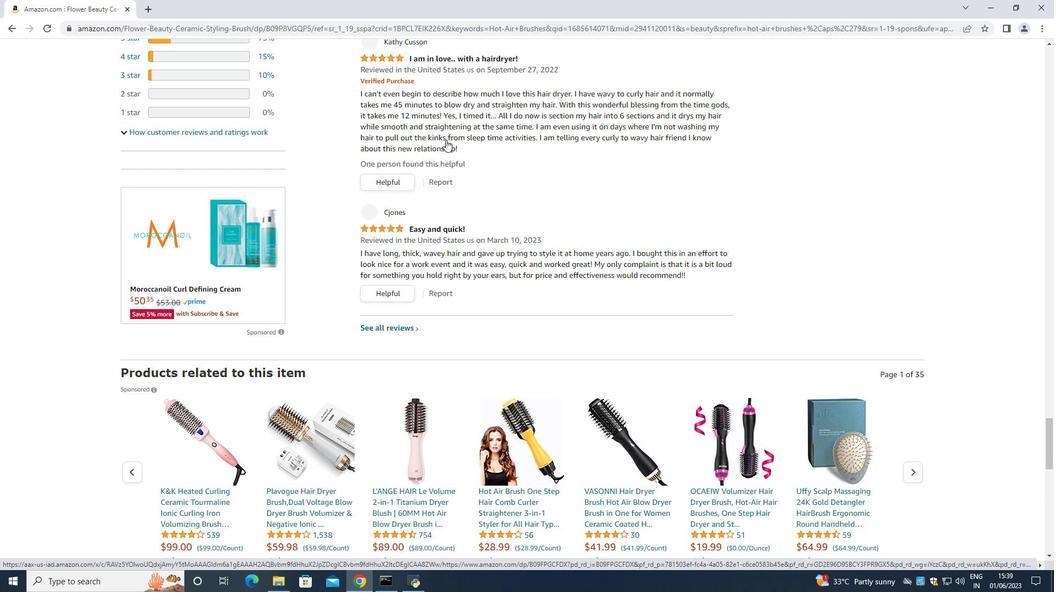 
Action: Mouse scrolled (445, 139) with delta (0, 0)
Screenshot: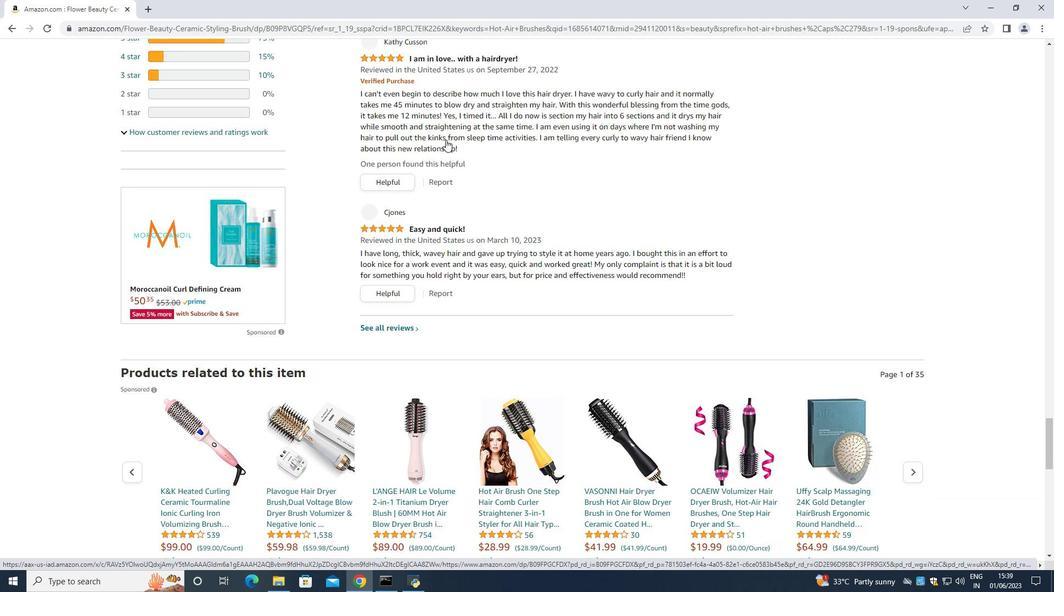 
Action: Mouse scrolled (445, 139) with delta (0, 0)
Screenshot: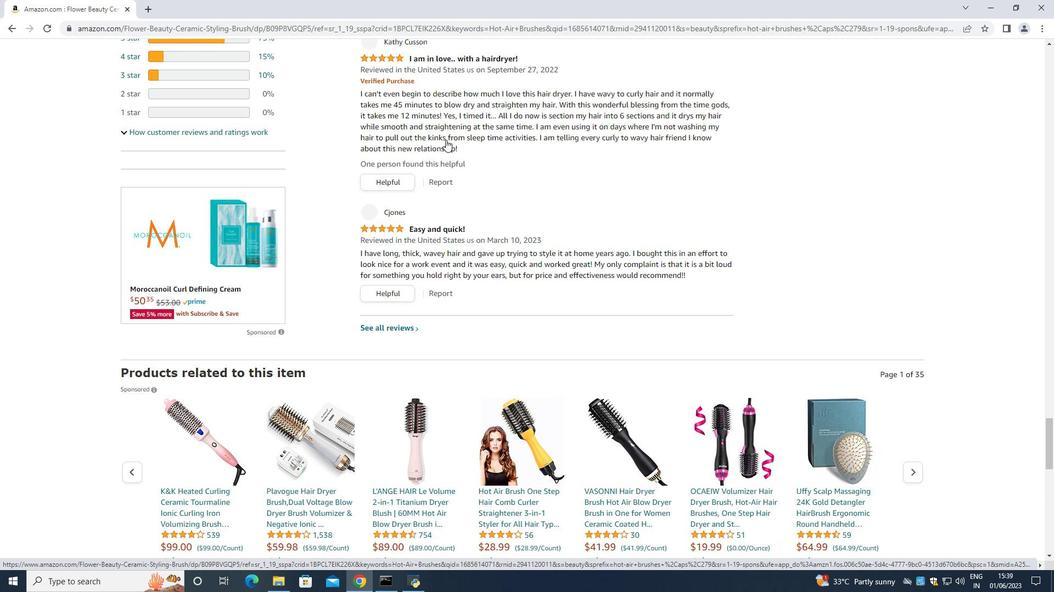 
Action: Mouse scrolled (445, 139) with delta (0, 0)
Screenshot: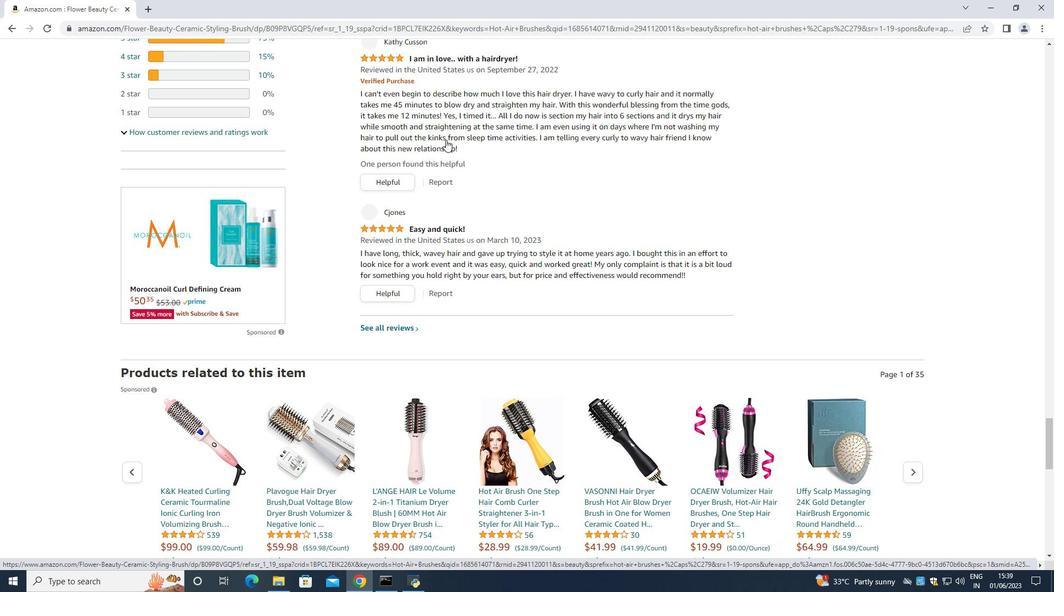 
Action: Mouse scrolled (445, 139) with delta (0, 0)
Screenshot: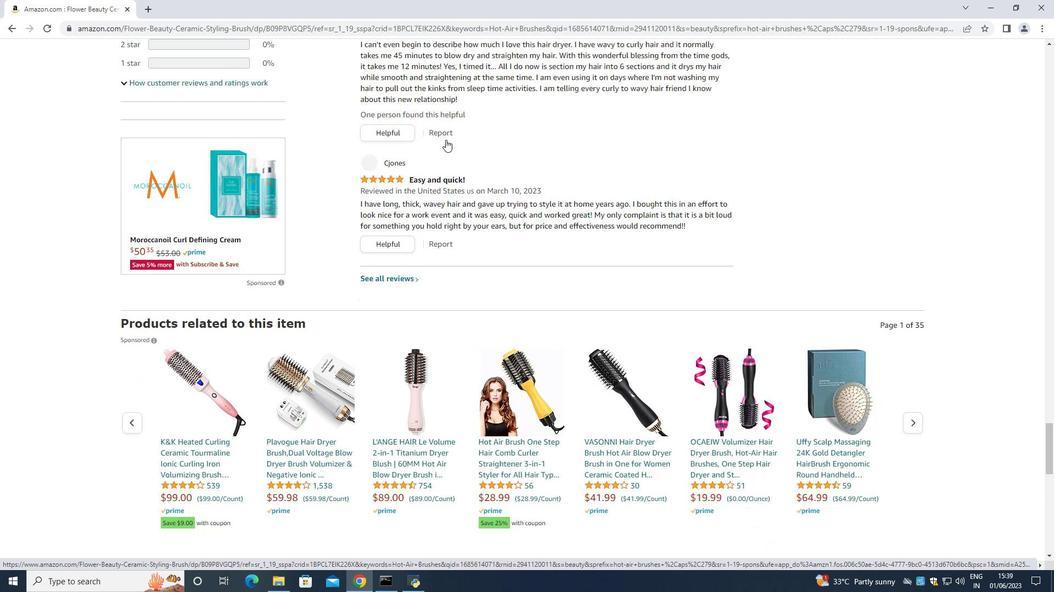 
Action: Mouse scrolled (445, 139) with delta (0, 0)
Screenshot: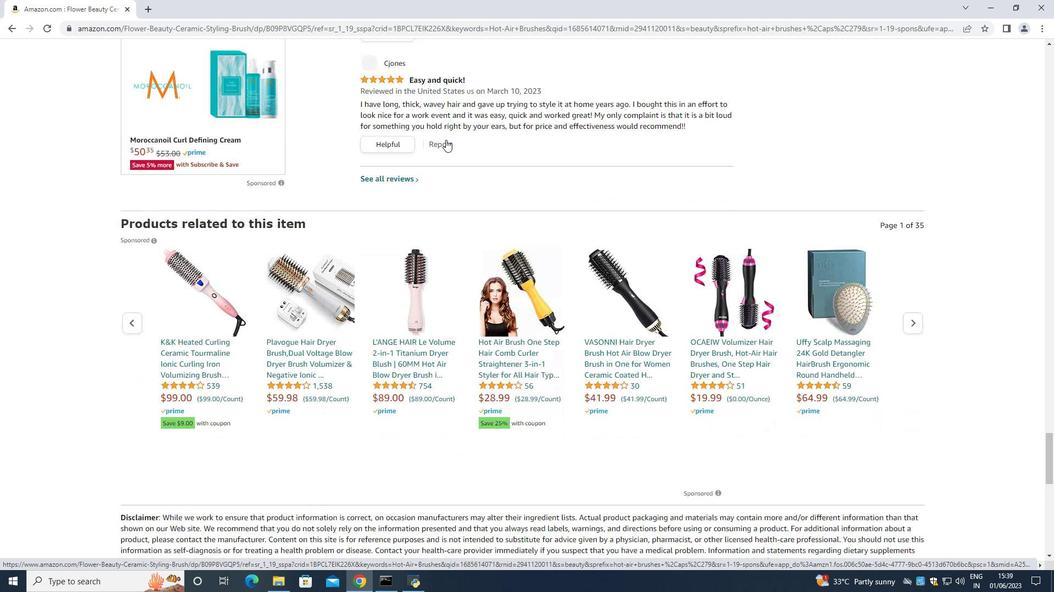 
Action: Mouse moved to (445, 140)
Screenshot: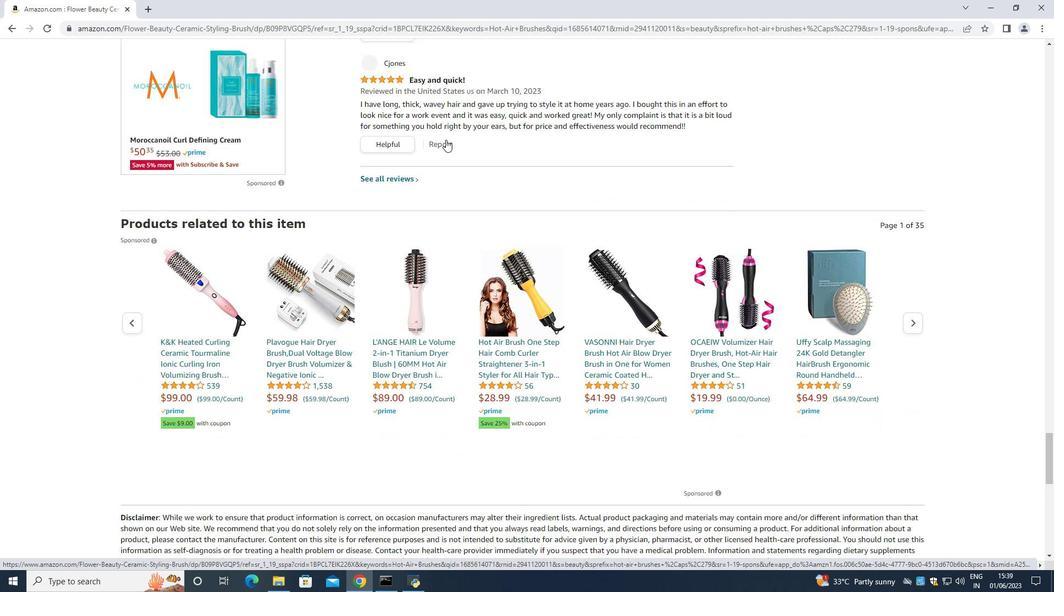 
Action: Mouse scrolled (445, 141) with delta (0, 0)
Screenshot: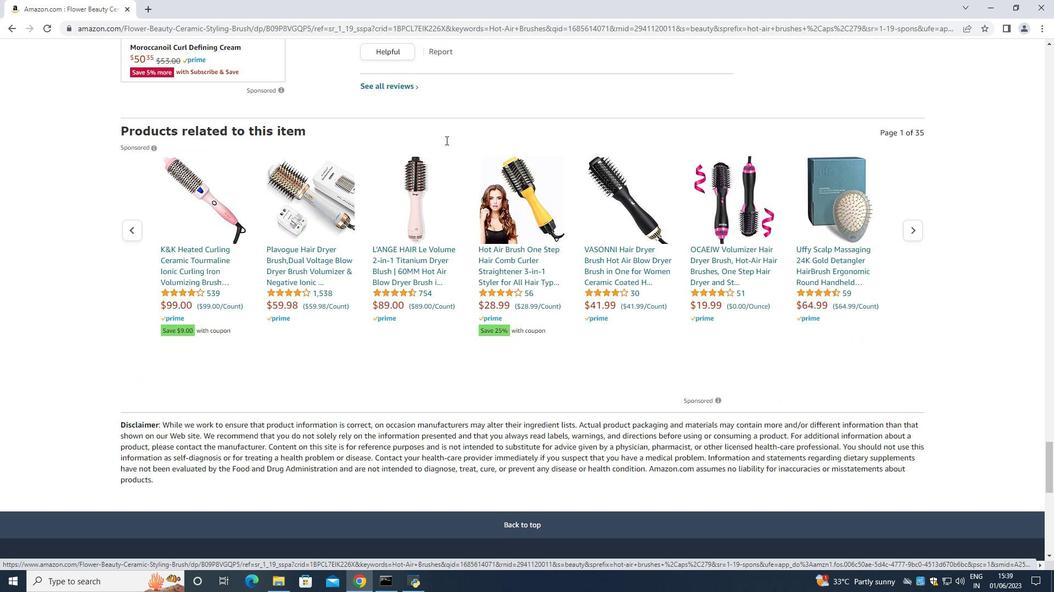
Action: Mouse scrolled (445, 141) with delta (0, 0)
Screenshot: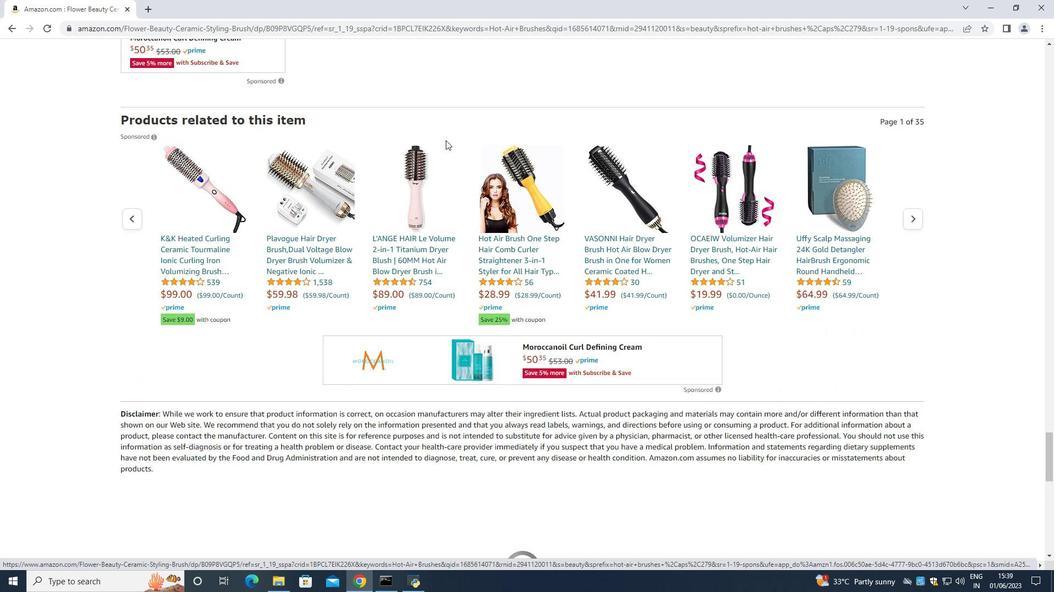 
Action: Mouse scrolled (445, 141) with delta (0, 0)
Screenshot: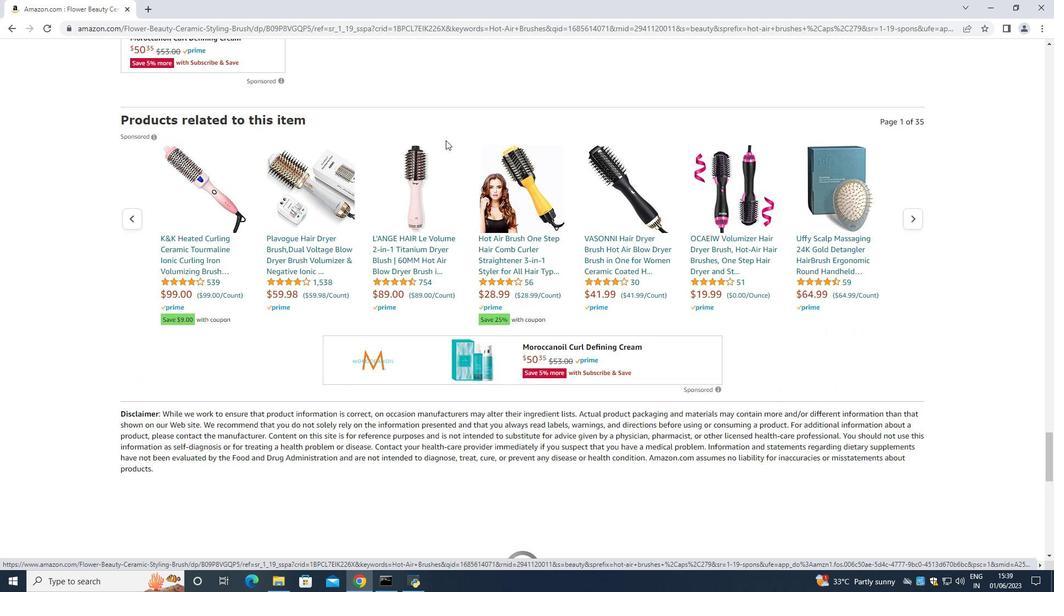 
Action: Mouse scrolled (445, 141) with delta (0, 0)
Screenshot: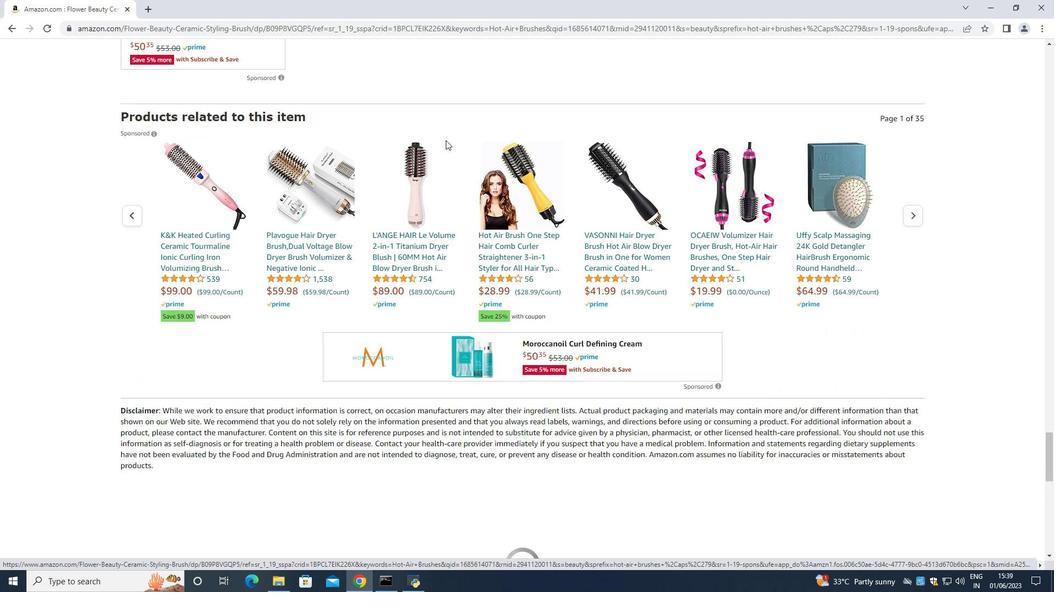 
Action: Mouse scrolled (445, 141) with delta (0, 0)
Screenshot: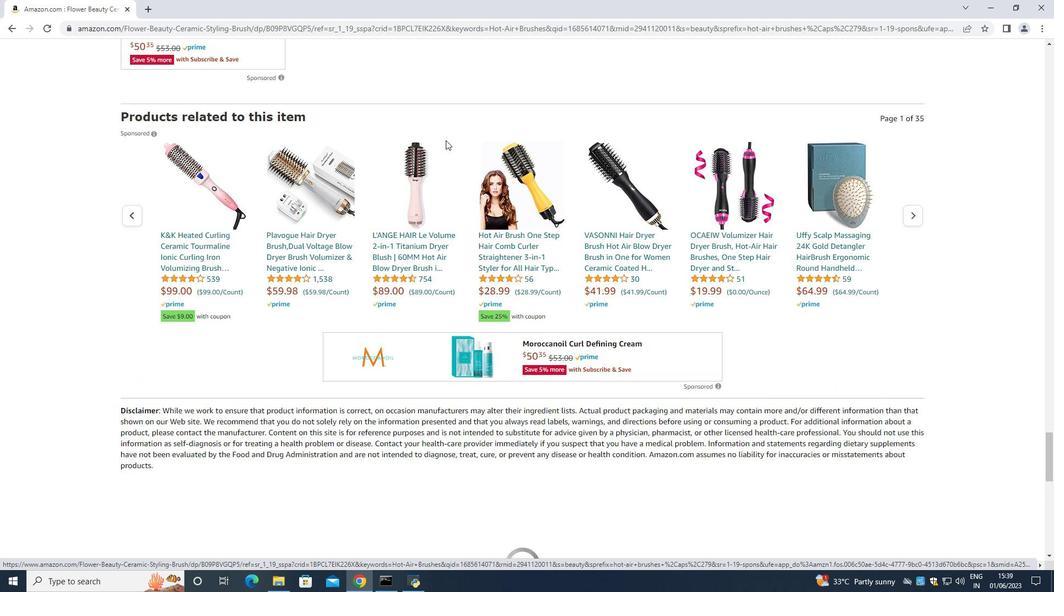 
Action: Mouse scrolled (445, 141) with delta (0, 0)
Screenshot: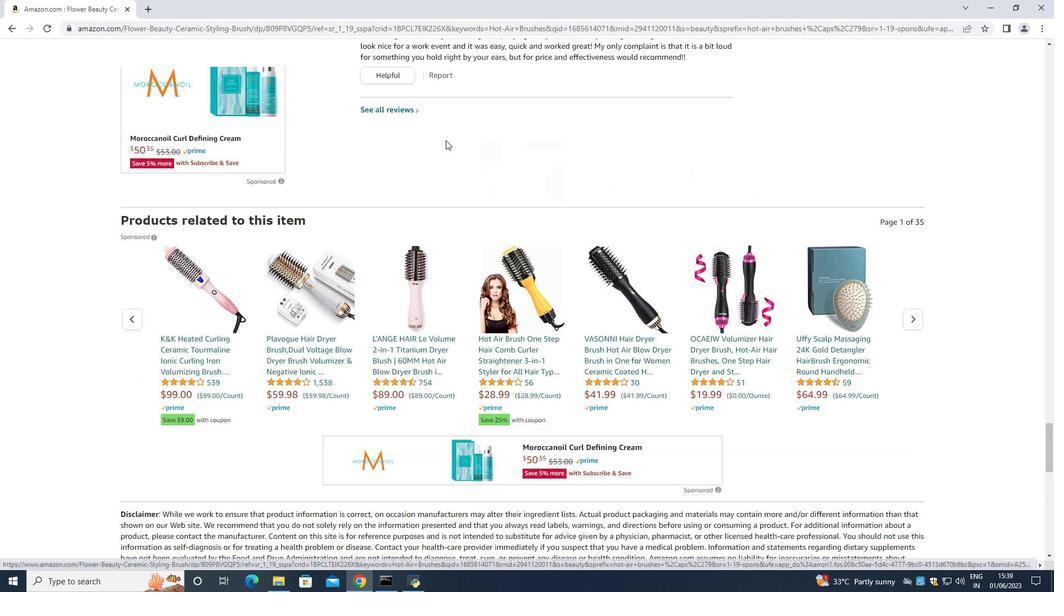 
Action: Mouse scrolled (445, 141) with delta (0, 0)
Screenshot: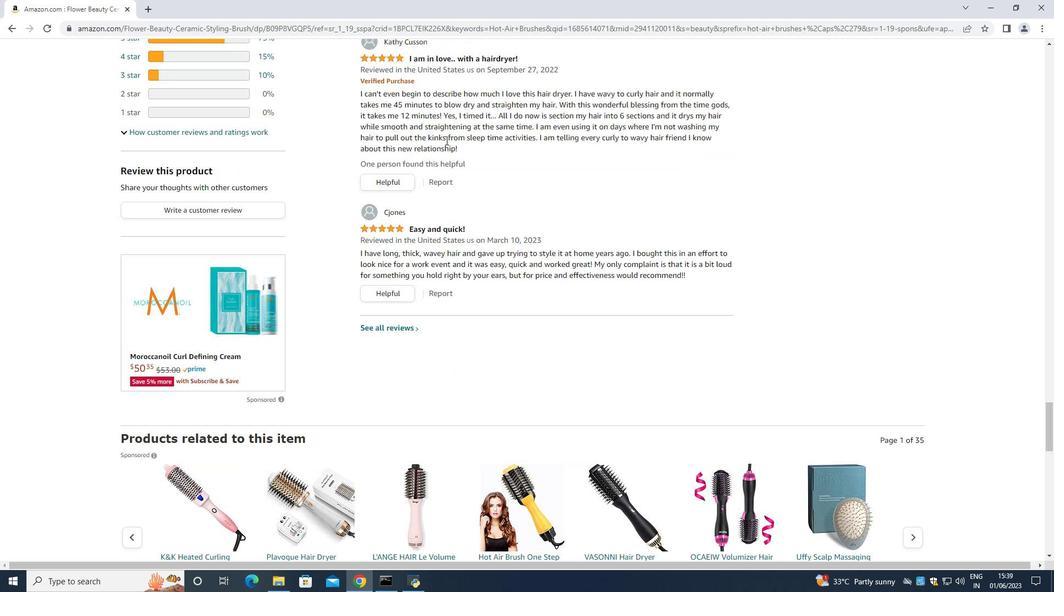 
Action: Mouse scrolled (445, 141) with delta (0, 0)
Screenshot: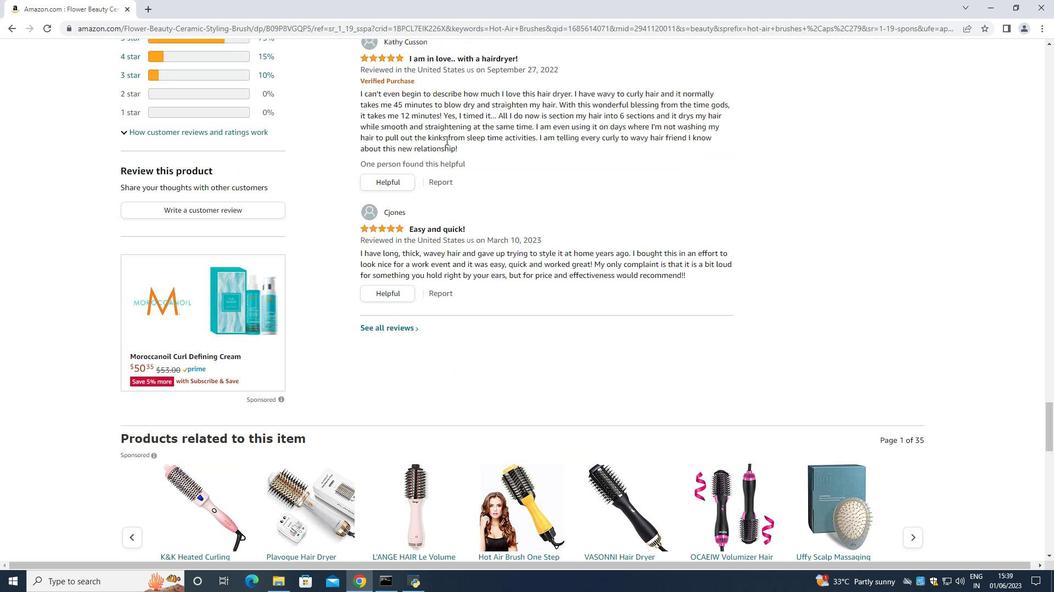 
Action: Mouse scrolled (445, 141) with delta (0, 0)
Screenshot: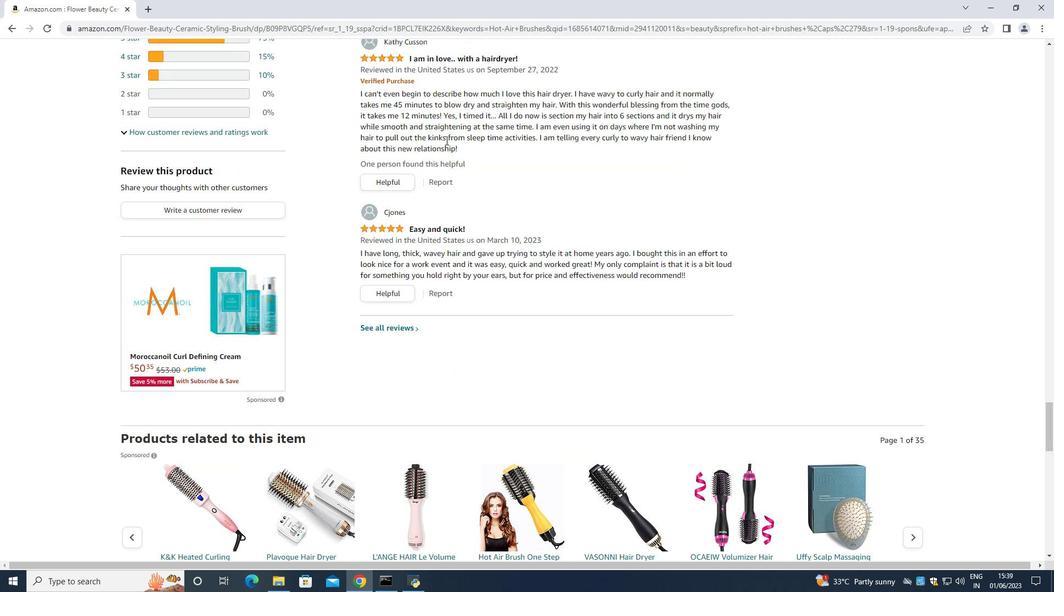 
Action: Mouse scrolled (445, 141) with delta (0, 0)
Screenshot: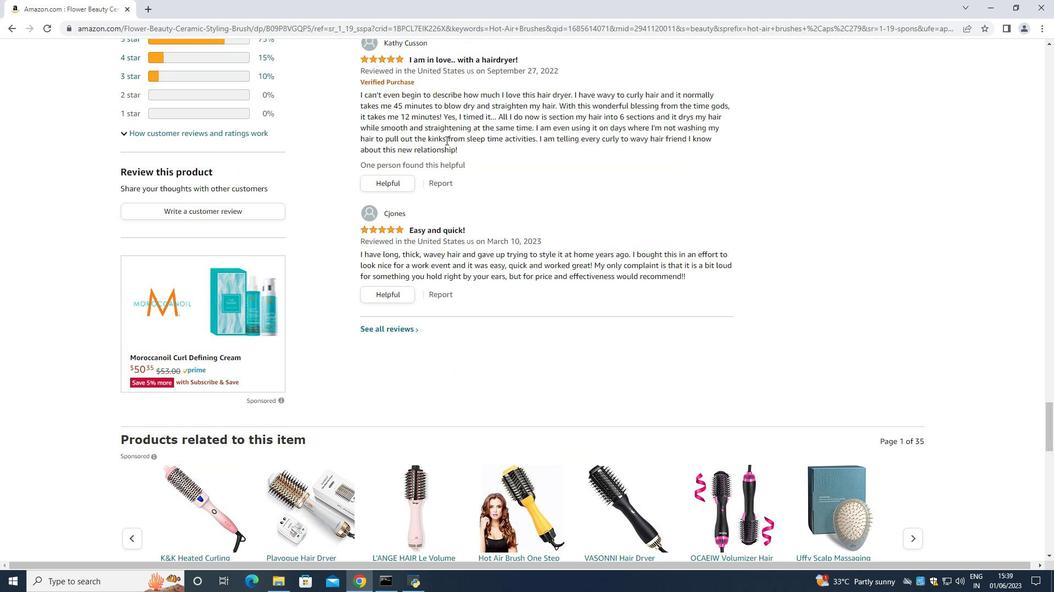 
Action: Mouse scrolled (445, 141) with delta (0, 0)
Screenshot: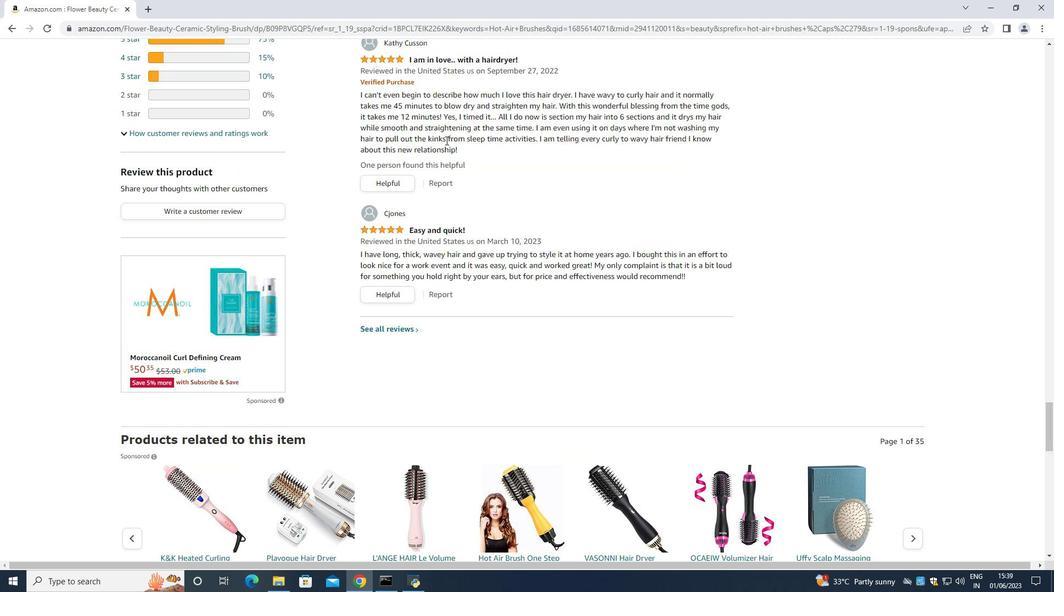 
Action: Mouse moved to (460, 313)
Screenshot: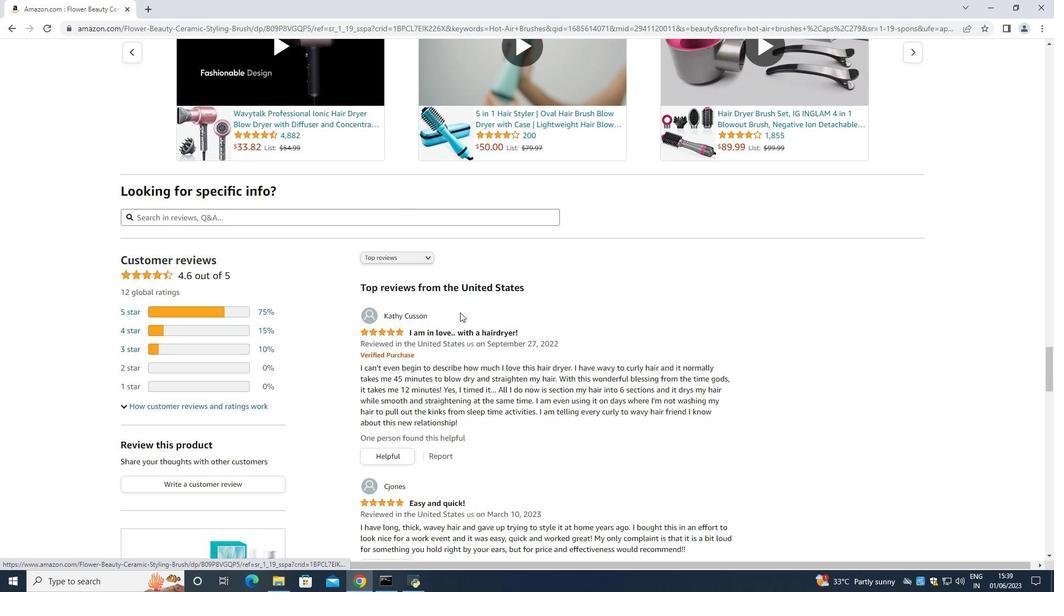 
Action: Mouse scrolled (460, 314) with delta (0, 0)
Screenshot: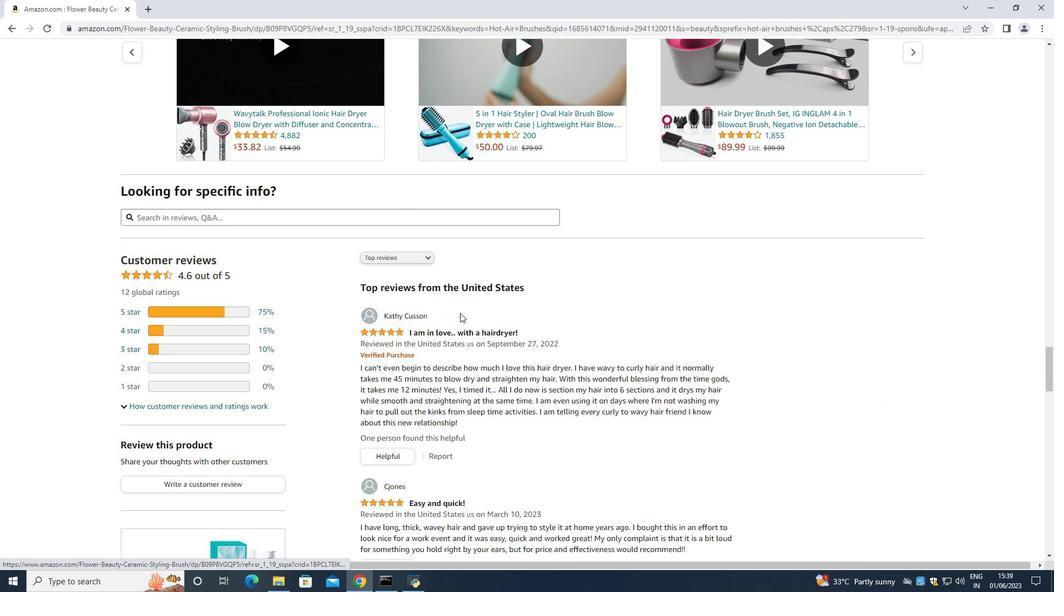 
Action: Mouse scrolled (460, 314) with delta (0, 0)
Screenshot: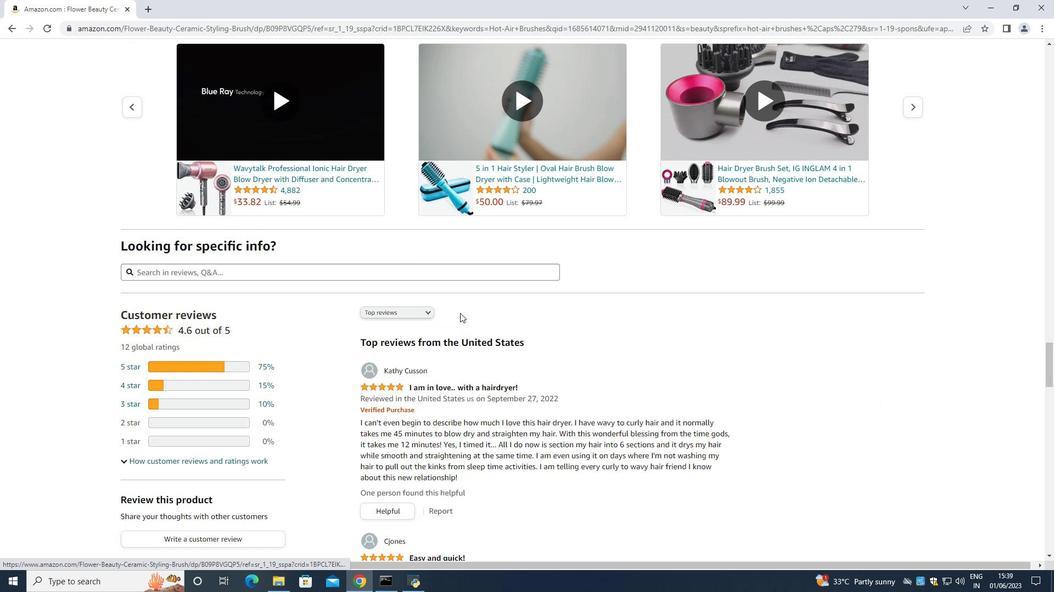 
Action: Mouse scrolled (460, 314) with delta (0, 0)
Screenshot: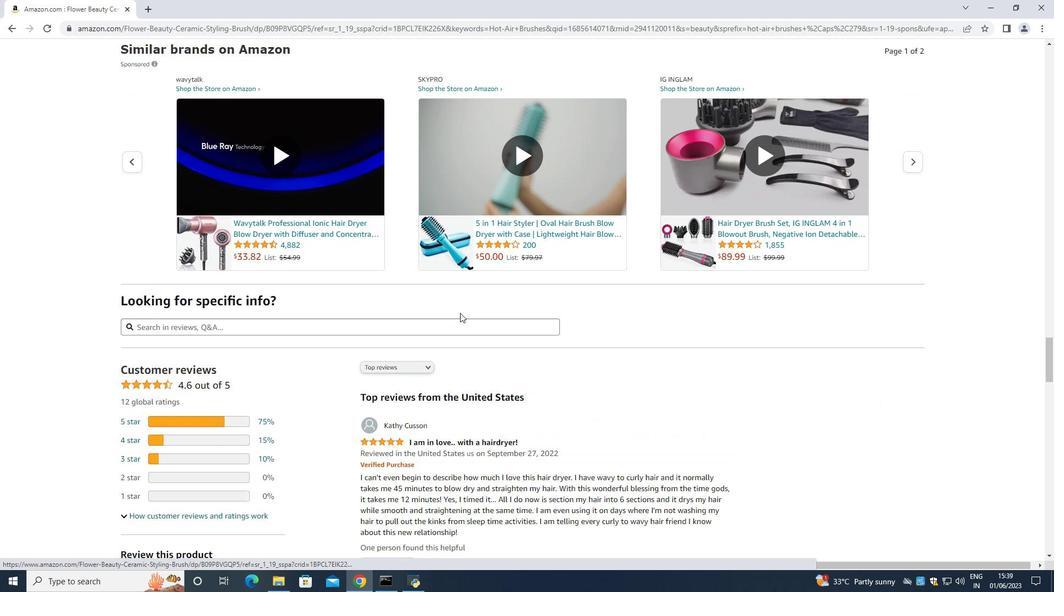 
Action: Mouse scrolled (460, 314) with delta (0, 0)
Screenshot: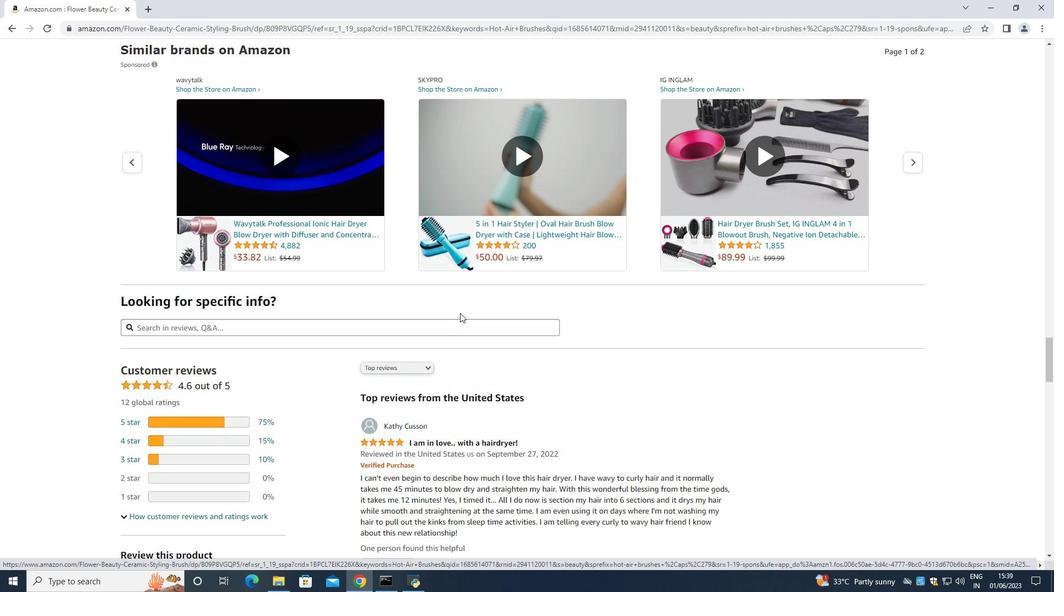 
Action: Mouse scrolled (460, 314) with delta (0, 0)
Screenshot: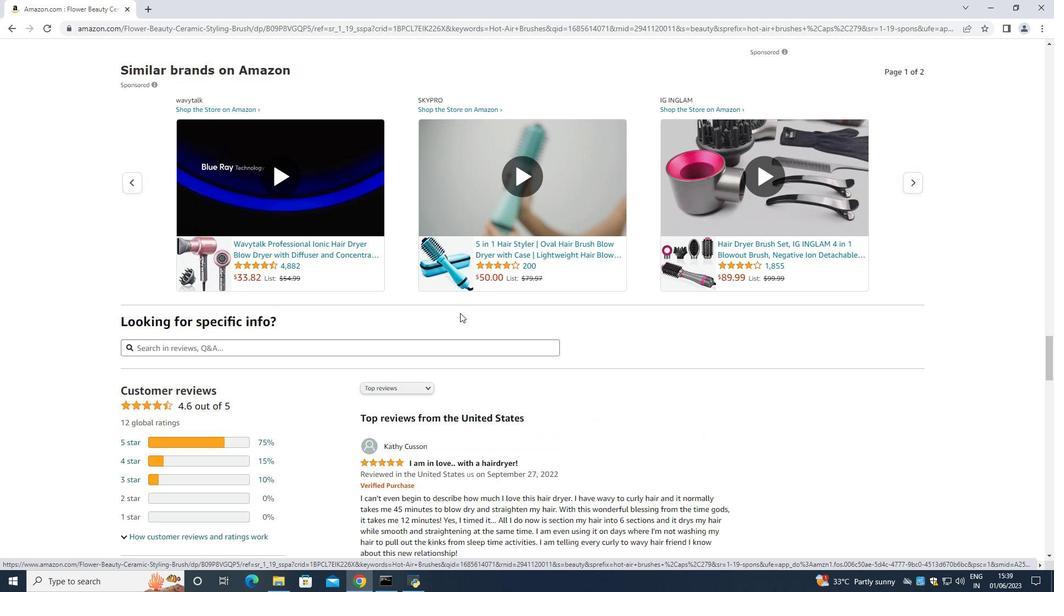 
Action: Mouse scrolled (460, 314) with delta (0, 0)
Screenshot: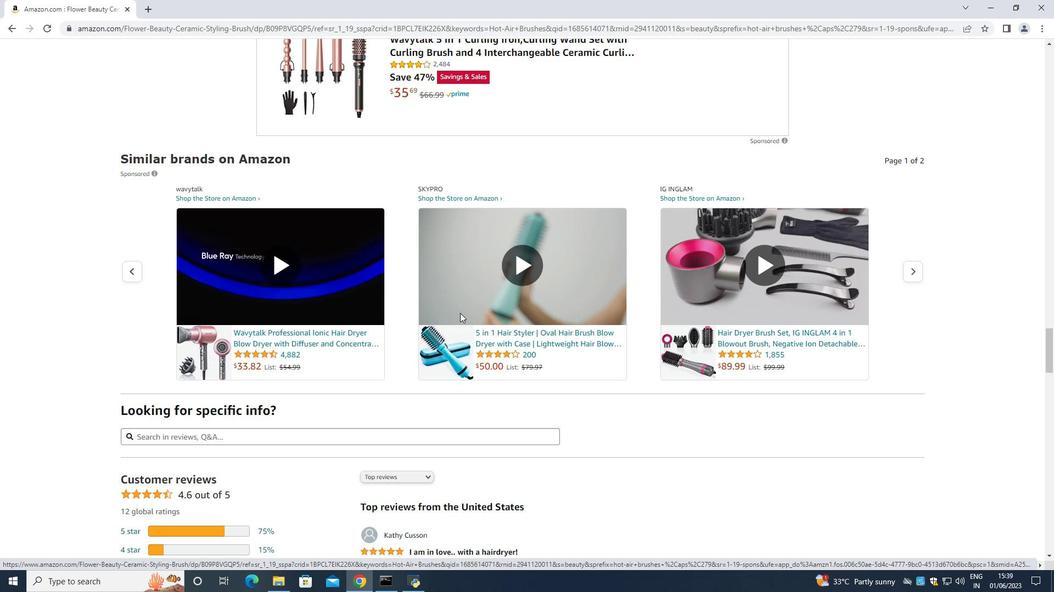 
Action: Mouse scrolled (460, 314) with delta (0, 0)
Screenshot: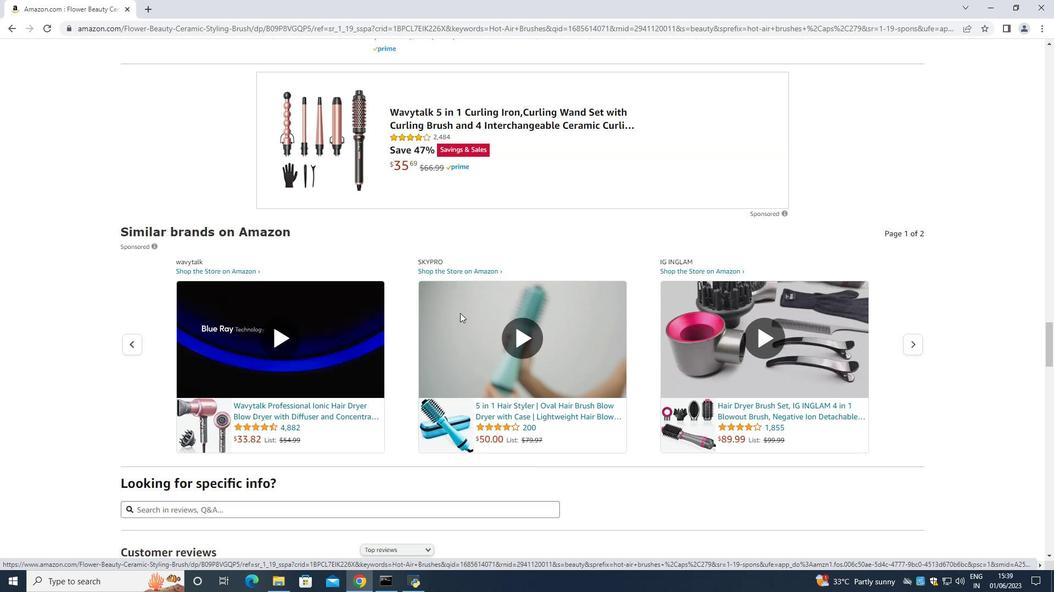 
Action: Mouse scrolled (460, 314) with delta (0, 0)
Screenshot: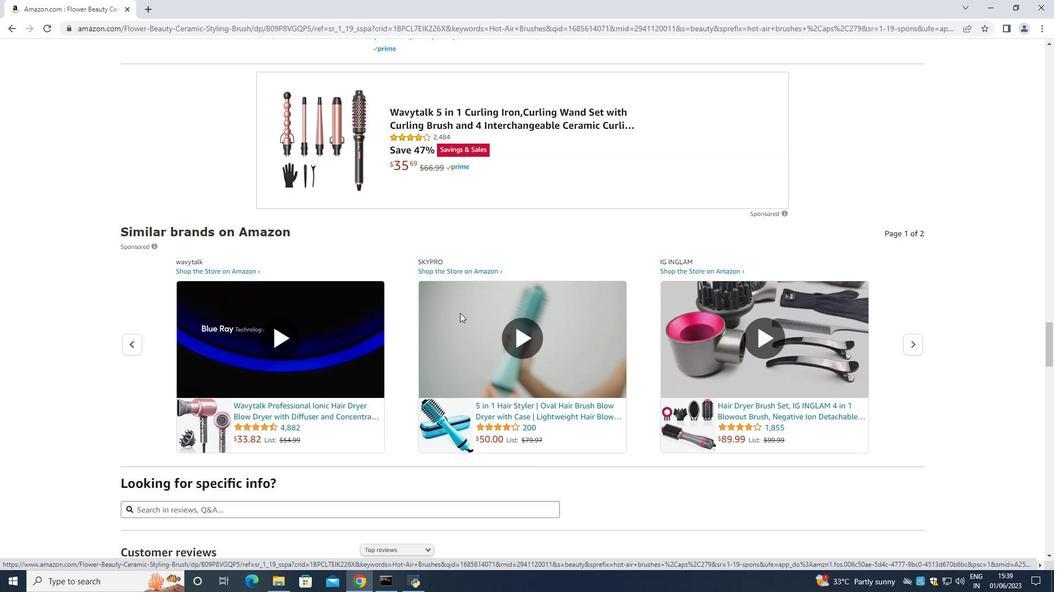 
Action: Mouse scrolled (460, 314) with delta (0, 0)
Screenshot: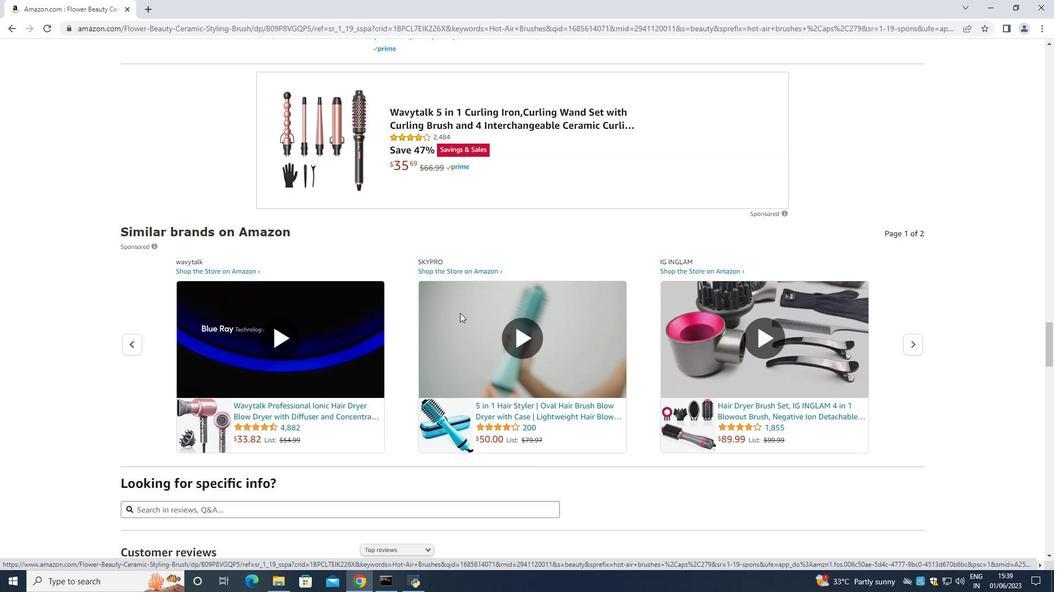 
Action: Mouse scrolled (460, 314) with delta (0, 0)
Screenshot: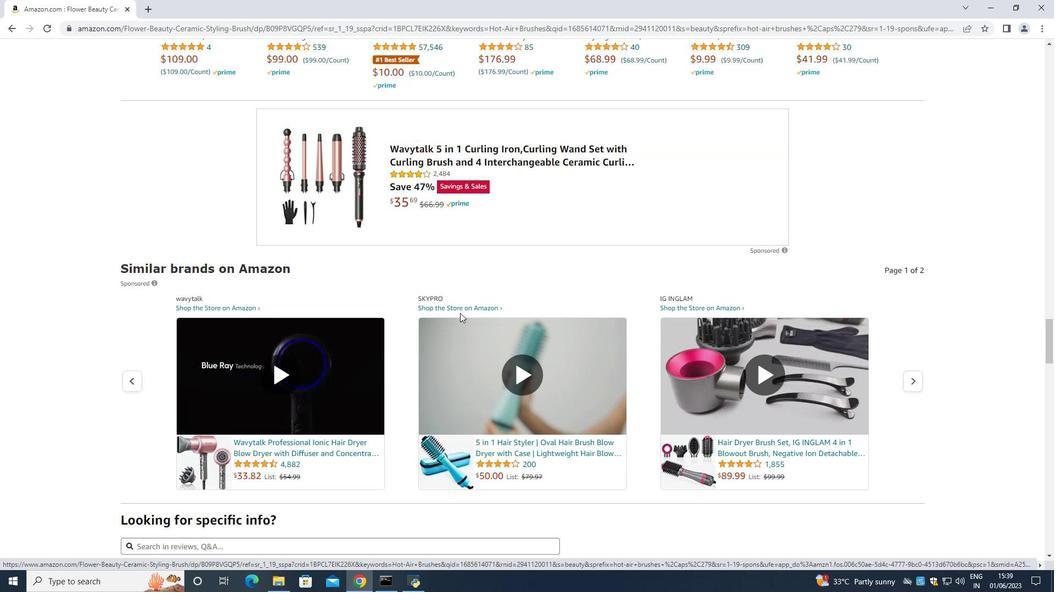
Action: Mouse scrolled (460, 314) with delta (0, 0)
Screenshot: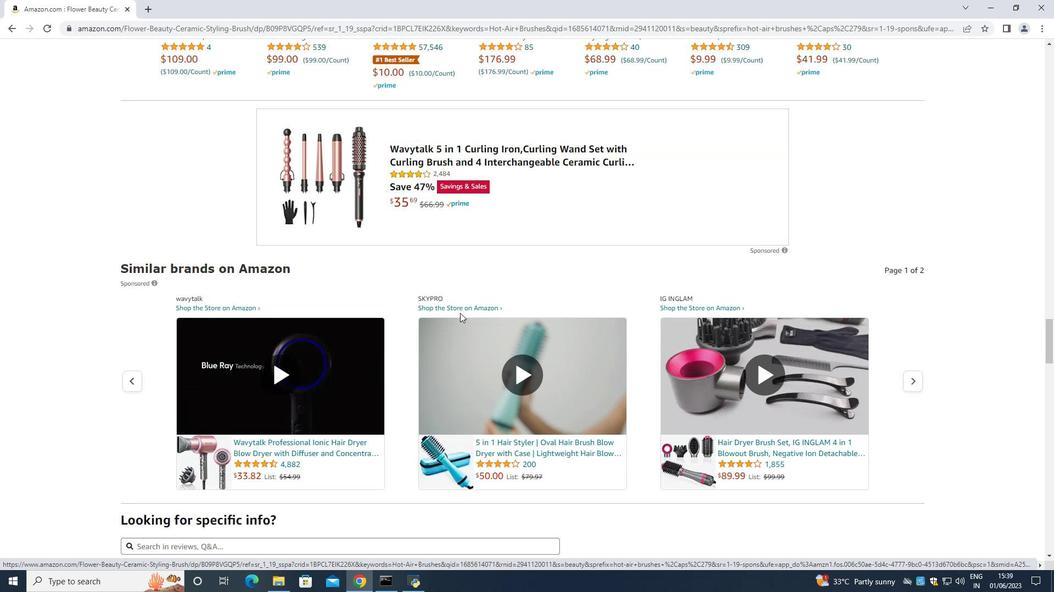 
Action: Mouse scrolled (460, 314) with delta (0, 0)
Screenshot: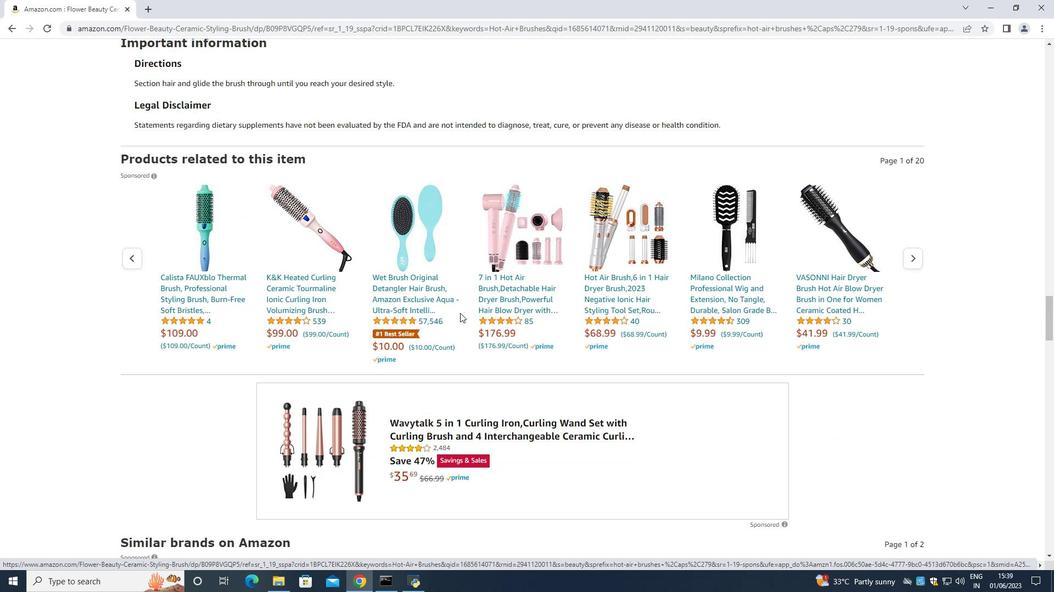 
Action: Mouse scrolled (460, 314) with delta (0, 0)
Screenshot: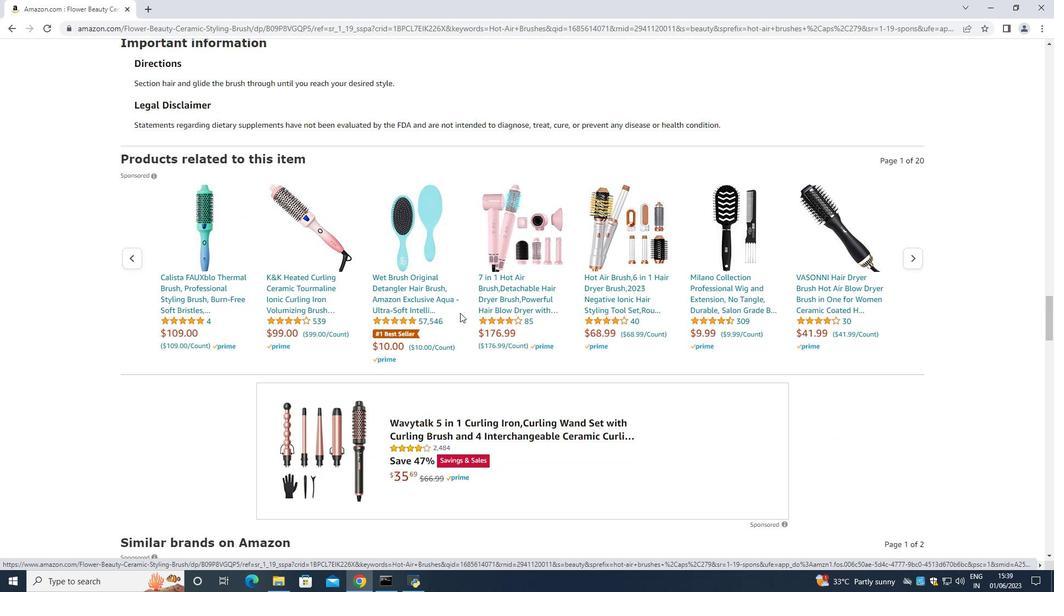 
Action: Mouse scrolled (460, 314) with delta (0, 0)
Screenshot: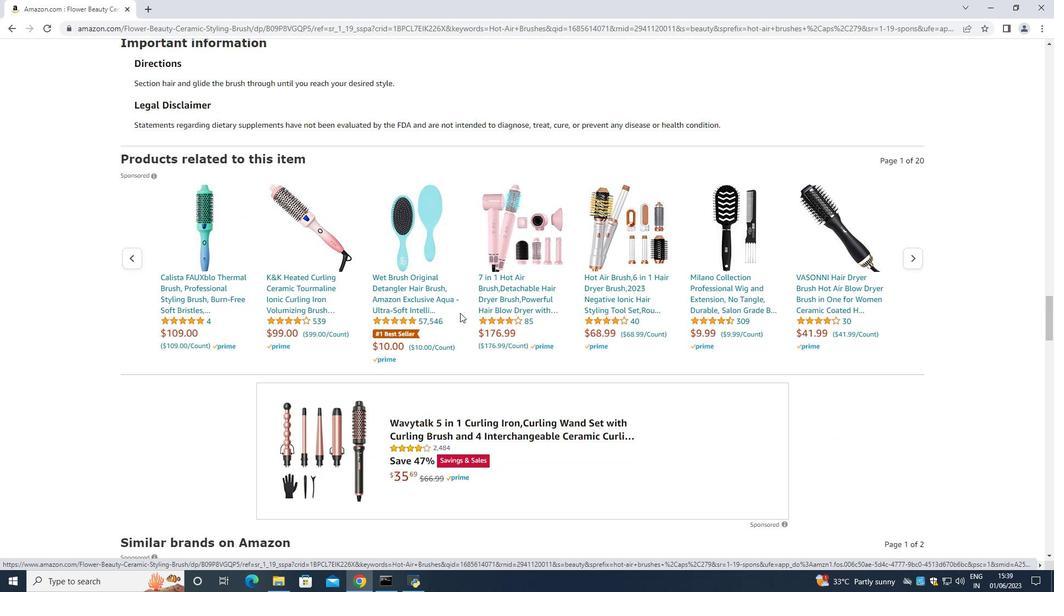 
Action: Mouse scrolled (460, 314) with delta (0, 0)
Screenshot: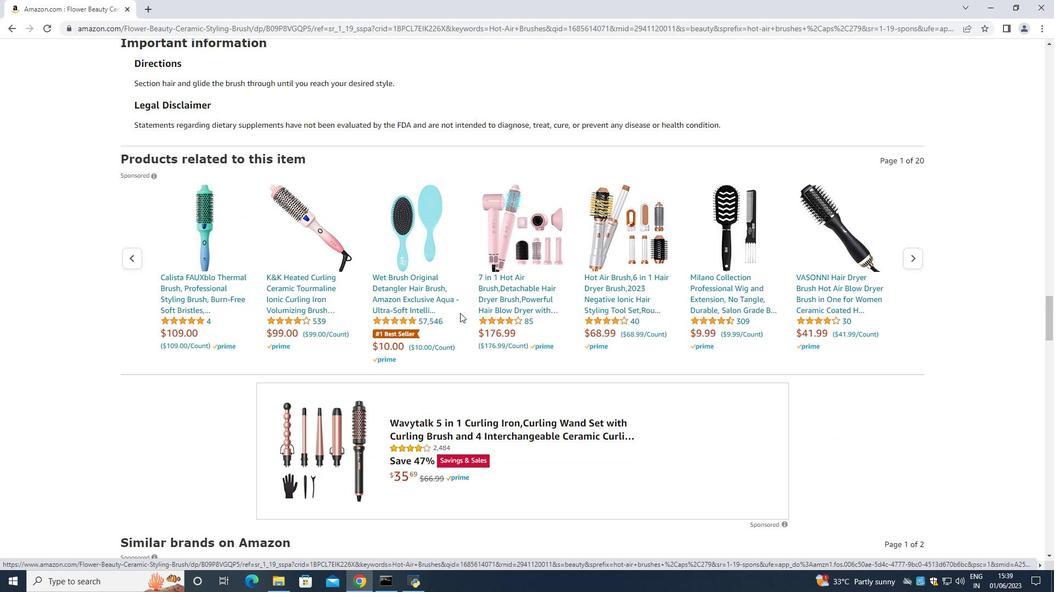 
Action: Mouse scrolled (460, 314) with delta (0, 0)
Screenshot: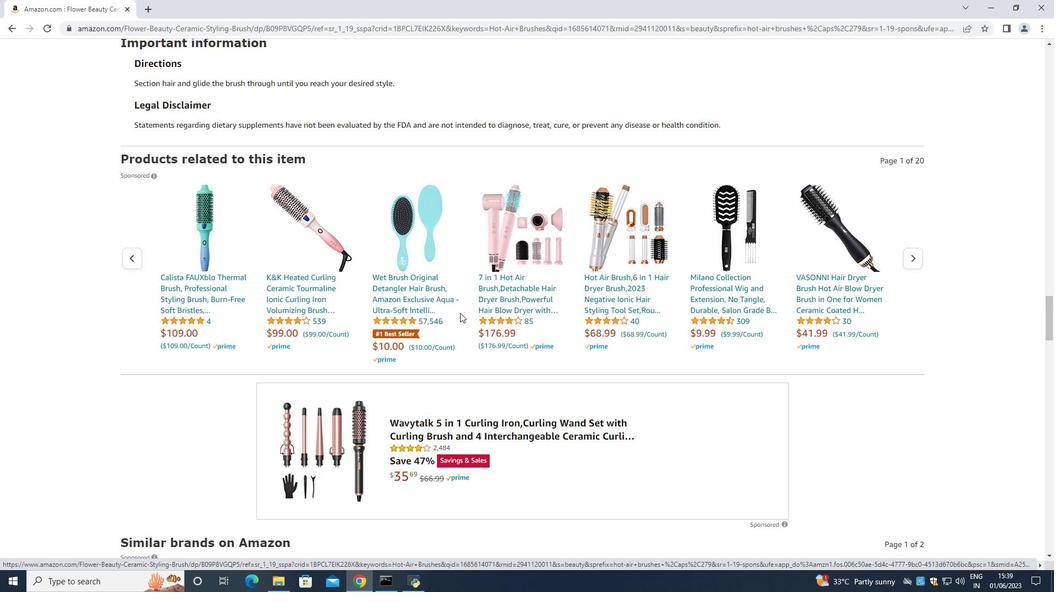
Action: Mouse moved to (460, 314)
Screenshot: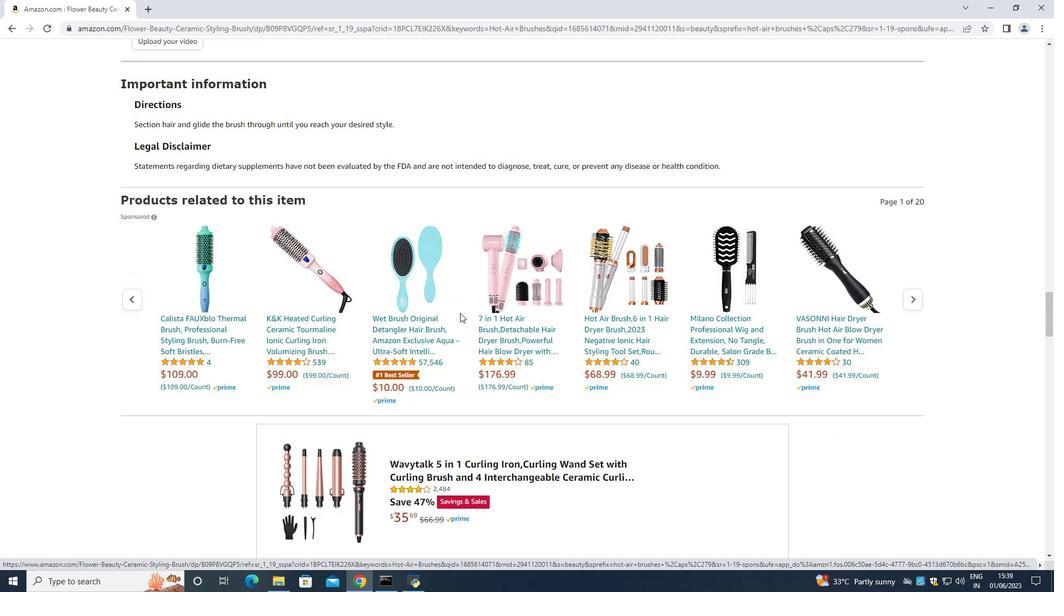 
Action: Mouse scrolled (460, 314) with delta (0, 0)
Screenshot: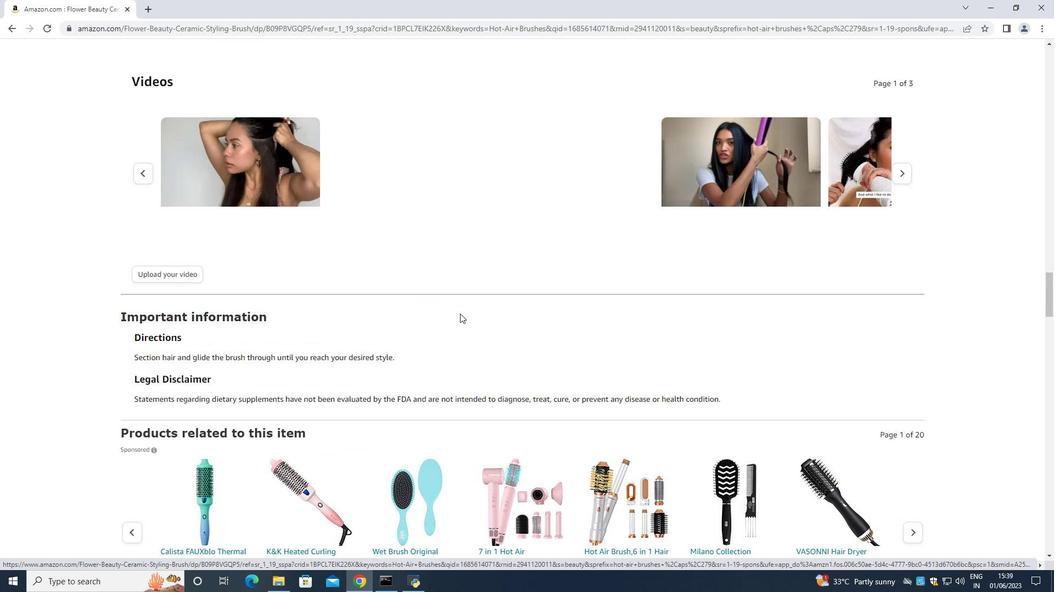 
Action: Mouse scrolled (460, 314) with delta (0, 0)
